 Task: Research Airbnb accommodation in Wadi as Sir, Jordan from 22nd November, 2023 to 30th November, 2023 for 2 adults.1  bedroom having 1 bed and 1 bathroom. Property type can be hotel. Amenities needed are: washing machine. Look for 5 properties as per requirement.
Action: Mouse moved to (409, 141)
Screenshot: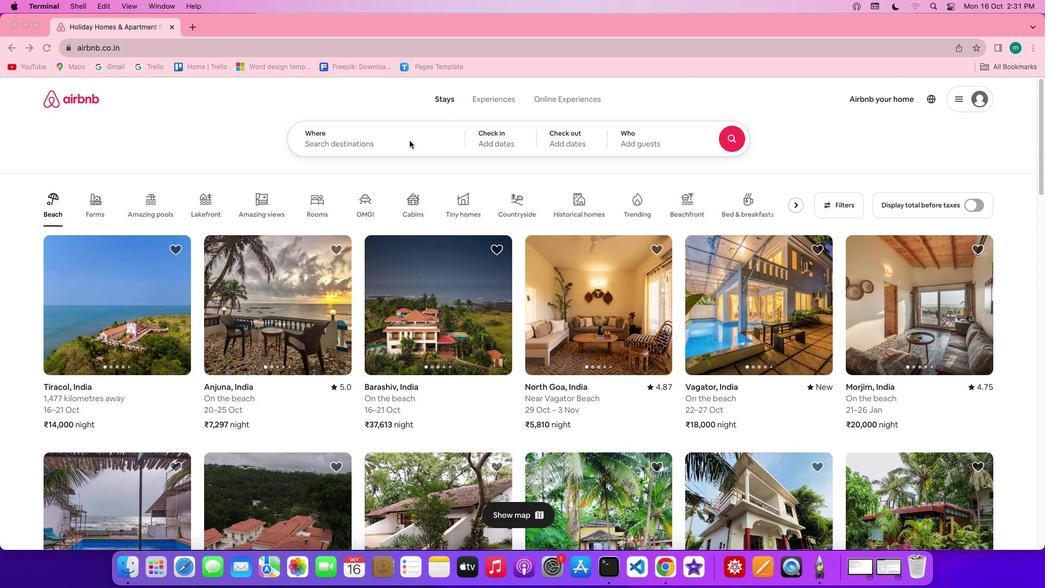 
Action: Mouse pressed left at (409, 141)
Screenshot: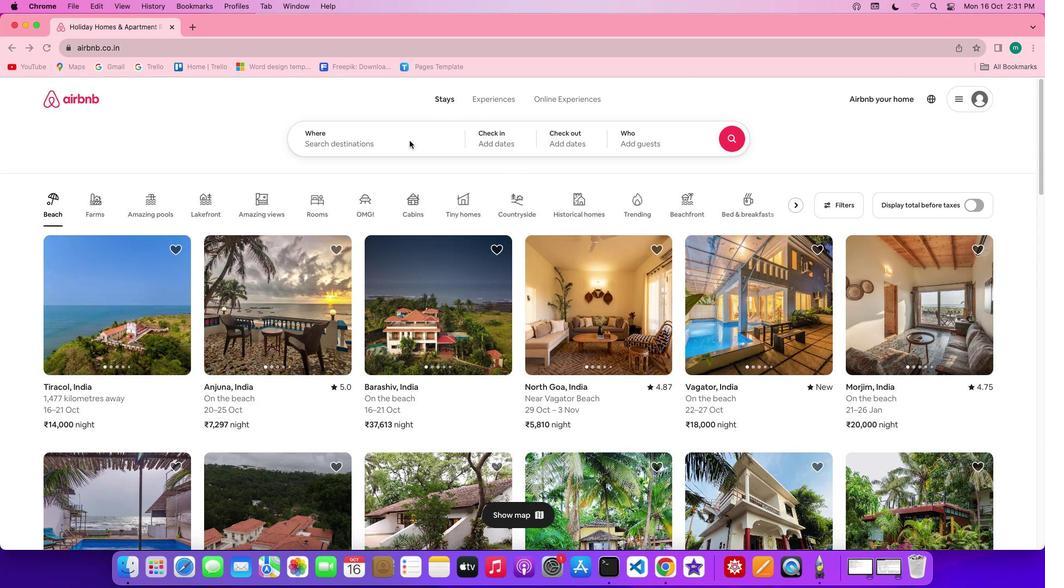 
Action: Mouse moved to (418, 145)
Screenshot: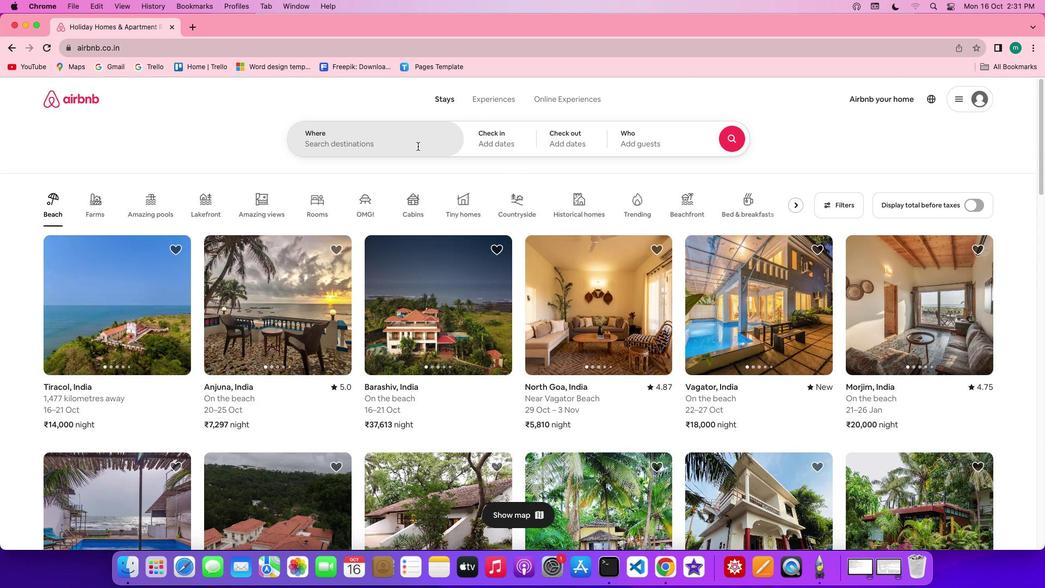 
Action: Mouse pressed left at (418, 145)
Screenshot: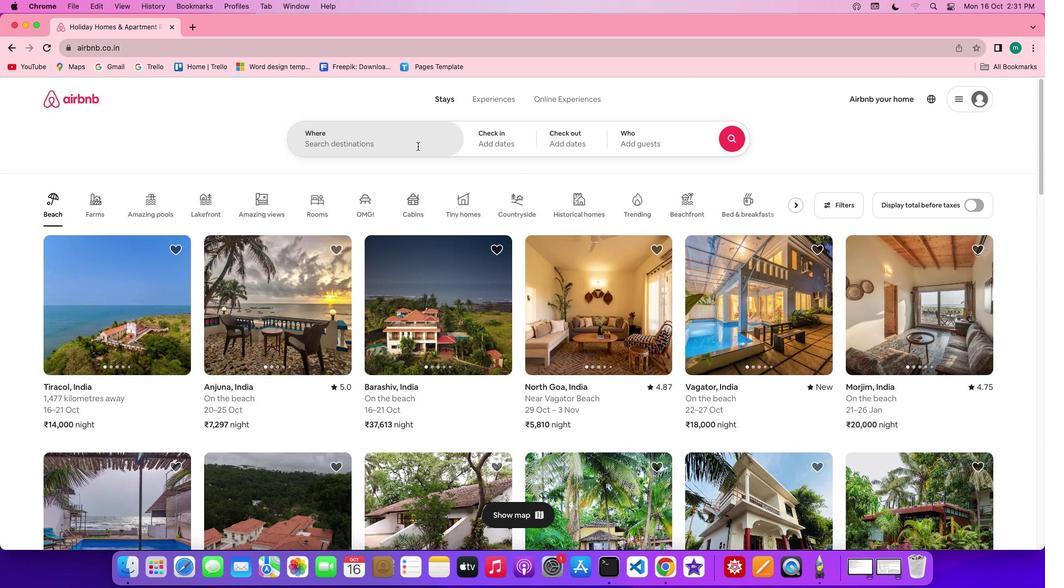
Action: Mouse moved to (421, 146)
Screenshot: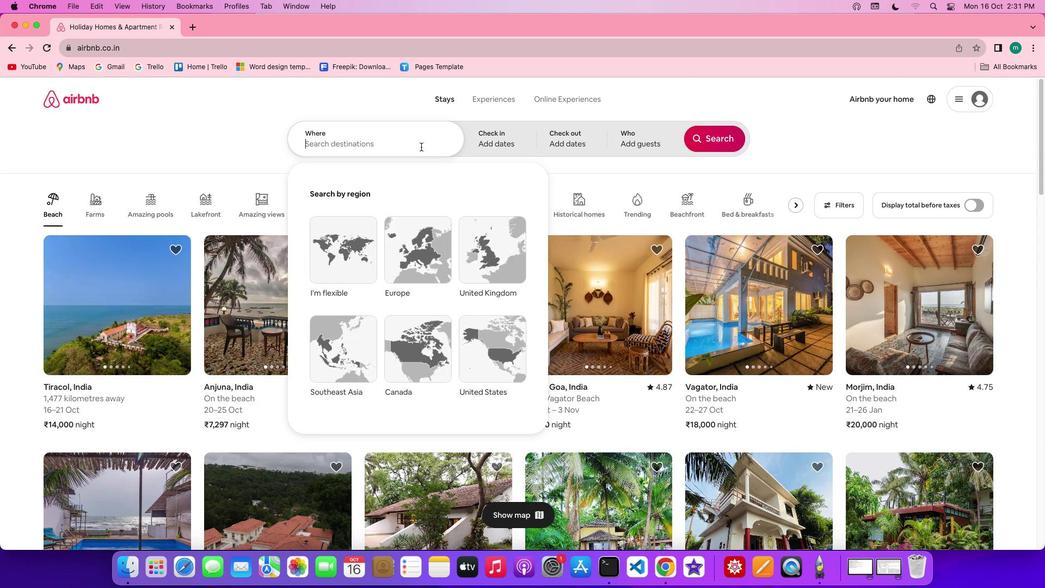 
Action: Key pressed Key.shift'w''a''d''i'Key.space'a''s'Key.spaceKey.shift'S''i''r'Key.backspaceKey.backspaceKey.backspace's''i''r'','Key.shift'J''o''r''d''a''n'
Screenshot: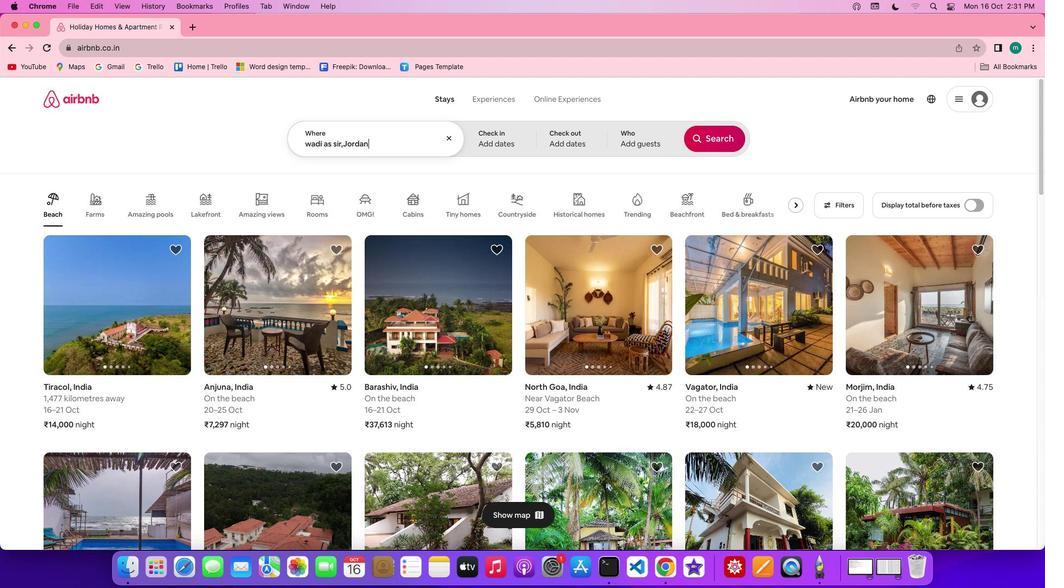 
Action: Mouse moved to (504, 144)
Screenshot: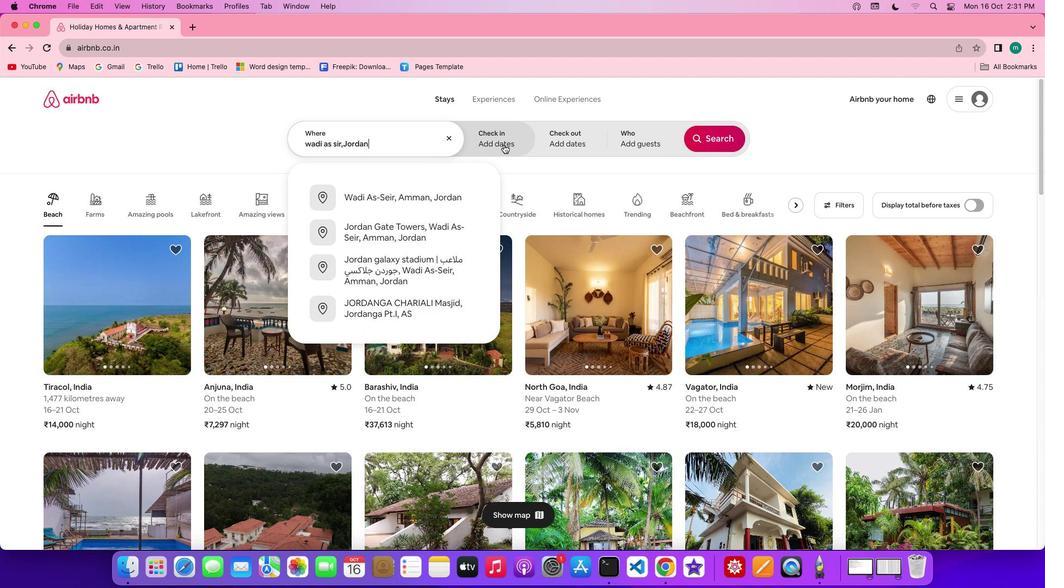 
Action: Mouse pressed left at (504, 144)
Screenshot: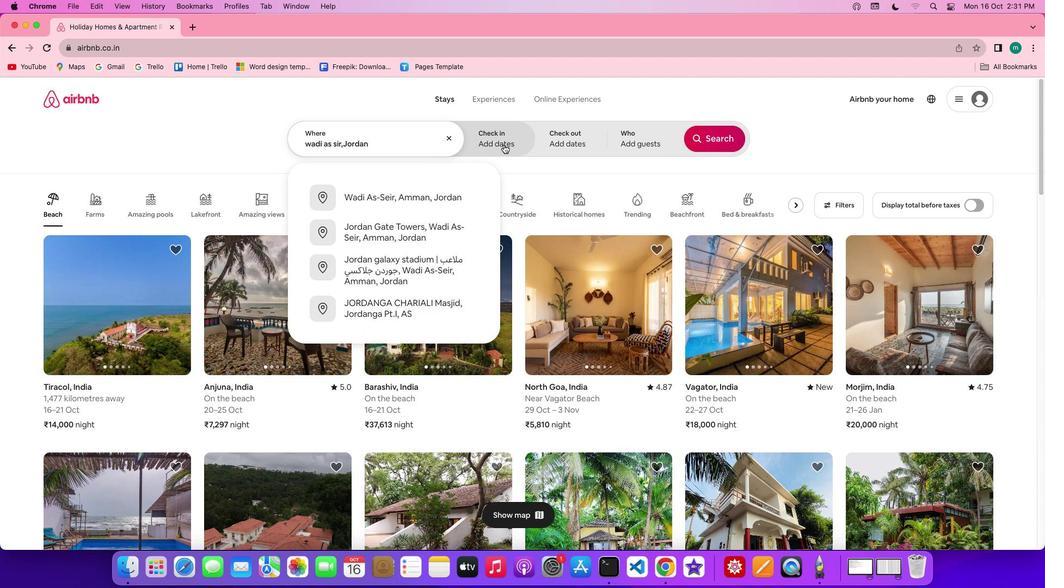 
Action: Mouse moved to (626, 351)
Screenshot: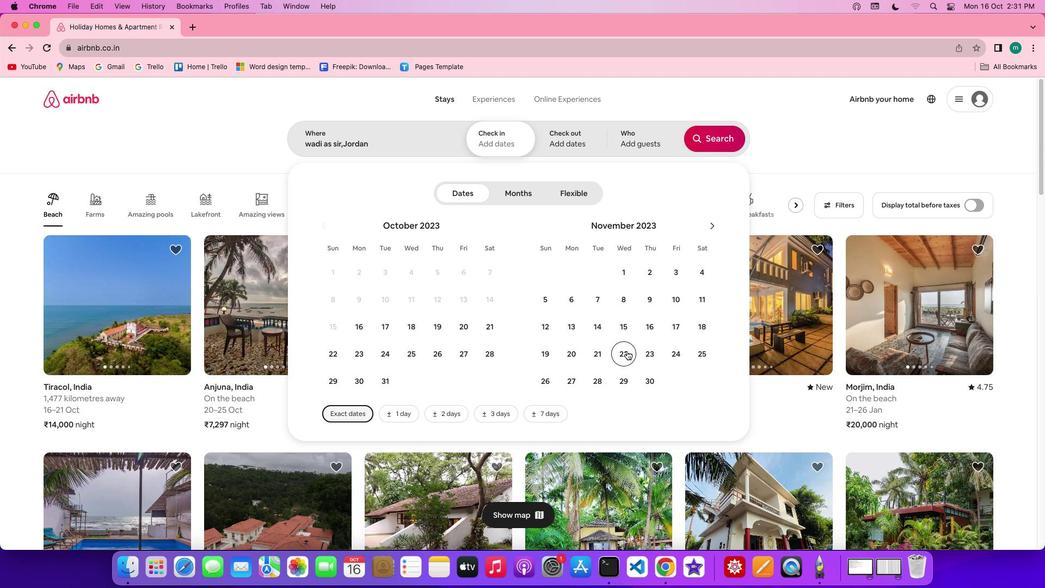 
Action: Mouse pressed left at (626, 351)
Screenshot: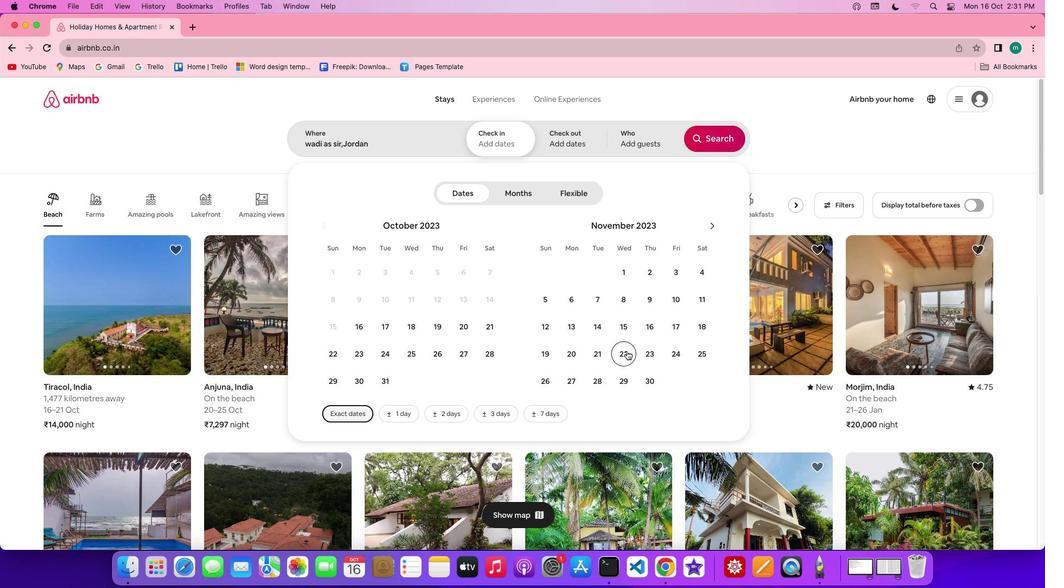 
Action: Mouse moved to (649, 385)
Screenshot: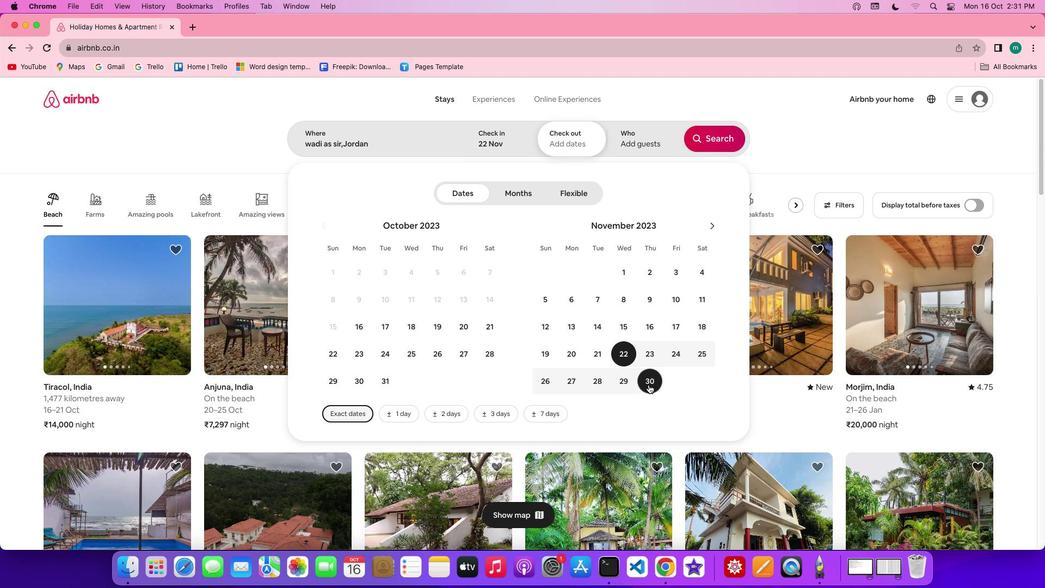
Action: Mouse pressed left at (649, 385)
Screenshot: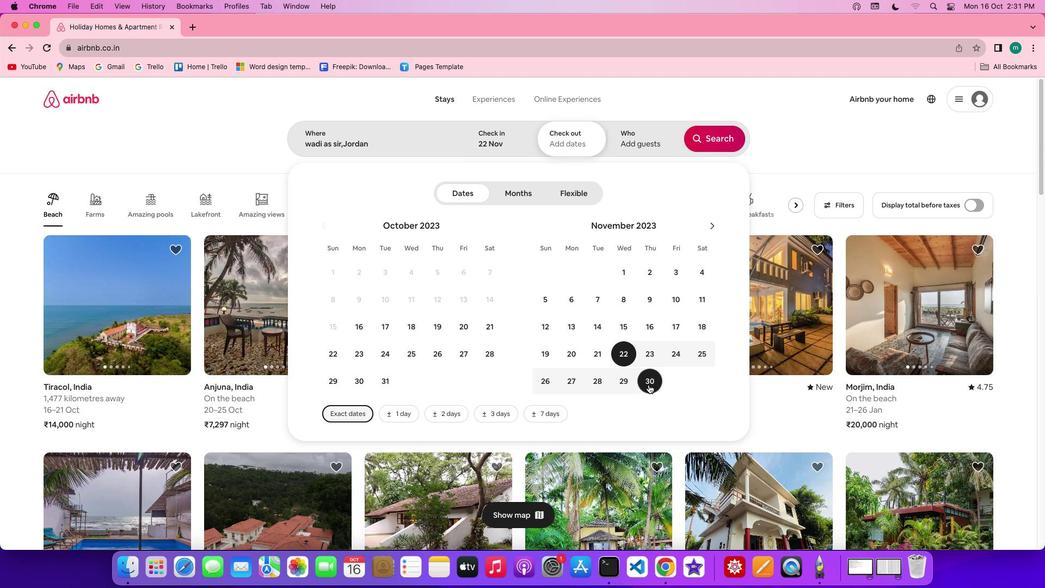 
Action: Mouse moved to (633, 134)
Screenshot: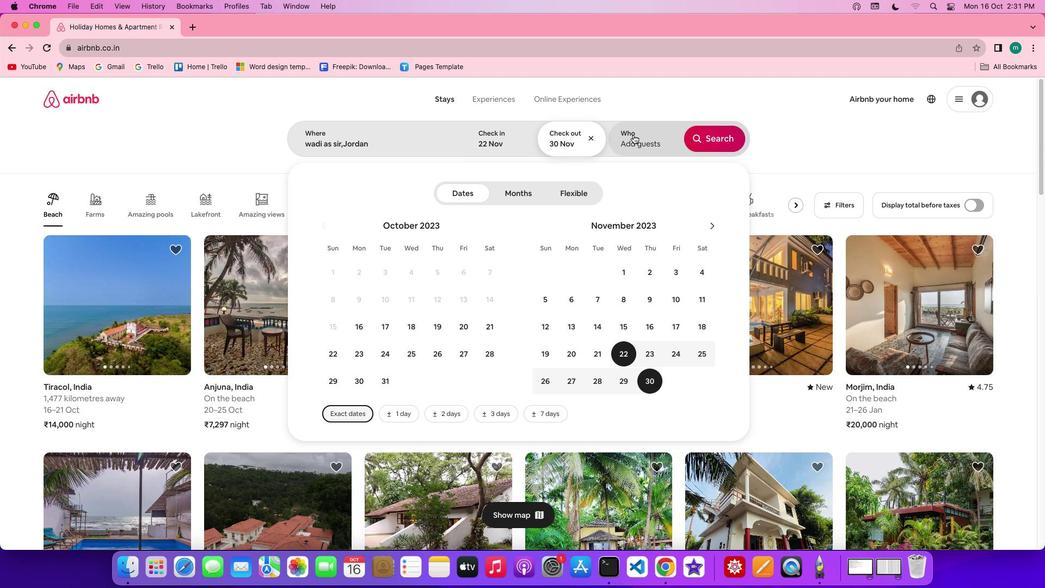 
Action: Mouse pressed left at (633, 134)
Screenshot: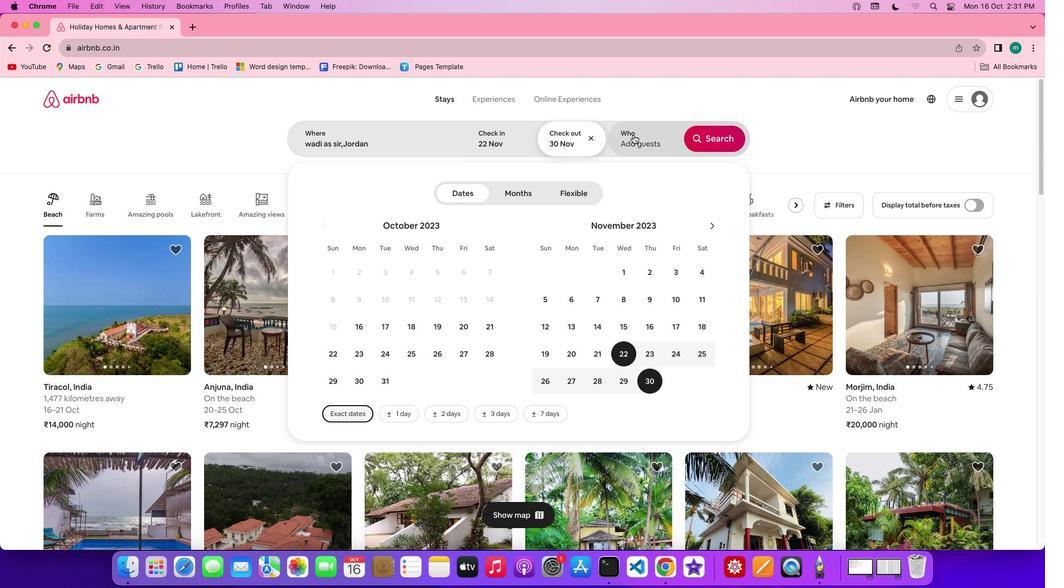 
Action: Mouse moved to (719, 196)
Screenshot: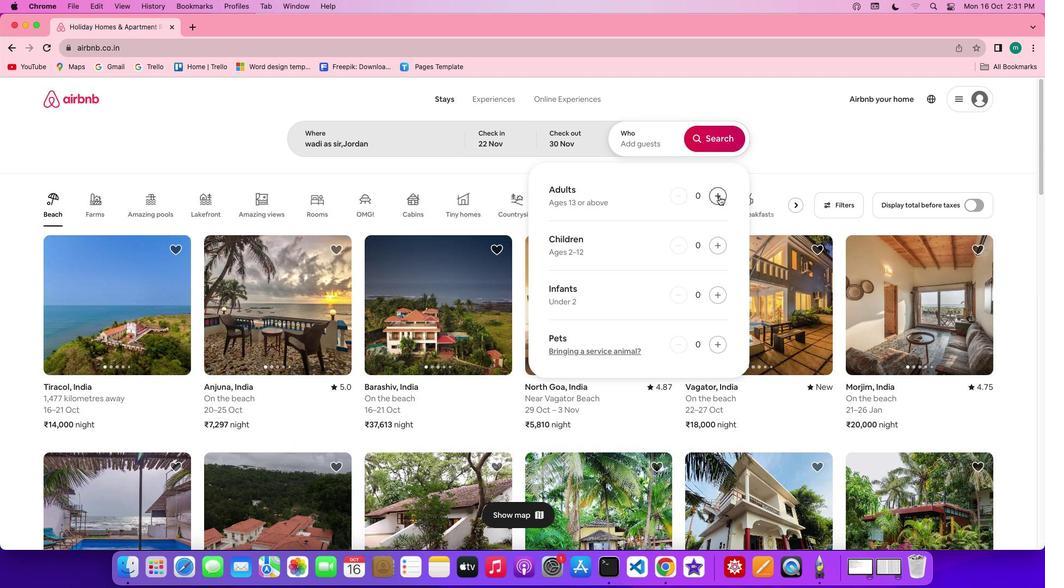 
Action: Mouse pressed left at (719, 196)
Screenshot: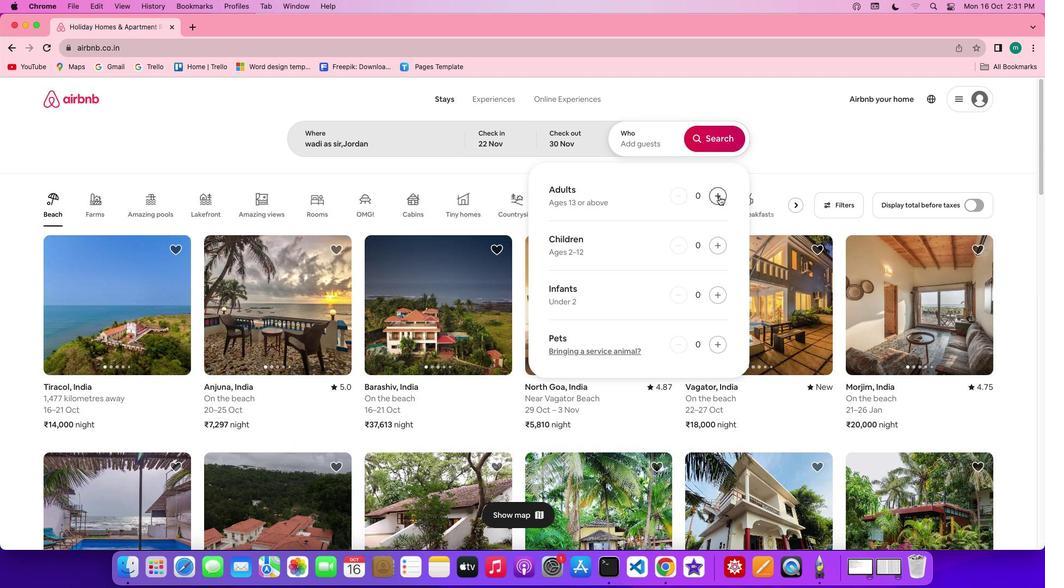 
Action: Mouse pressed left at (719, 196)
Screenshot: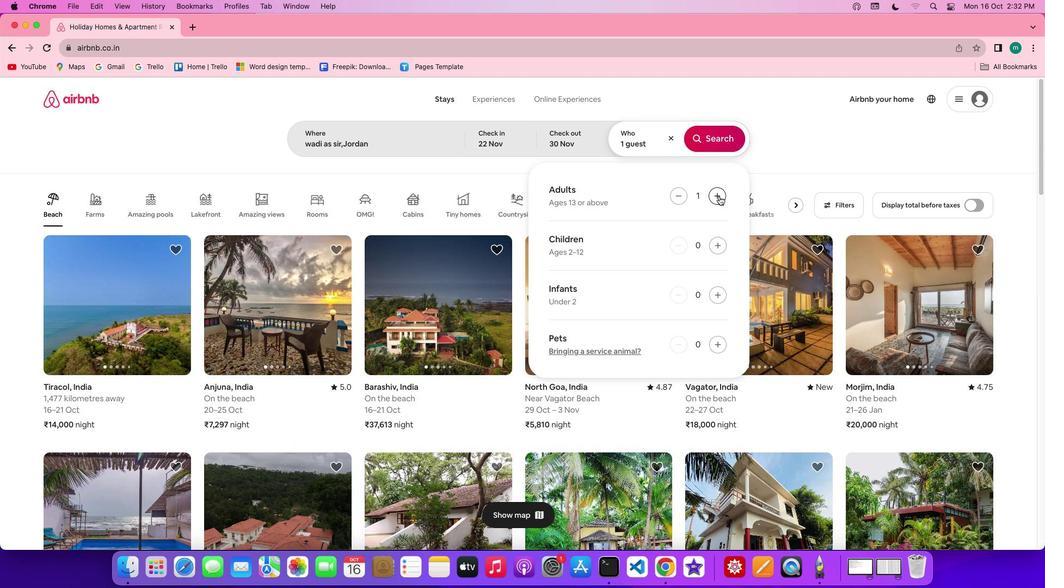 
Action: Mouse moved to (732, 141)
Screenshot: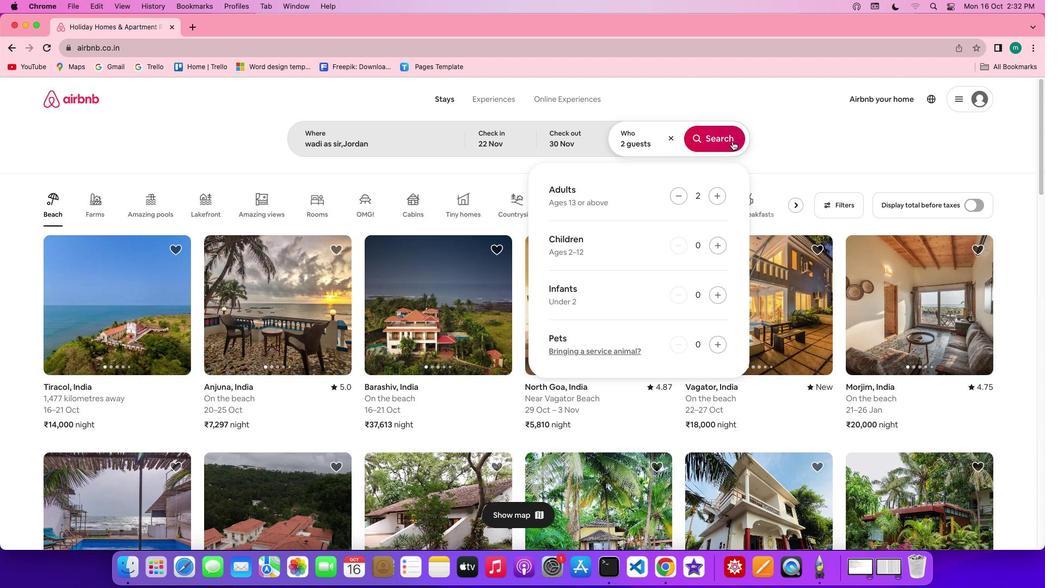 
Action: Mouse pressed left at (732, 141)
Screenshot: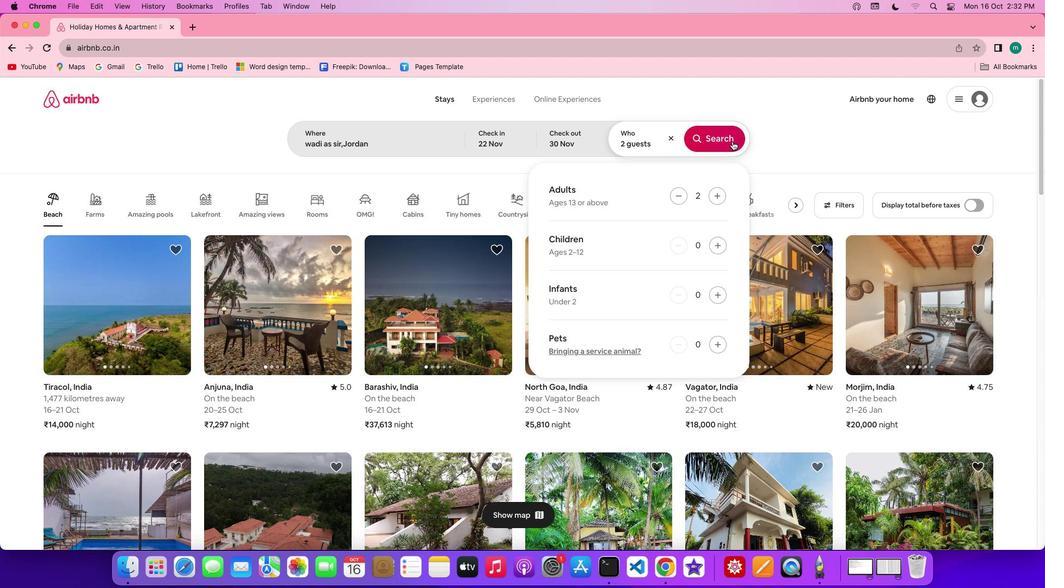 
Action: Mouse moved to (868, 135)
Screenshot: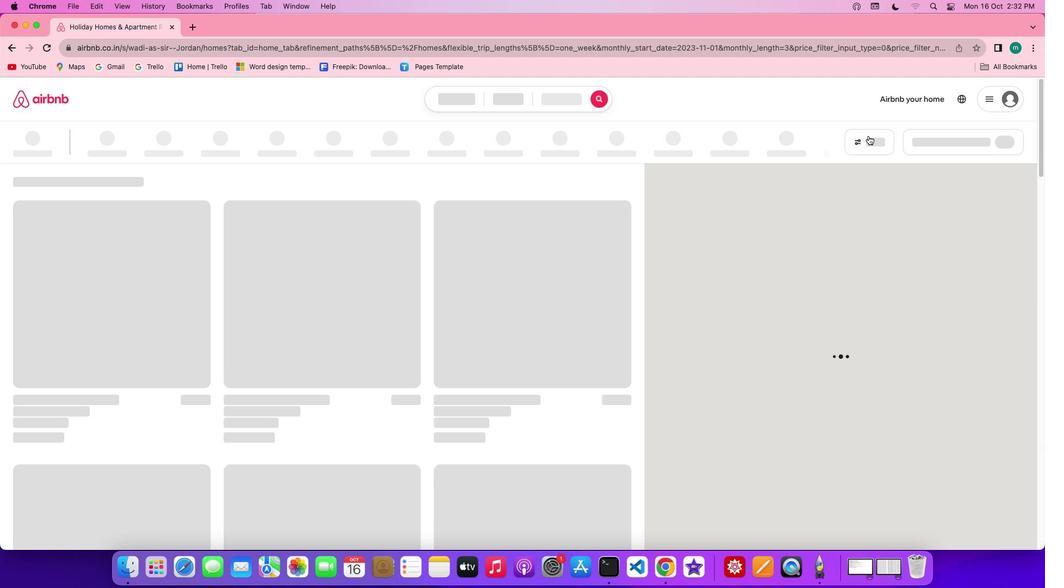 
Action: Mouse pressed left at (868, 135)
Screenshot: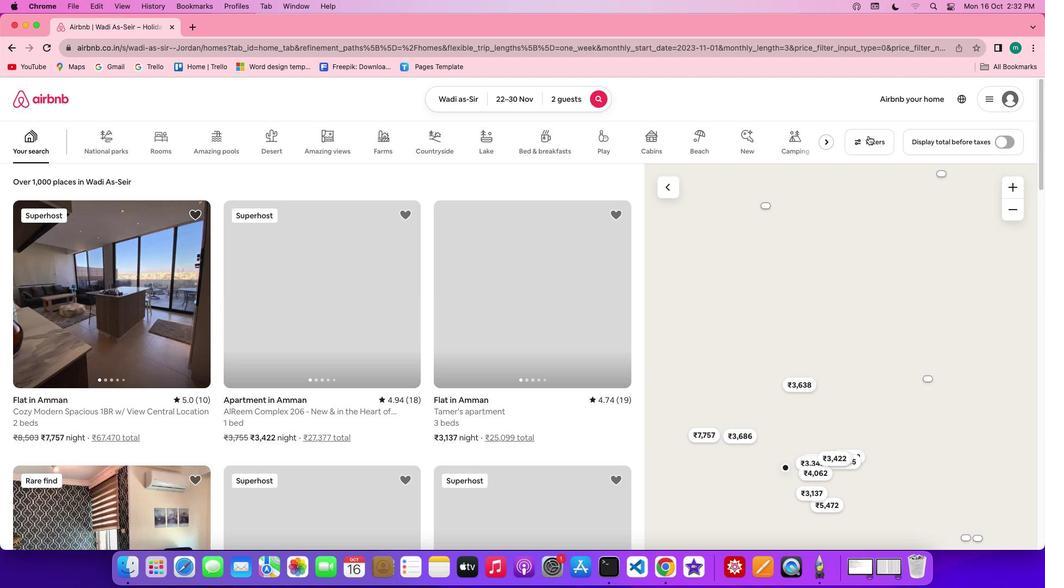 
Action: Mouse moved to (472, 323)
Screenshot: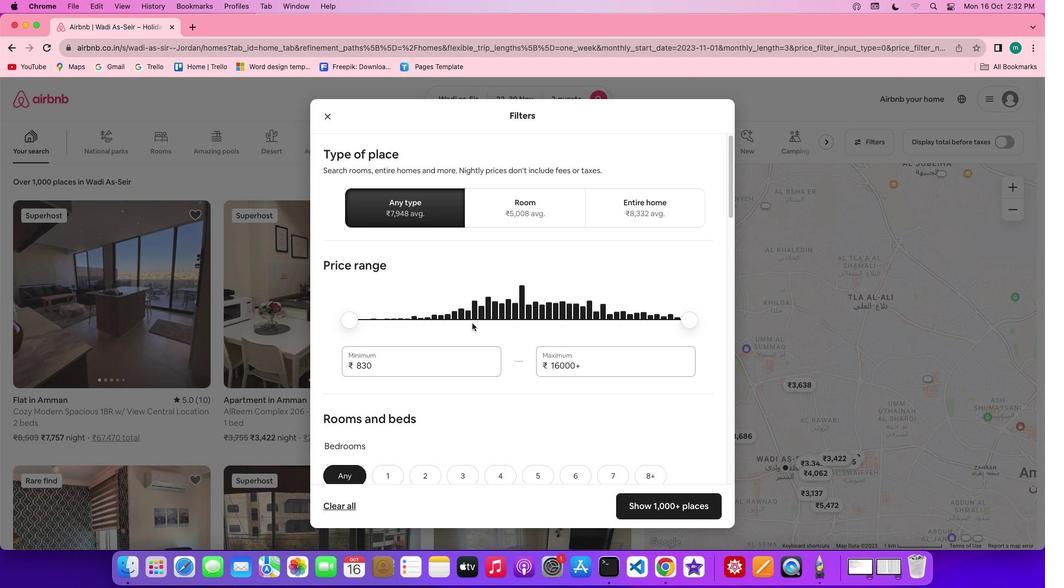 
Action: Mouse scrolled (472, 323) with delta (0, 0)
Screenshot: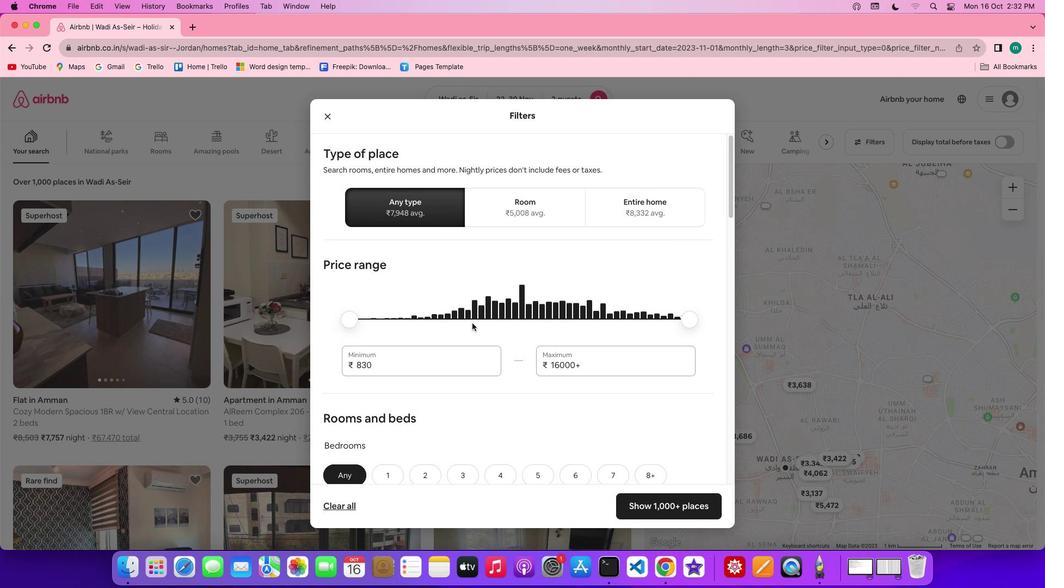
Action: Mouse scrolled (472, 323) with delta (0, 0)
Screenshot: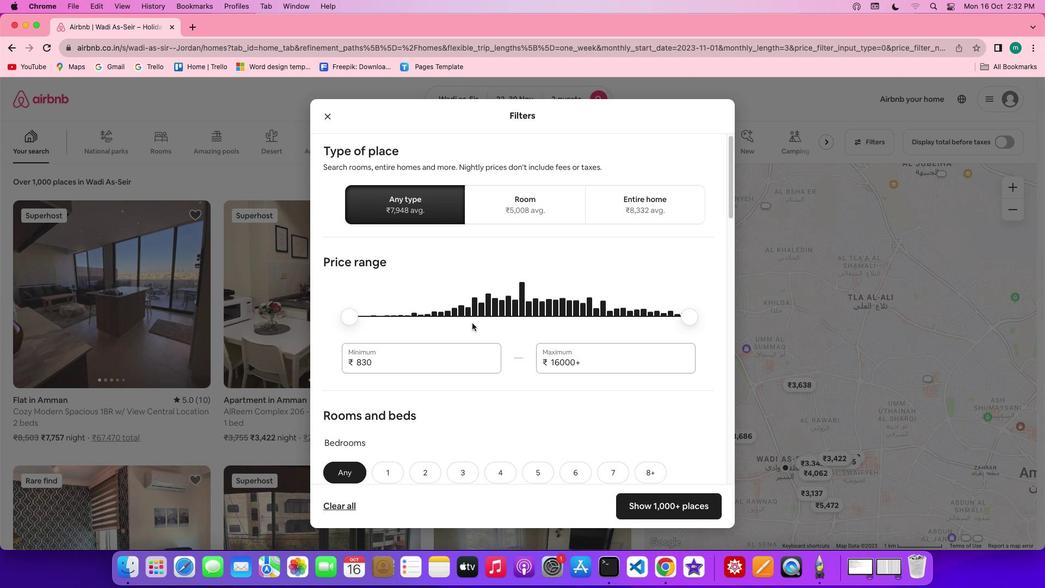 
Action: Mouse scrolled (472, 323) with delta (0, -1)
Screenshot: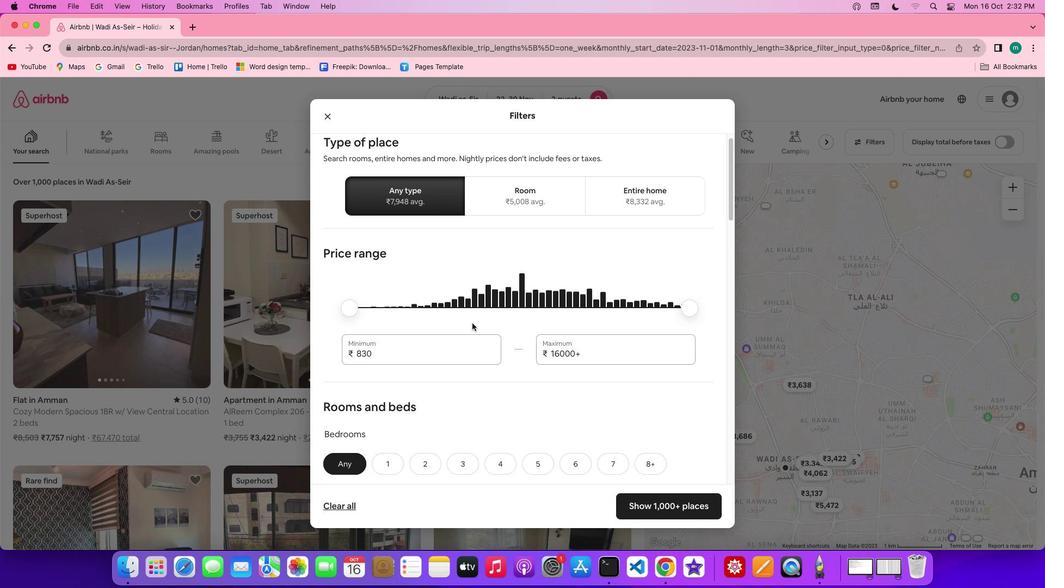
Action: Mouse scrolled (472, 323) with delta (0, -1)
Screenshot: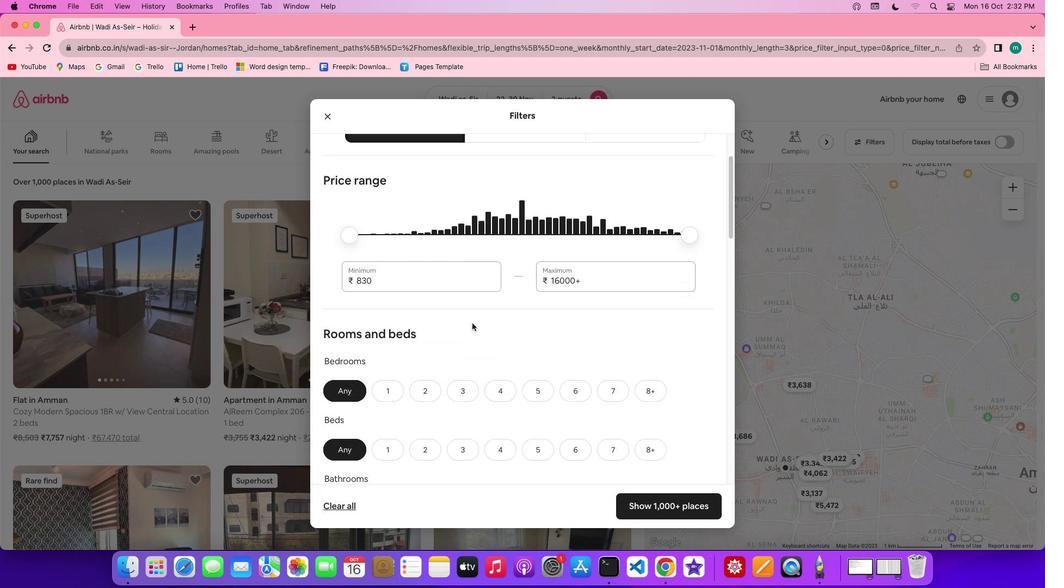
Action: Mouse scrolled (472, 323) with delta (0, 0)
Screenshot: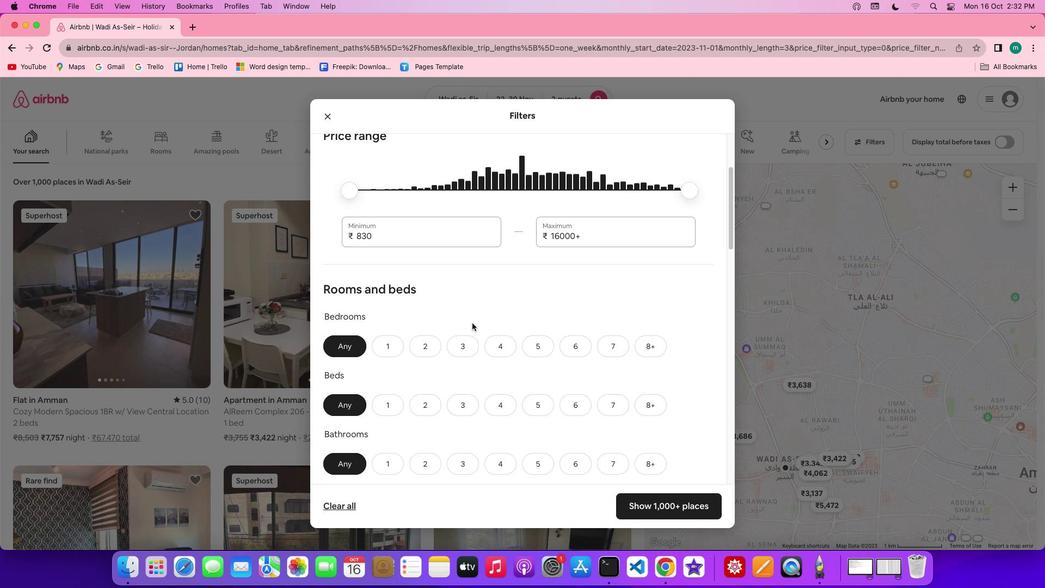 
Action: Mouse scrolled (472, 323) with delta (0, 0)
Screenshot: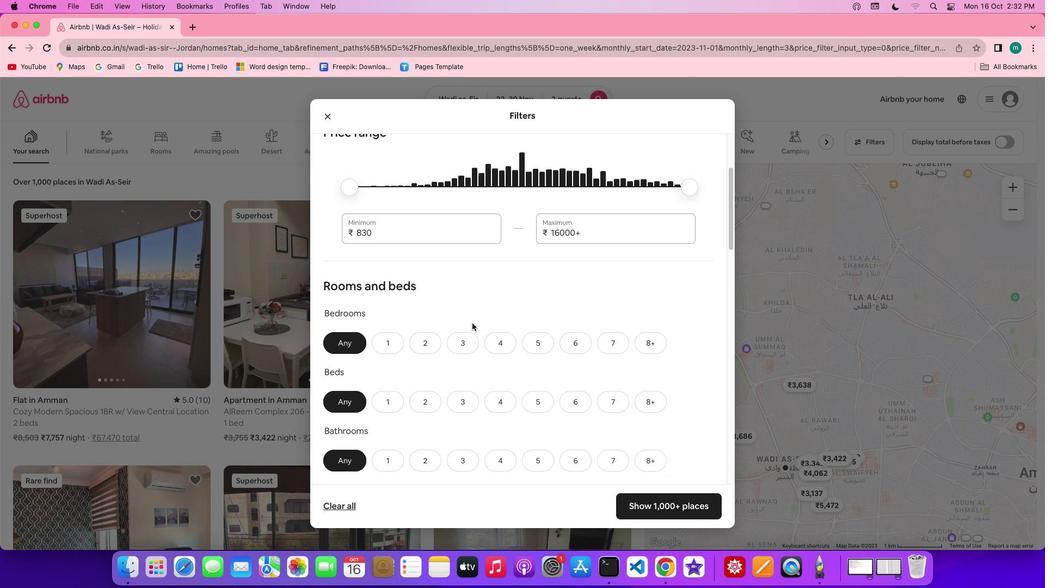 
Action: Mouse scrolled (472, 323) with delta (0, 0)
Screenshot: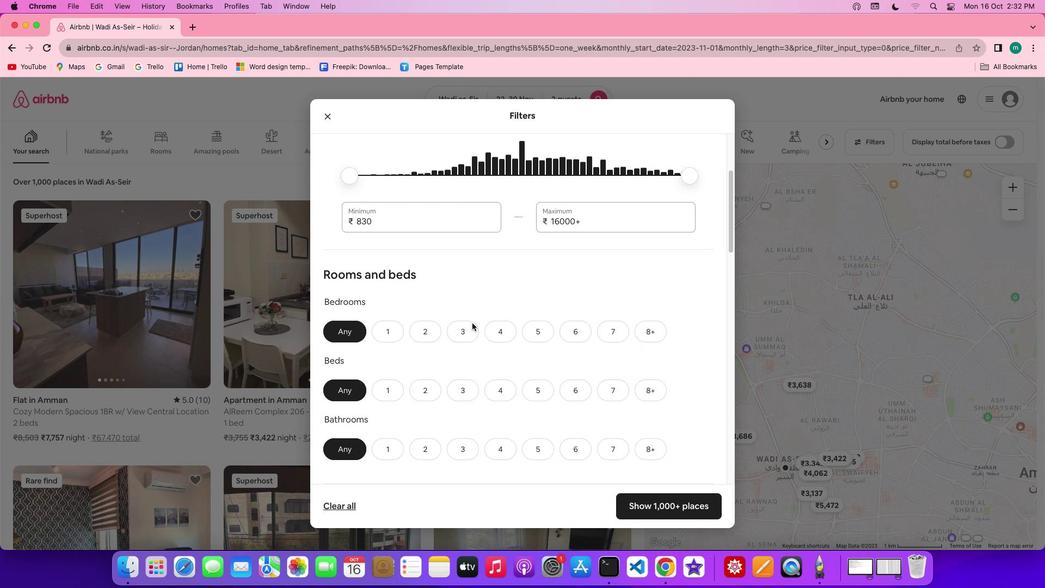 
Action: Mouse scrolled (472, 323) with delta (0, 0)
Screenshot: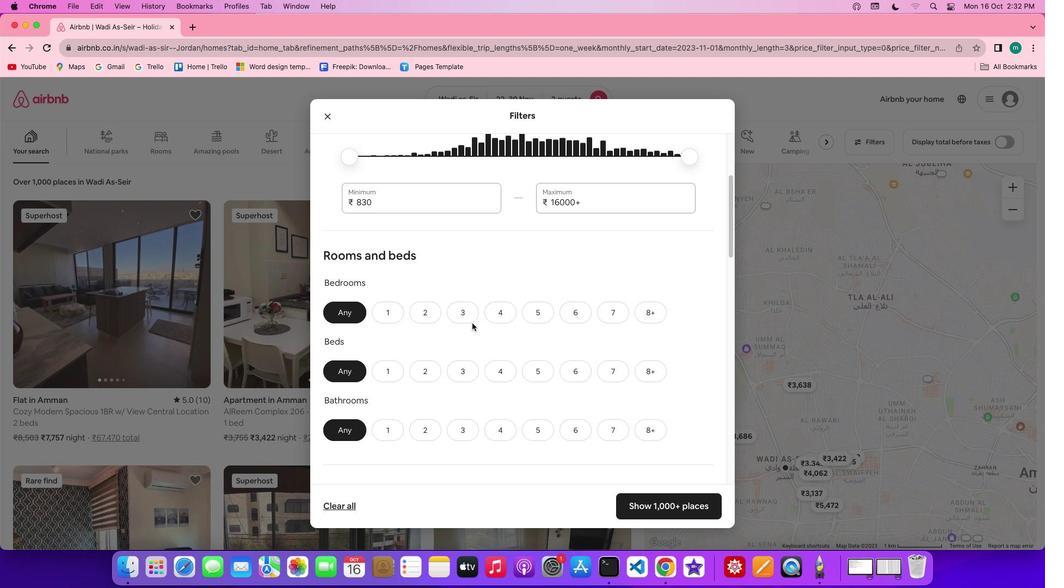 
Action: Mouse scrolled (472, 323) with delta (0, 0)
Screenshot: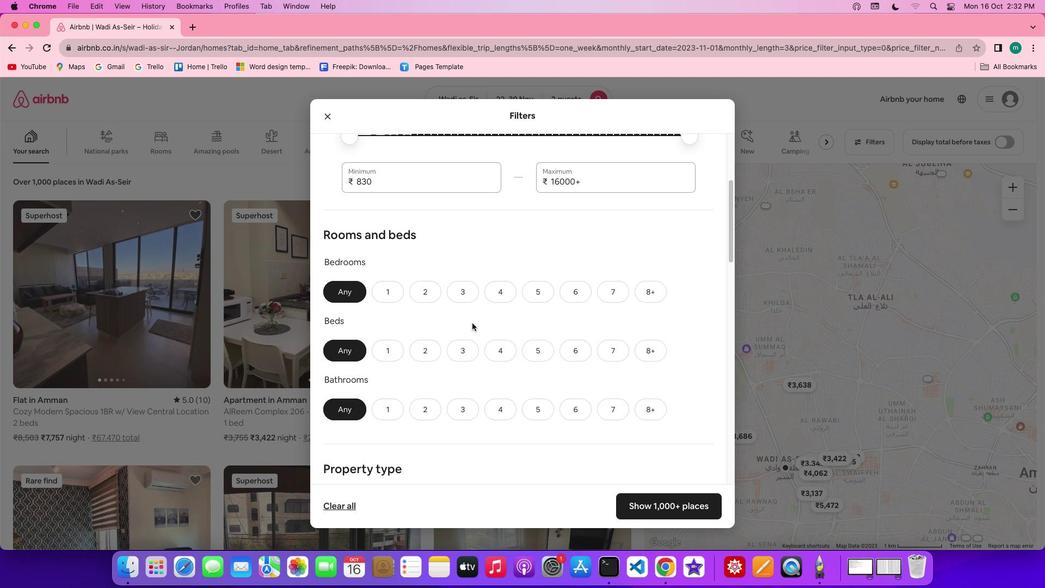 
Action: Mouse scrolled (472, 323) with delta (0, 0)
Screenshot: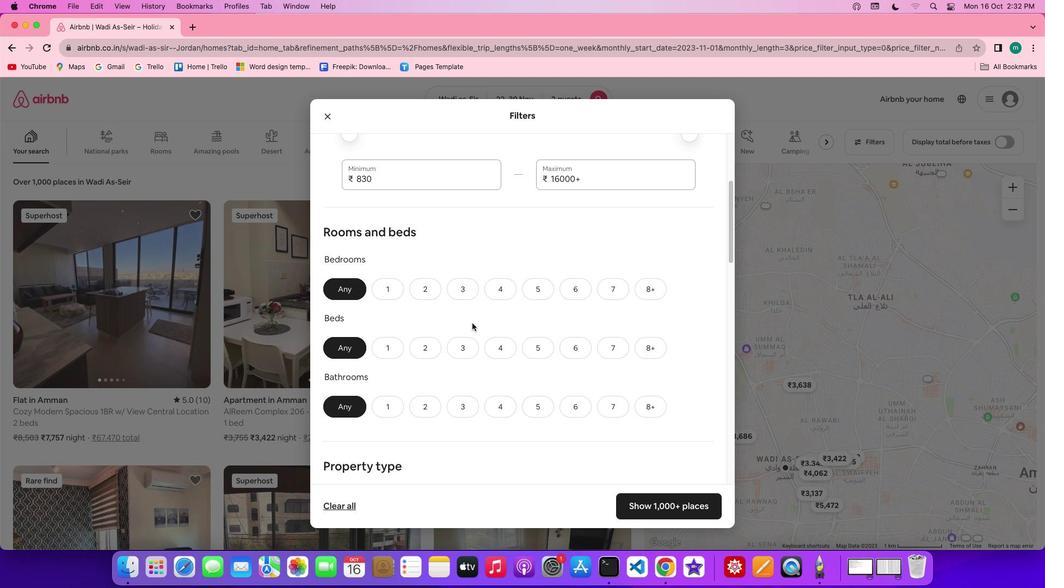 
Action: Mouse scrolled (472, 323) with delta (0, 0)
Screenshot: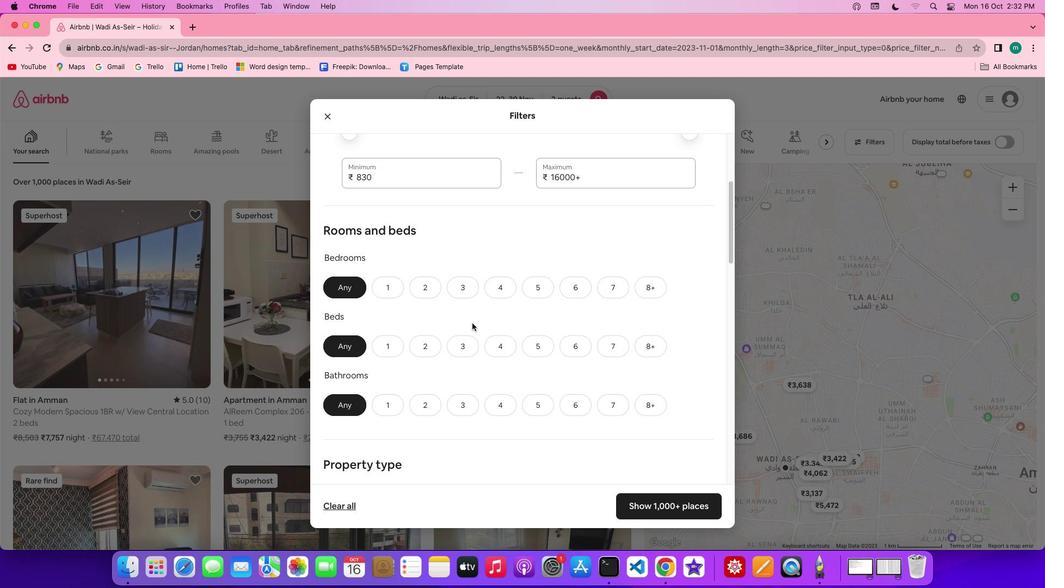 
Action: Mouse scrolled (472, 323) with delta (0, 0)
Screenshot: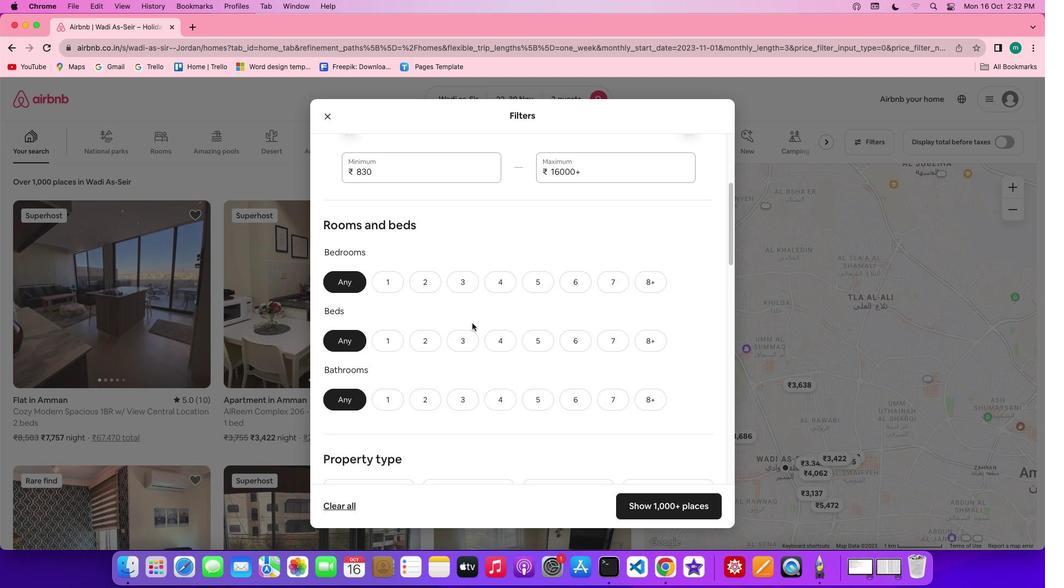 
Action: Mouse moved to (392, 275)
Screenshot: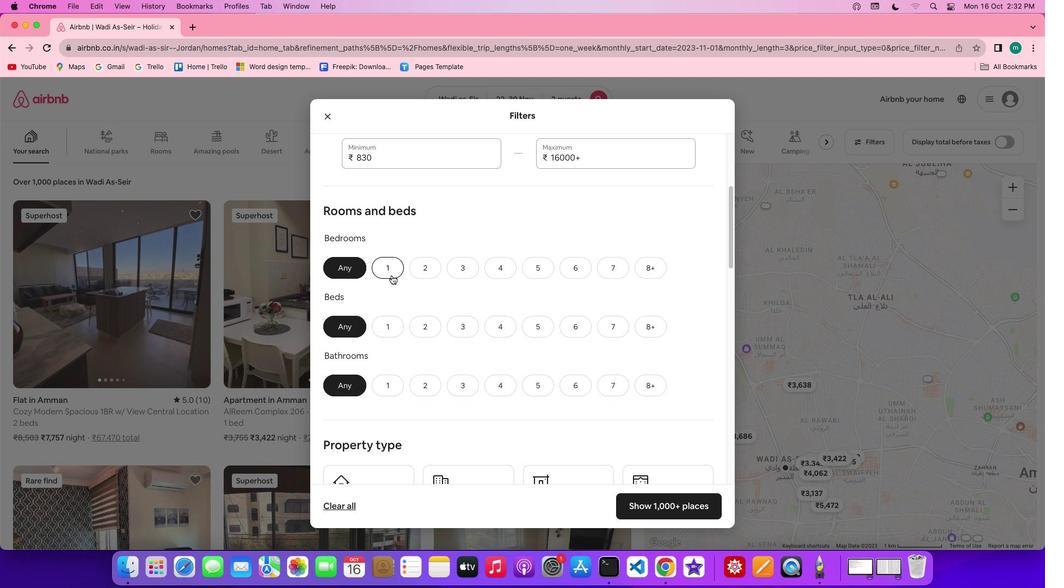 
Action: Mouse pressed left at (392, 275)
Screenshot: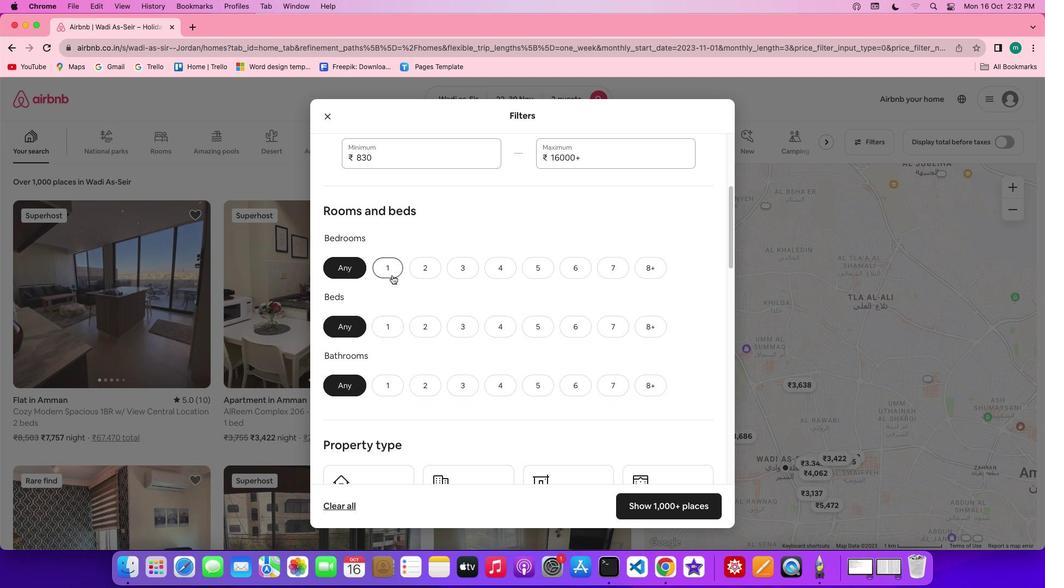 
Action: Mouse moved to (389, 329)
Screenshot: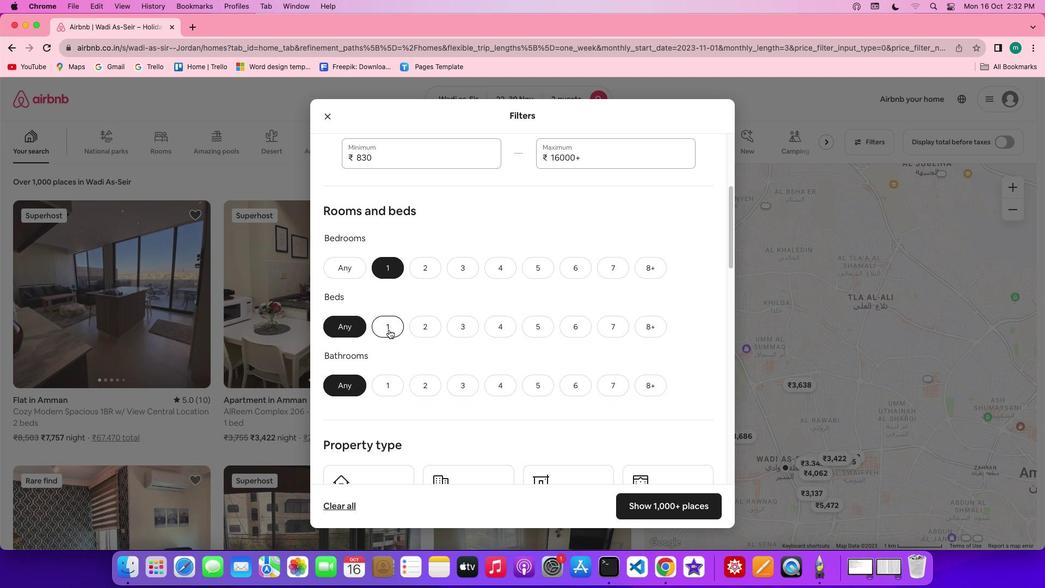
Action: Mouse pressed left at (389, 329)
Screenshot: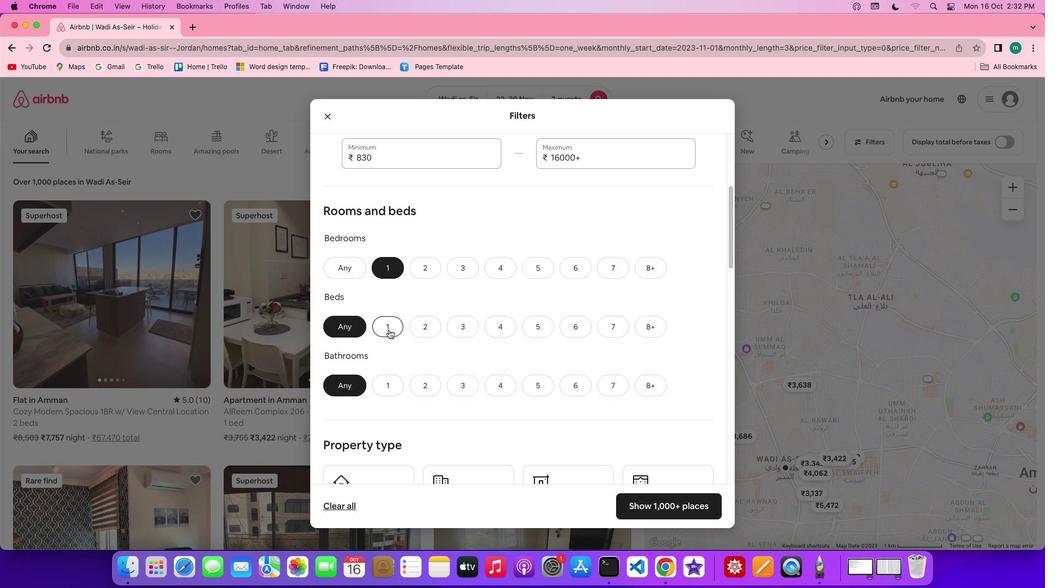 
Action: Mouse moved to (390, 382)
Screenshot: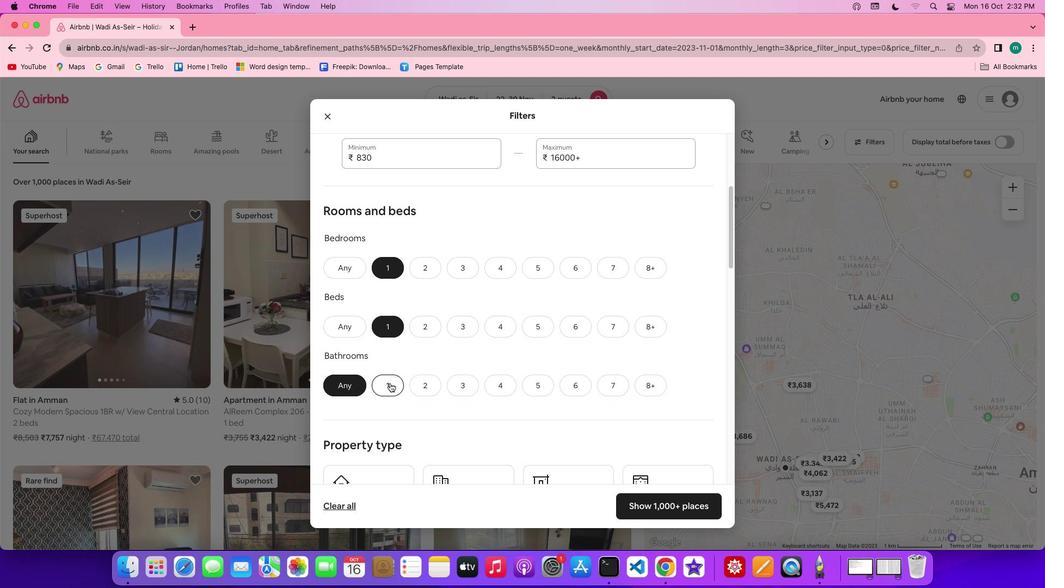 
Action: Mouse pressed left at (390, 382)
Screenshot: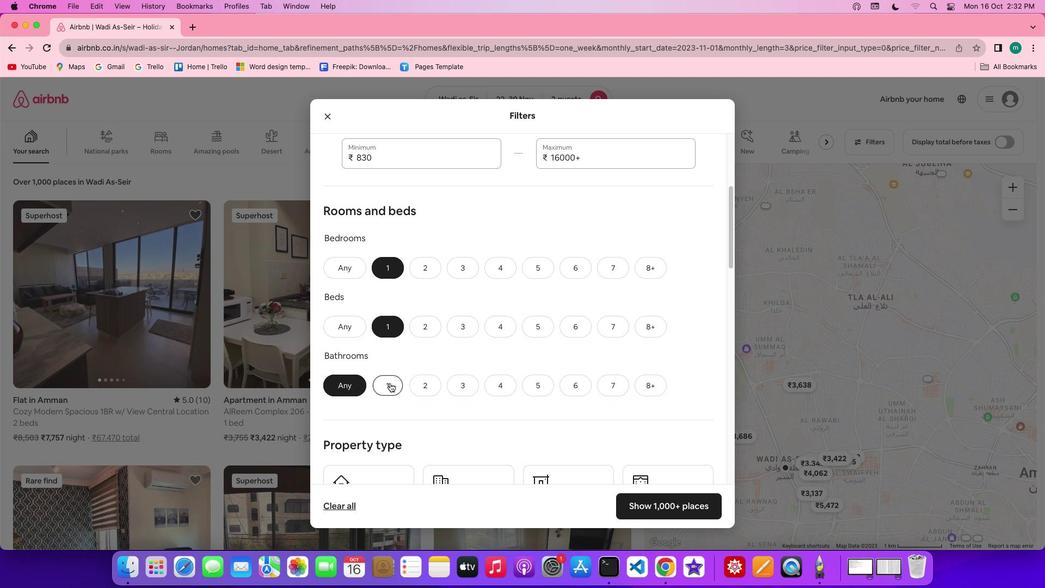 
Action: Mouse moved to (565, 379)
Screenshot: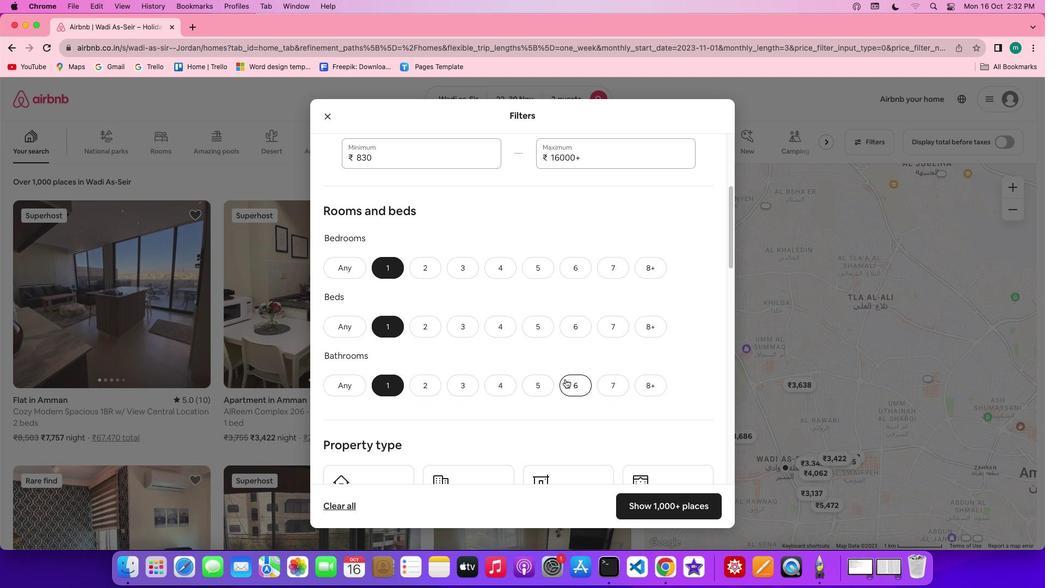 
Action: Mouse scrolled (565, 379) with delta (0, 0)
Screenshot: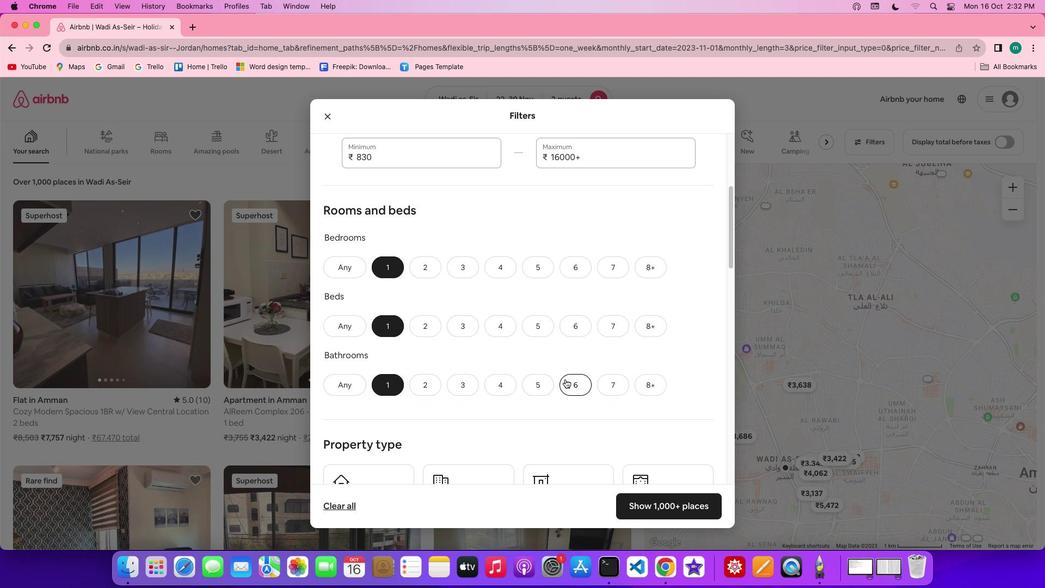 
Action: Mouse scrolled (565, 379) with delta (0, 0)
Screenshot: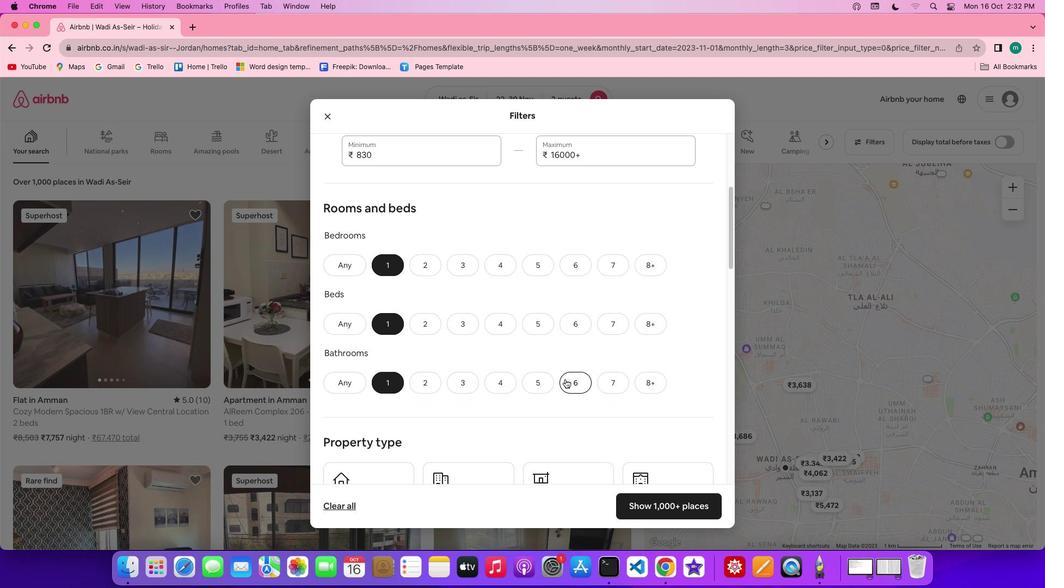 
Action: Mouse scrolled (565, 379) with delta (0, 0)
Screenshot: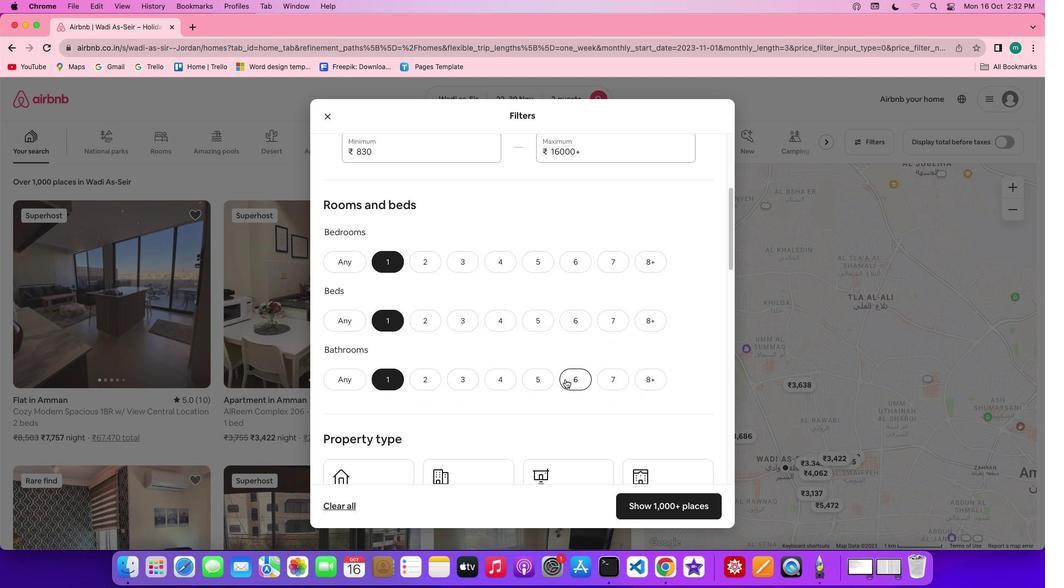 
Action: Mouse scrolled (565, 379) with delta (0, 0)
Screenshot: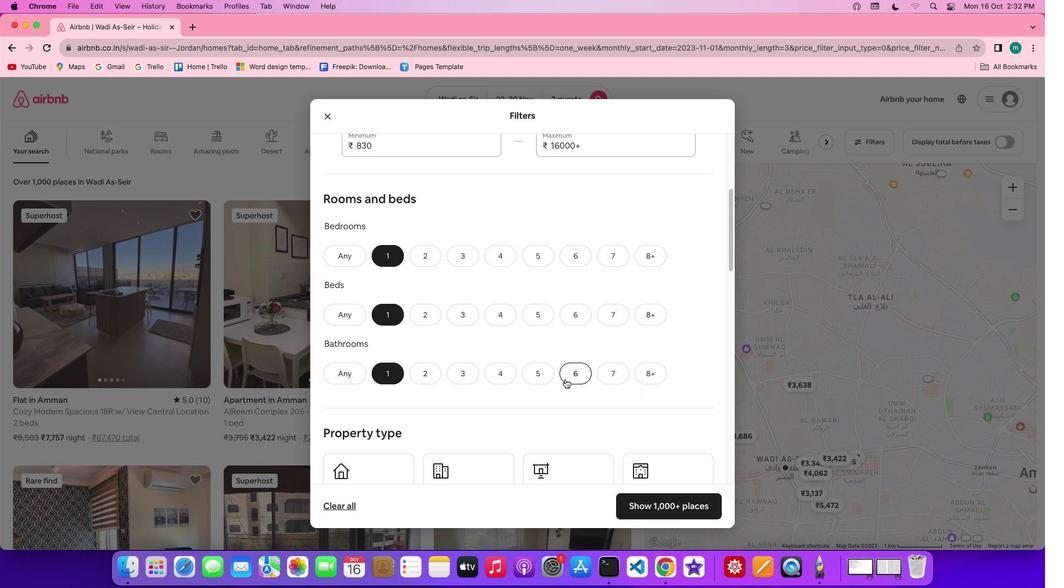 
Action: Mouse scrolled (565, 379) with delta (0, 0)
Screenshot: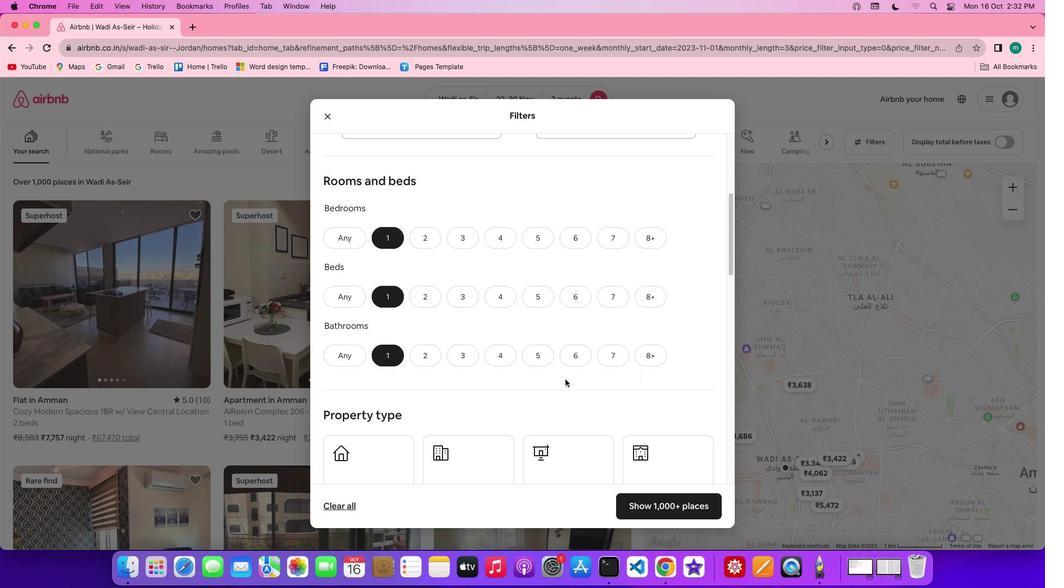 
Action: Mouse scrolled (565, 379) with delta (0, 0)
Screenshot: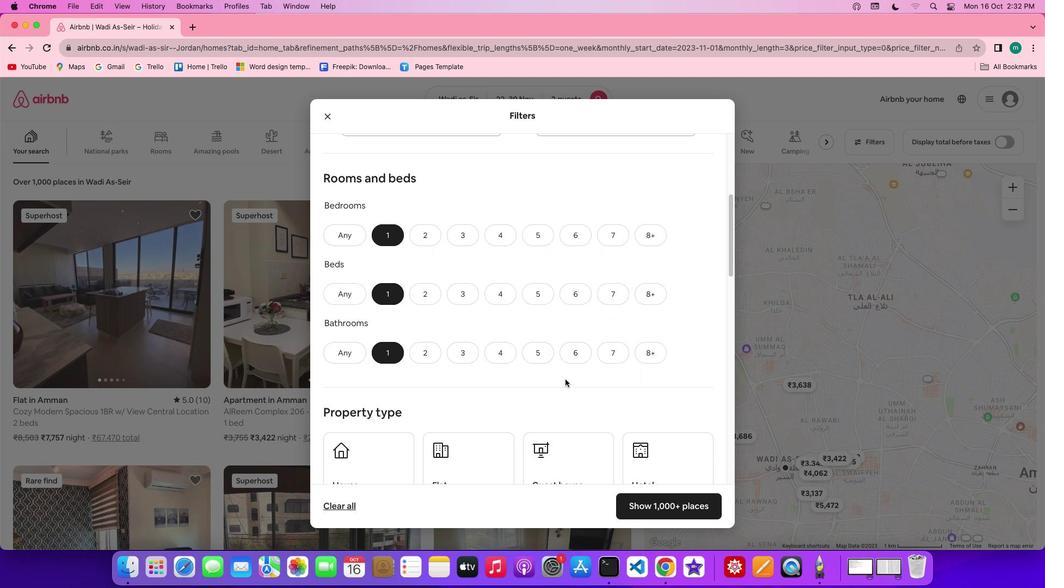 
Action: Mouse scrolled (565, 379) with delta (0, 0)
Screenshot: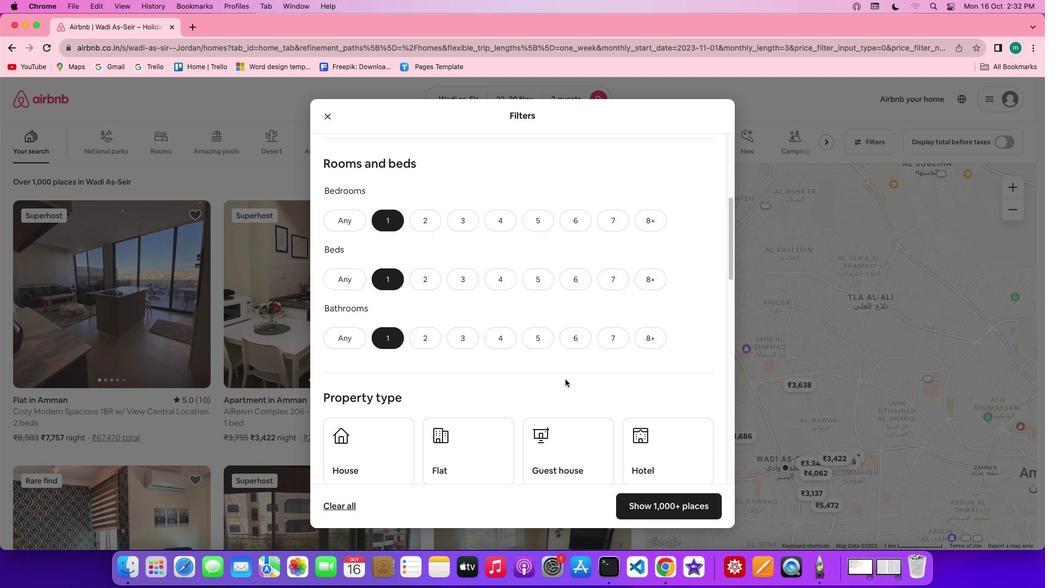 
Action: Mouse scrolled (565, 379) with delta (0, 0)
Screenshot: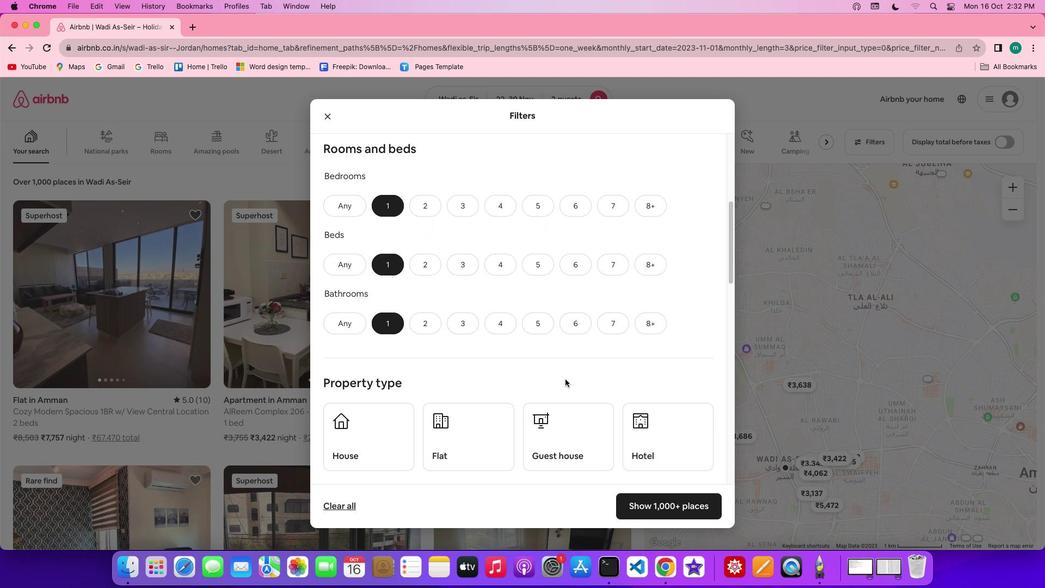 
Action: Mouse scrolled (565, 379) with delta (0, 0)
Screenshot: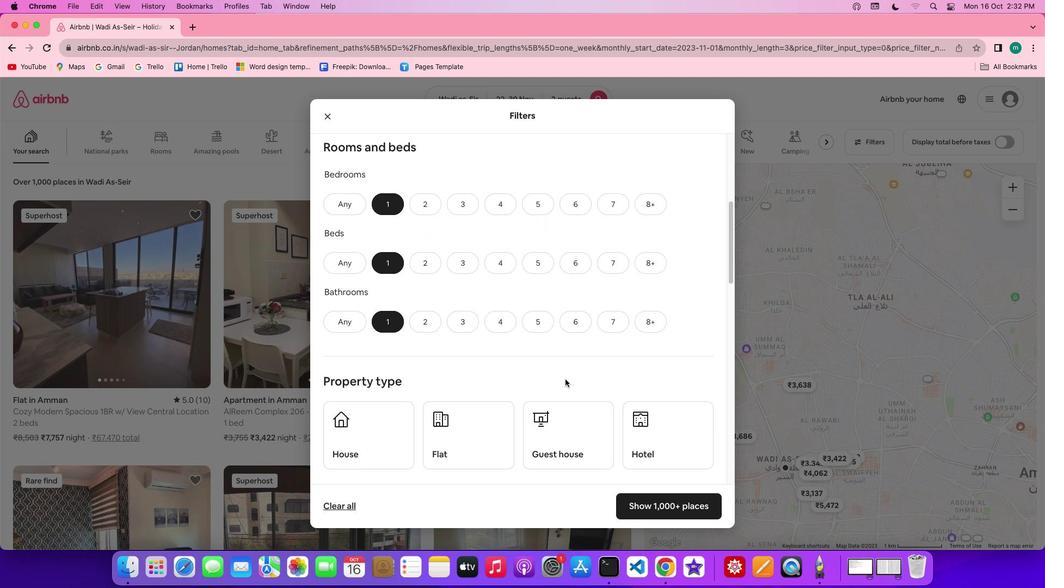 
Action: Mouse scrolled (565, 379) with delta (0, 0)
Screenshot: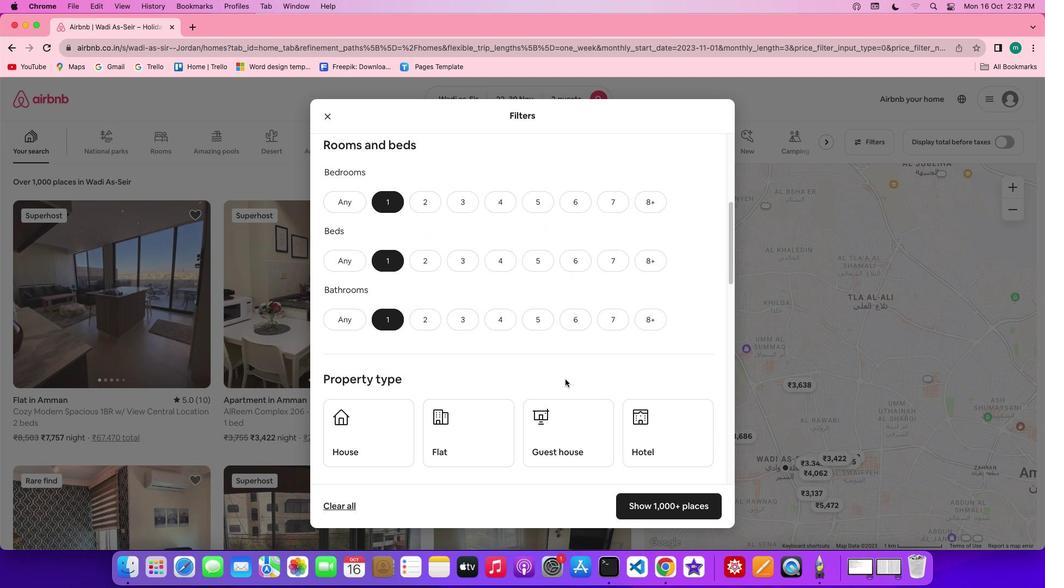 
Action: Mouse scrolled (565, 379) with delta (0, 0)
Screenshot: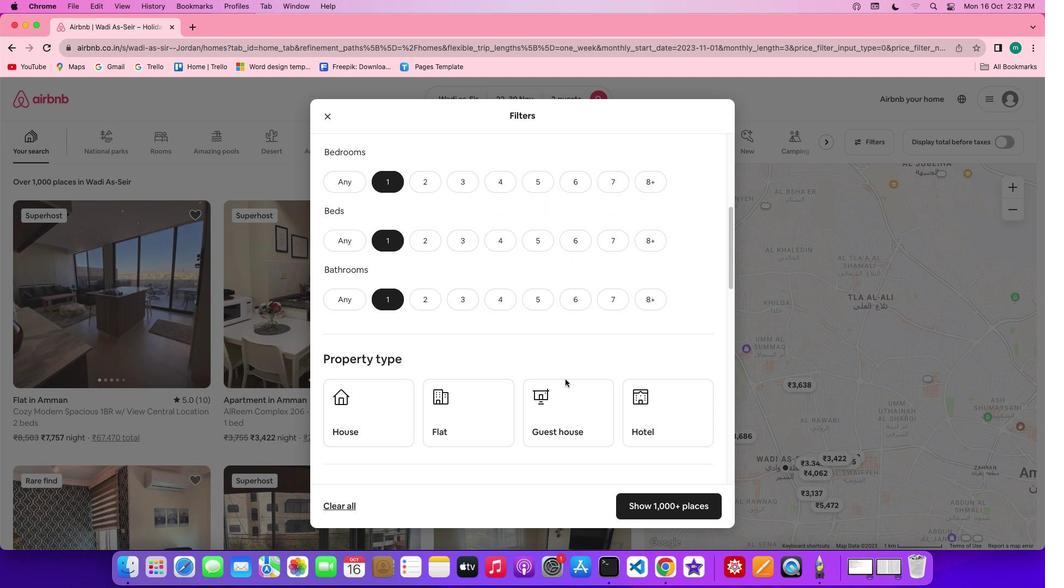 
Action: Mouse moved to (644, 391)
Screenshot: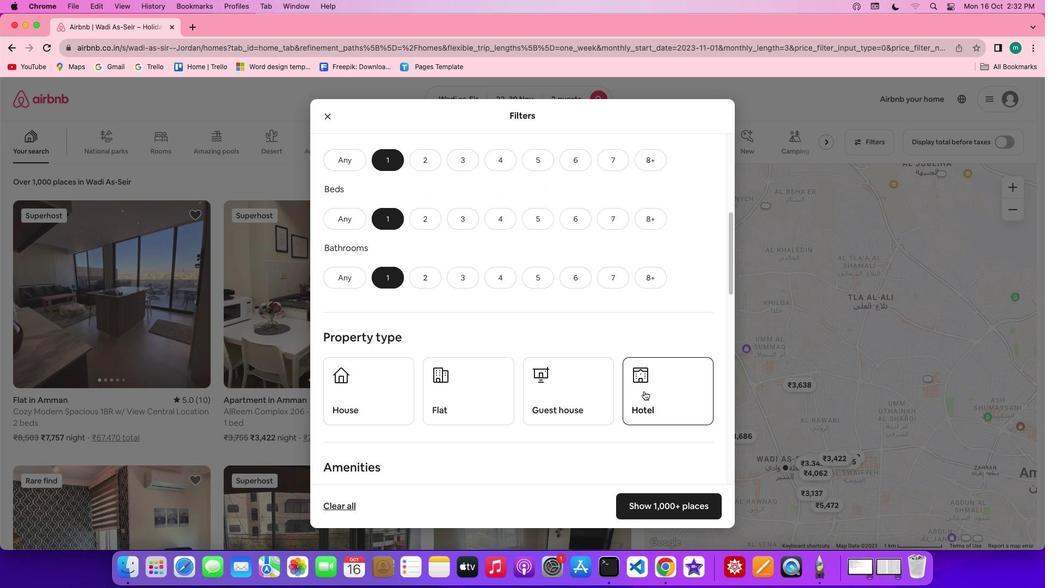 
Action: Mouse pressed left at (644, 391)
Screenshot: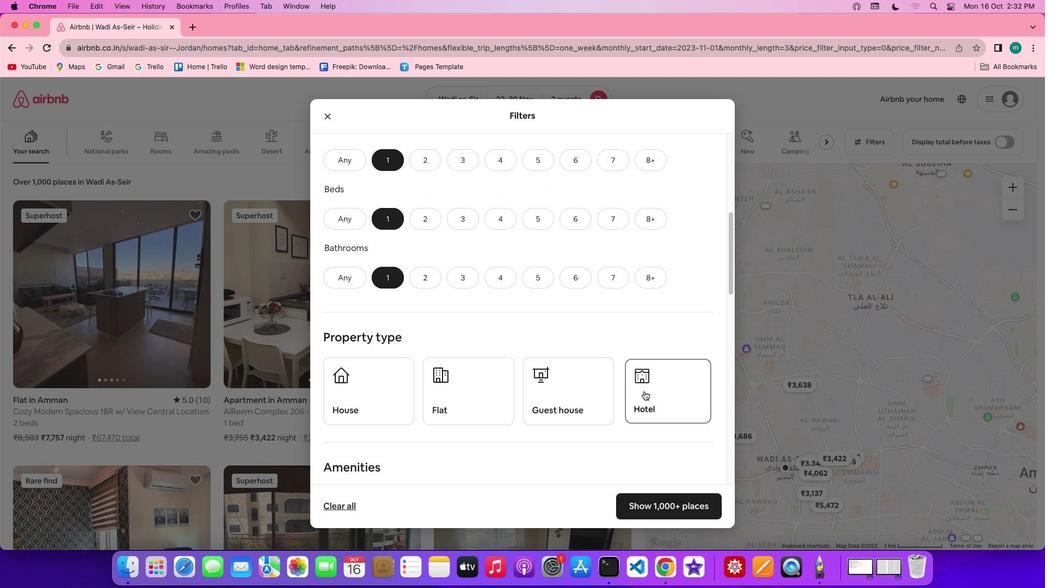 
Action: Mouse moved to (426, 341)
Screenshot: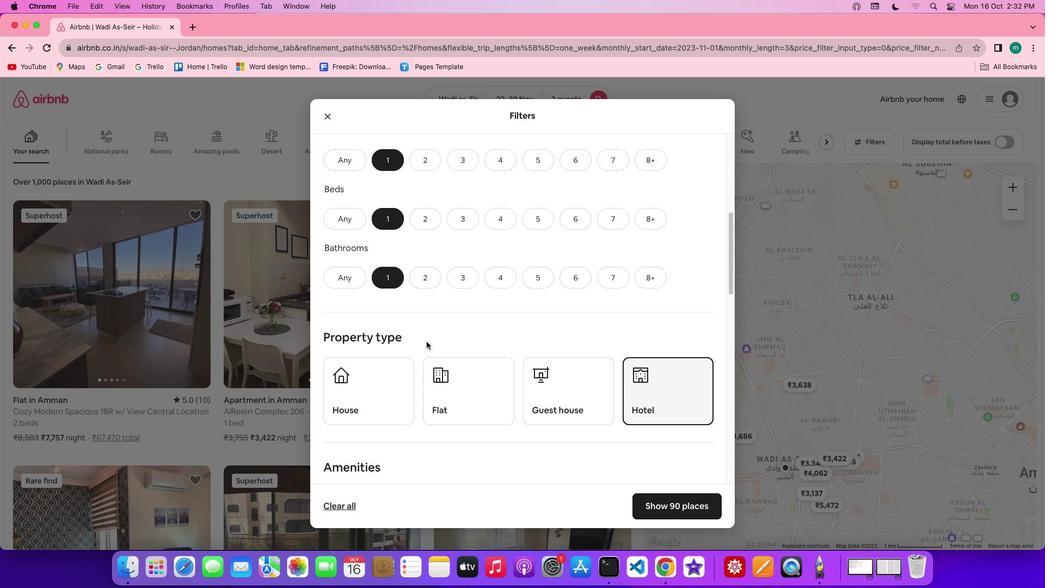 
Action: Mouse scrolled (426, 341) with delta (0, 0)
Screenshot: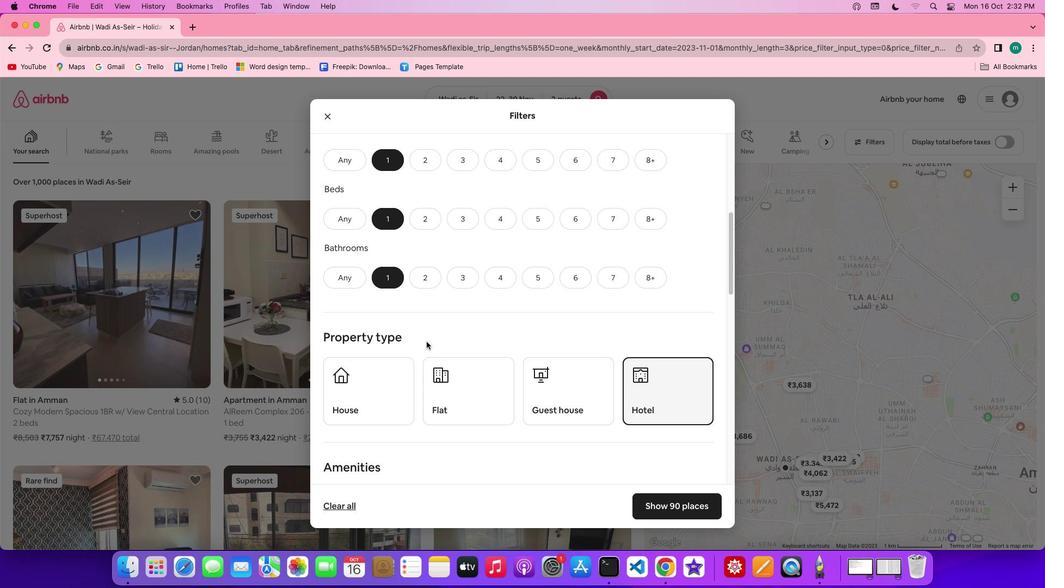 
Action: Mouse scrolled (426, 341) with delta (0, 0)
Screenshot: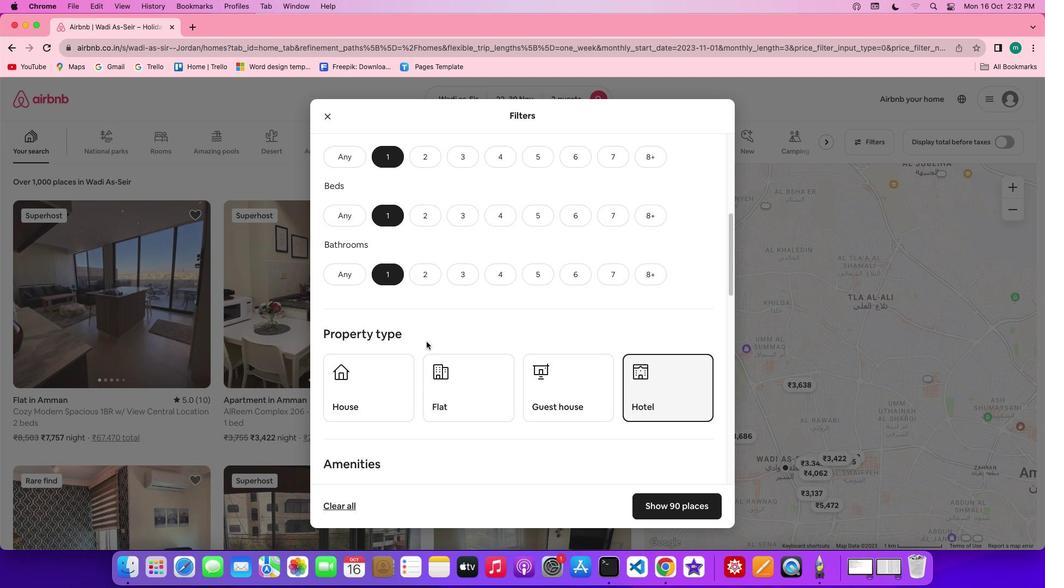 
Action: Mouse scrolled (426, 341) with delta (0, 0)
Screenshot: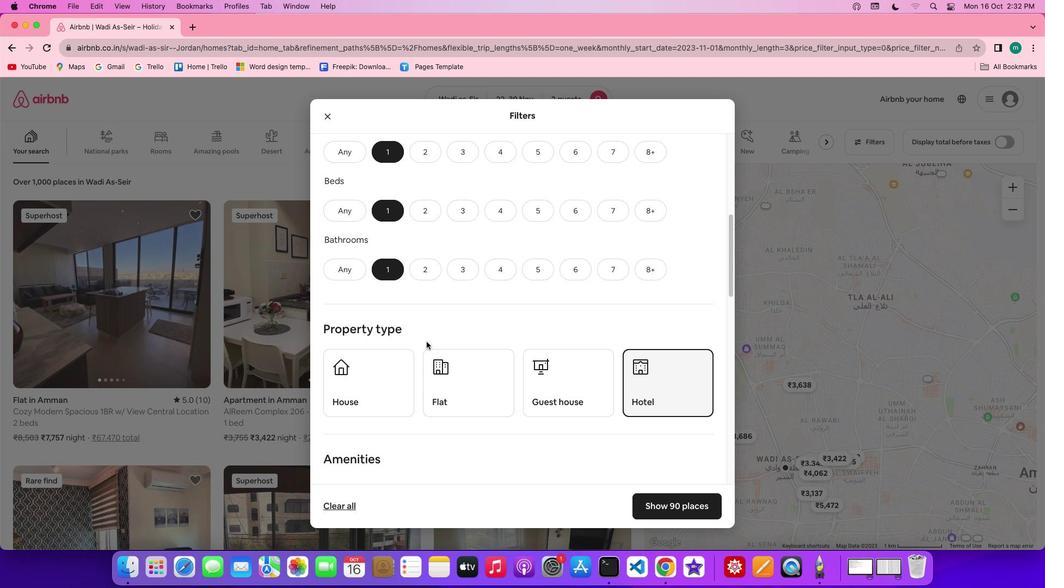 
Action: Mouse scrolled (426, 341) with delta (0, 0)
Screenshot: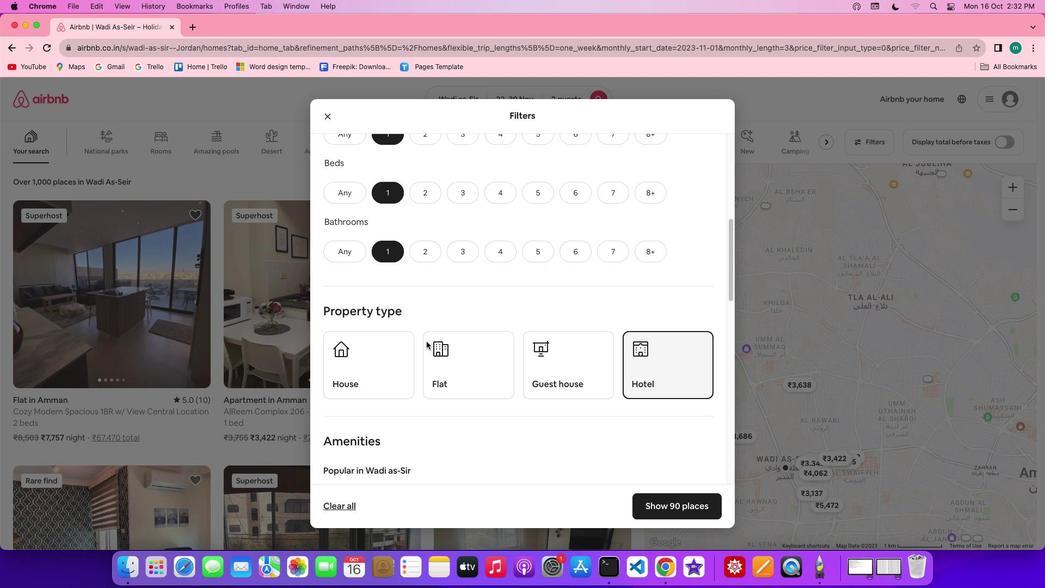 
Action: Mouse scrolled (426, 341) with delta (0, 0)
Screenshot: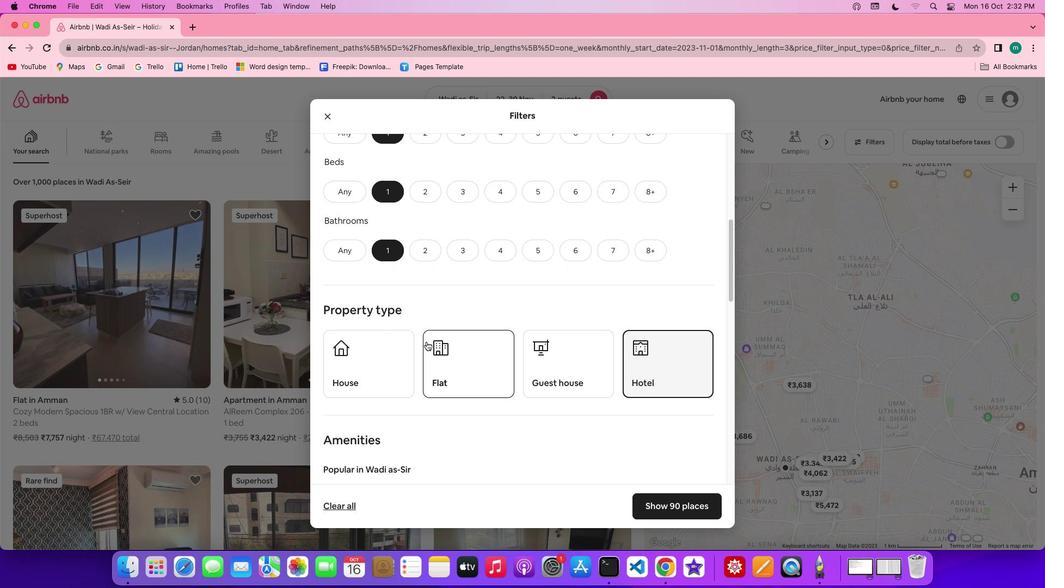 
Action: Mouse scrolled (426, 341) with delta (0, 0)
Screenshot: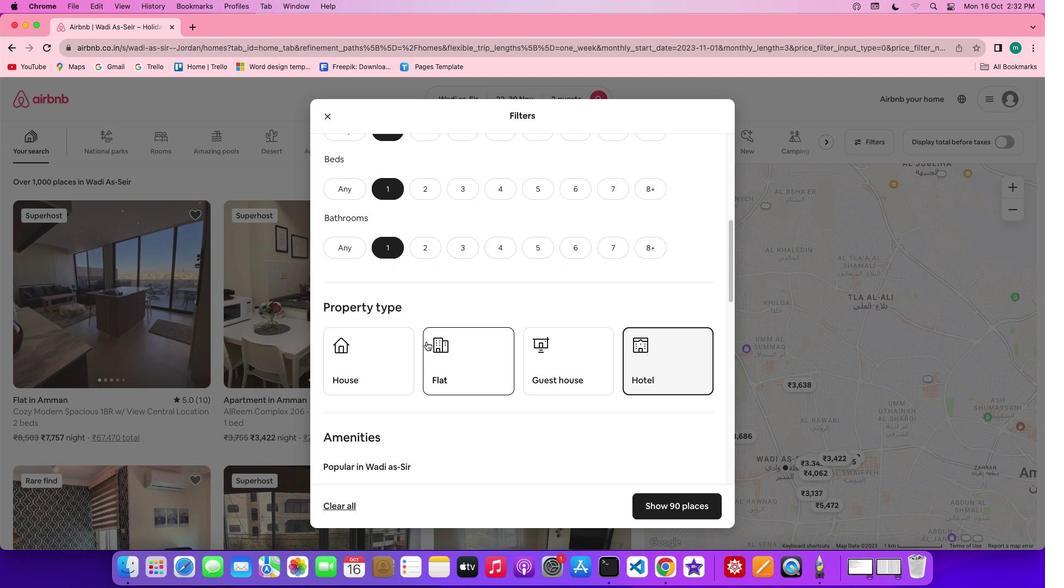 
Action: Mouse scrolled (426, 341) with delta (0, 0)
Screenshot: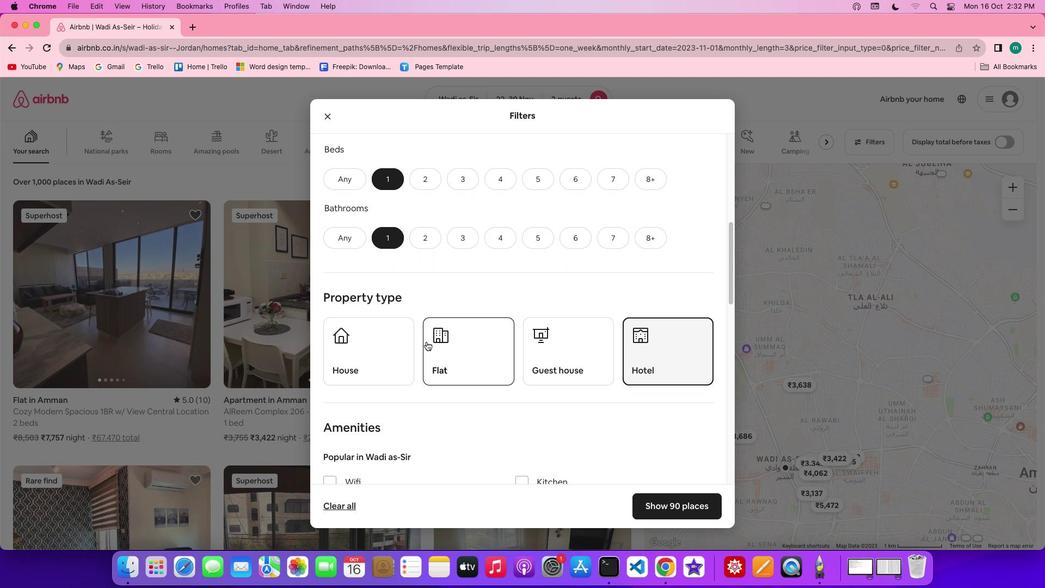 
Action: Mouse scrolled (426, 341) with delta (0, 0)
Screenshot: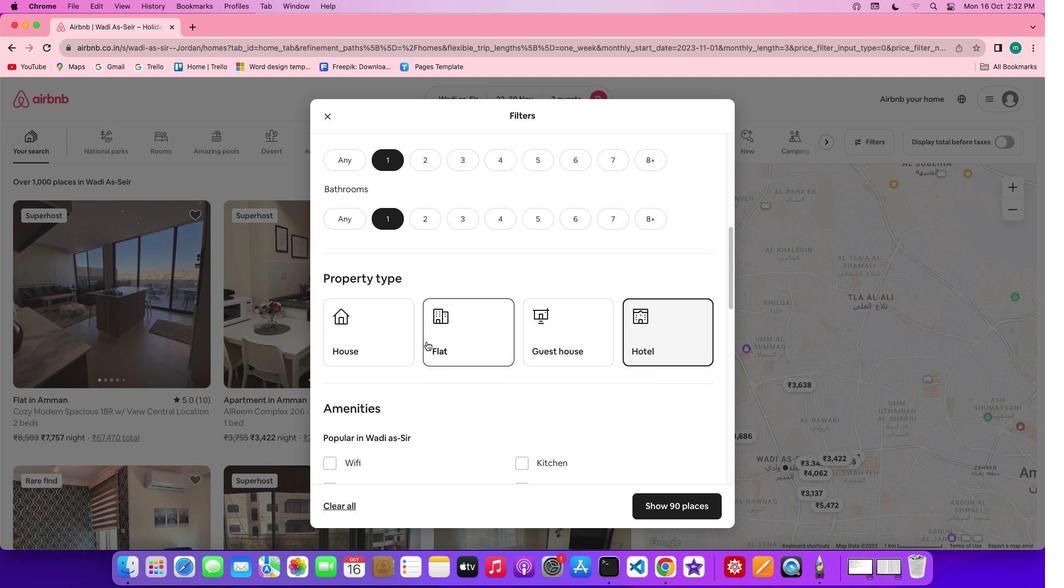 
Action: Mouse scrolled (426, 341) with delta (0, 0)
Screenshot: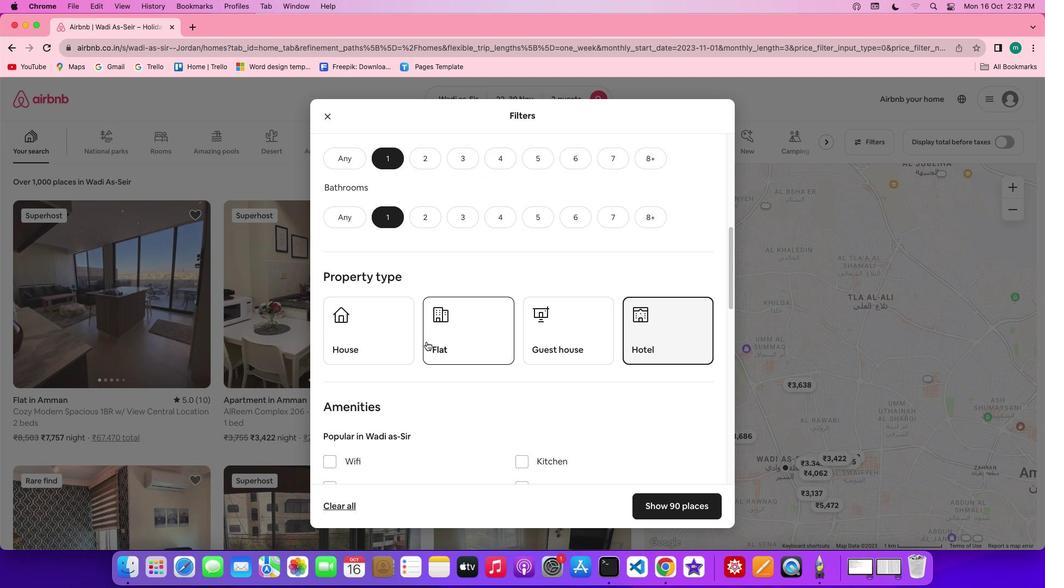 
Action: Mouse scrolled (426, 341) with delta (0, 0)
Screenshot: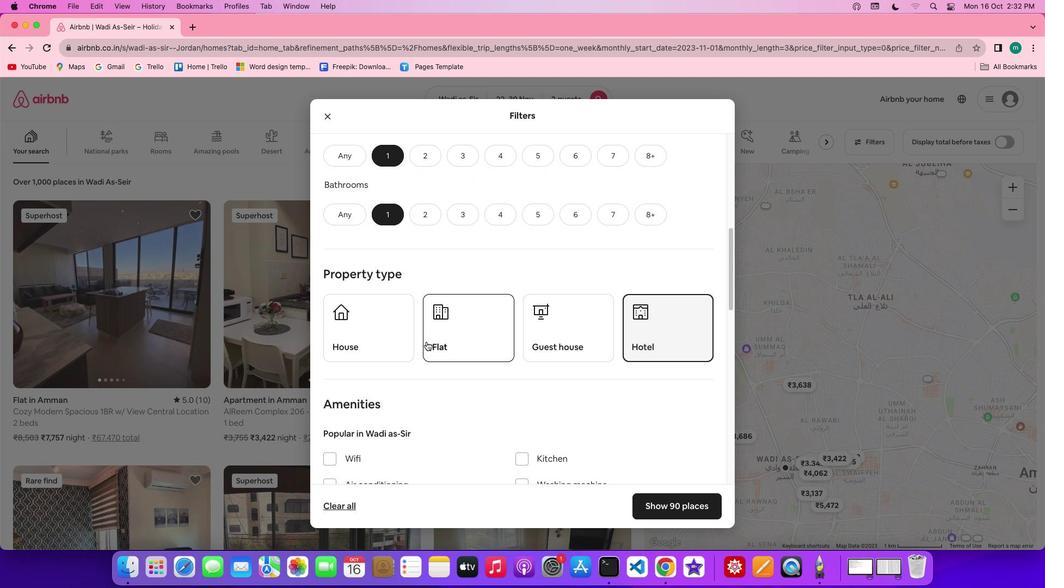 
Action: Mouse scrolled (426, 341) with delta (0, 0)
Screenshot: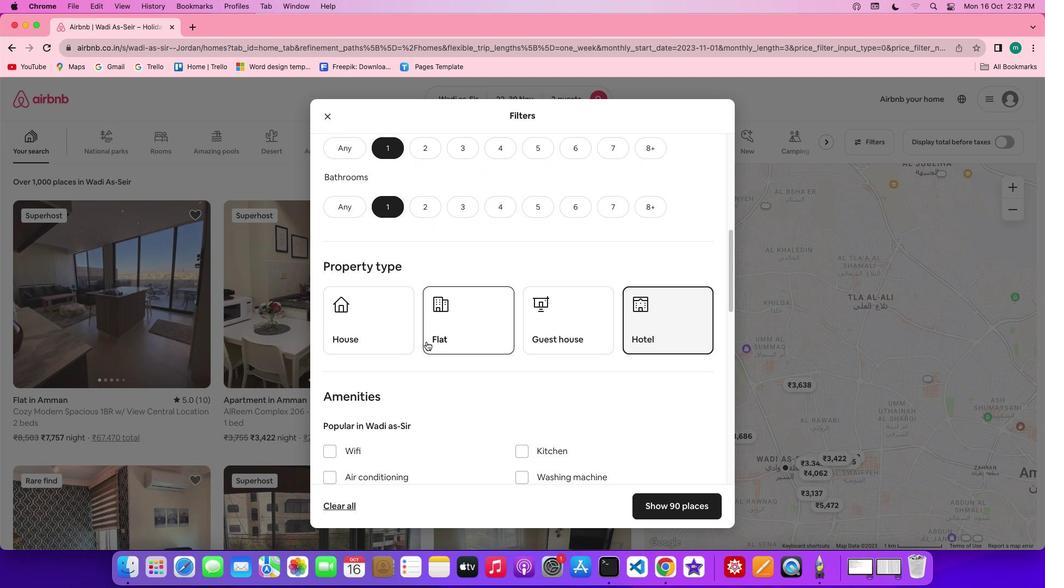 
Action: Mouse scrolled (426, 341) with delta (0, 0)
Screenshot: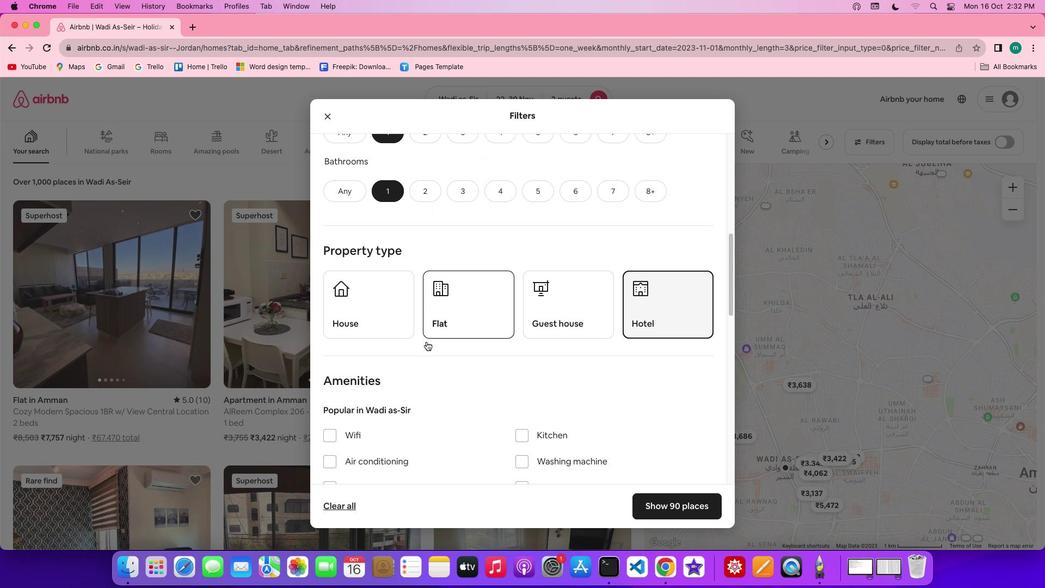 
Action: Mouse scrolled (426, 341) with delta (0, 0)
Screenshot: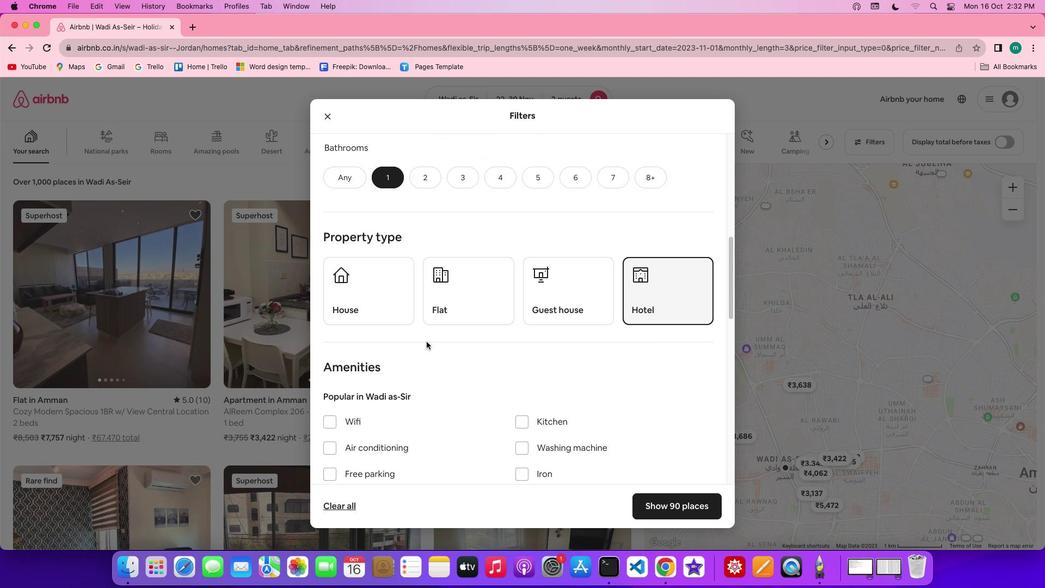 
Action: Mouse scrolled (426, 341) with delta (0, 0)
Screenshot: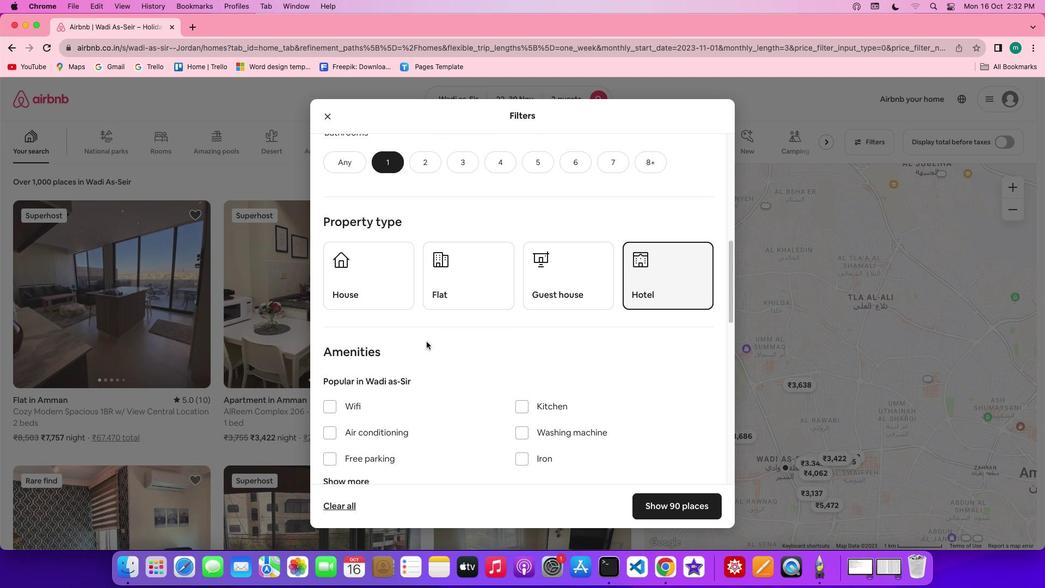 
Action: Mouse scrolled (426, 341) with delta (0, -1)
Screenshot: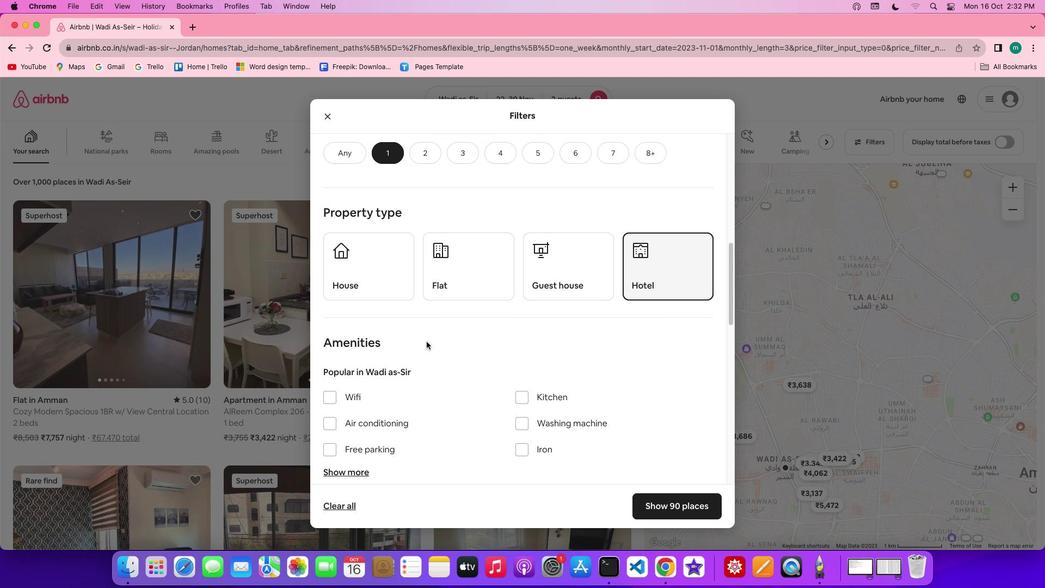 
Action: Mouse scrolled (426, 341) with delta (0, -1)
Screenshot: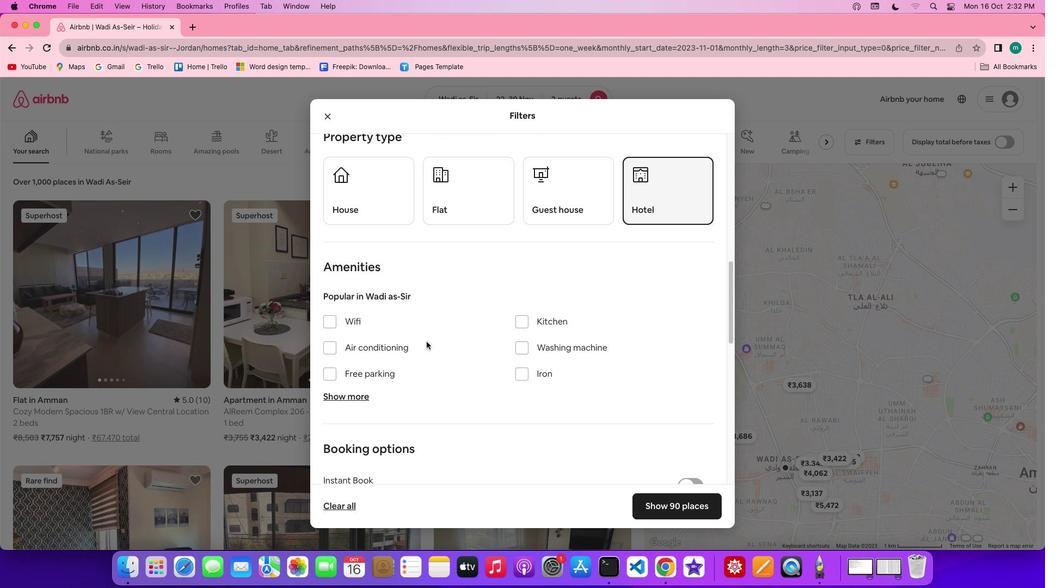 
Action: Mouse moved to (527, 289)
Screenshot: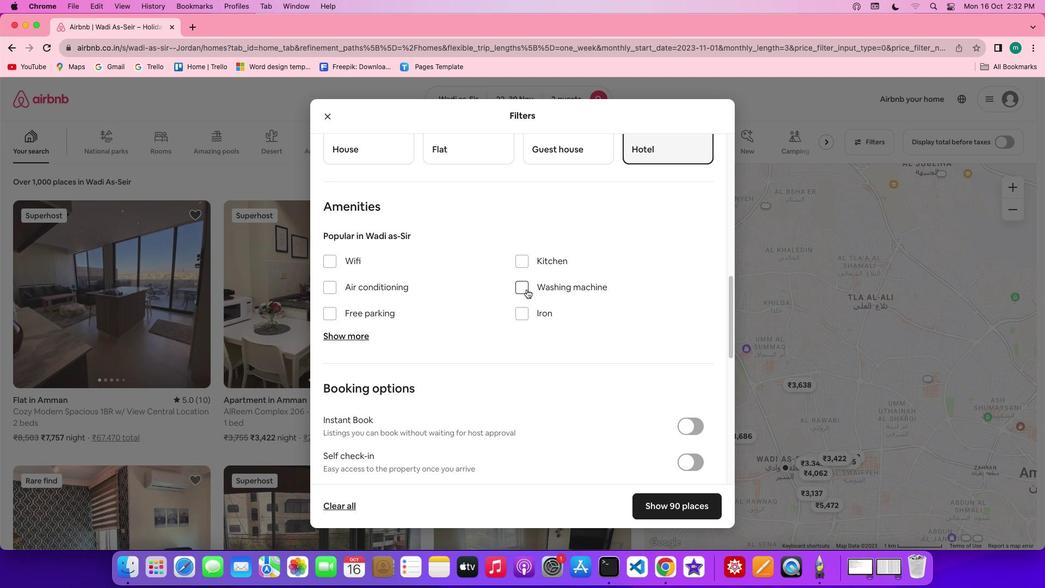 
Action: Mouse pressed left at (527, 289)
Screenshot: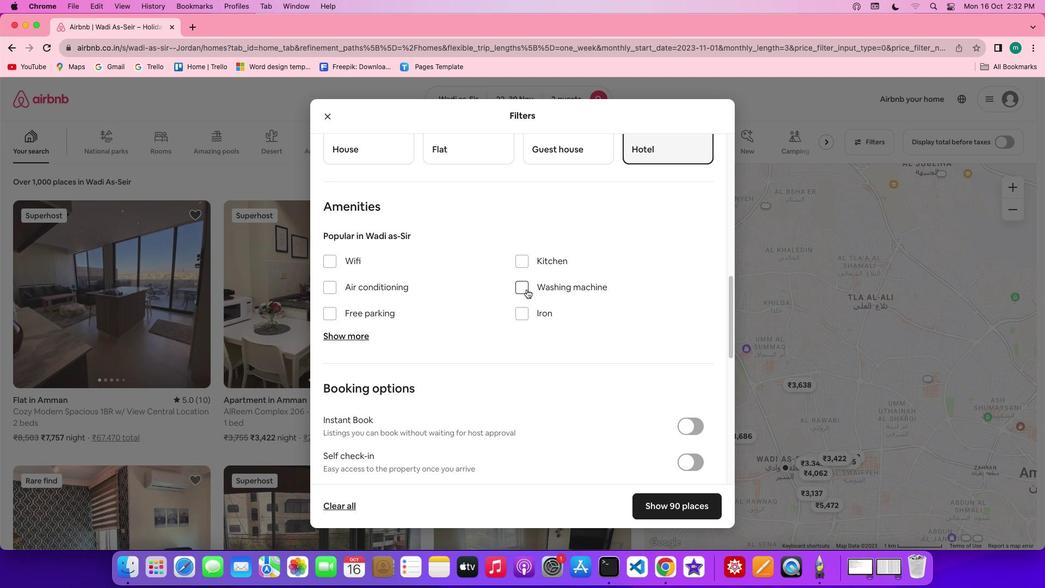 
Action: Mouse moved to (619, 322)
Screenshot: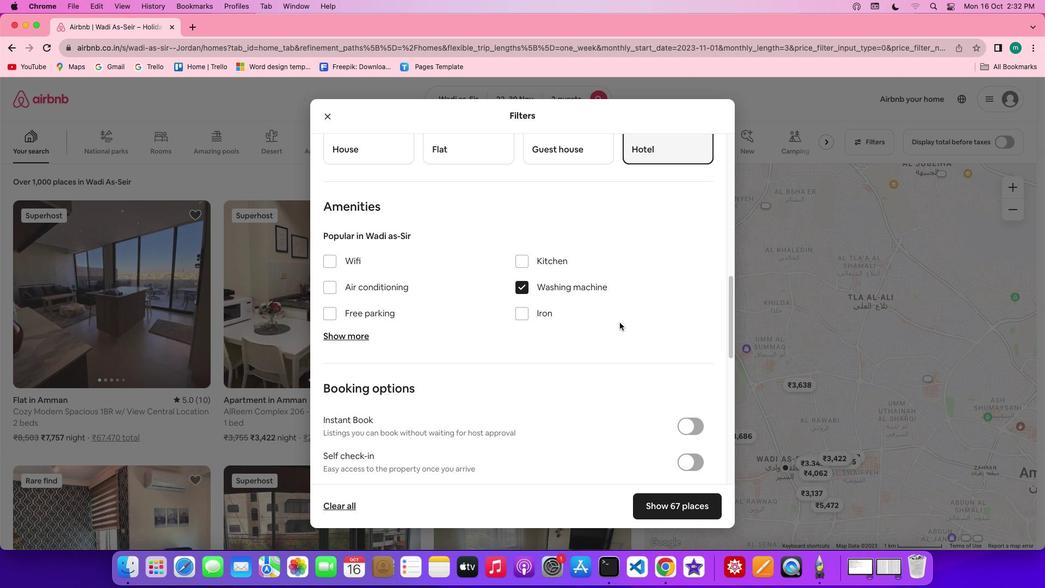 
Action: Mouse scrolled (619, 322) with delta (0, 0)
Screenshot: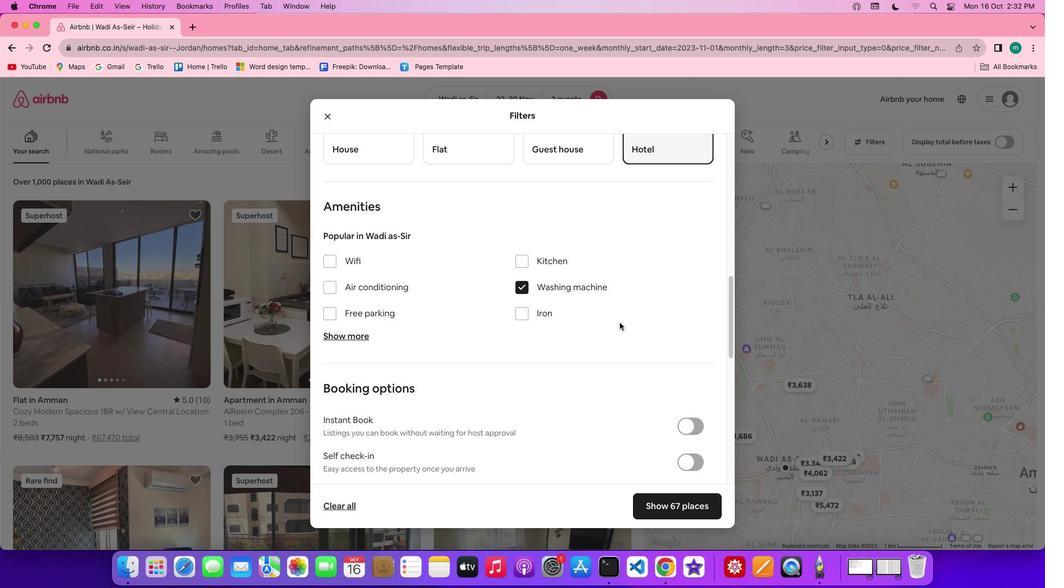 
Action: Mouse scrolled (619, 322) with delta (0, 0)
Screenshot: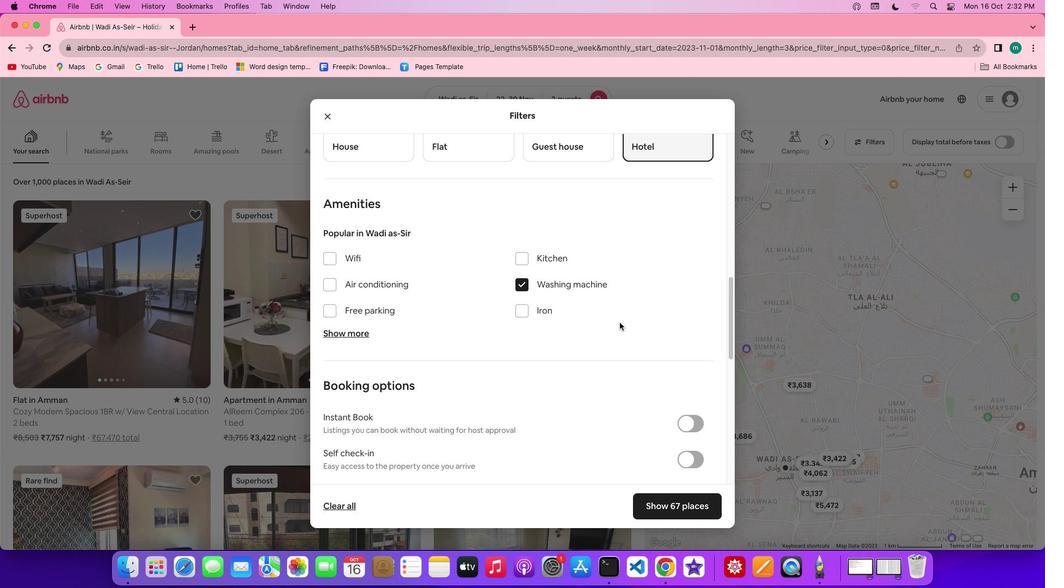 
Action: Mouse scrolled (619, 322) with delta (0, 0)
Screenshot: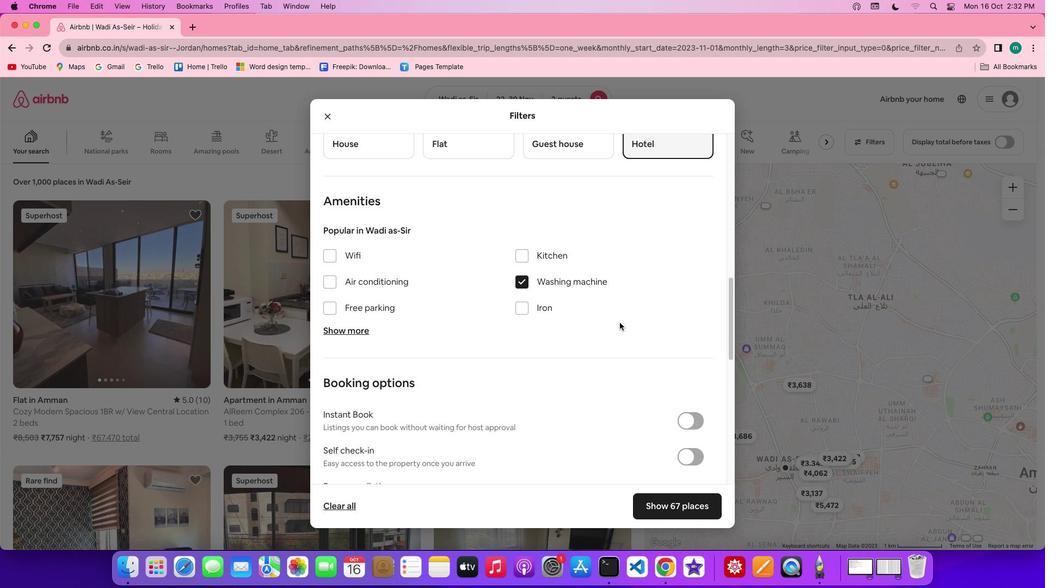 
Action: Mouse scrolled (619, 322) with delta (0, 0)
Screenshot: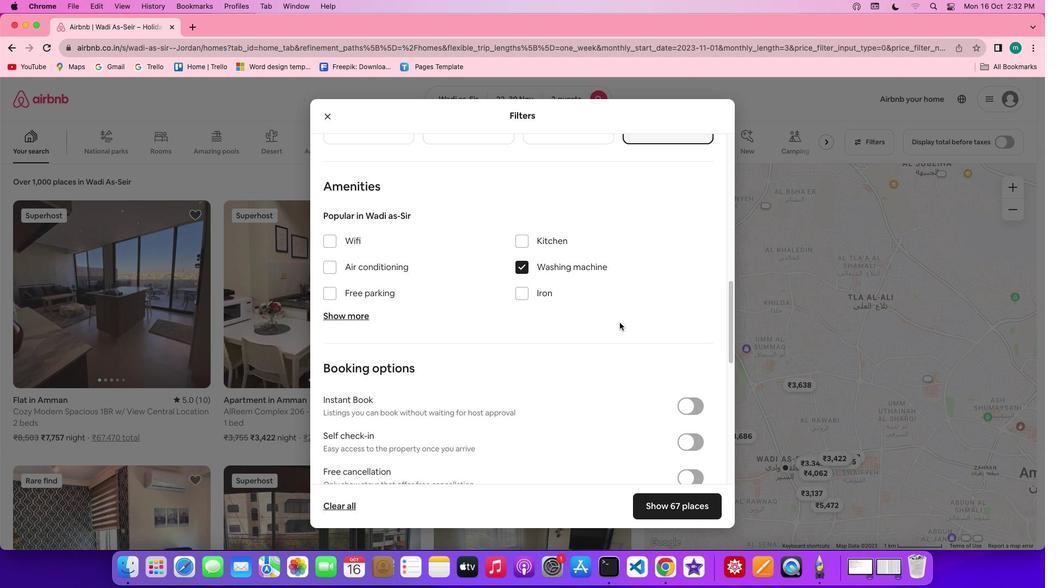 
Action: Mouse scrolled (619, 322) with delta (0, 0)
Screenshot: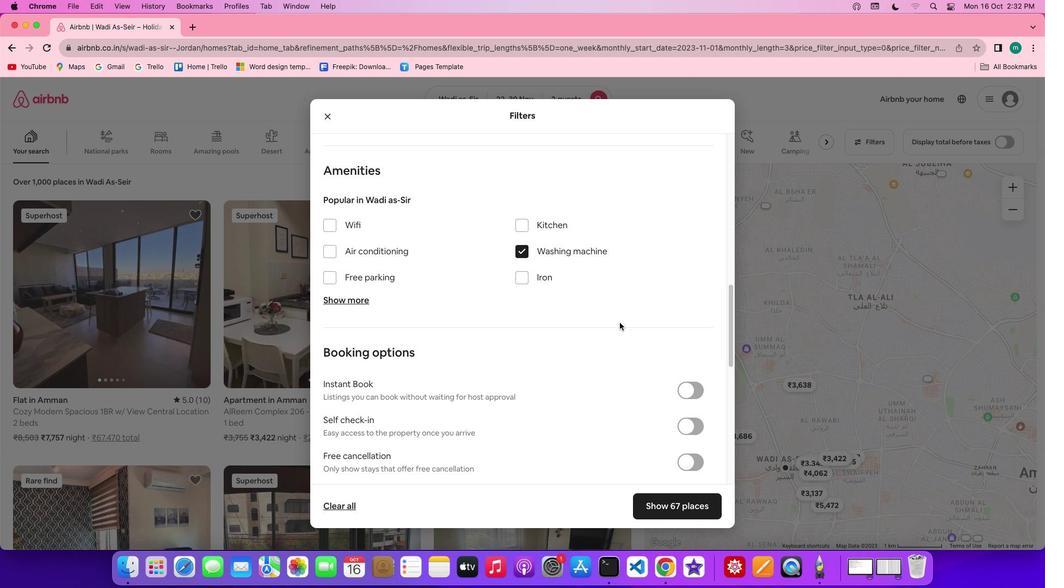 
Action: Mouse scrolled (619, 322) with delta (0, 0)
Screenshot: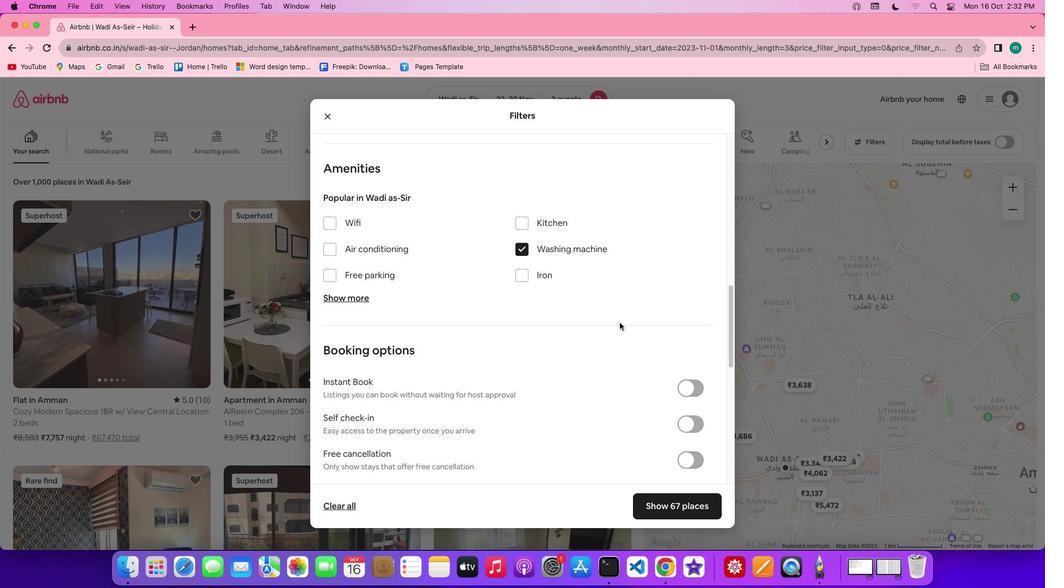 
Action: Mouse scrolled (619, 322) with delta (0, 0)
Screenshot: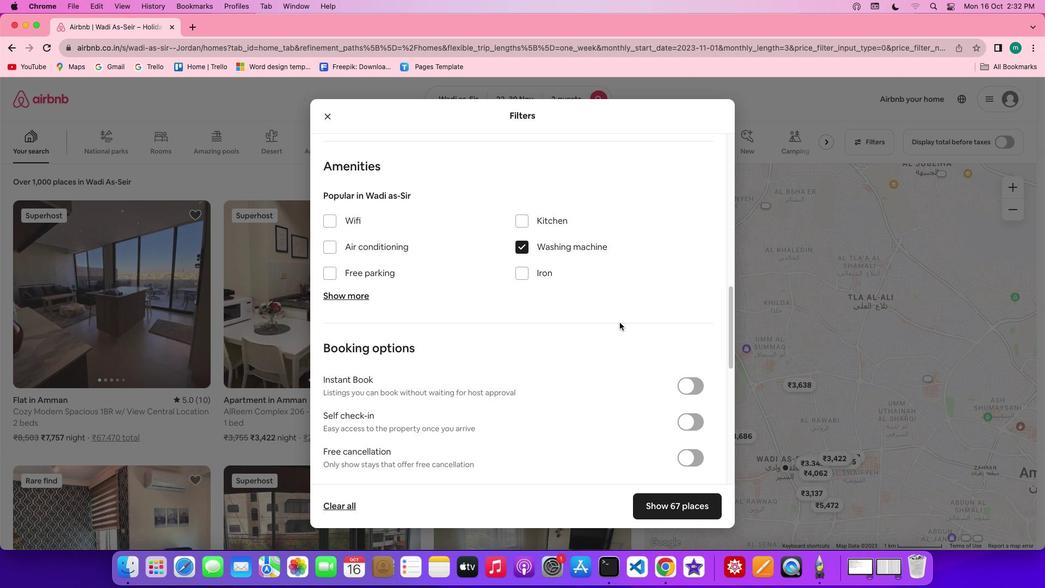 
Action: Mouse scrolled (619, 322) with delta (0, 0)
Screenshot: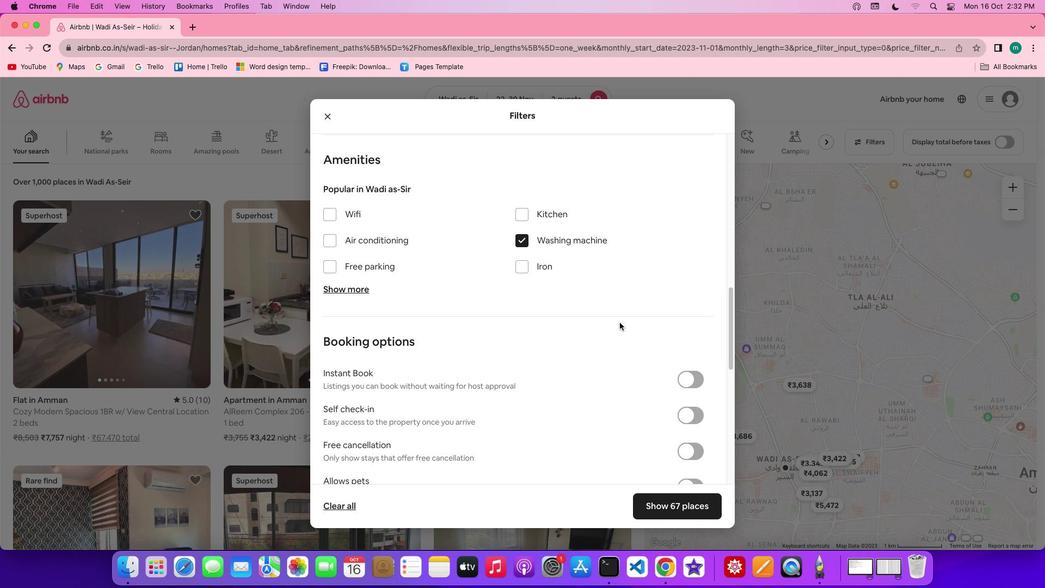 
Action: Mouse scrolled (619, 322) with delta (0, 0)
Screenshot: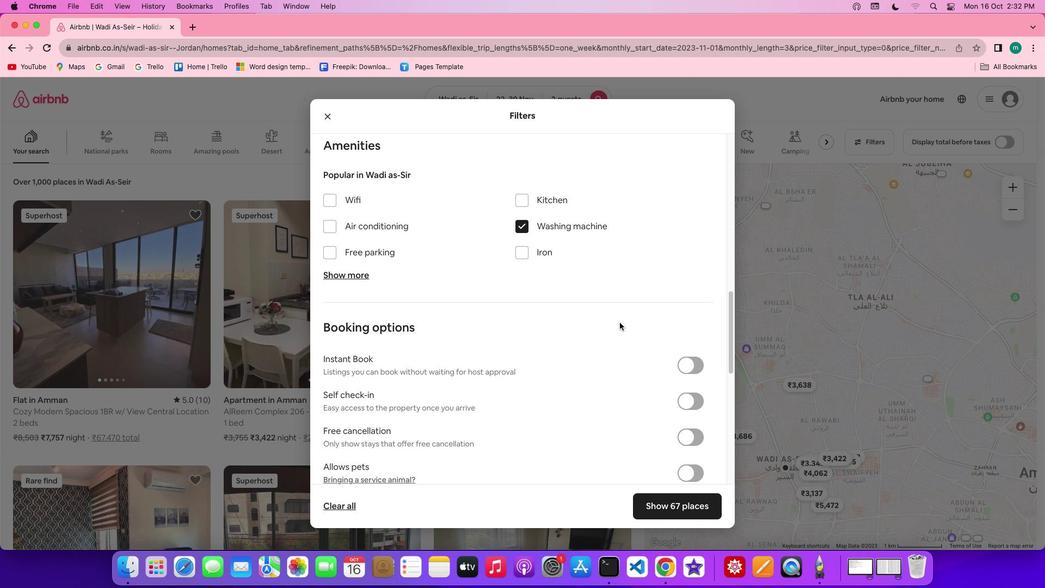 
Action: Mouse scrolled (619, 322) with delta (0, 0)
Screenshot: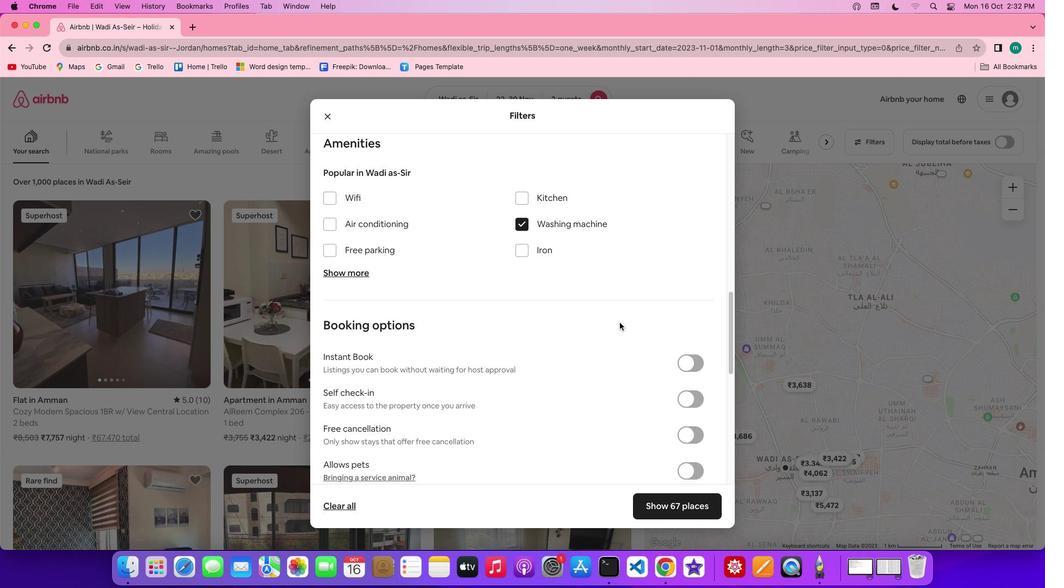 
Action: Mouse scrolled (619, 322) with delta (0, 0)
Screenshot: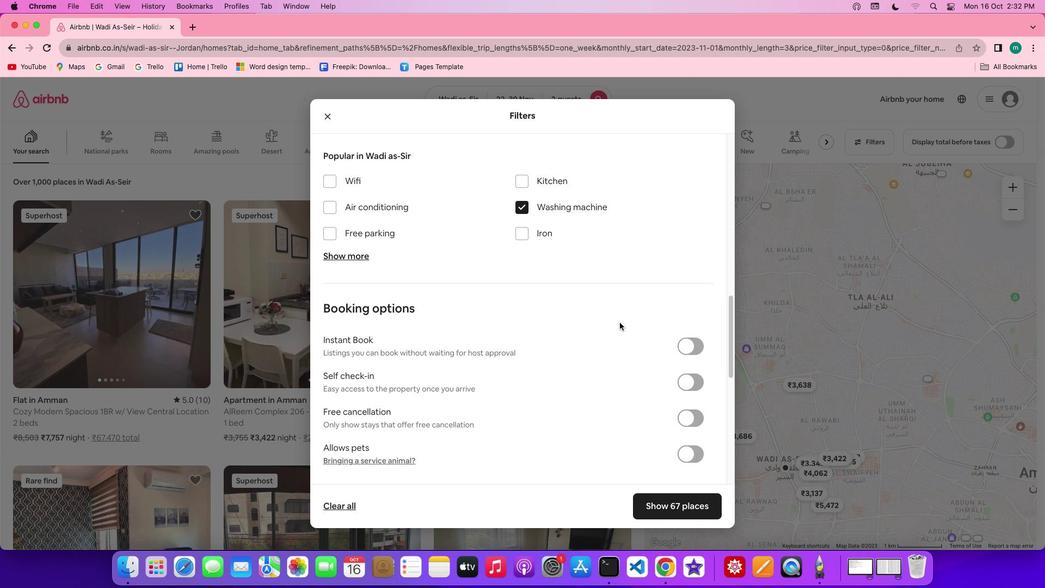 
Action: Mouse moved to (668, 505)
Screenshot: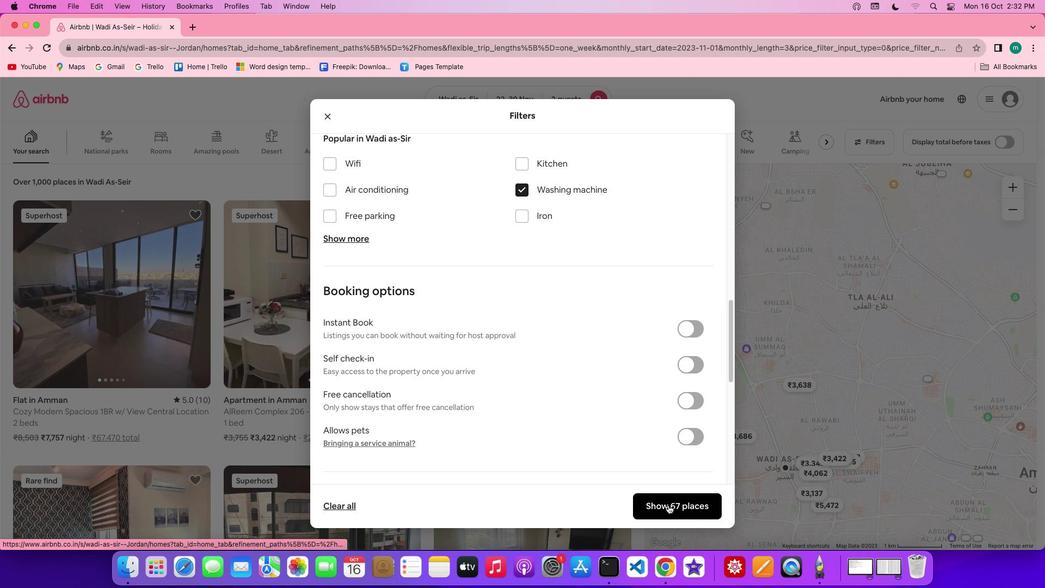 
Action: Mouse pressed left at (668, 505)
Screenshot: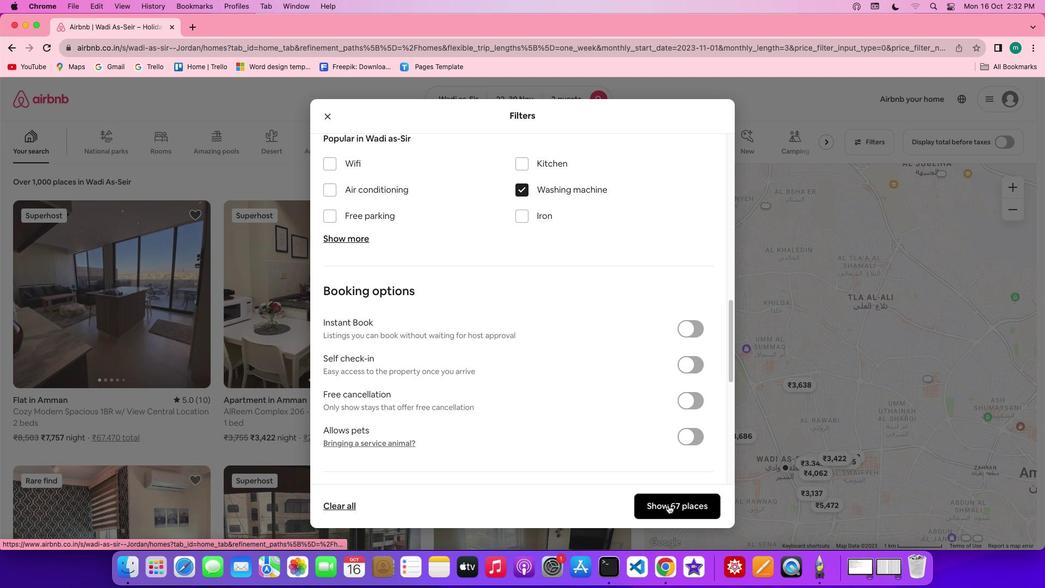 
Action: Mouse moved to (98, 300)
Screenshot: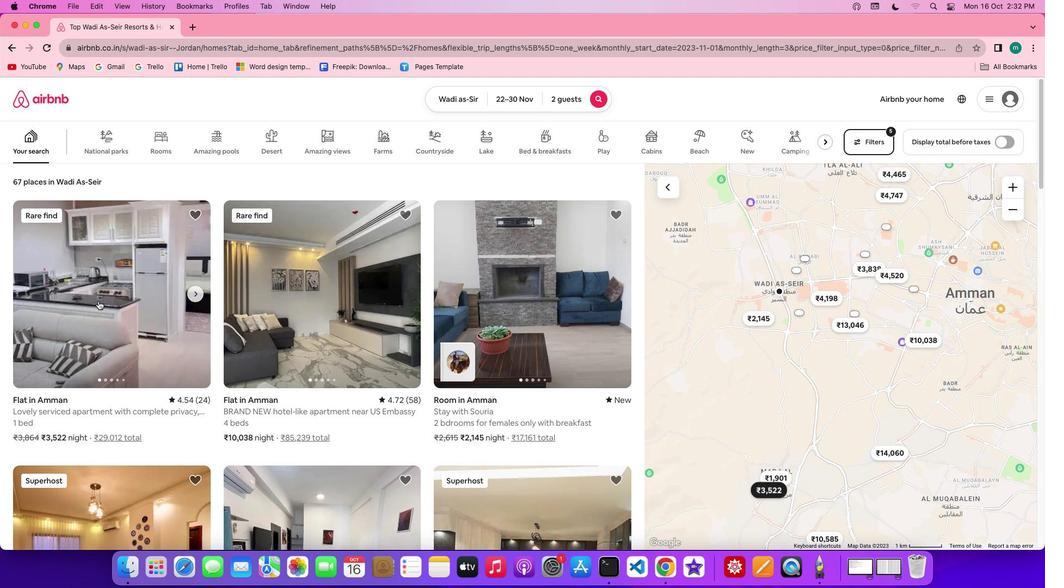 
Action: Mouse pressed left at (98, 300)
Screenshot: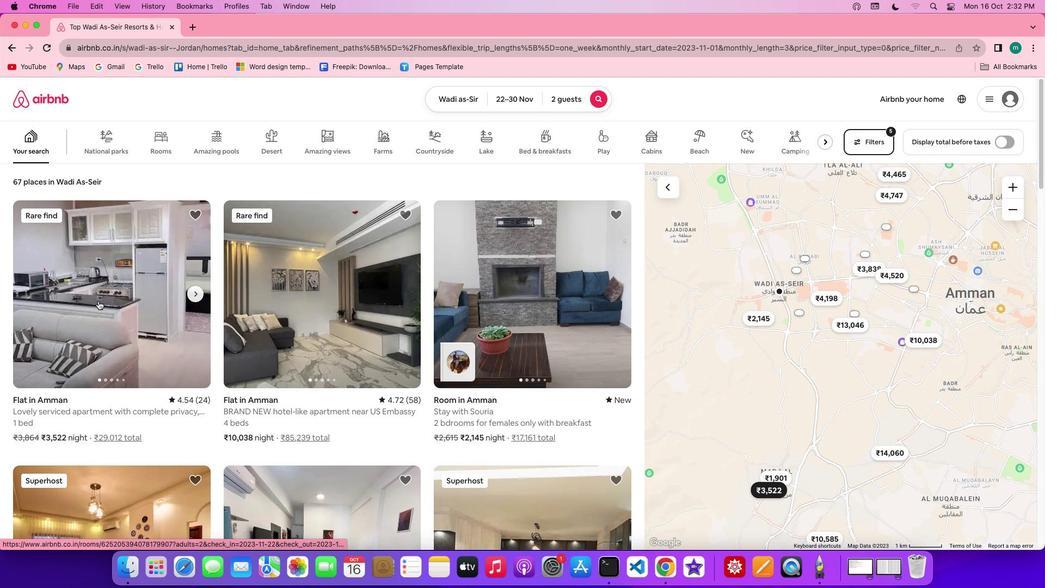 
Action: Mouse moved to (776, 406)
Screenshot: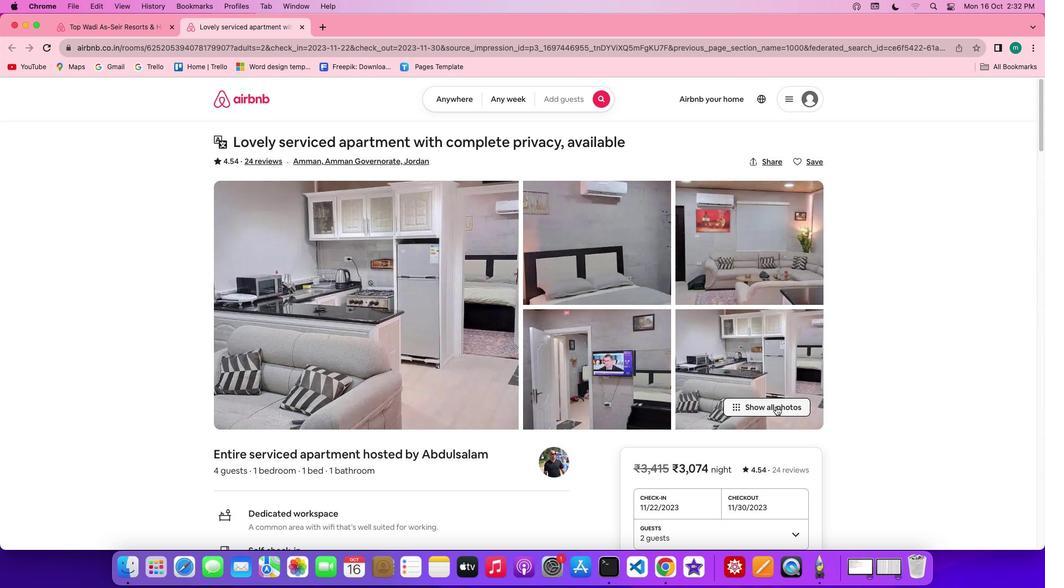 
Action: Mouse pressed left at (776, 406)
Screenshot: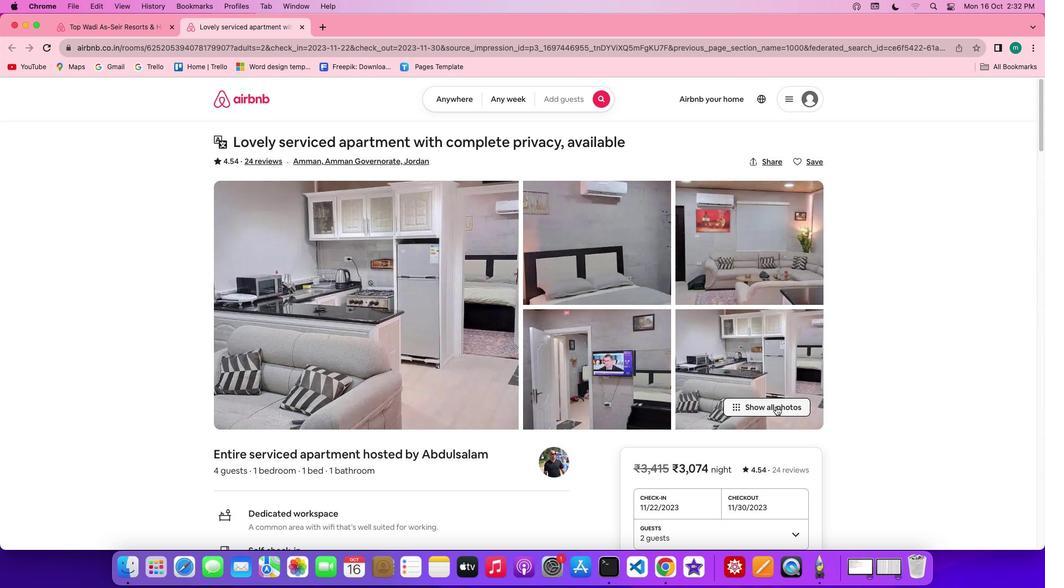 
Action: Mouse moved to (557, 329)
Screenshot: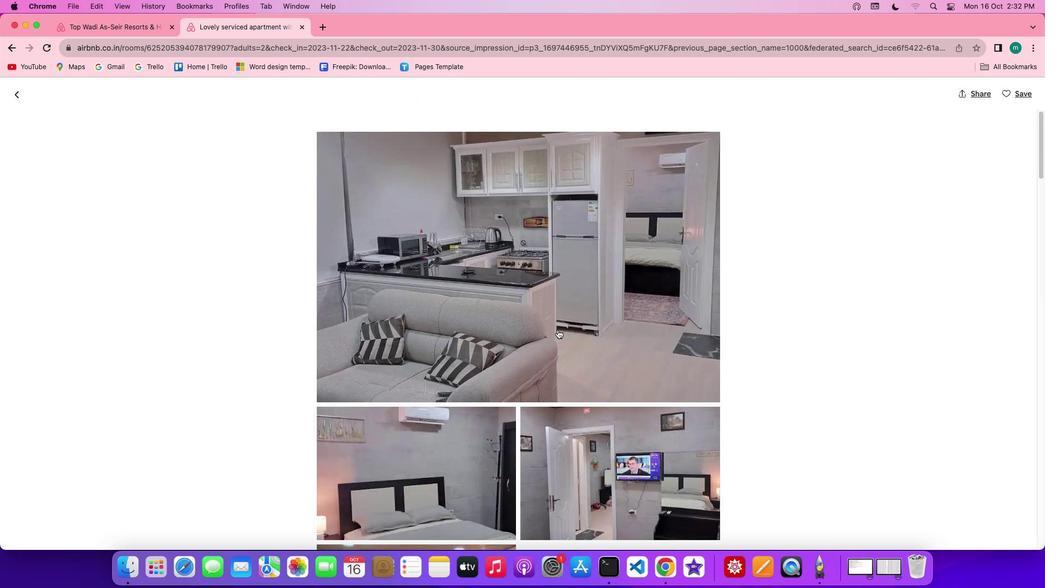 
Action: Mouse scrolled (557, 329) with delta (0, 0)
Screenshot: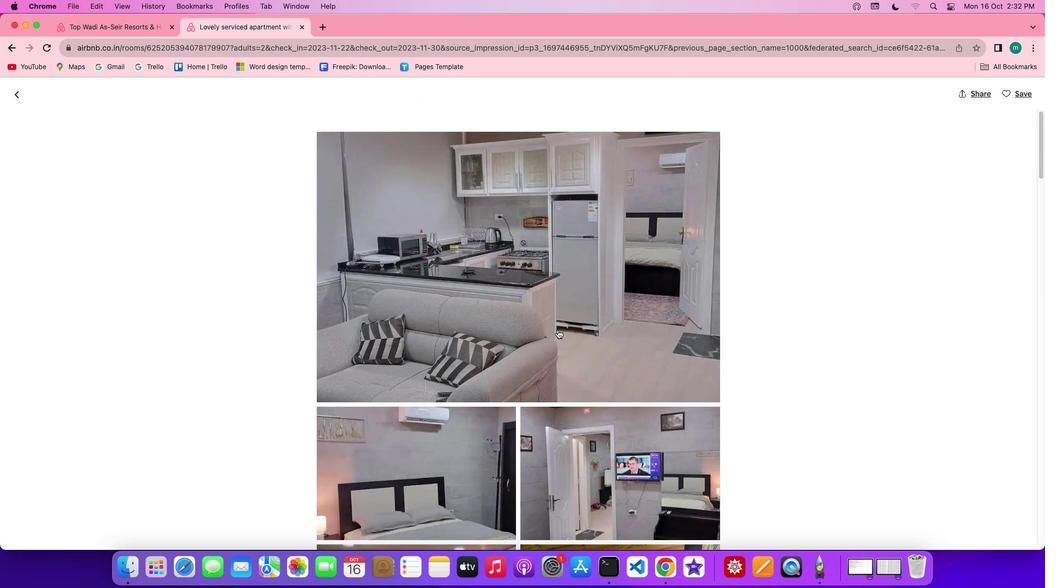 
Action: Mouse scrolled (557, 329) with delta (0, 0)
Screenshot: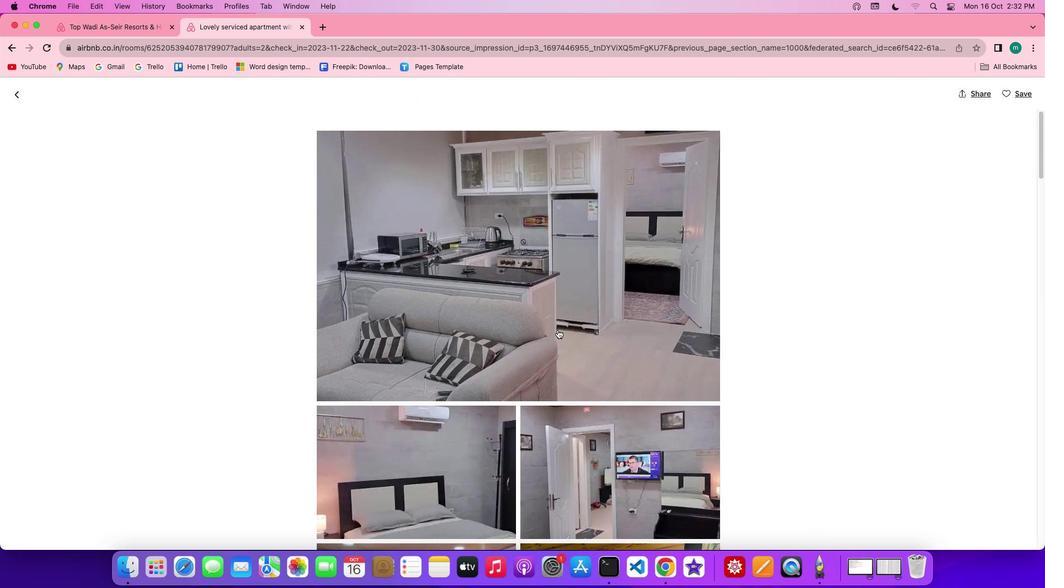 
Action: Mouse scrolled (557, 329) with delta (0, 0)
Screenshot: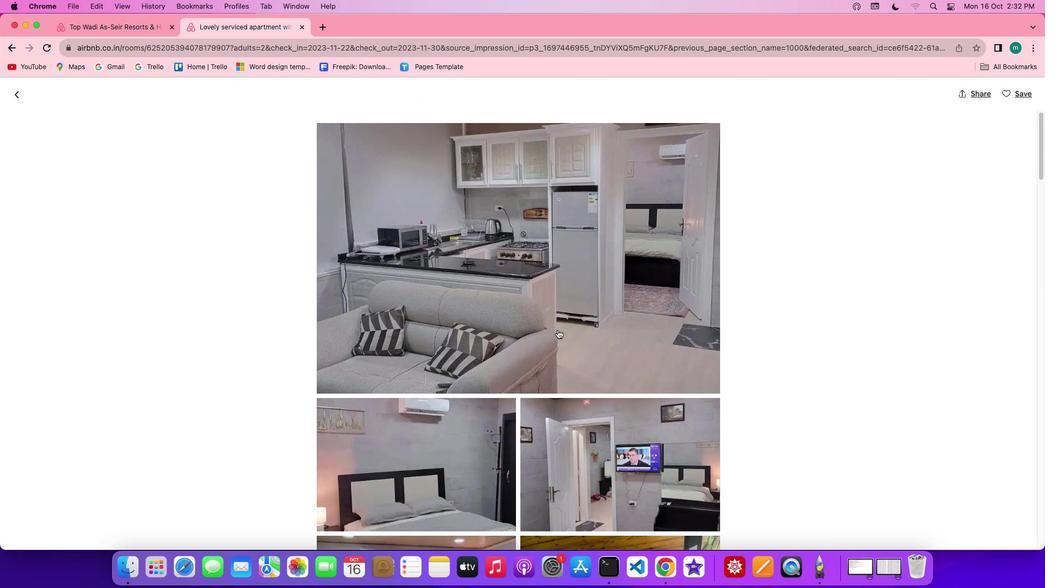 
Action: Mouse scrolled (557, 329) with delta (0, 0)
Screenshot: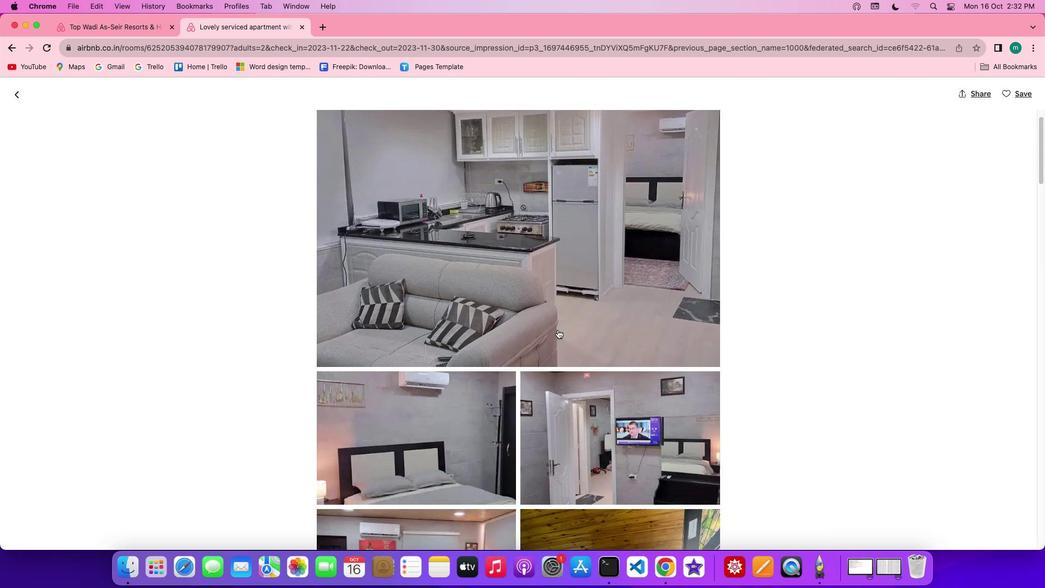 
Action: Mouse scrolled (557, 329) with delta (0, 0)
Screenshot: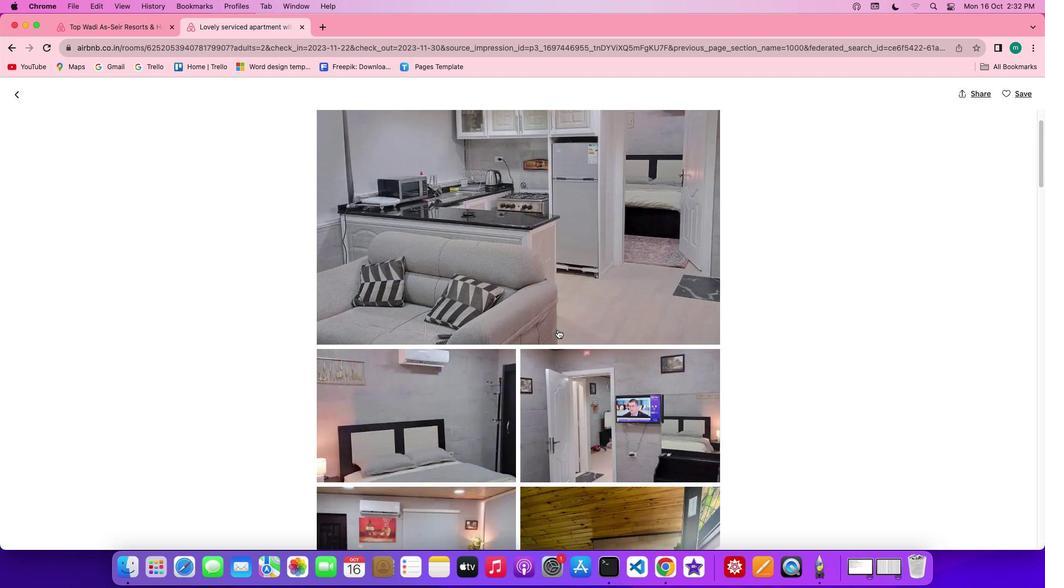 
Action: Mouse scrolled (557, 329) with delta (0, 0)
Screenshot: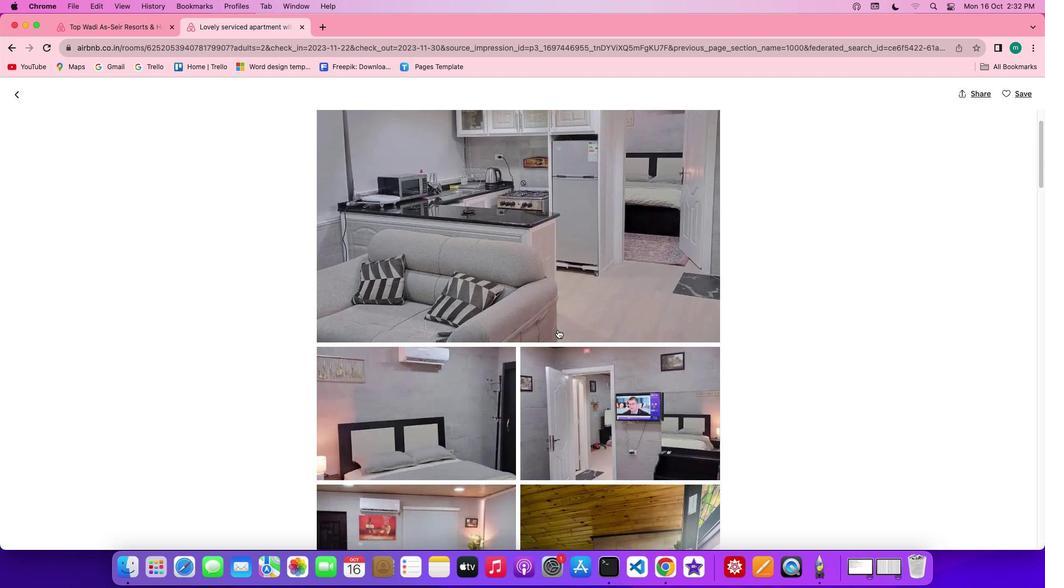 
Action: Mouse scrolled (557, 329) with delta (0, 0)
Screenshot: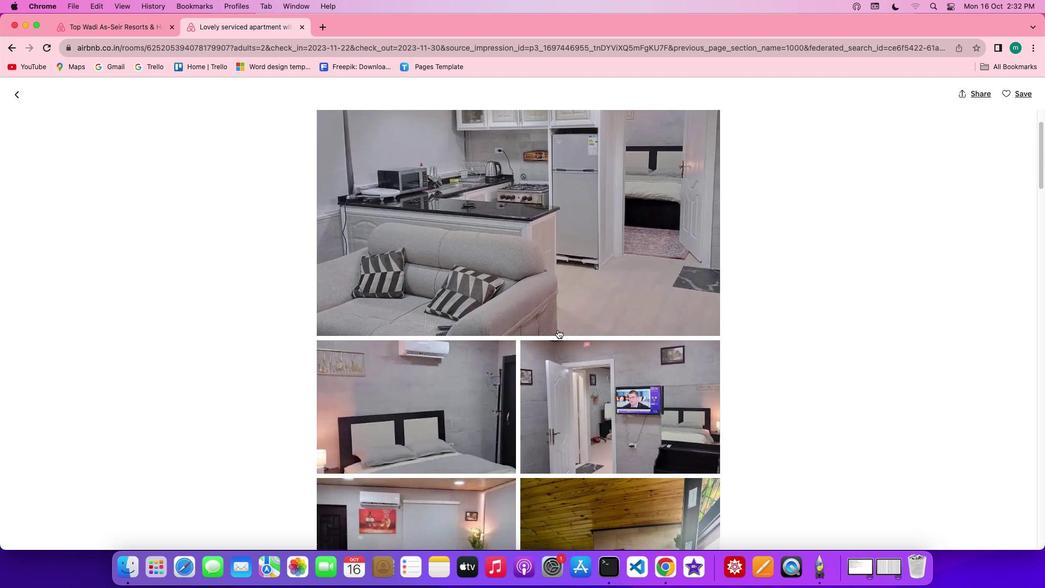 
Action: Mouse scrolled (557, 329) with delta (0, 0)
Screenshot: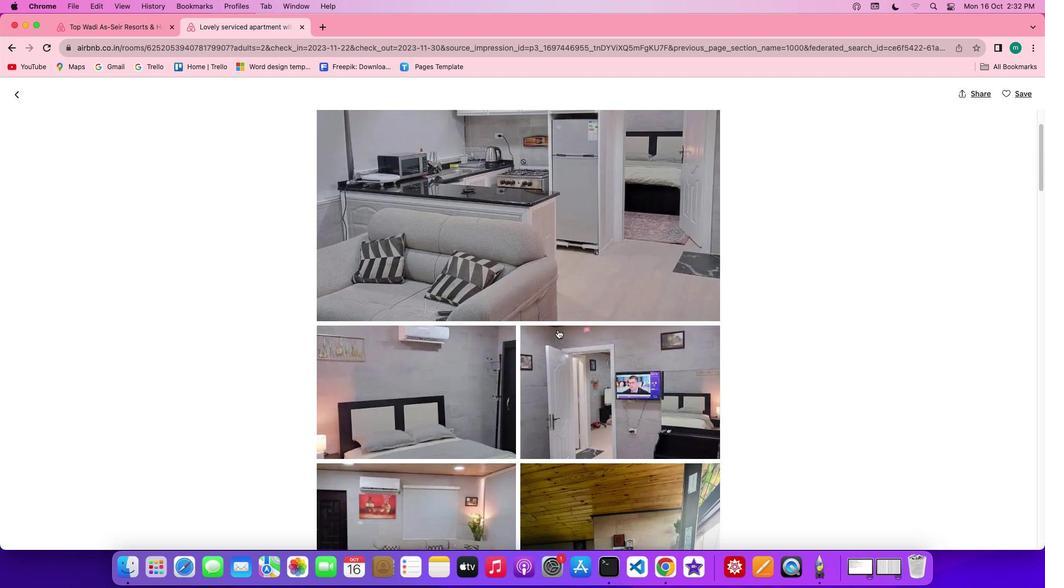 
Action: Mouse scrolled (557, 329) with delta (0, 0)
Screenshot: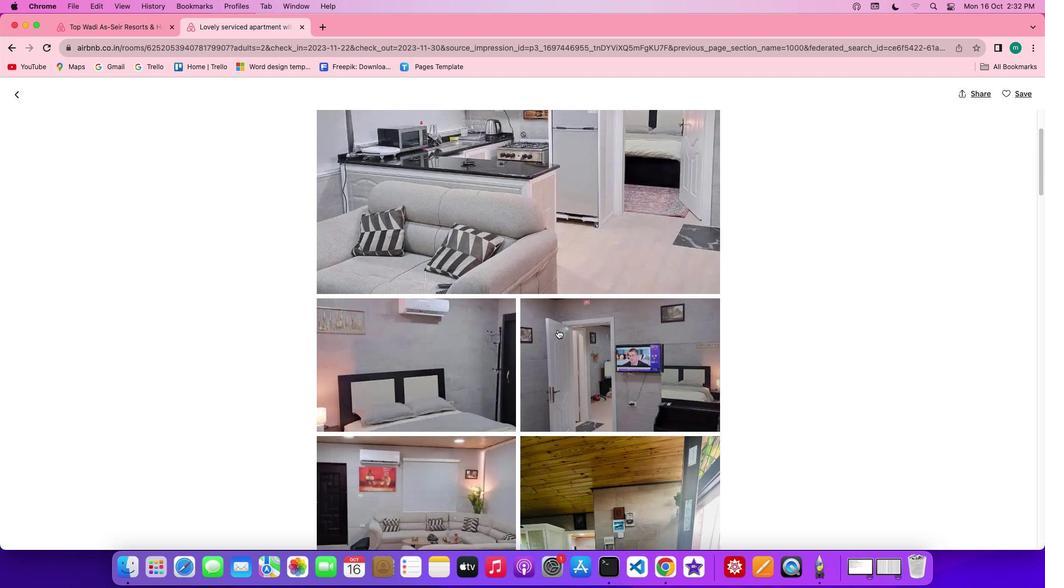 
Action: Mouse scrolled (557, 329) with delta (0, 0)
Screenshot: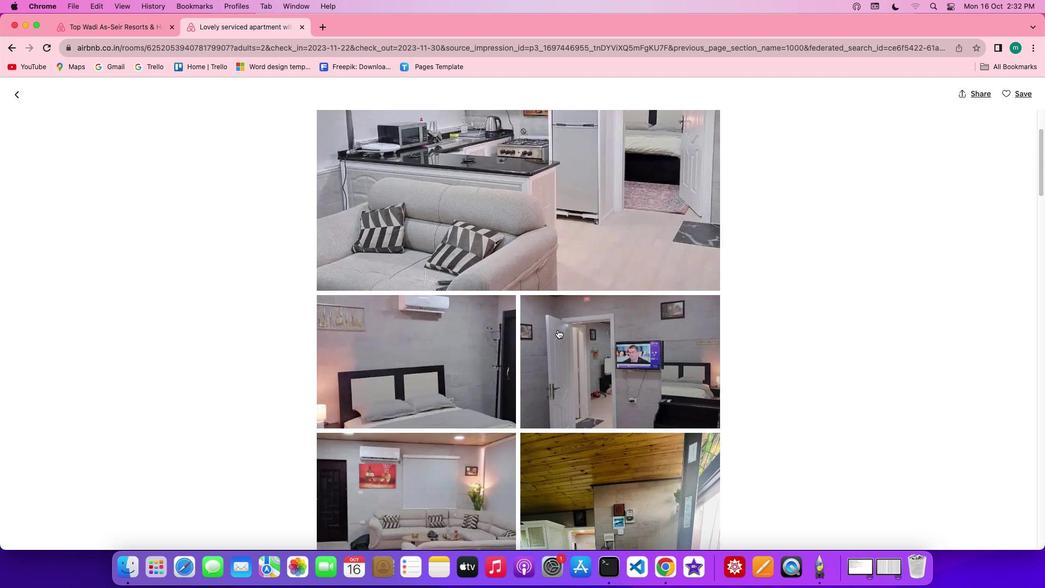 
Action: Mouse scrolled (557, 329) with delta (0, -1)
Screenshot: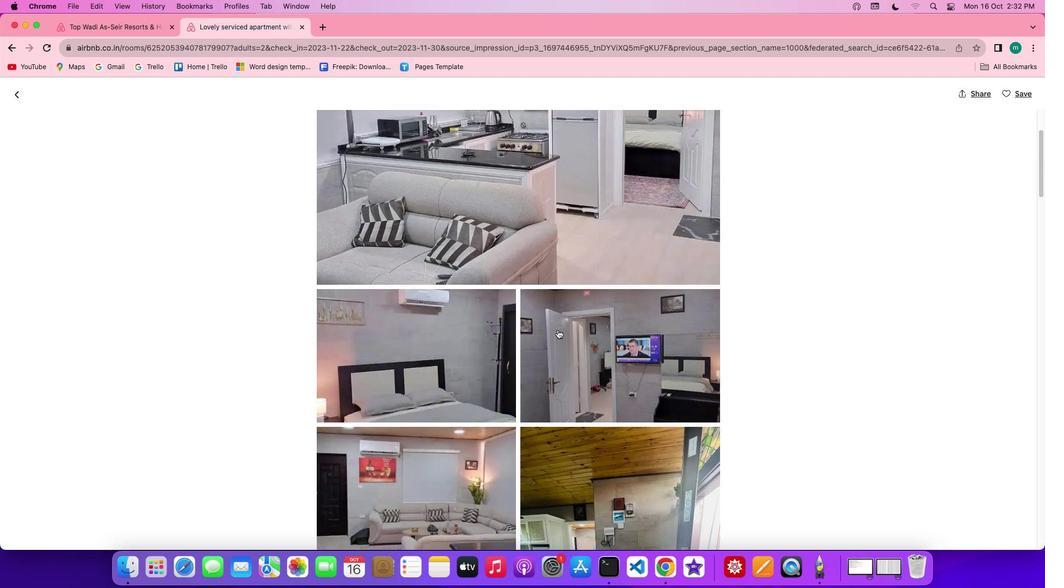 
Action: Mouse scrolled (557, 329) with delta (0, -1)
Screenshot: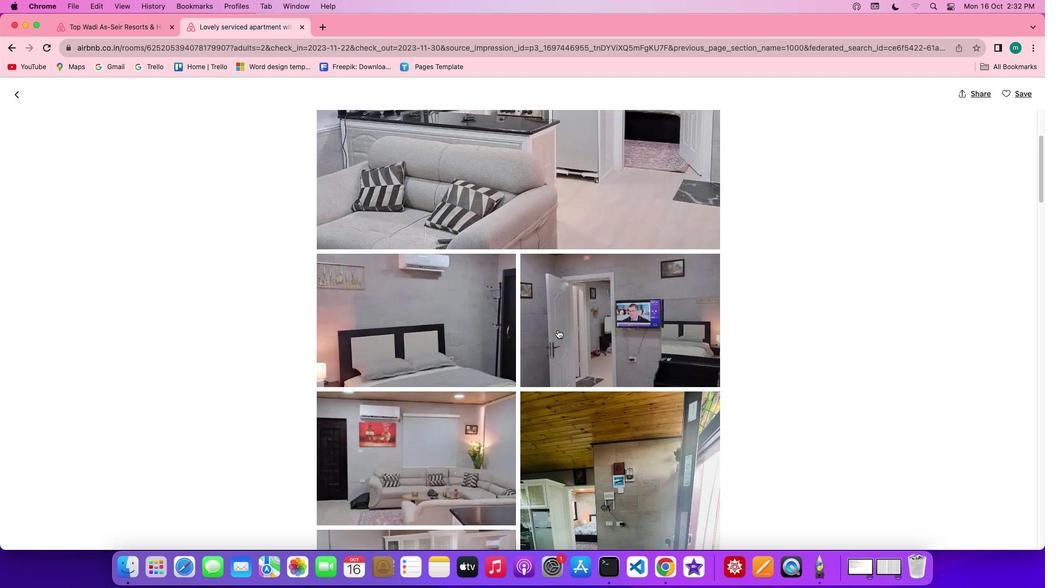 
Action: Mouse scrolled (557, 329) with delta (0, 0)
Screenshot: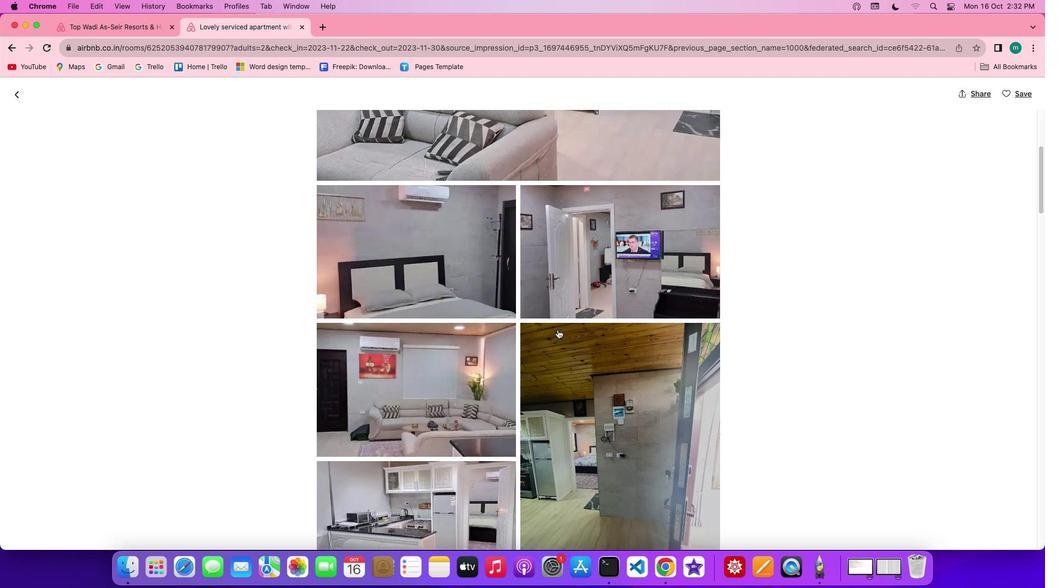
Action: Mouse scrolled (557, 329) with delta (0, 0)
Screenshot: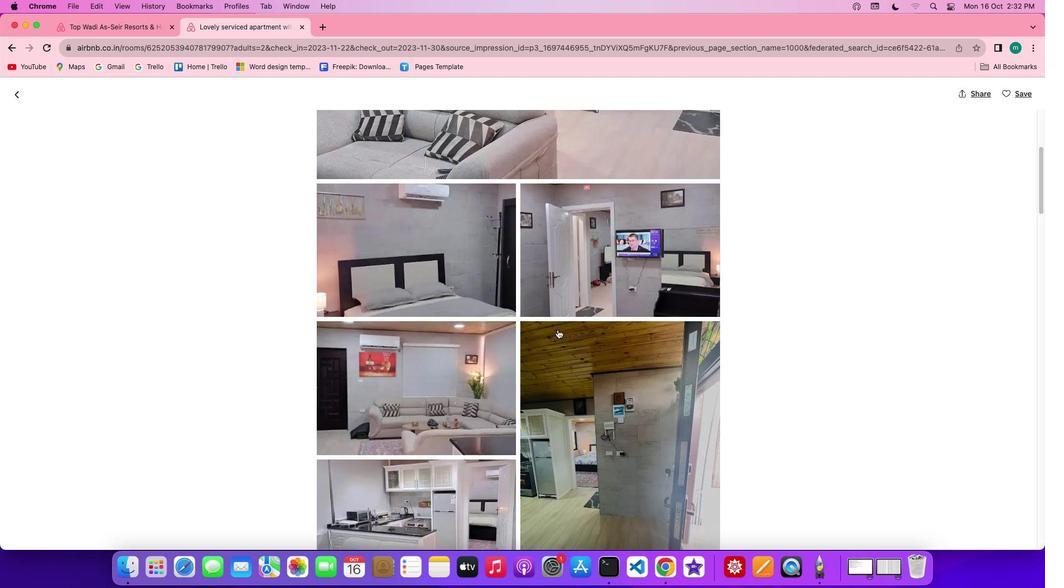 
Action: Mouse scrolled (557, 329) with delta (0, 0)
Screenshot: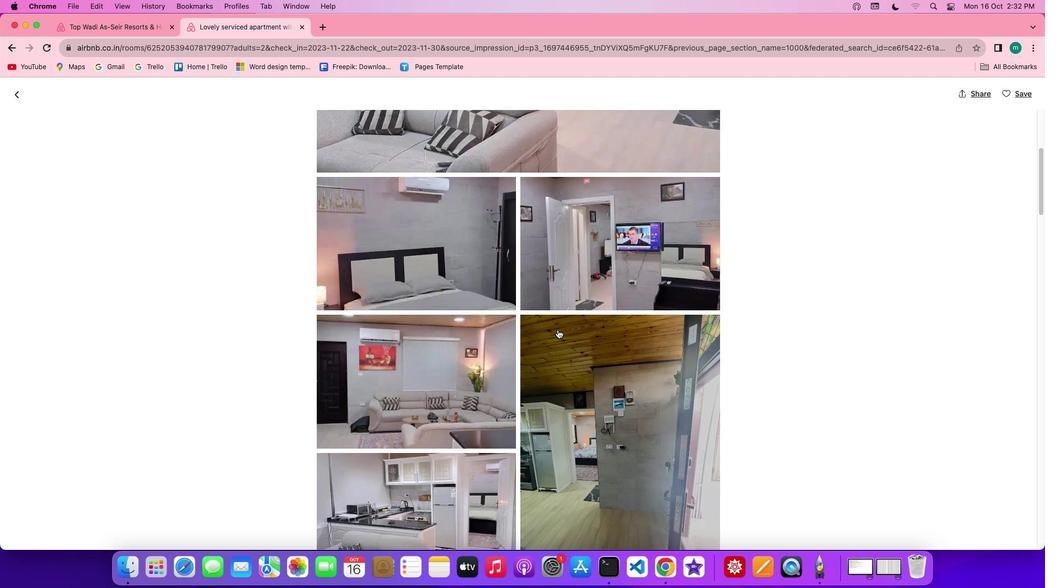 
Action: Mouse scrolled (557, 329) with delta (0, 0)
Screenshot: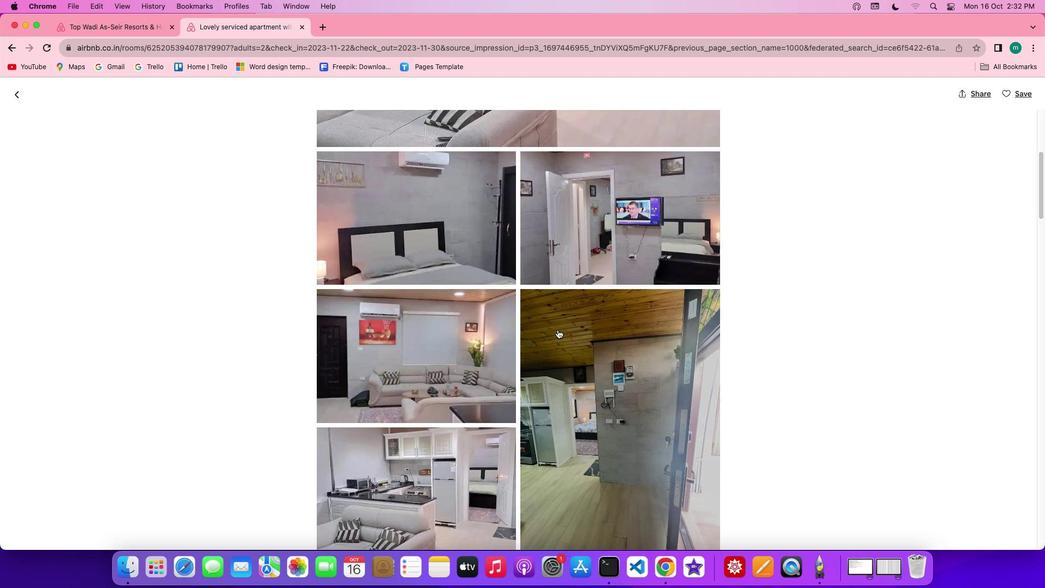 
Action: Mouse scrolled (557, 329) with delta (0, 0)
Screenshot: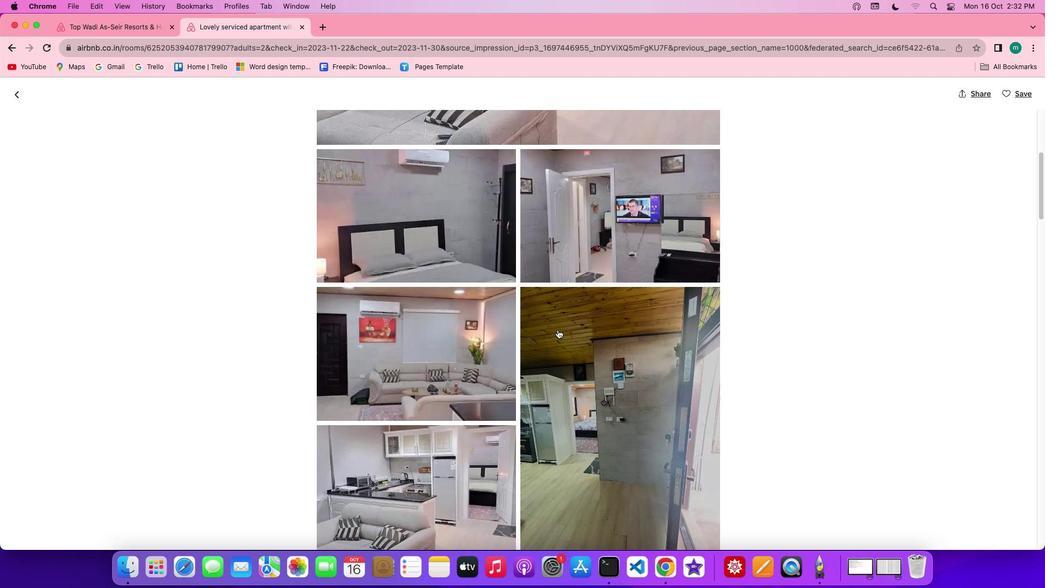
Action: Mouse scrolled (557, 329) with delta (0, 0)
Screenshot: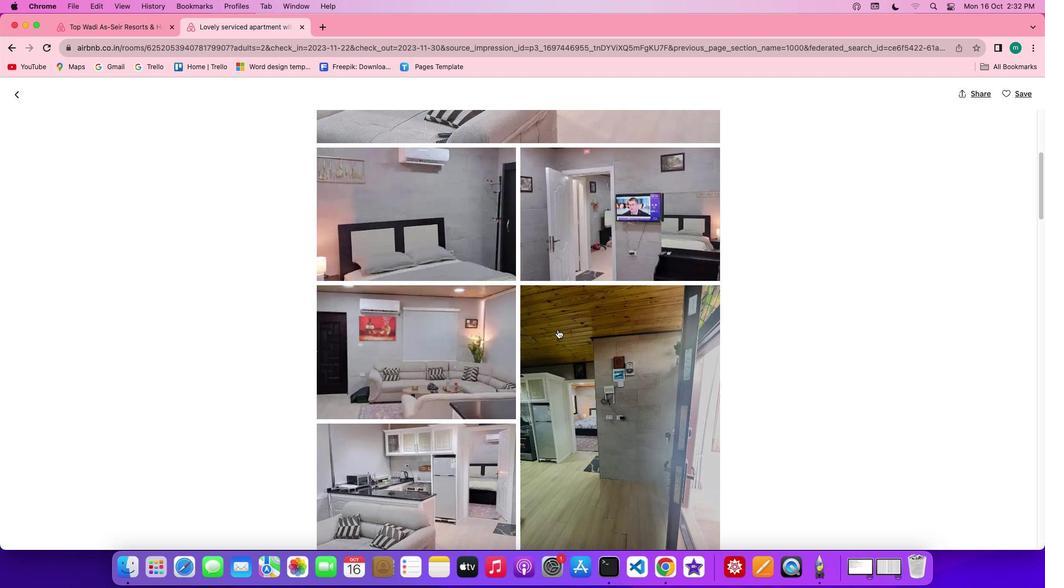 
Action: Mouse scrolled (557, 329) with delta (0, 0)
Screenshot: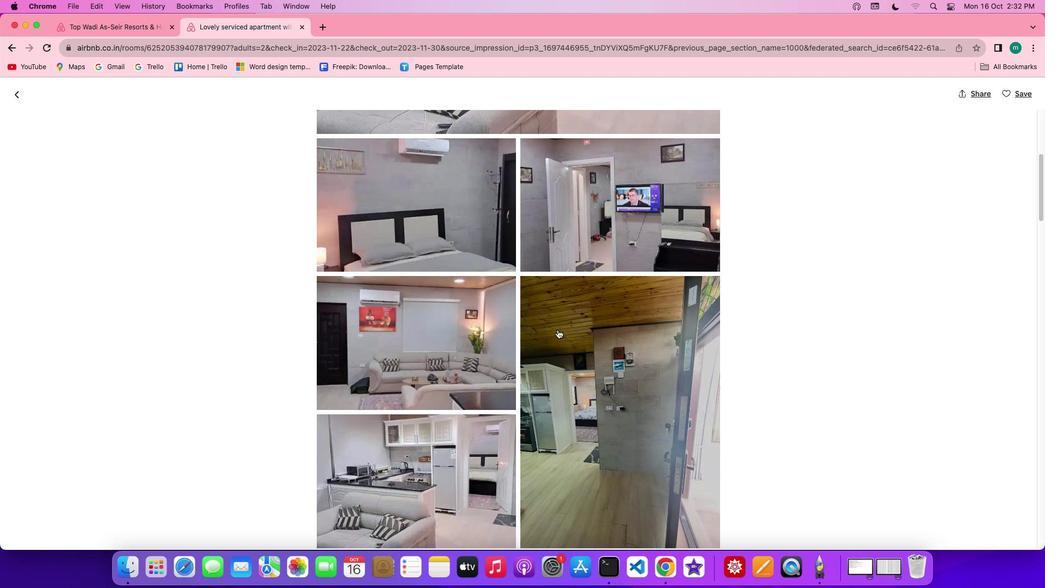 
Action: Mouse scrolled (557, 329) with delta (0, 0)
Screenshot: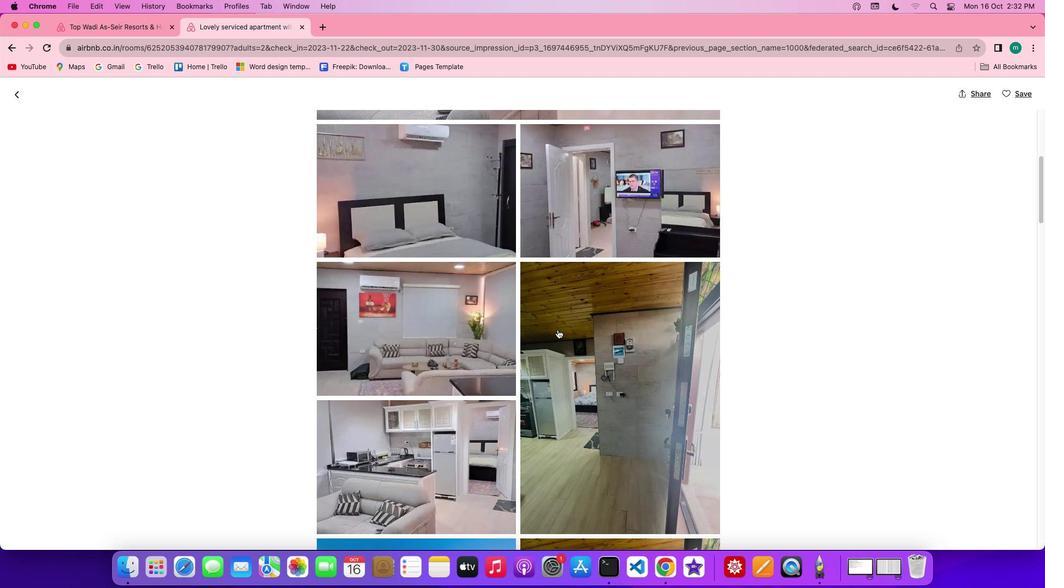 
Action: Mouse scrolled (557, 329) with delta (0, 0)
Screenshot: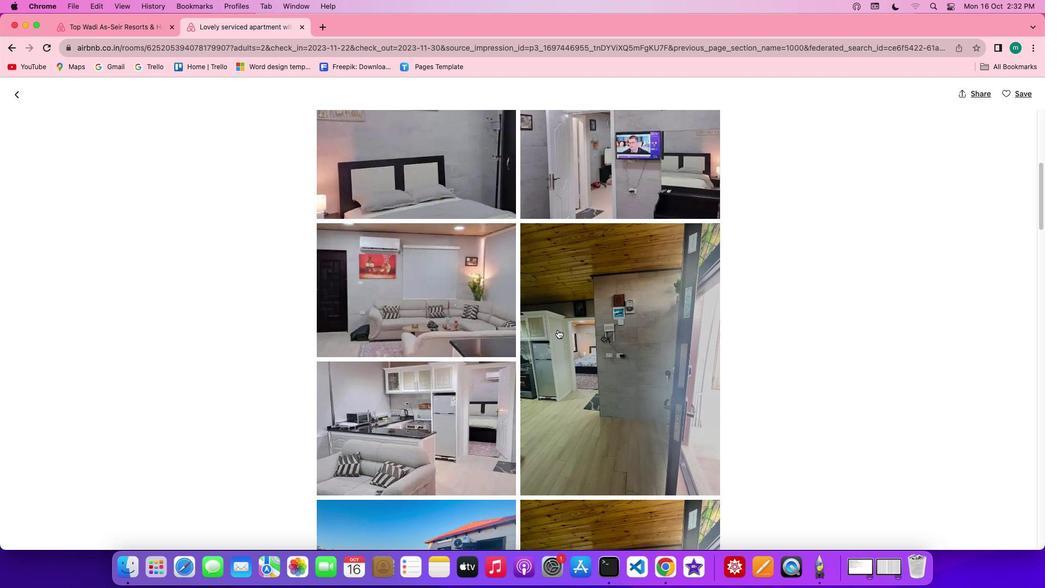 
Action: Mouse scrolled (557, 329) with delta (0, 0)
Screenshot: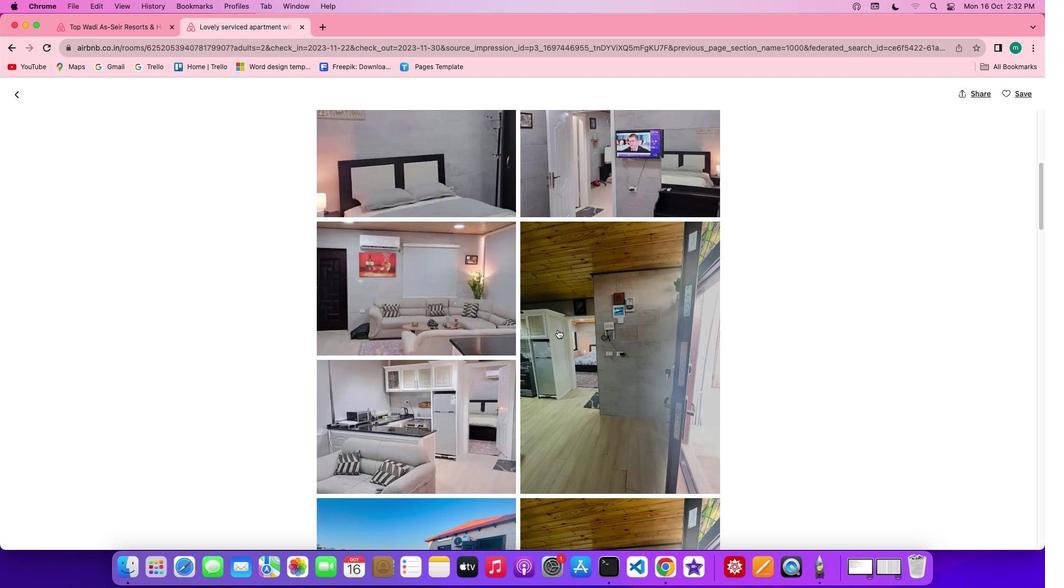 
Action: Mouse scrolled (557, 329) with delta (0, 0)
Screenshot: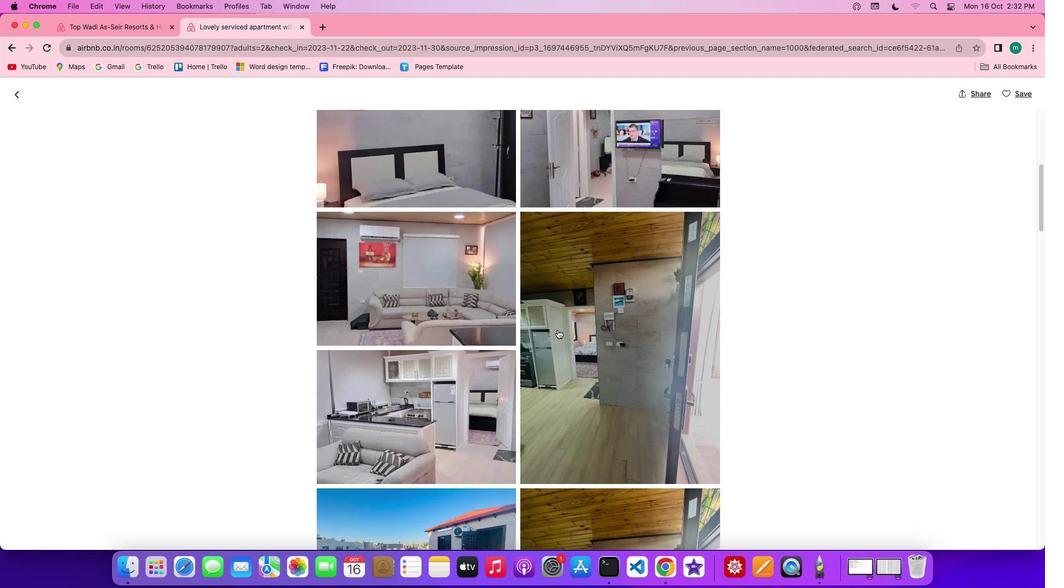 
Action: Mouse scrolled (557, 329) with delta (0, 0)
Screenshot: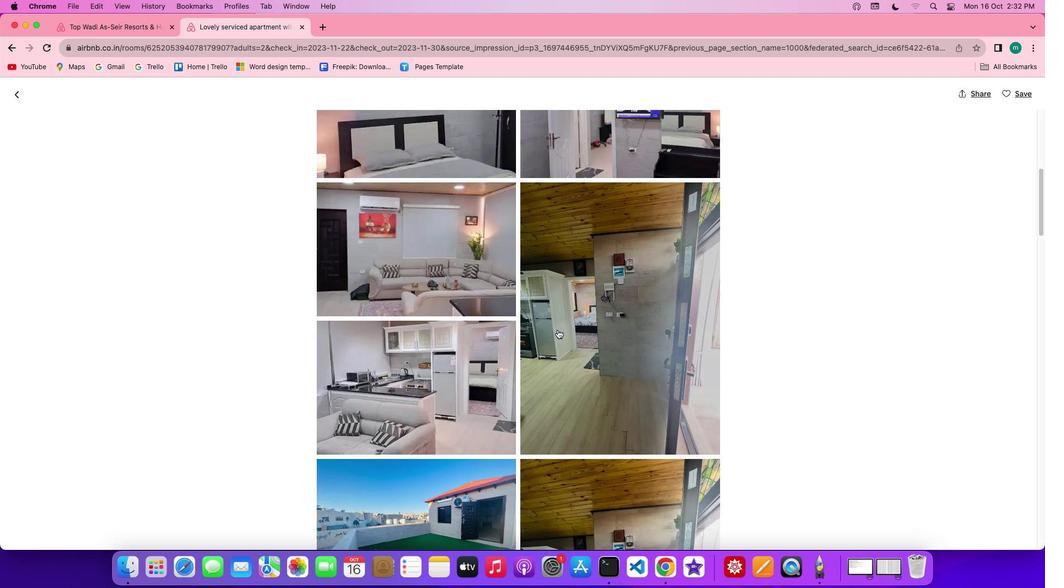 
Action: Mouse scrolled (557, 329) with delta (0, 0)
Screenshot: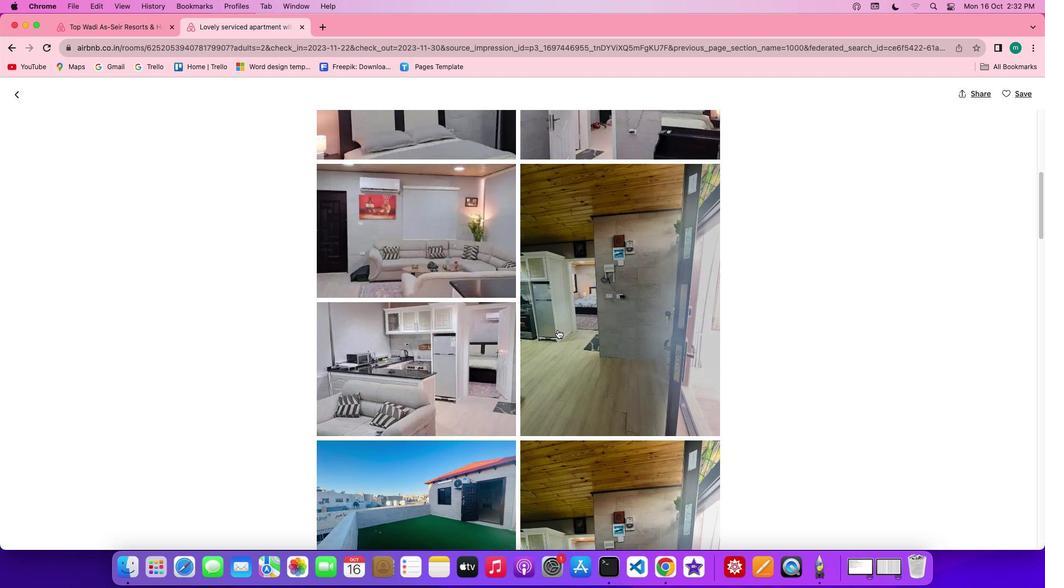 
Action: Mouse scrolled (557, 329) with delta (0, 0)
Screenshot: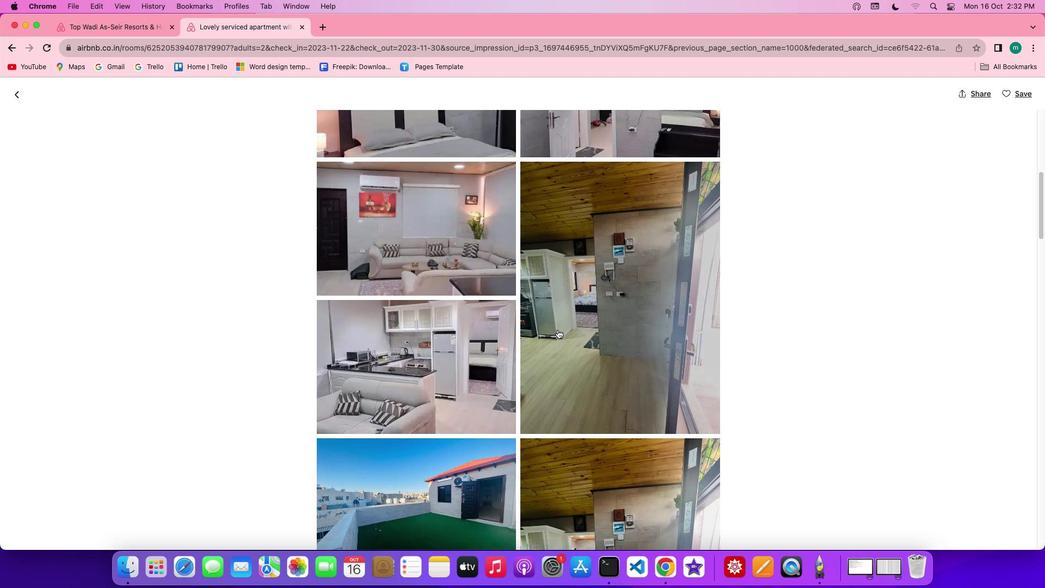 
Action: Mouse scrolled (557, 329) with delta (0, 0)
Screenshot: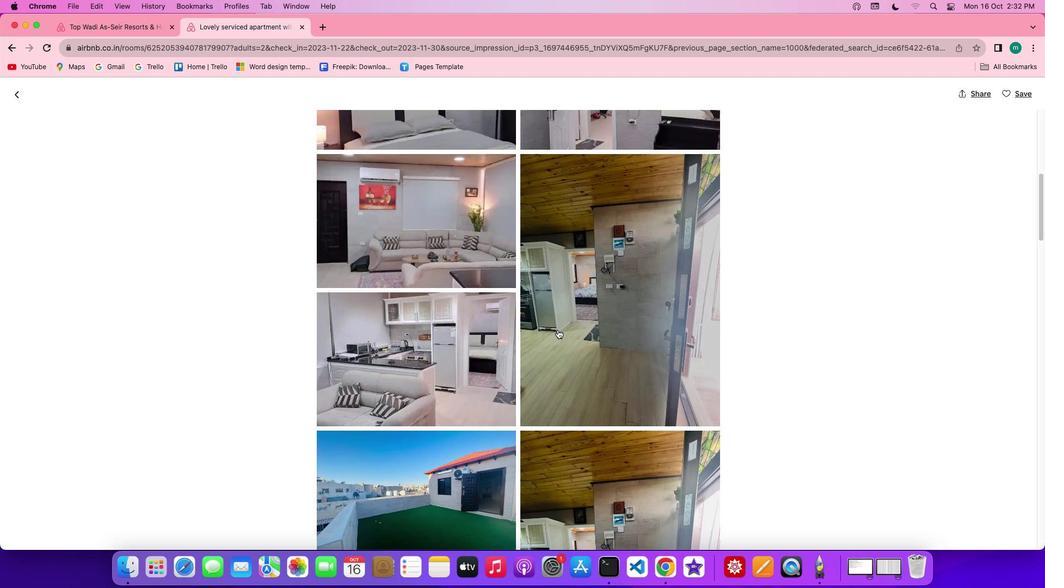 
Action: Mouse scrolled (557, 329) with delta (0, 0)
Screenshot: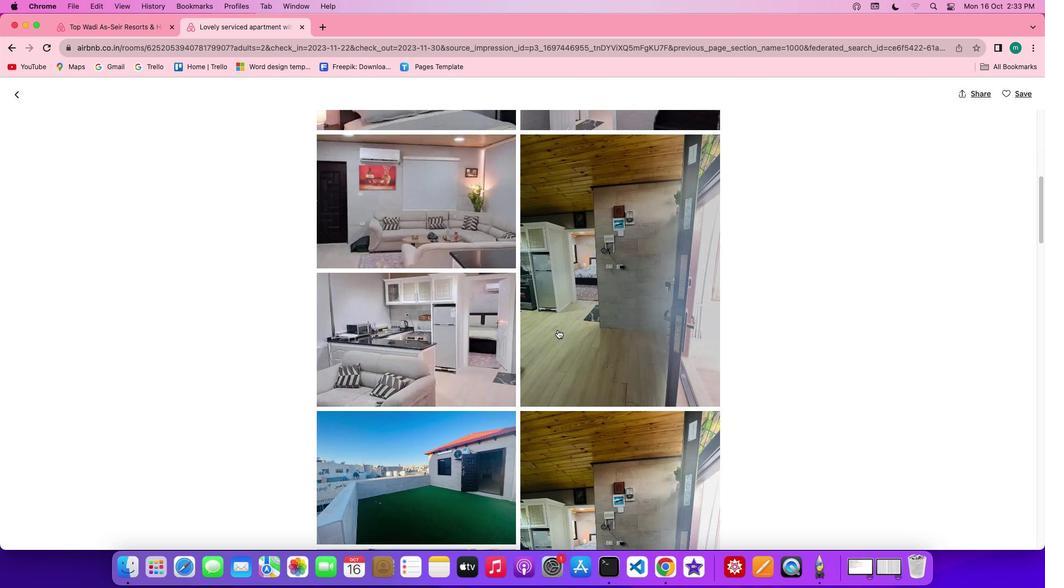
Action: Mouse scrolled (557, 329) with delta (0, 0)
Screenshot: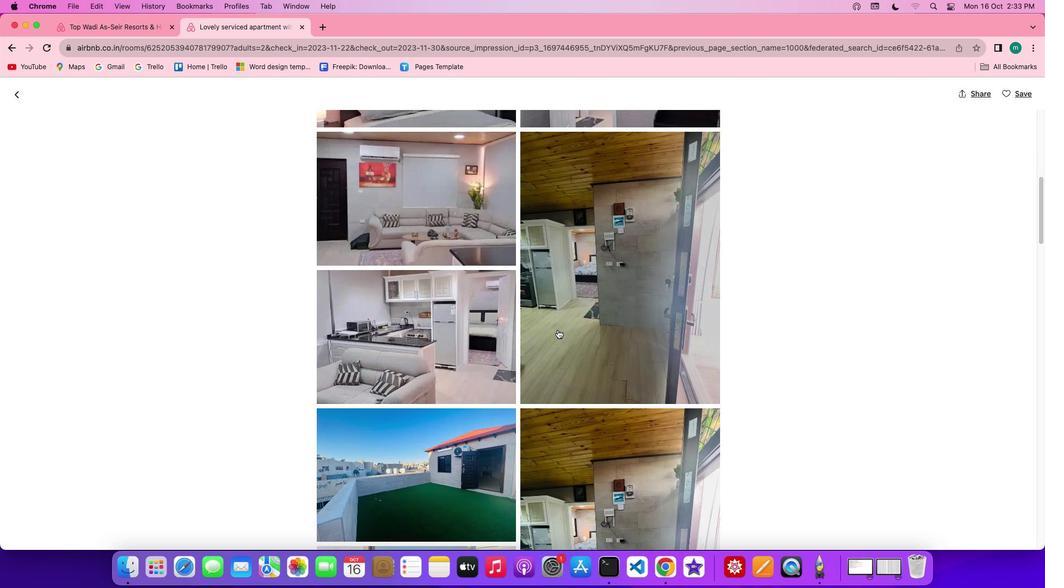 
Action: Mouse scrolled (557, 329) with delta (0, 0)
Screenshot: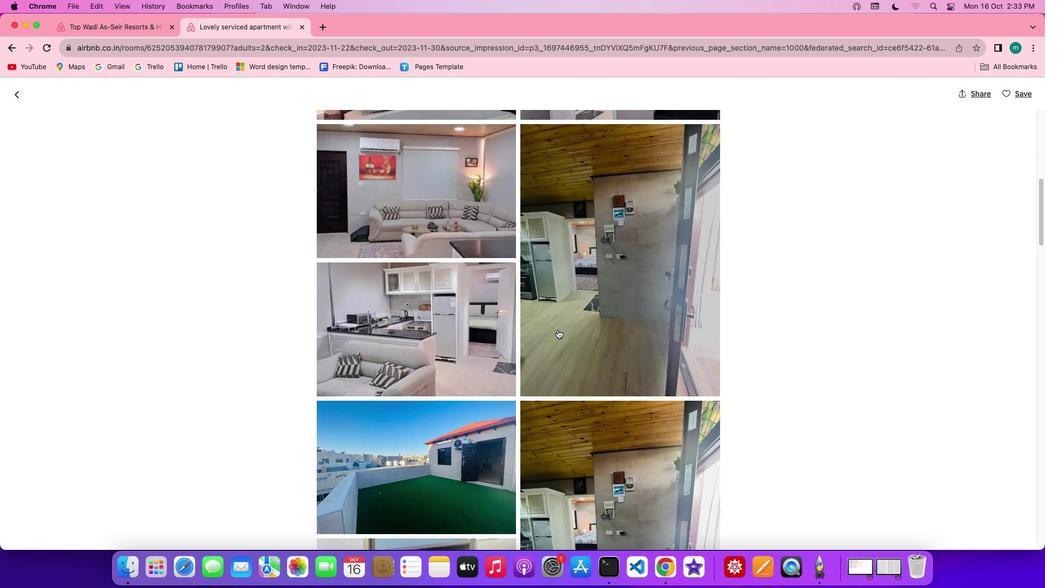 
Action: Mouse scrolled (557, 329) with delta (0, 0)
Screenshot: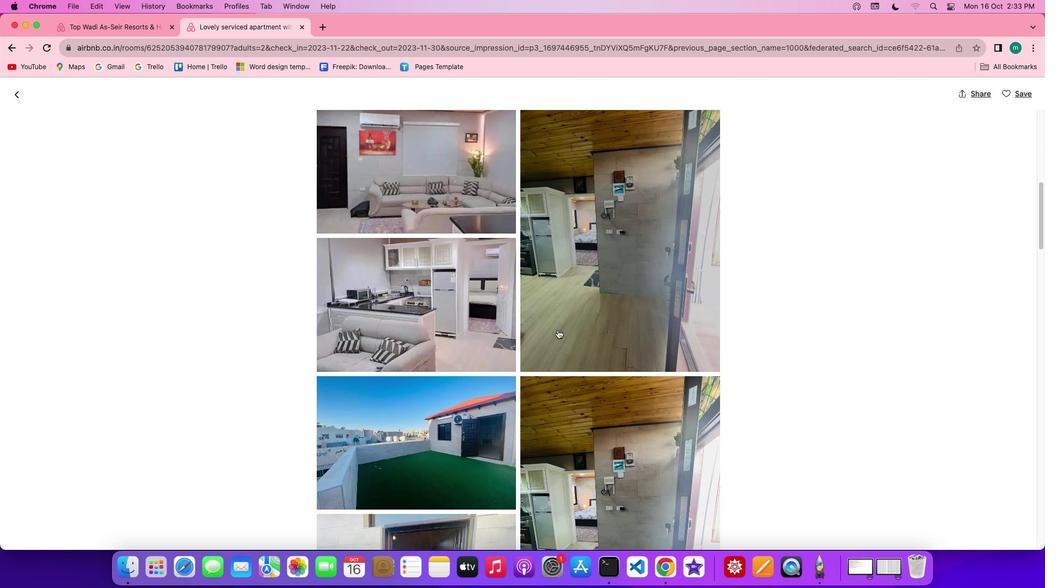 
Action: Mouse scrolled (557, 329) with delta (0, 0)
Screenshot: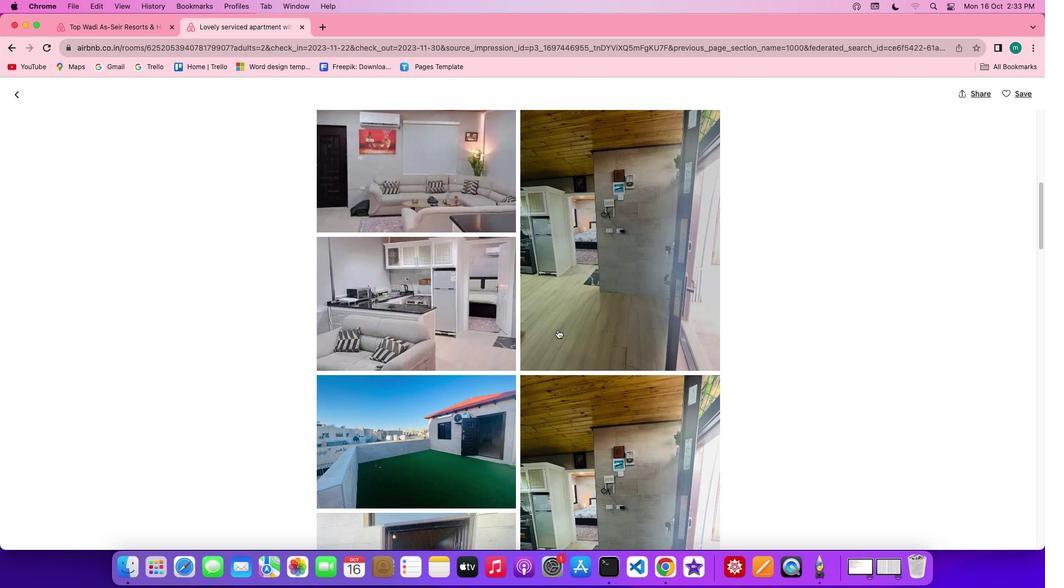 
Action: Mouse scrolled (557, 329) with delta (0, 0)
Screenshot: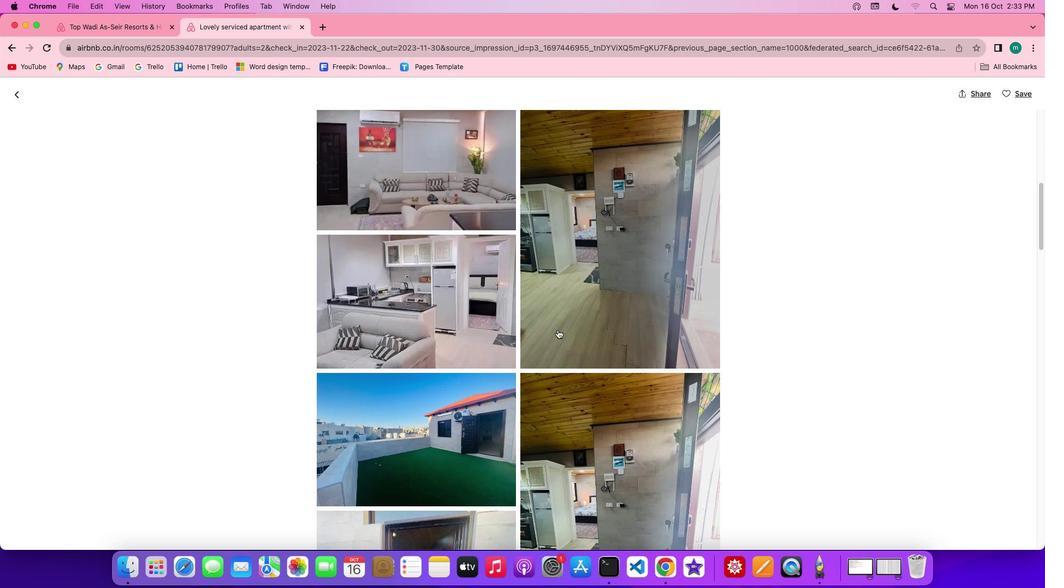 
Action: Mouse scrolled (557, 329) with delta (0, 0)
Screenshot: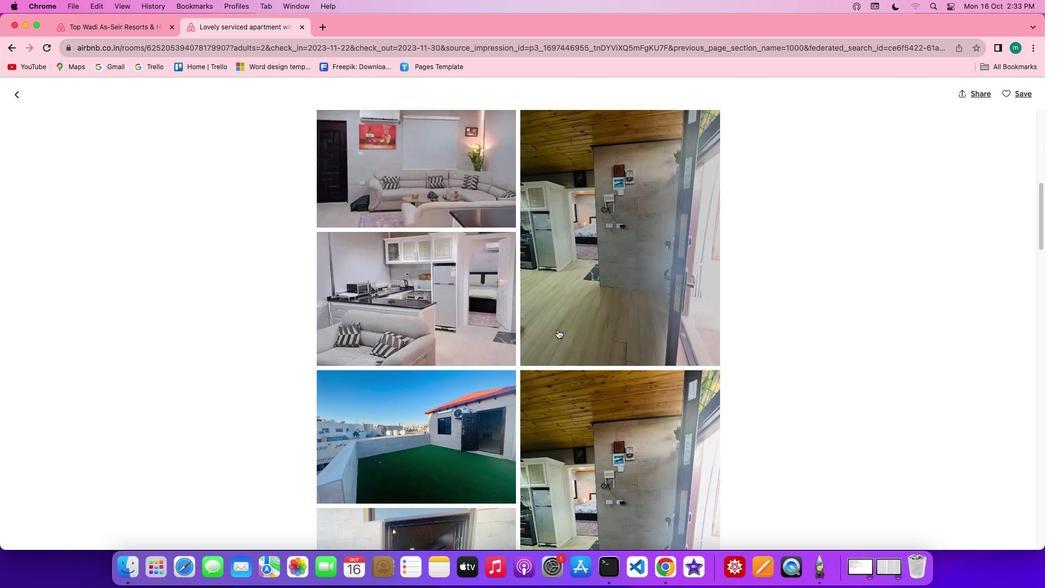 
Action: Mouse scrolled (557, 329) with delta (0, 0)
Screenshot: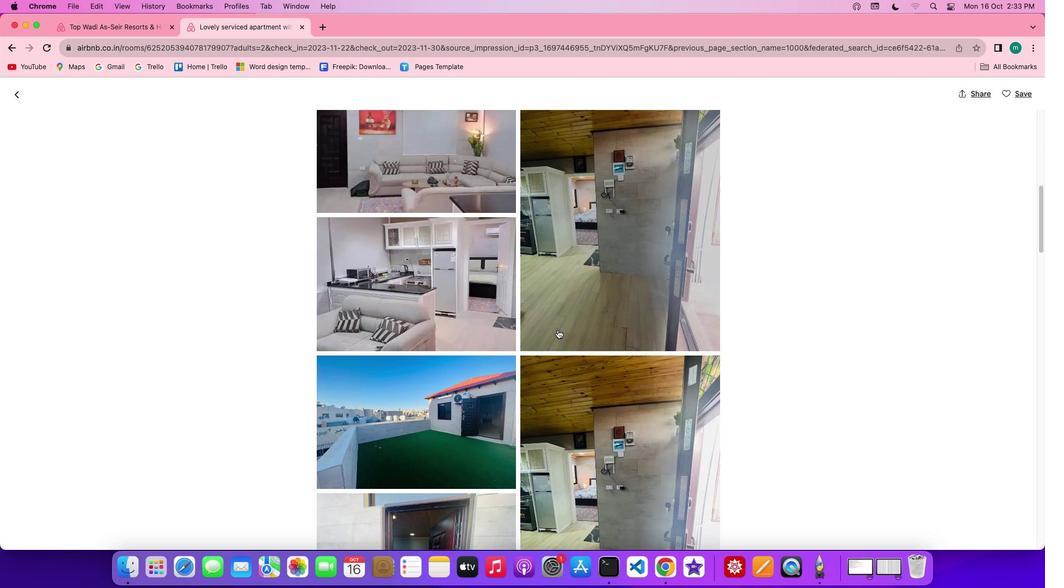 
Action: Mouse scrolled (557, 329) with delta (0, 0)
Screenshot: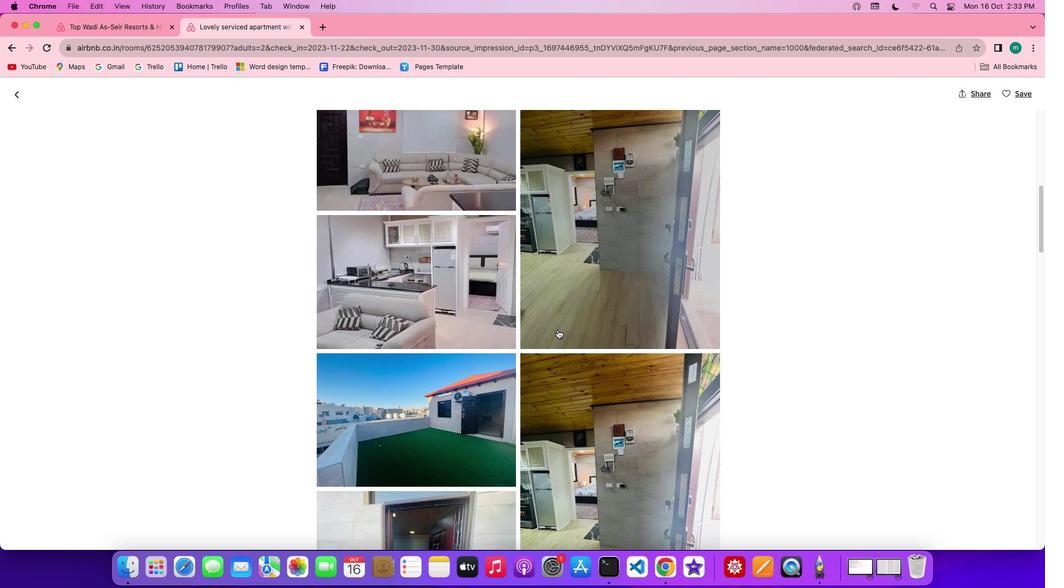 
Action: Mouse scrolled (557, 329) with delta (0, 0)
Screenshot: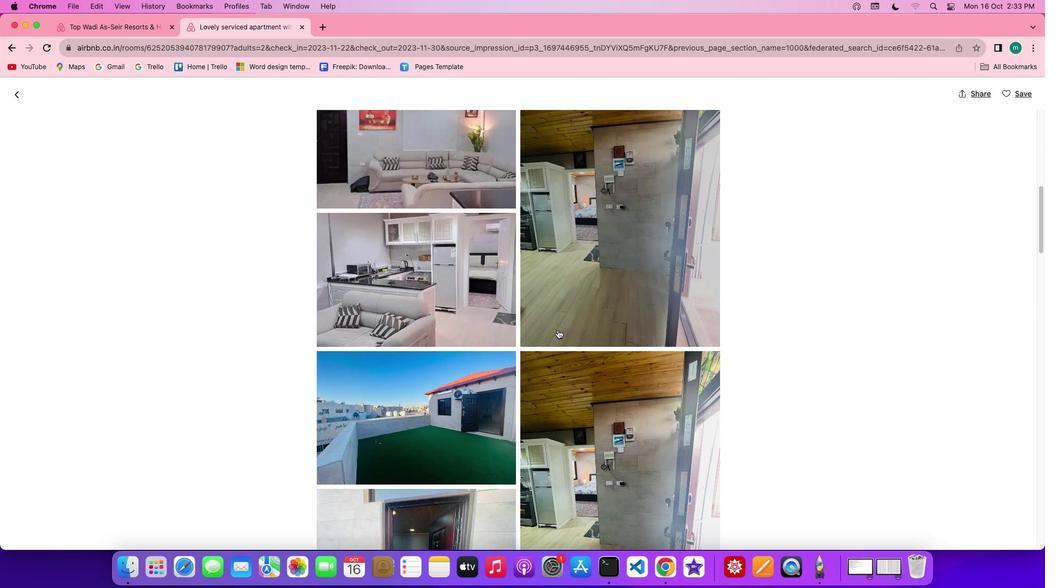 
Action: Mouse scrolled (557, 329) with delta (0, 0)
Screenshot: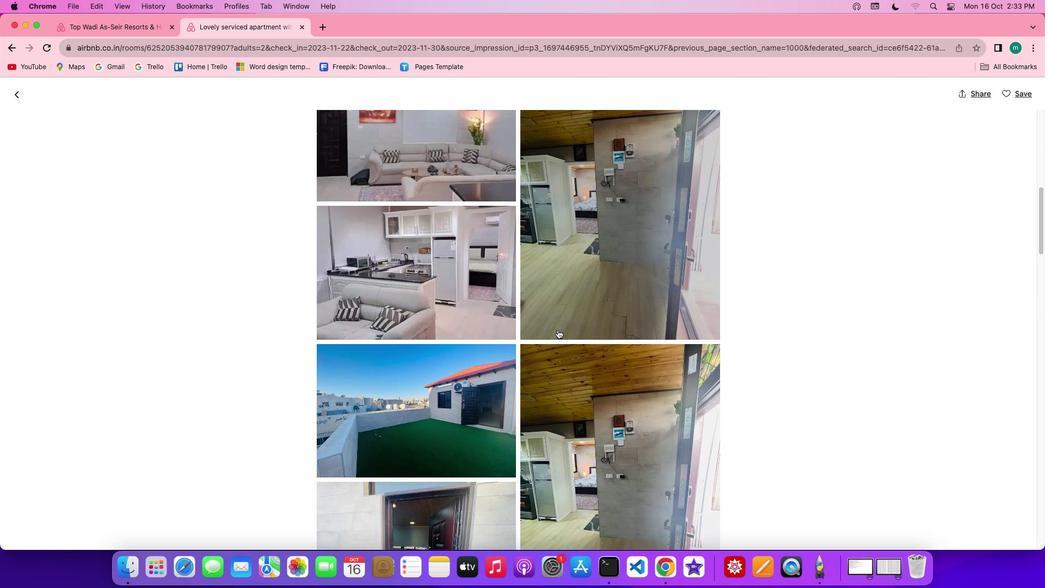 
Action: Mouse scrolled (557, 329) with delta (0, 0)
Screenshot: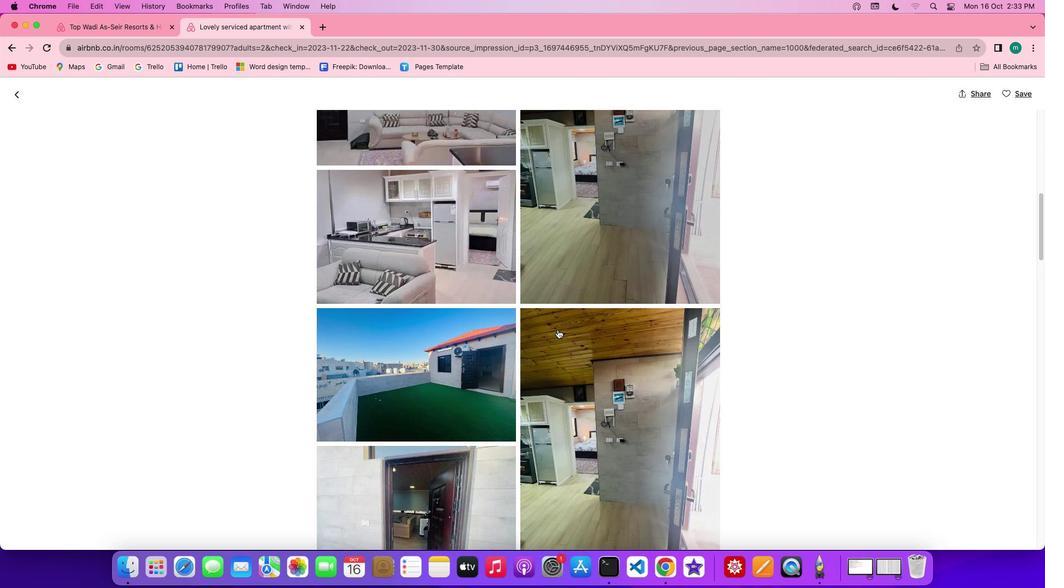 
Action: Mouse scrolled (557, 329) with delta (0, 0)
Screenshot: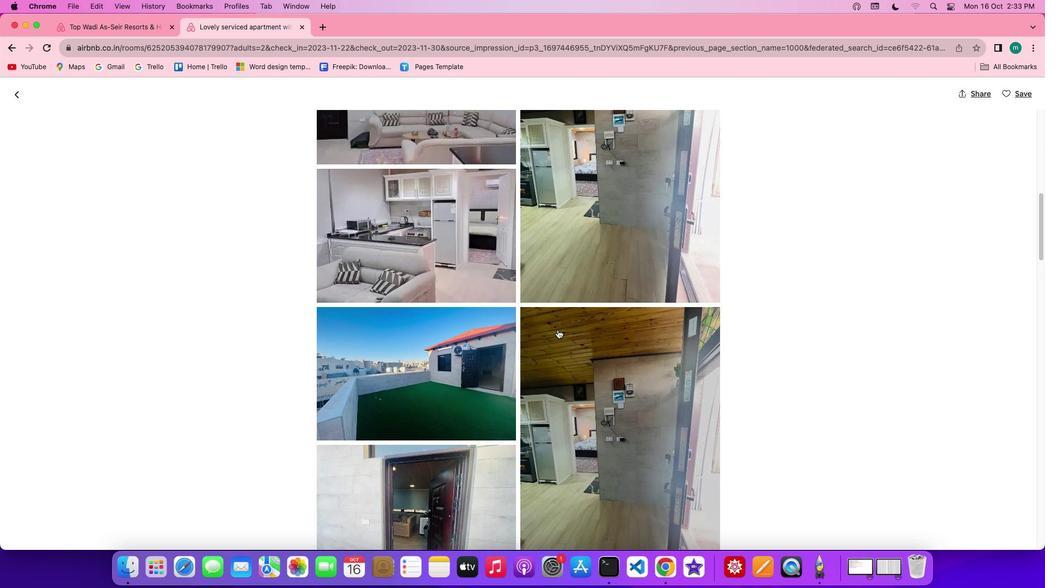 
Action: Mouse scrolled (557, 329) with delta (0, 0)
Screenshot: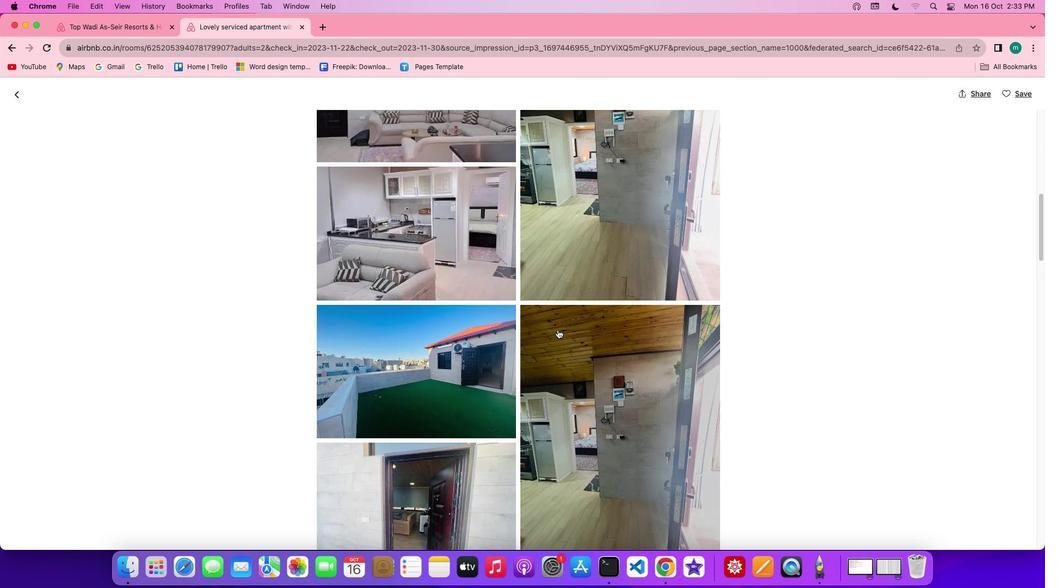 
Action: Mouse scrolled (557, 329) with delta (0, 0)
Screenshot: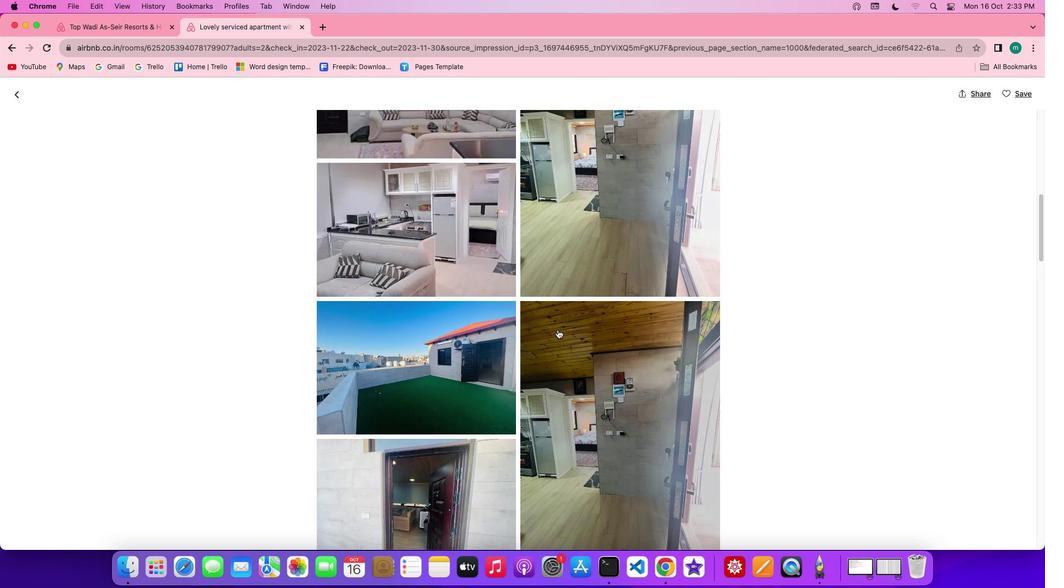 
Action: Mouse scrolled (557, 329) with delta (0, 0)
Screenshot: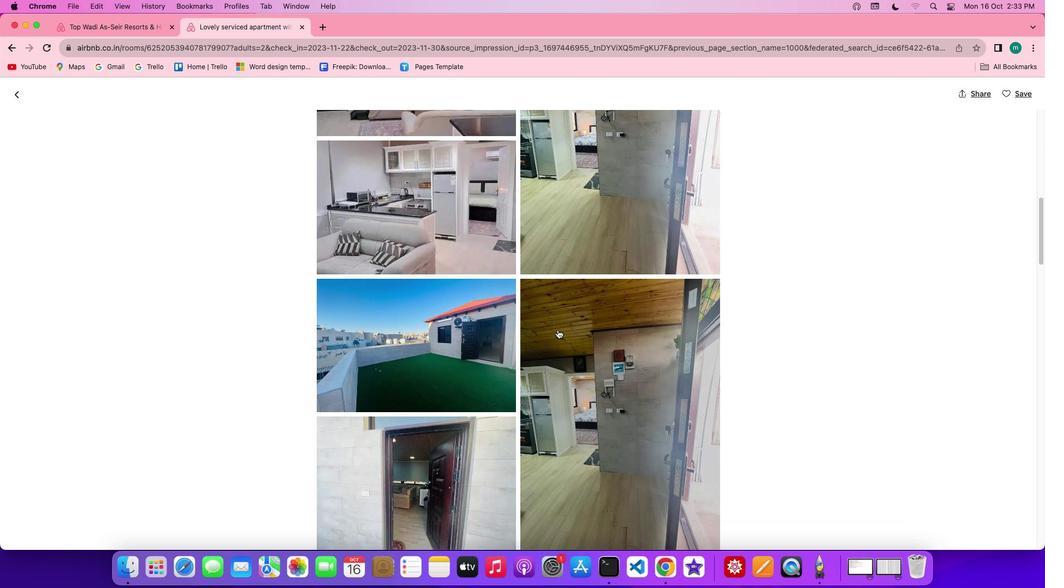 
Action: Mouse scrolled (557, 329) with delta (0, 0)
Screenshot: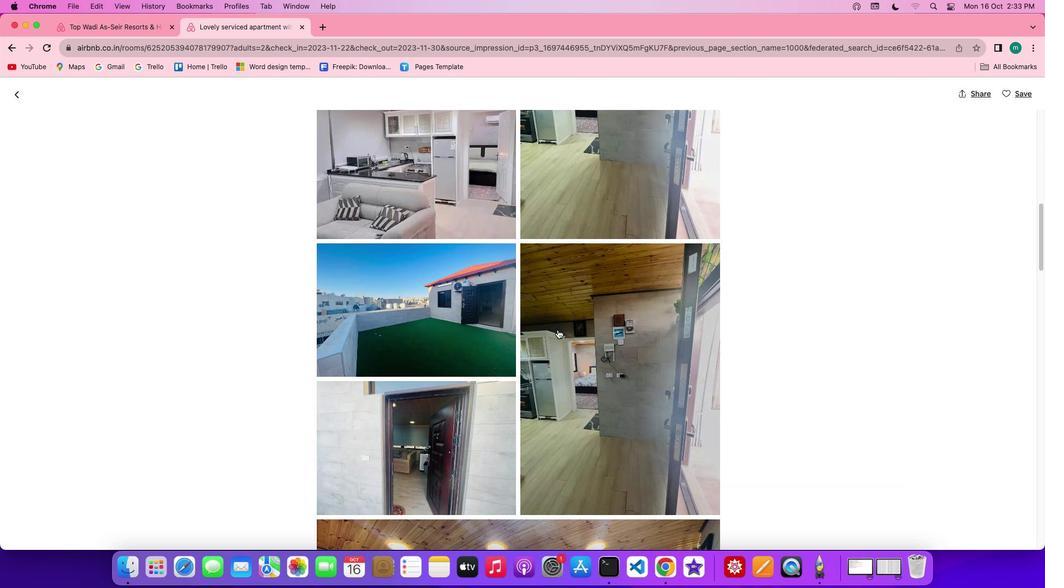 
Action: Mouse scrolled (557, 329) with delta (0, 0)
Screenshot: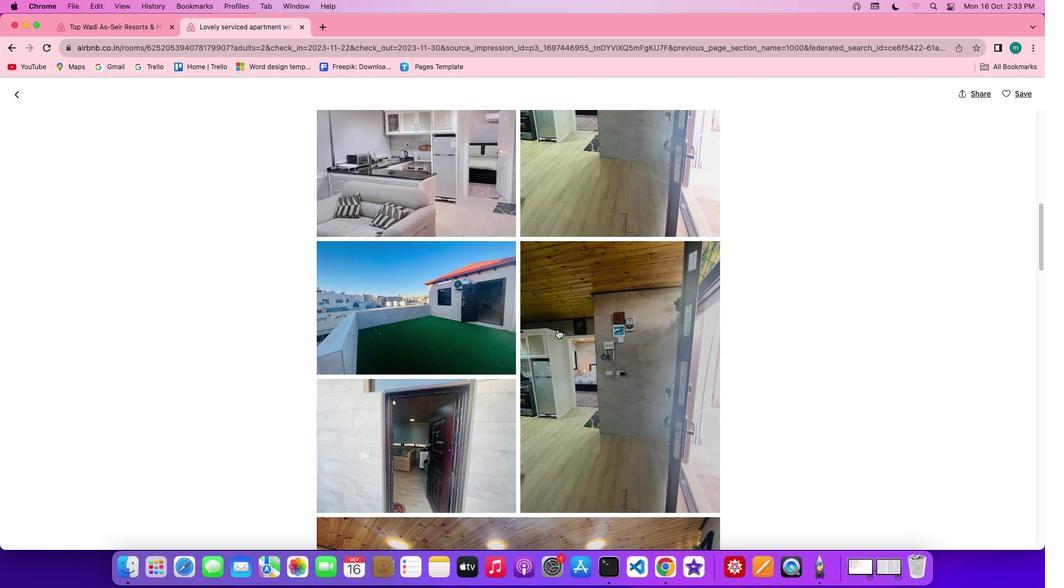 
Action: Mouse scrolled (557, 329) with delta (0, 0)
Screenshot: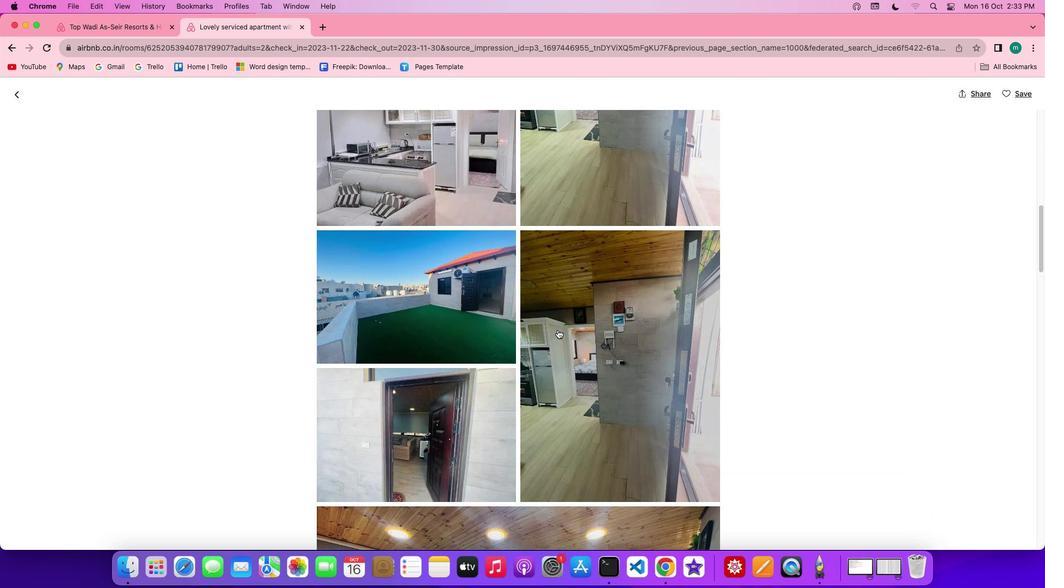 
Action: Mouse scrolled (557, 329) with delta (0, 0)
Screenshot: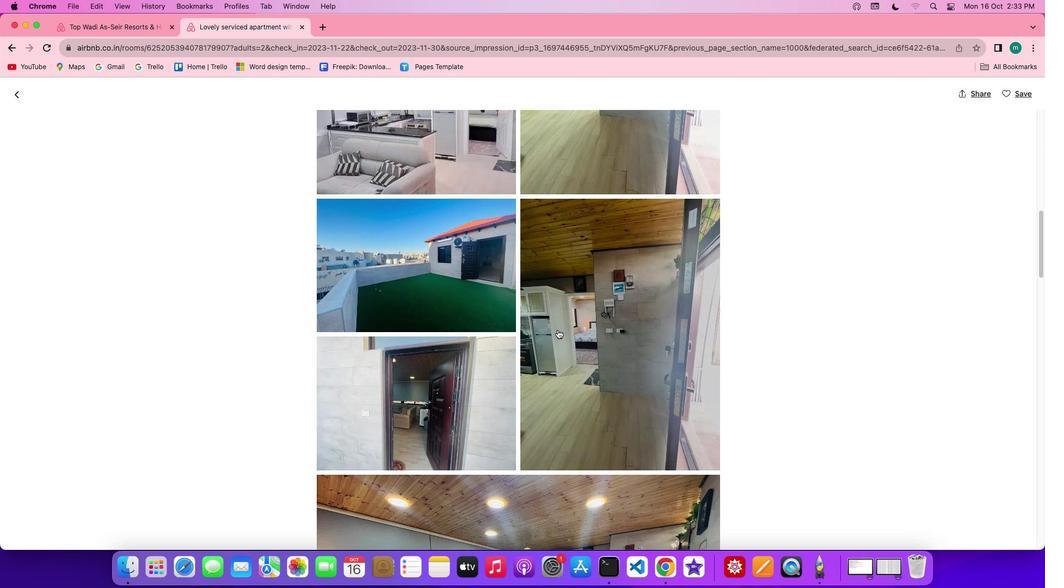 
Action: Mouse scrolled (557, 329) with delta (0, 0)
Screenshot: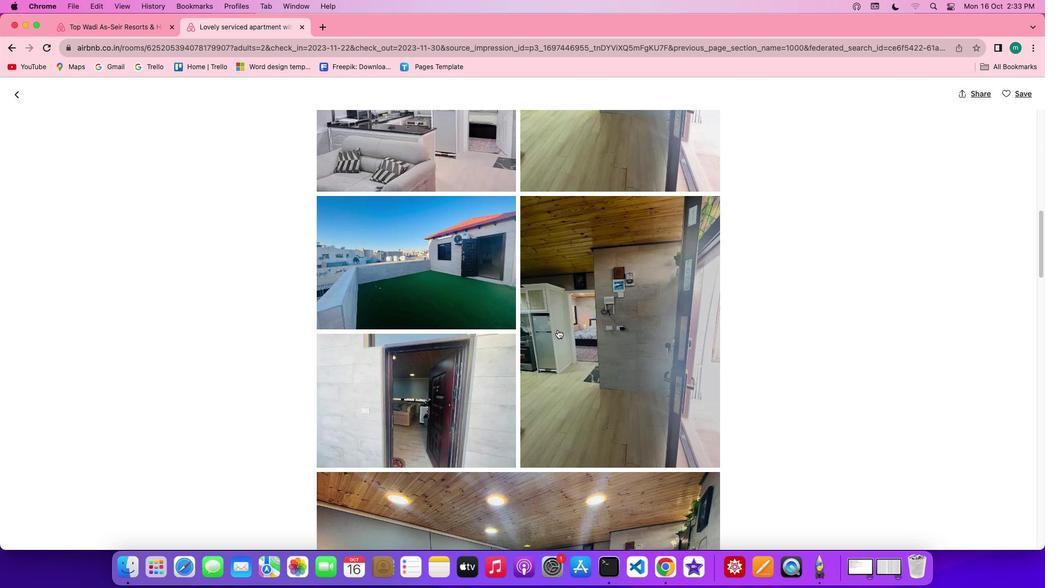
Action: Mouse scrolled (557, 329) with delta (0, 0)
Screenshot: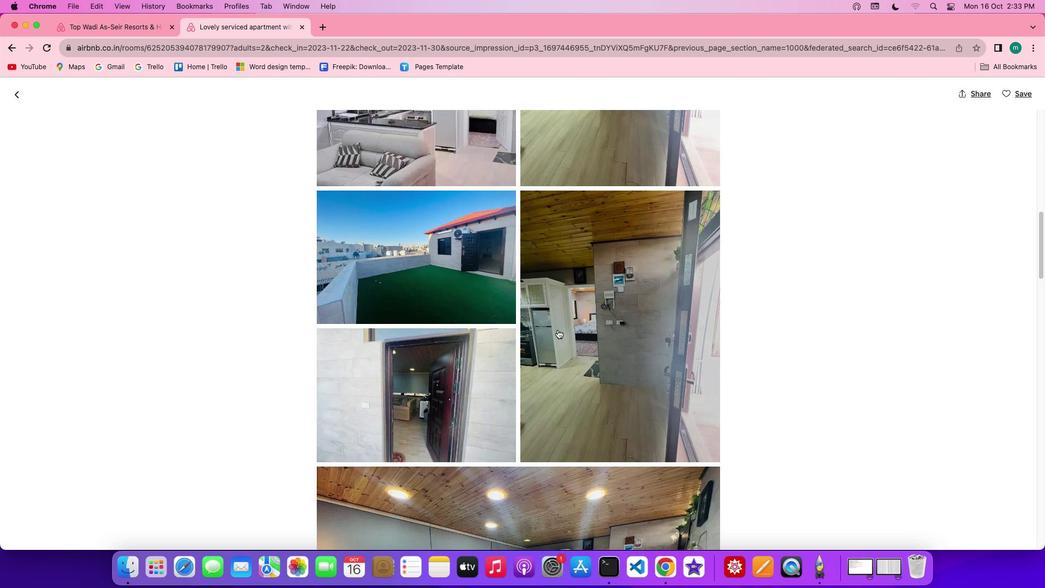 
Action: Mouse scrolled (557, 329) with delta (0, 0)
Screenshot: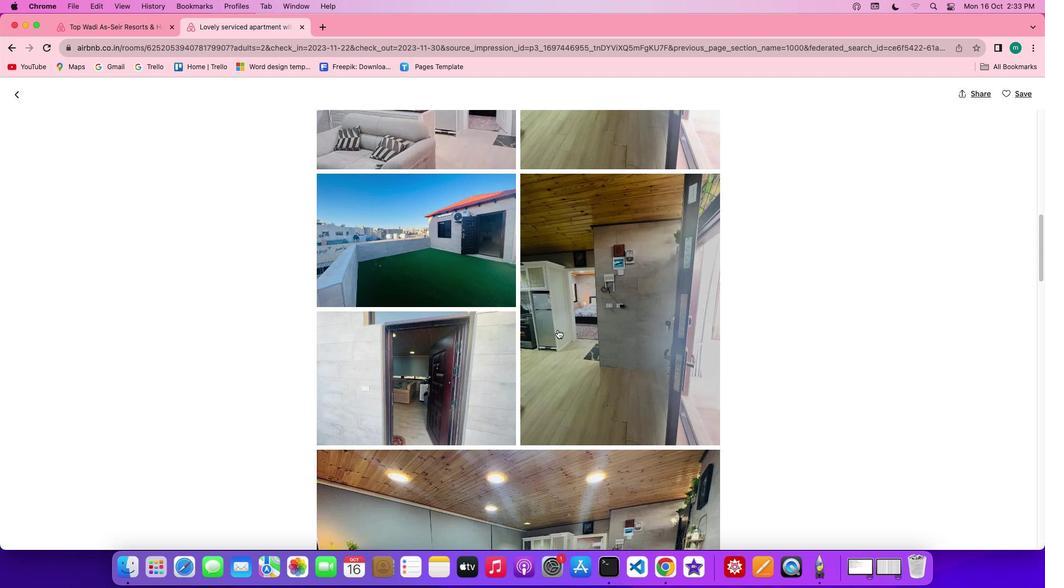 
Action: Mouse scrolled (557, 329) with delta (0, 0)
Screenshot: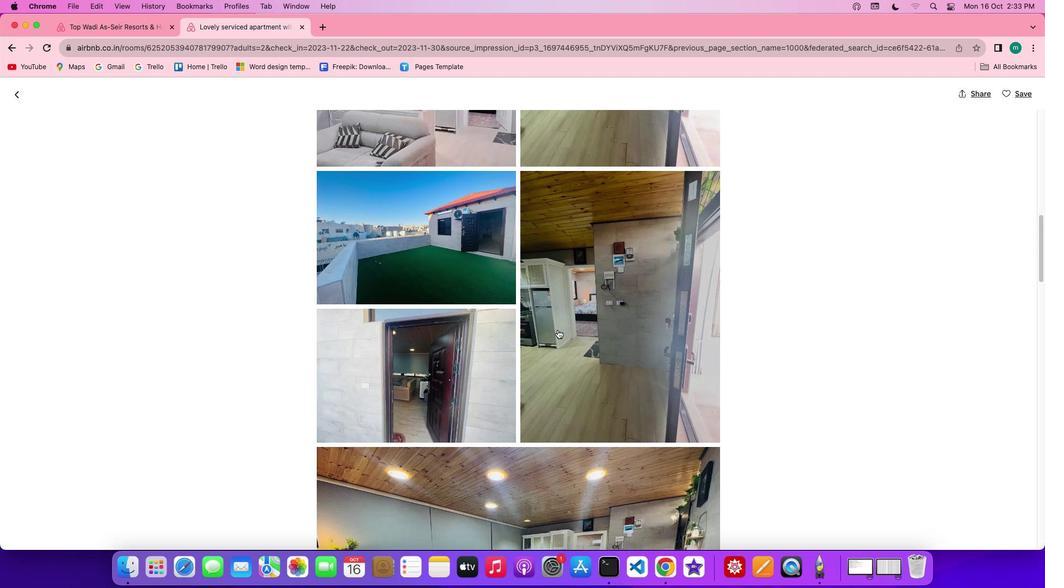 
Action: Mouse scrolled (557, 329) with delta (0, 0)
Screenshot: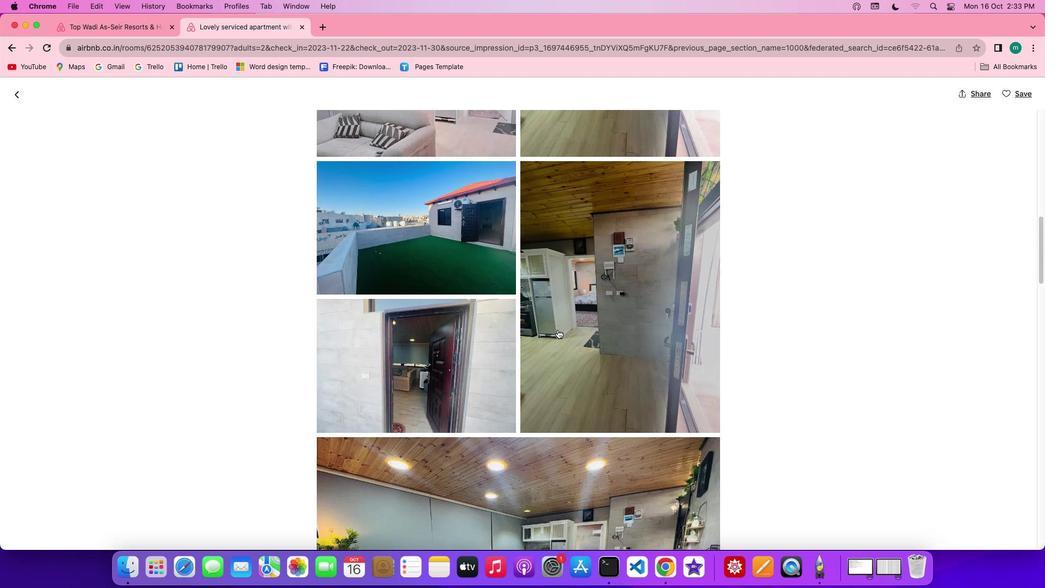 
Action: Mouse scrolled (557, 329) with delta (0, 0)
Screenshot: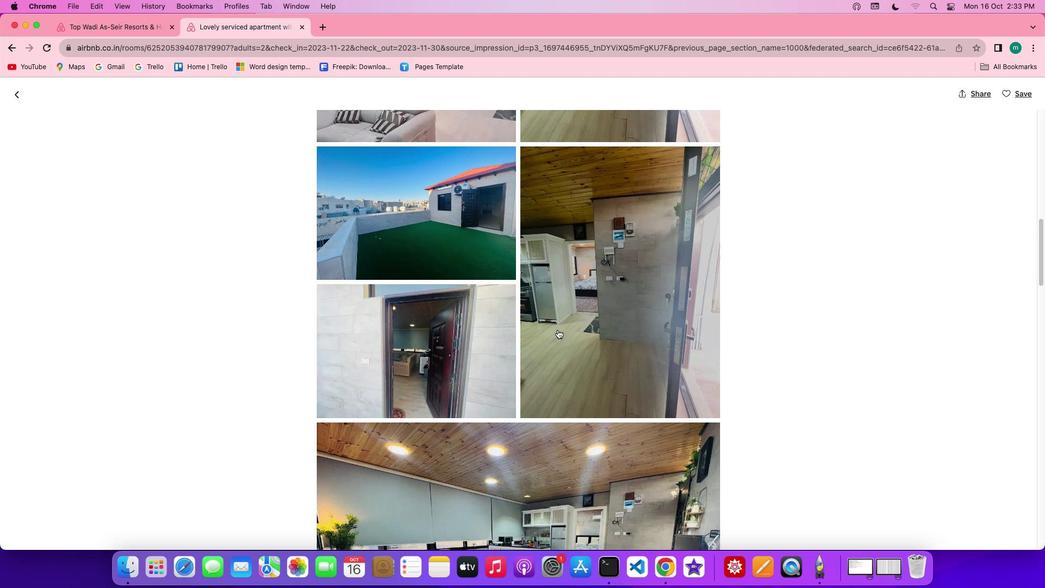 
Action: Mouse scrolled (557, 329) with delta (0, 0)
Screenshot: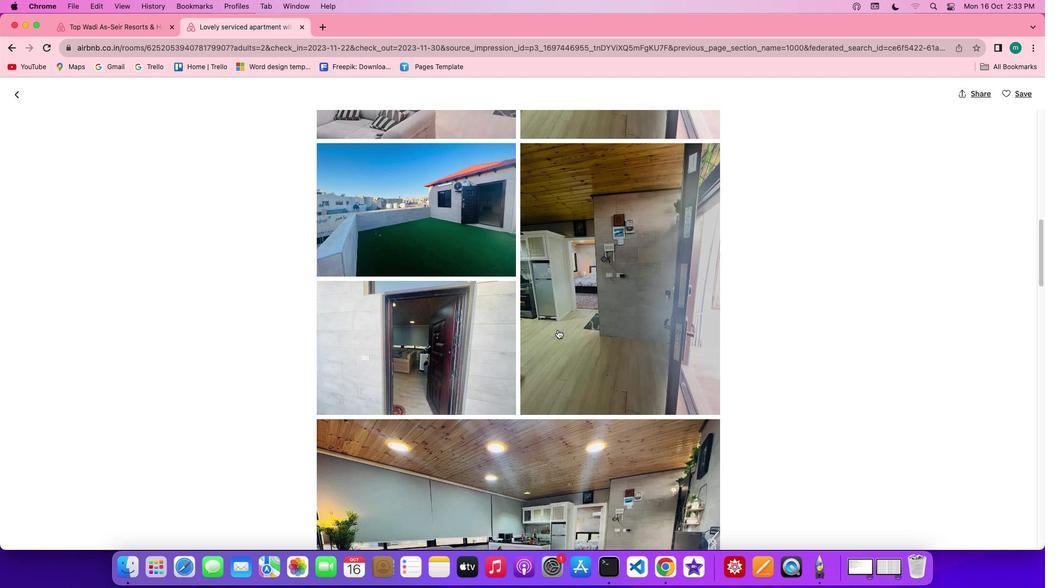 
Action: Mouse scrolled (557, 329) with delta (0, 0)
Screenshot: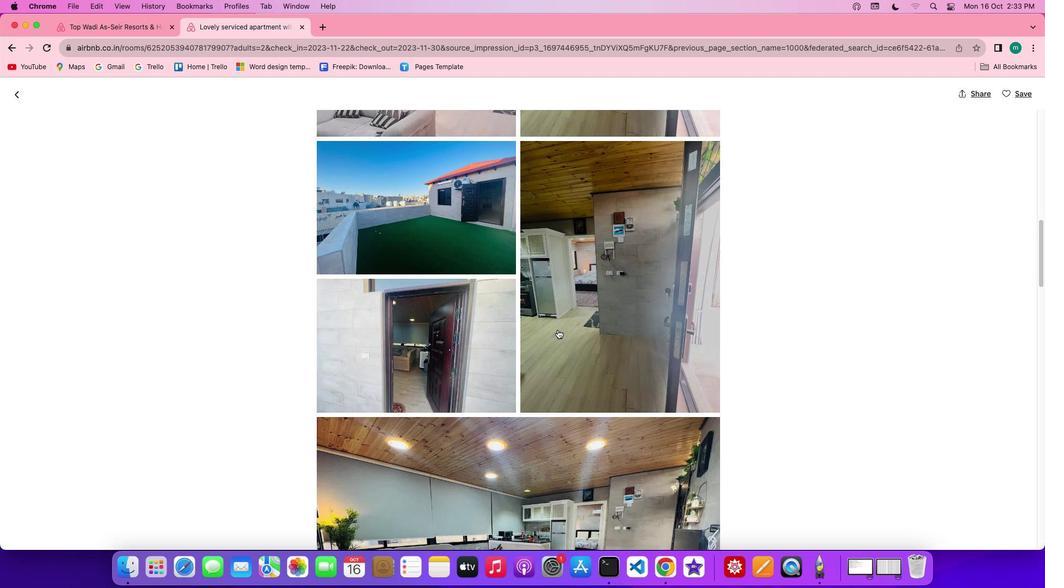 
Action: Mouse scrolled (557, 329) with delta (0, 0)
Screenshot: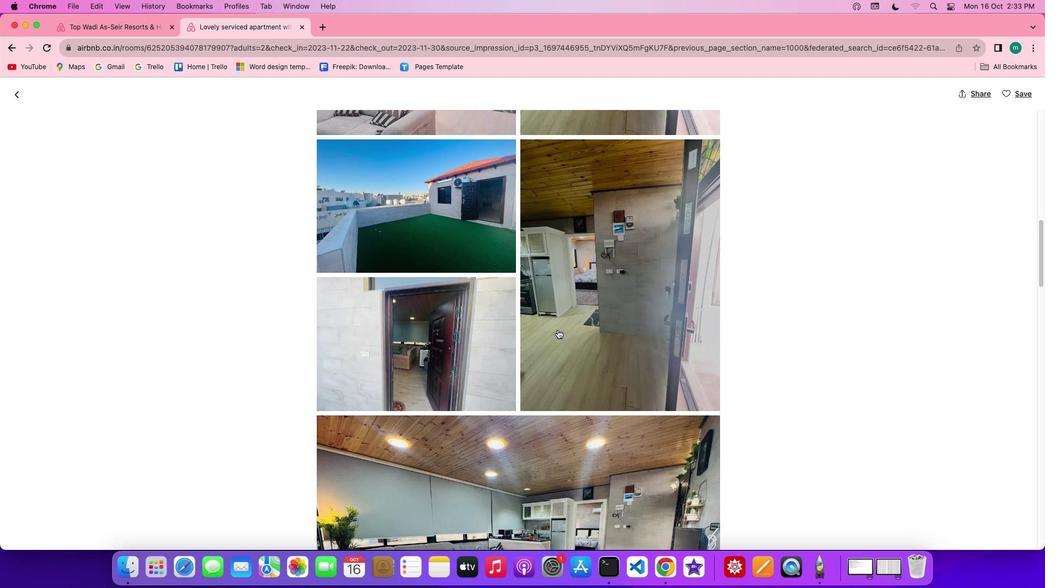 
Action: Mouse scrolled (557, 329) with delta (0, 0)
Screenshot: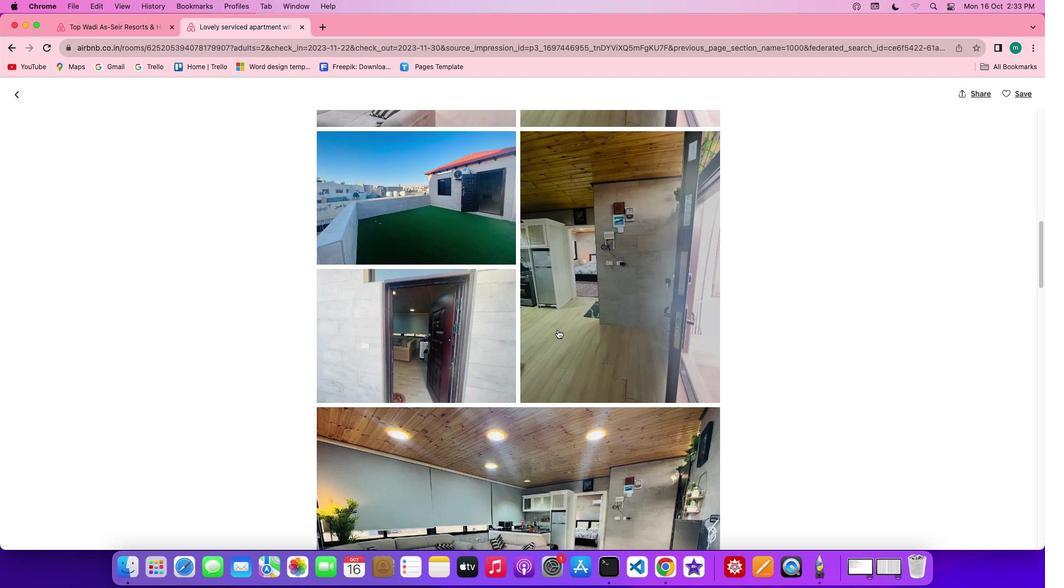 
Action: Mouse scrolled (557, 329) with delta (0, 0)
Screenshot: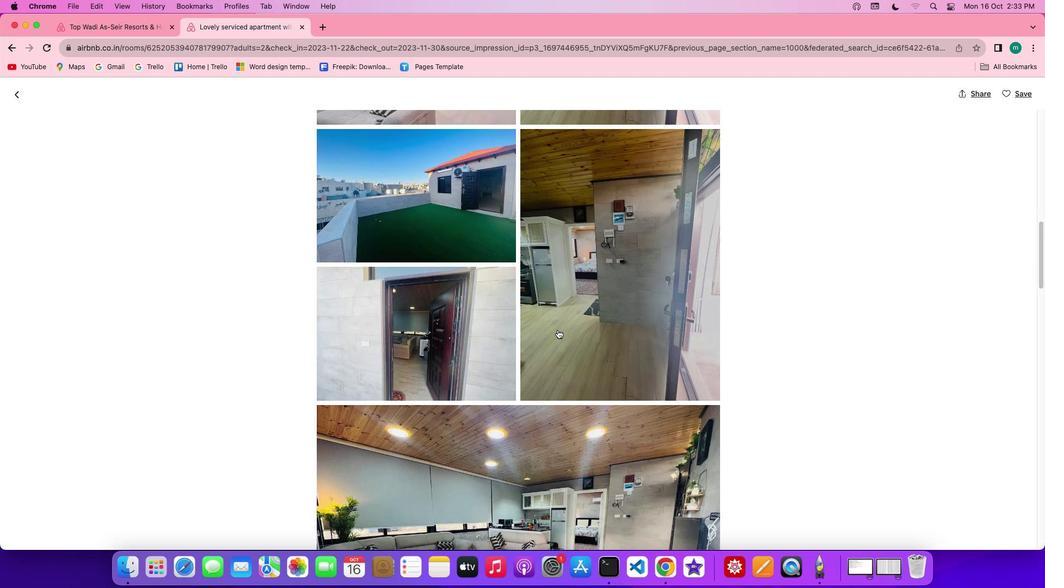 
Action: Mouse scrolled (557, 329) with delta (0, 0)
Screenshot: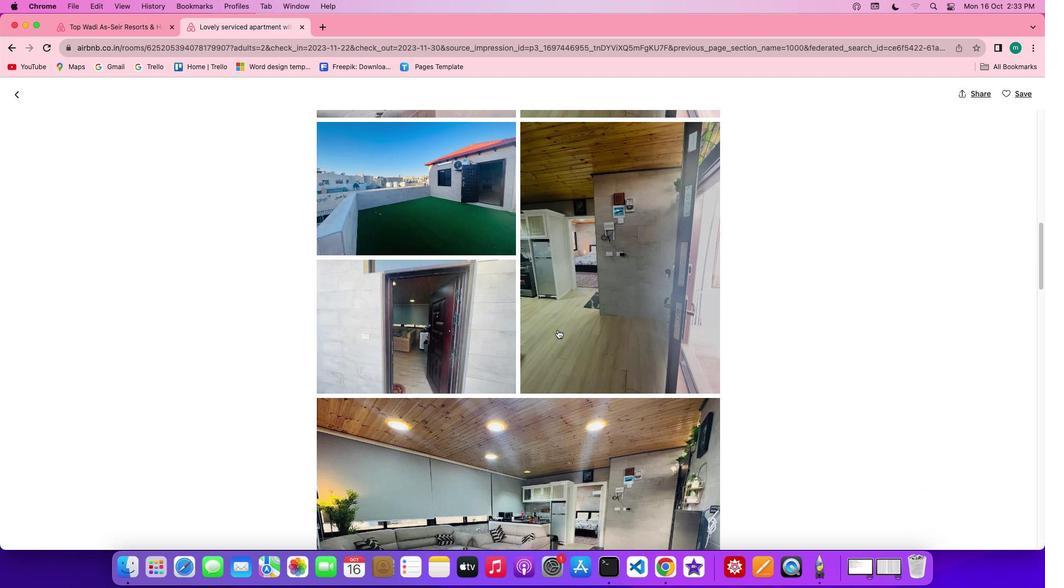 
Action: Mouse scrolled (557, 329) with delta (0, 0)
Screenshot: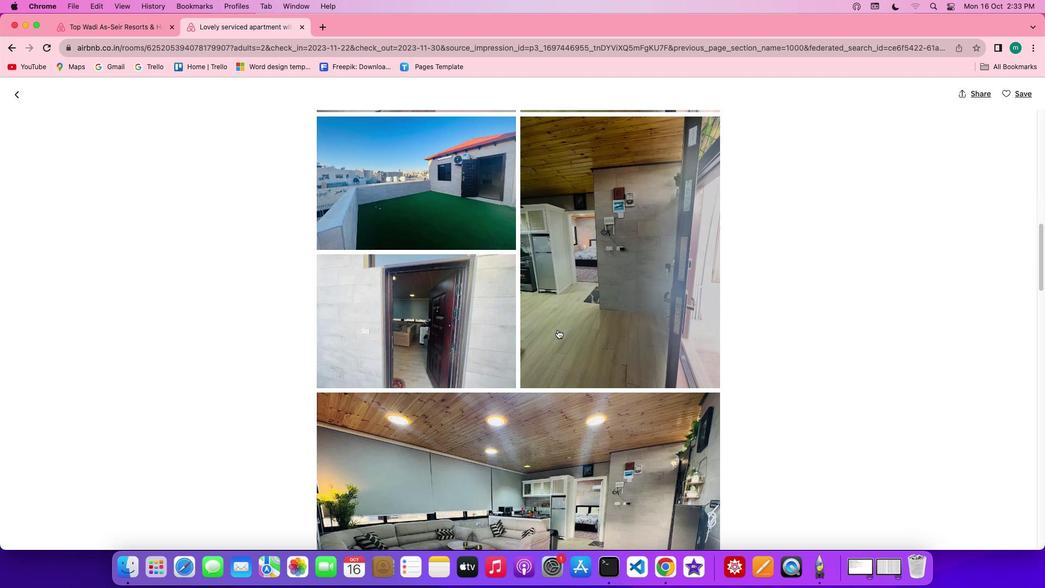 
Action: Mouse scrolled (557, 329) with delta (0, 0)
Screenshot: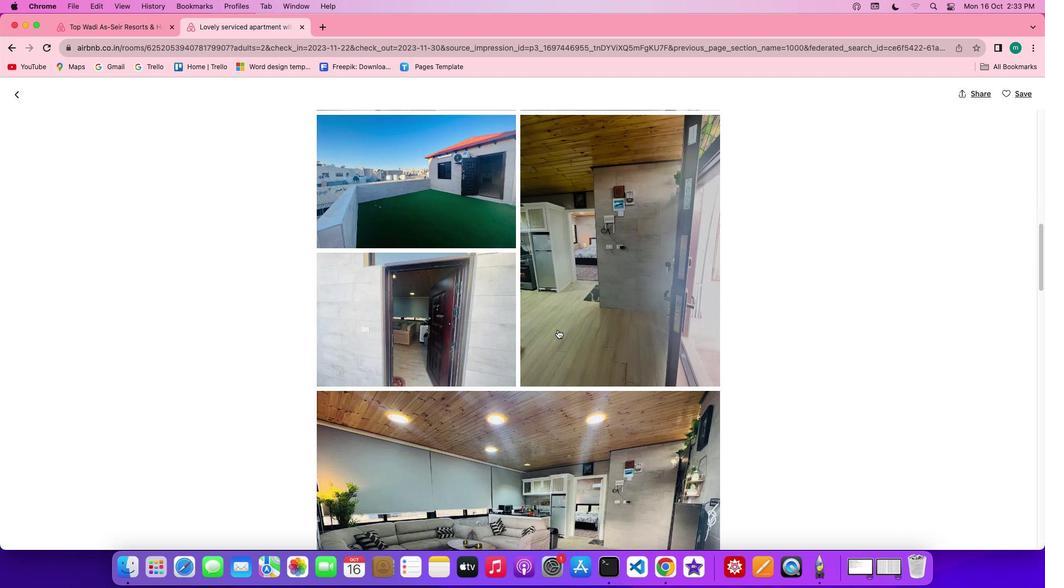 
Action: Mouse scrolled (557, 329) with delta (0, 0)
Screenshot: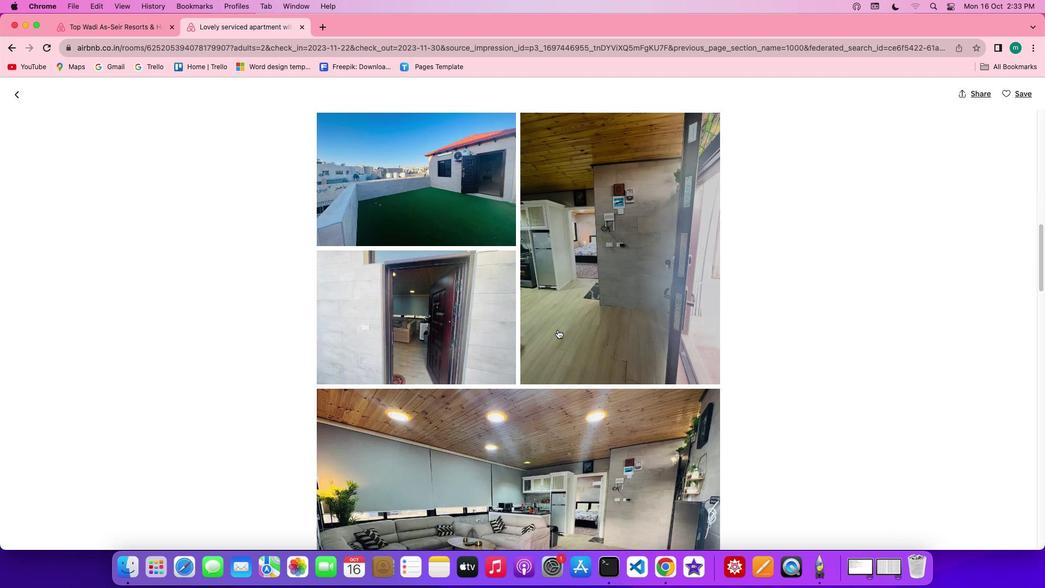 
Action: Mouse scrolled (557, 329) with delta (0, 0)
Screenshot: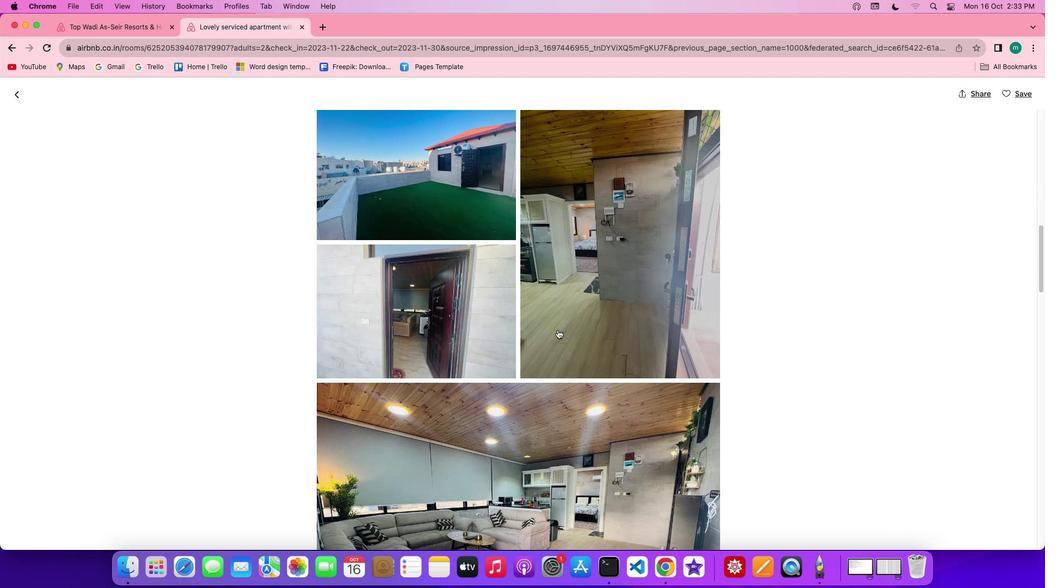 
Action: Mouse scrolled (557, 329) with delta (0, 0)
Screenshot: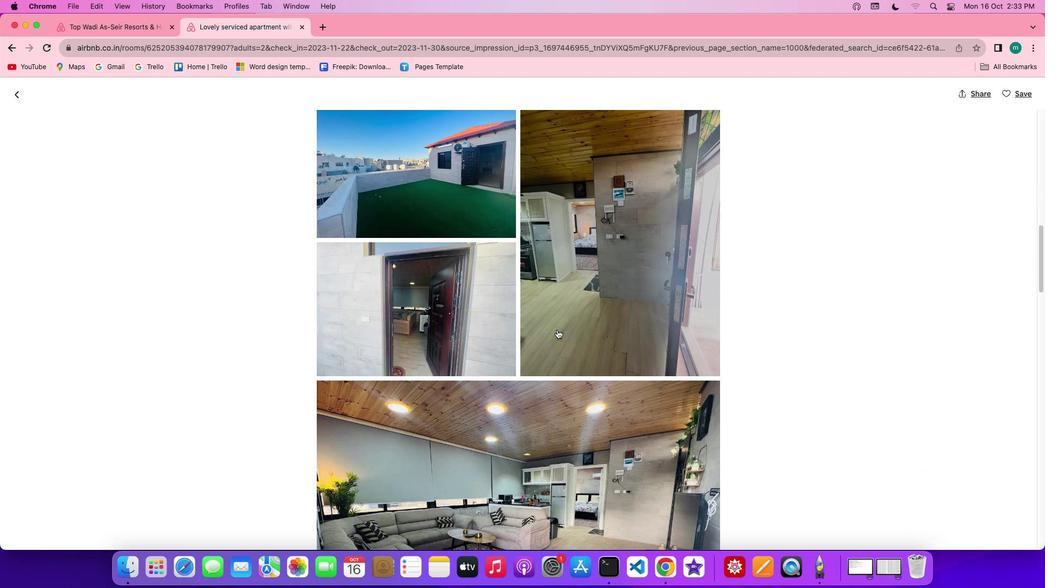 
Action: Mouse moved to (557, 329)
Screenshot: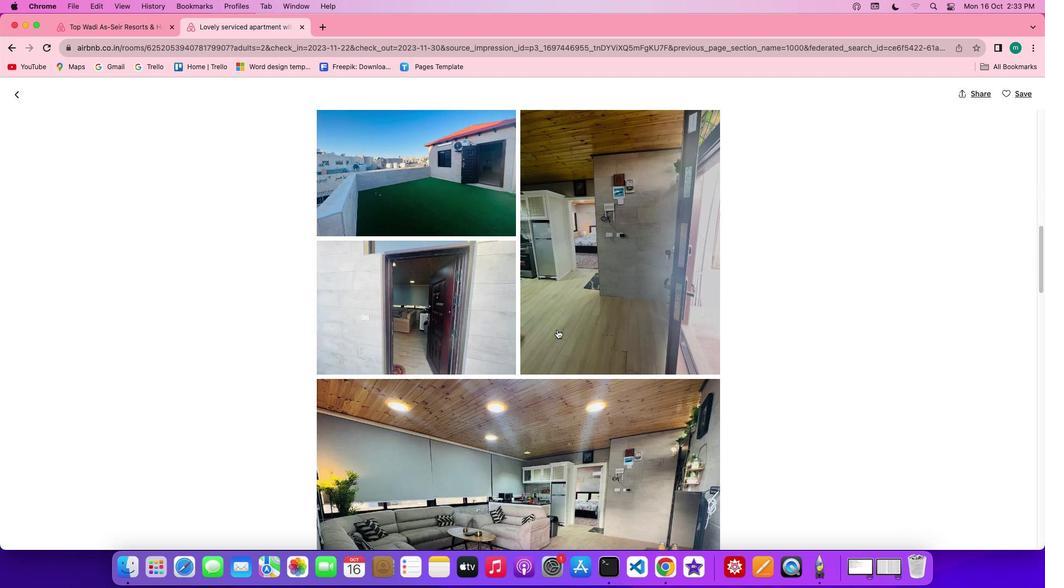 
Action: Mouse scrolled (557, 329) with delta (0, 0)
Screenshot: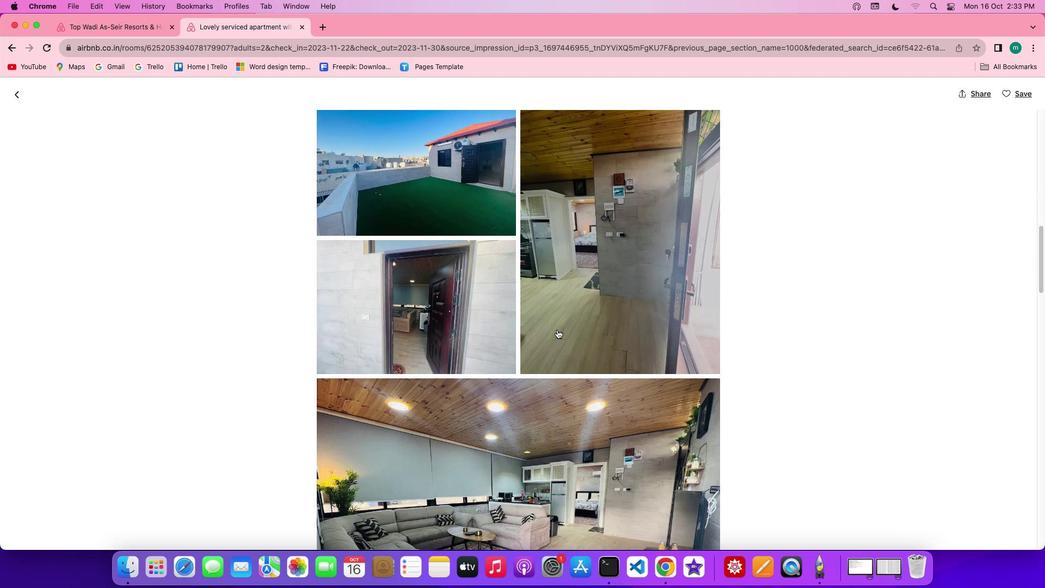 
Action: Mouse scrolled (557, 329) with delta (0, 0)
Screenshot: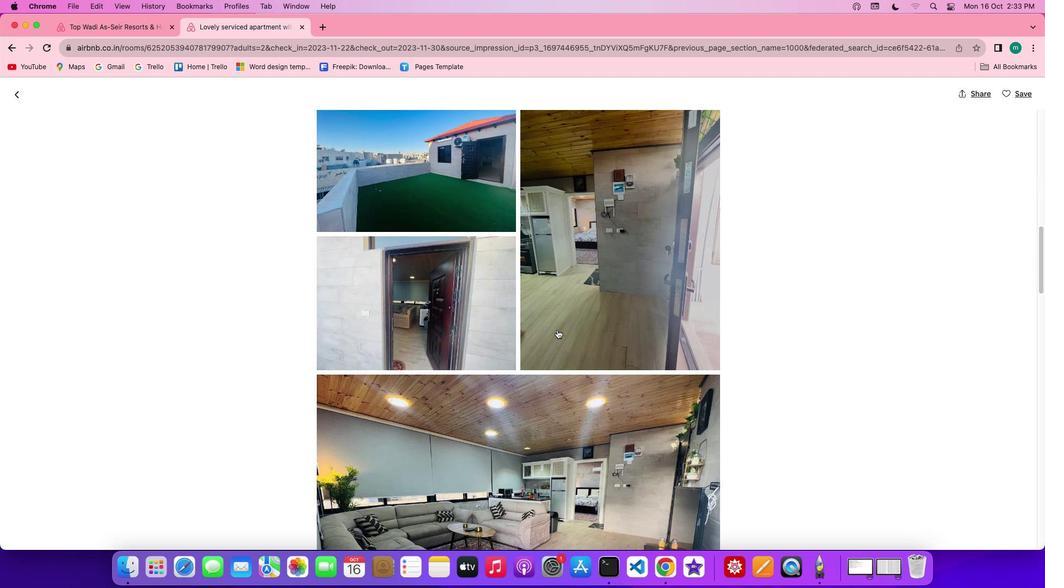 
Action: Mouse scrolled (557, 329) with delta (0, 0)
Screenshot: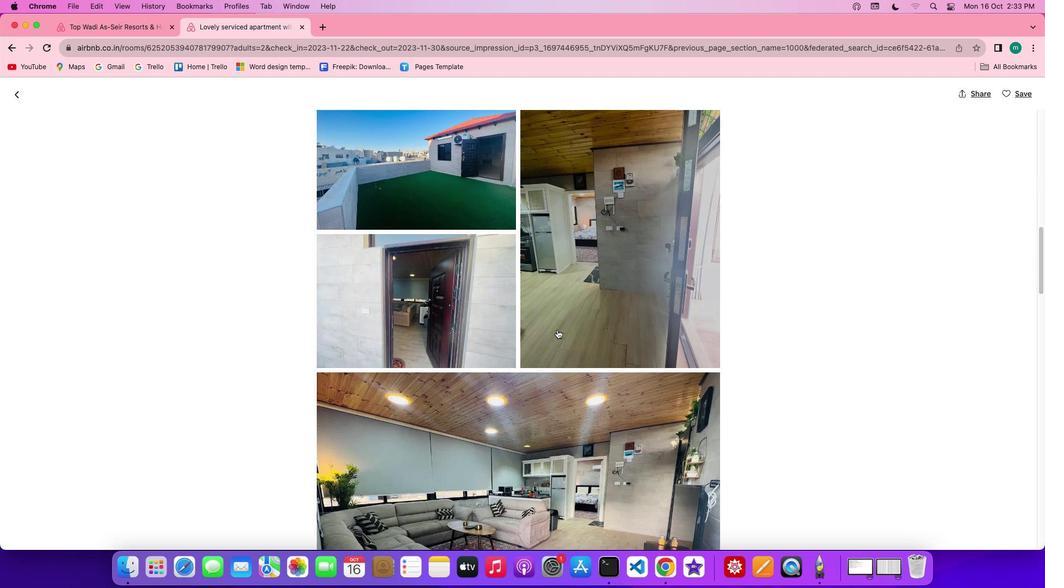 
Action: Mouse scrolled (557, 329) with delta (0, 0)
Screenshot: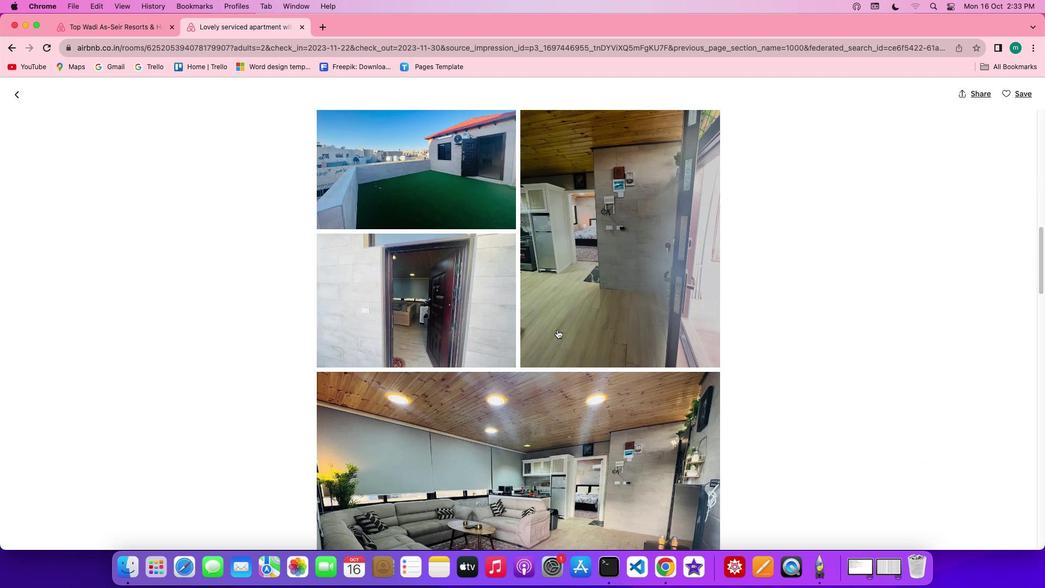 
Action: Mouse scrolled (557, 329) with delta (0, -1)
Screenshot: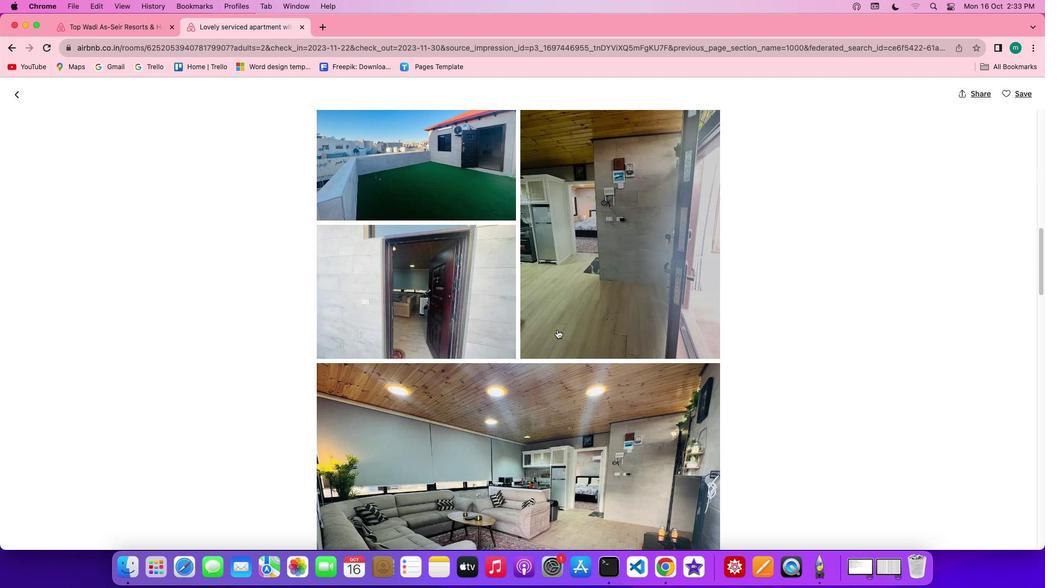 
Action: Mouse scrolled (557, 329) with delta (0, 0)
Screenshot: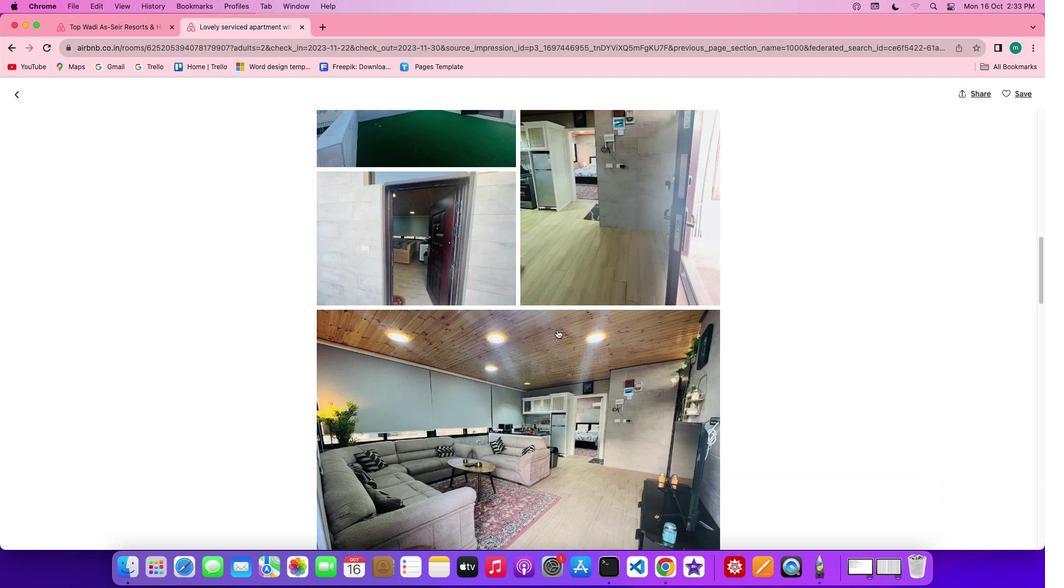 
Action: Mouse scrolled (557, 329) with delta (0, 0)
Screenshot: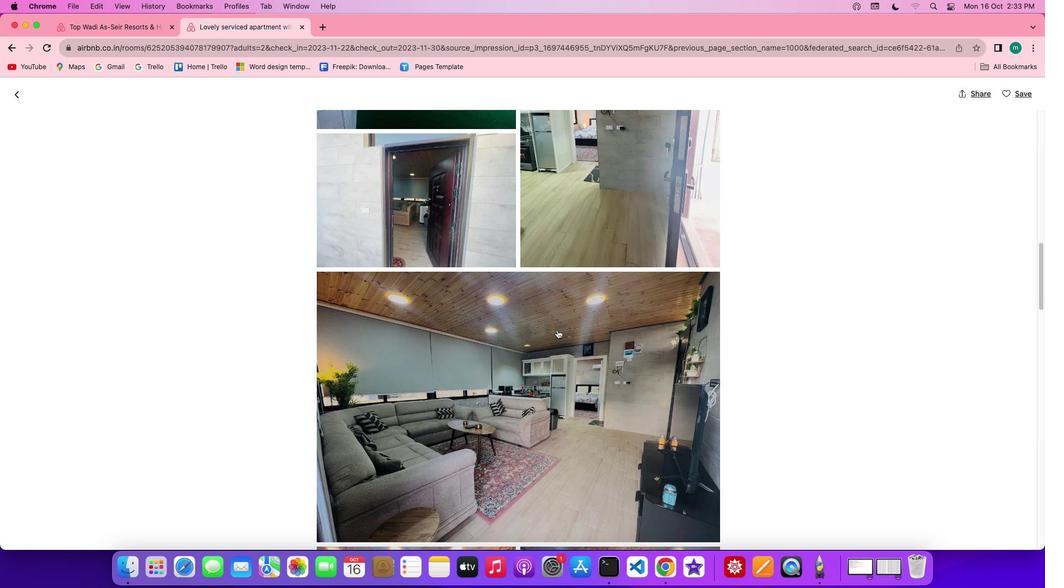
Action: Mouse scrolled (557, 329) with delta (0, 0)
Screenshot: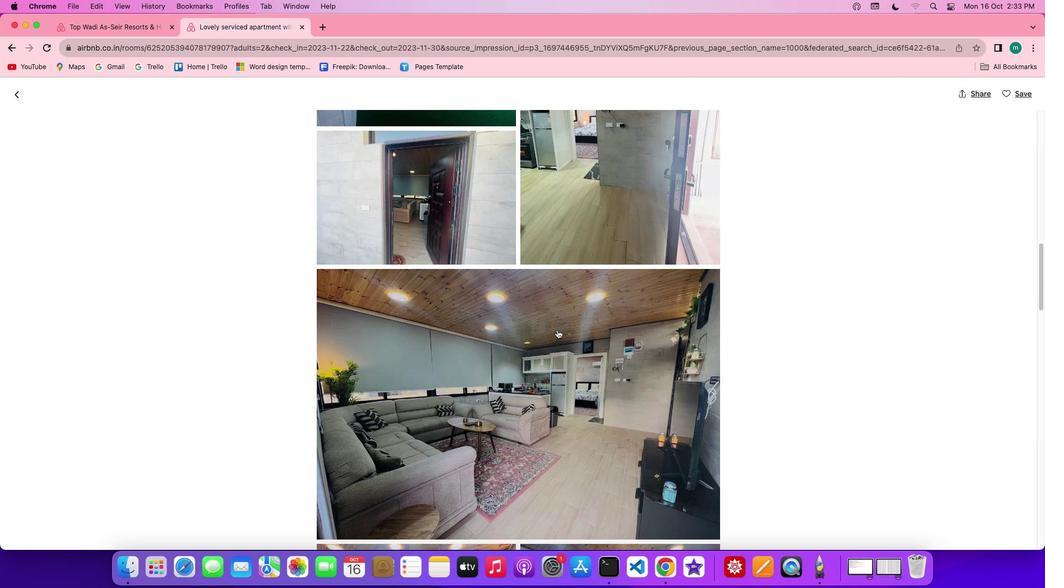 
Action: Mouse scrolled (557, 329) with delta (0, 0)
Screenshot: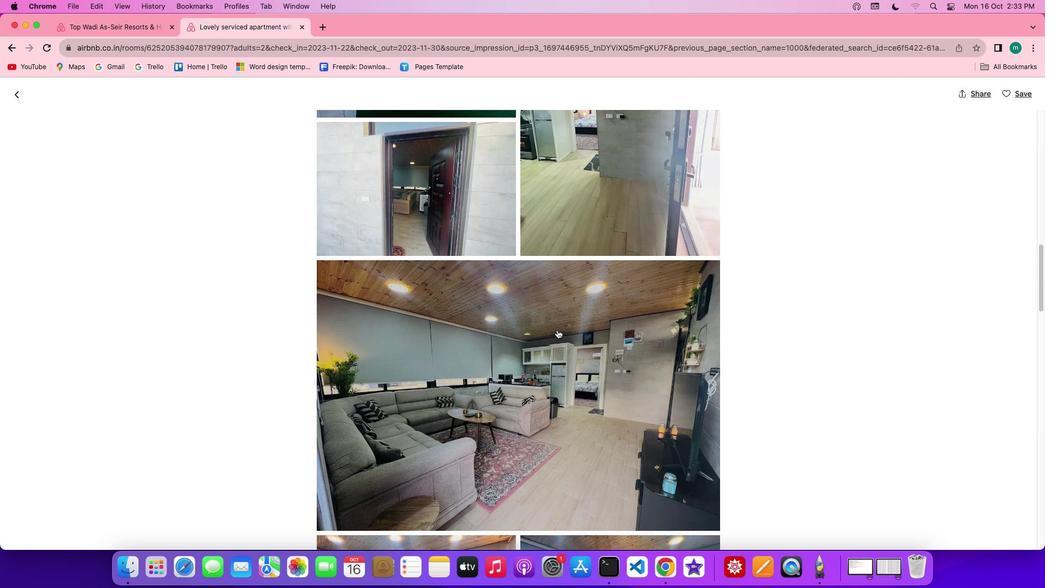 
Action: Mouse scrolled (557, 329) with delta (0, 0)
Screenshot: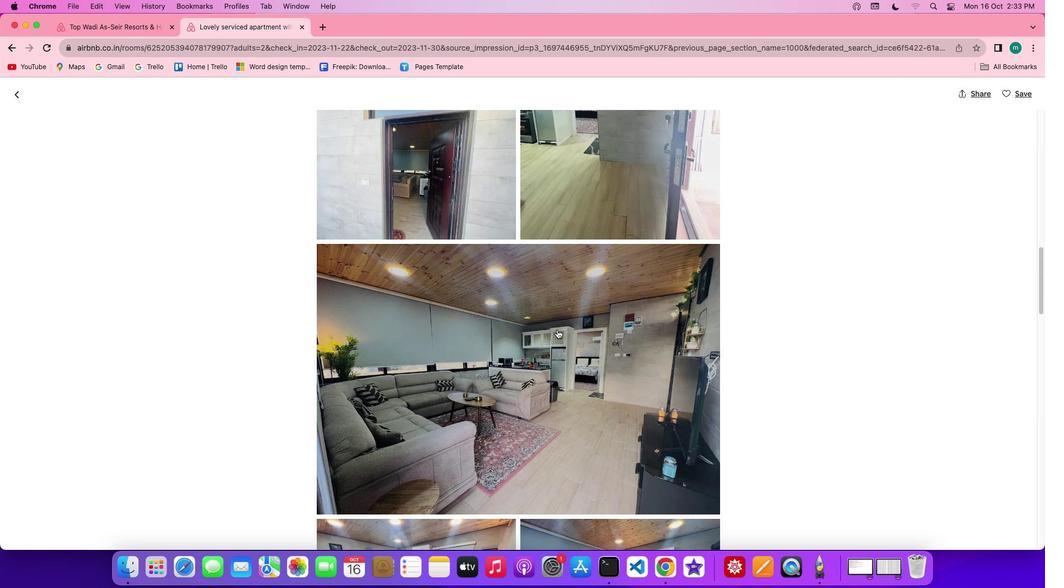 
Action: Mouse scrolled (557, 329) with delta (0, 0)
Screenshot: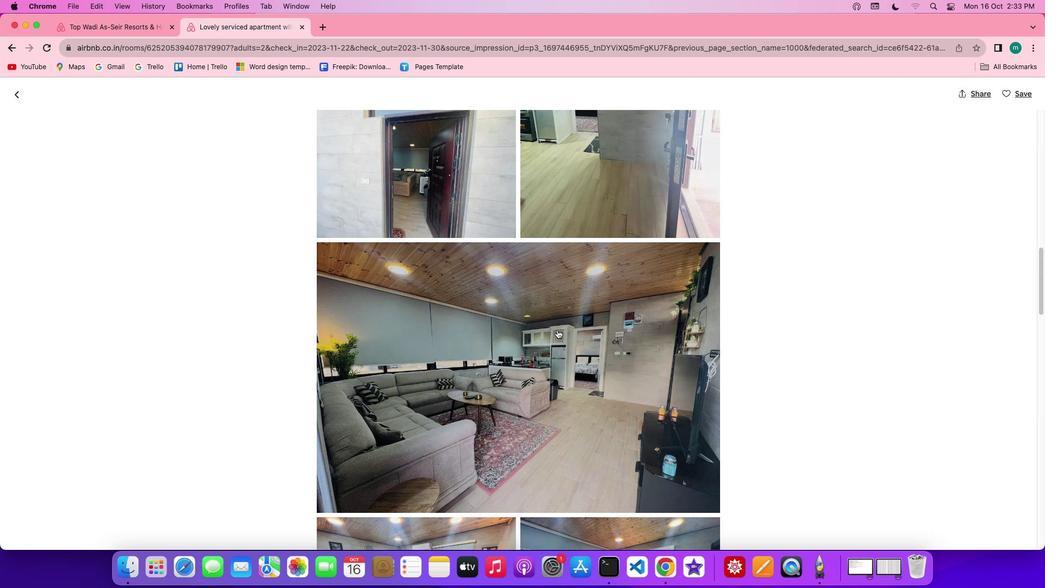 
Action: Mouse scrolled (557, 329) with delta (0, 0)
Screenshot: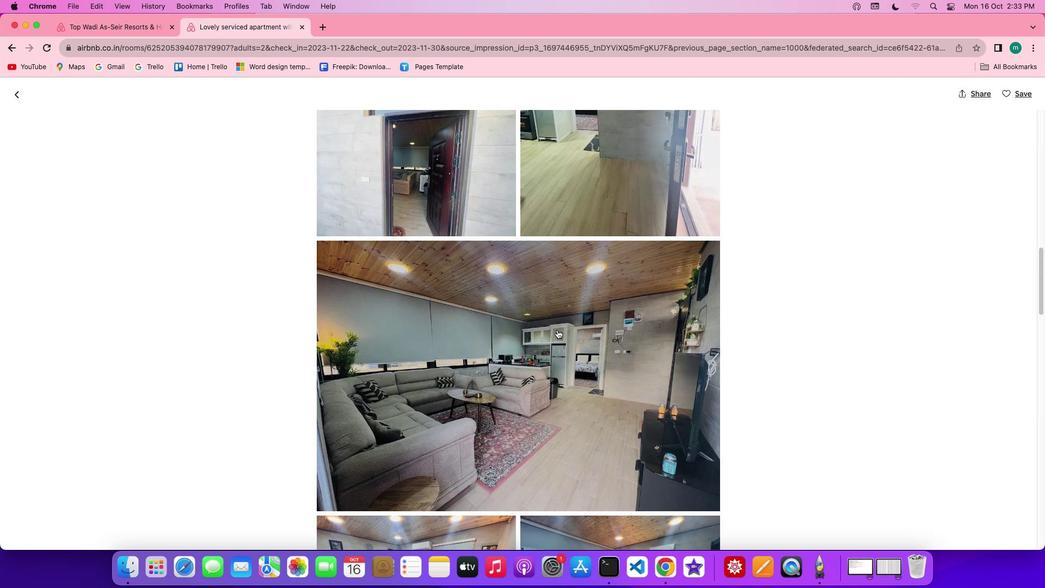 
Action: Mouse scrolled (557, 329) with delta (0, 0)
Screenshot: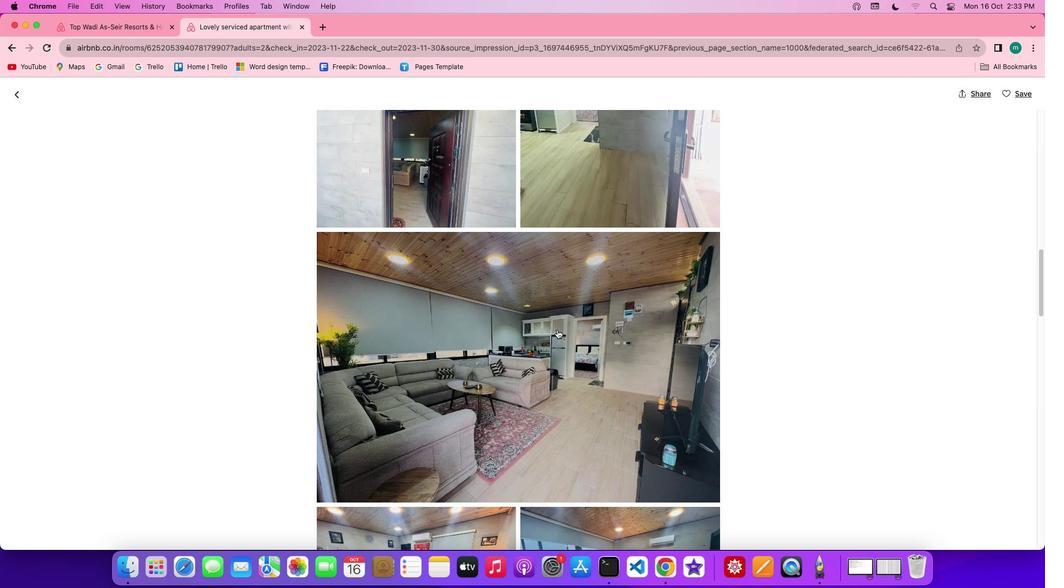 
Action: Mouse scrolled (557, 329) with delta (0, 0)
Screenshot: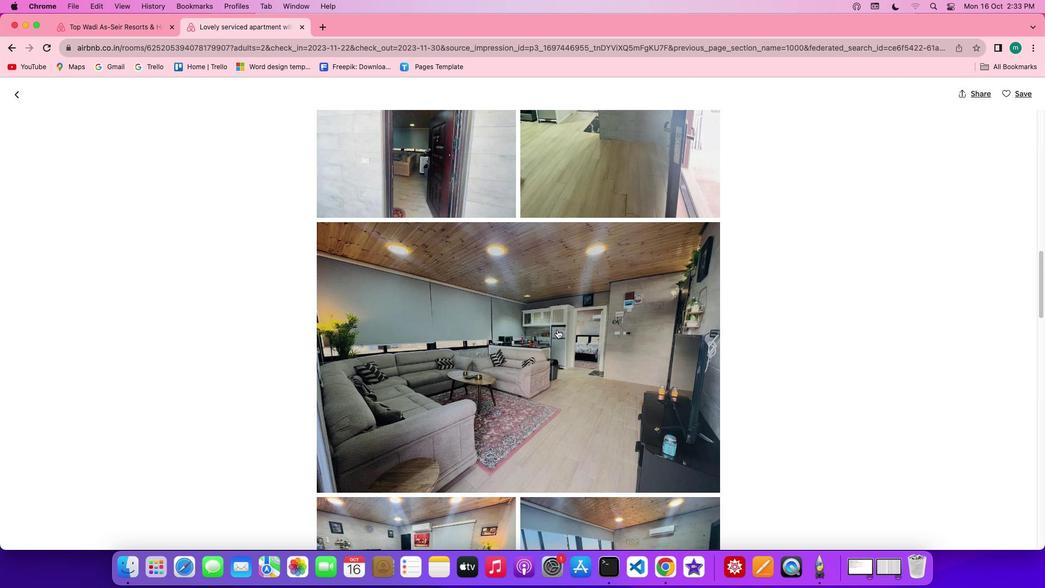 
Action: Mouse scrolled (557, 329) with delta (0, 0)
Screenshot: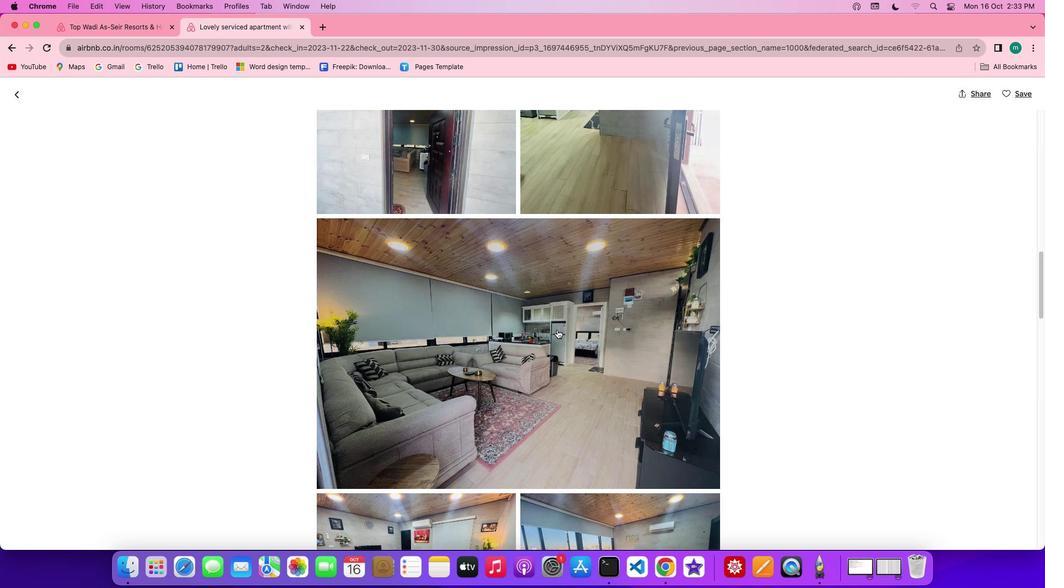 
Action: Mouse scrolled (557, 329) with delta (0, 0)
Screenshot: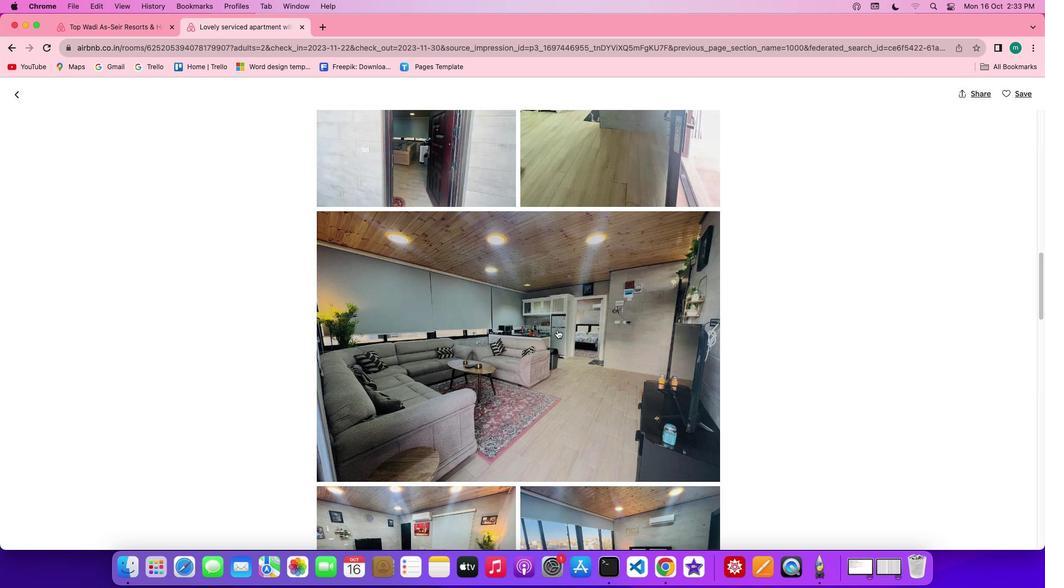 
Action: Mouse scrolled (557, 329) with delta (0, 0)
Screenshot: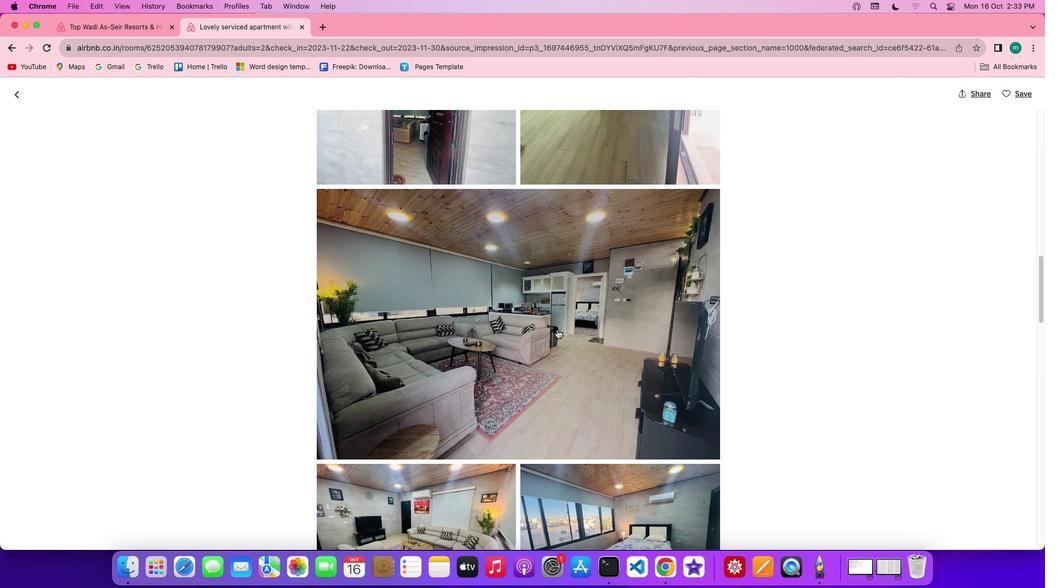 
Action: Mouse scrolled (557, 329) with delta (0, 0)
Screenshot: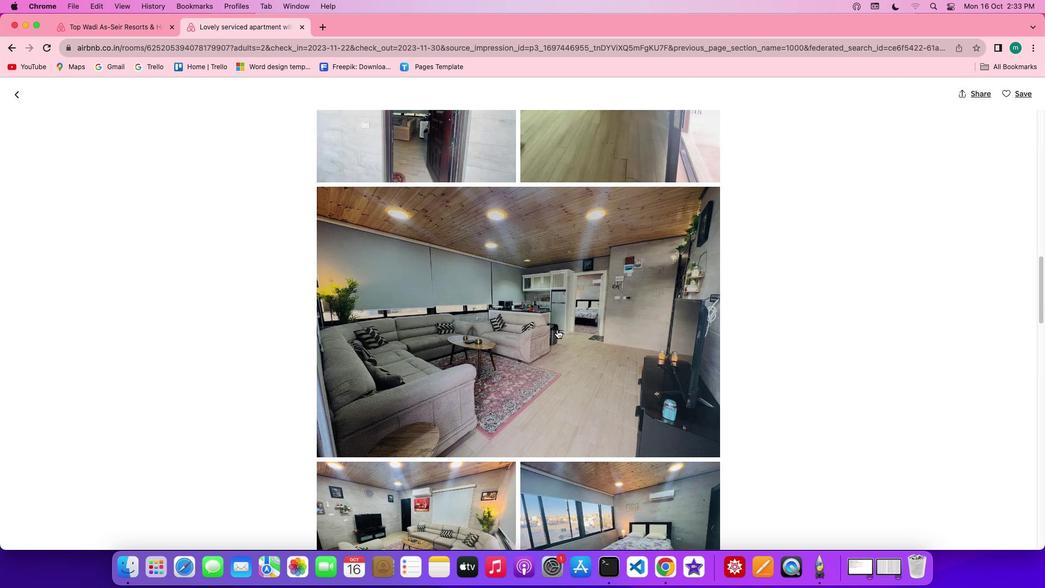 
Action: Mouse scrolled (557, 329) with delta (0, 0)
Screenshot: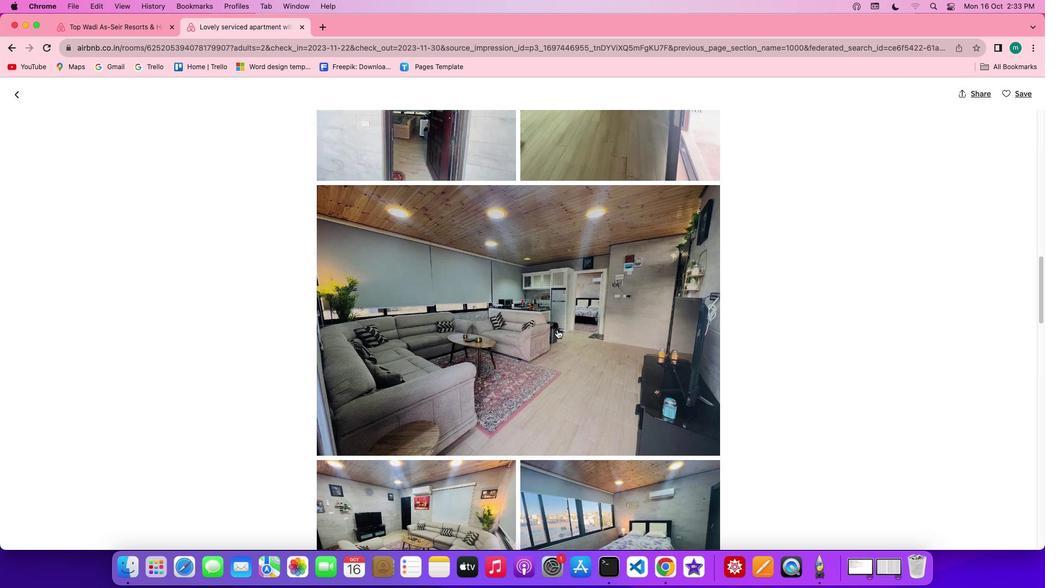 
Action: Mouse scrolled (557, 329) with delta (0, 0)
Screenshot: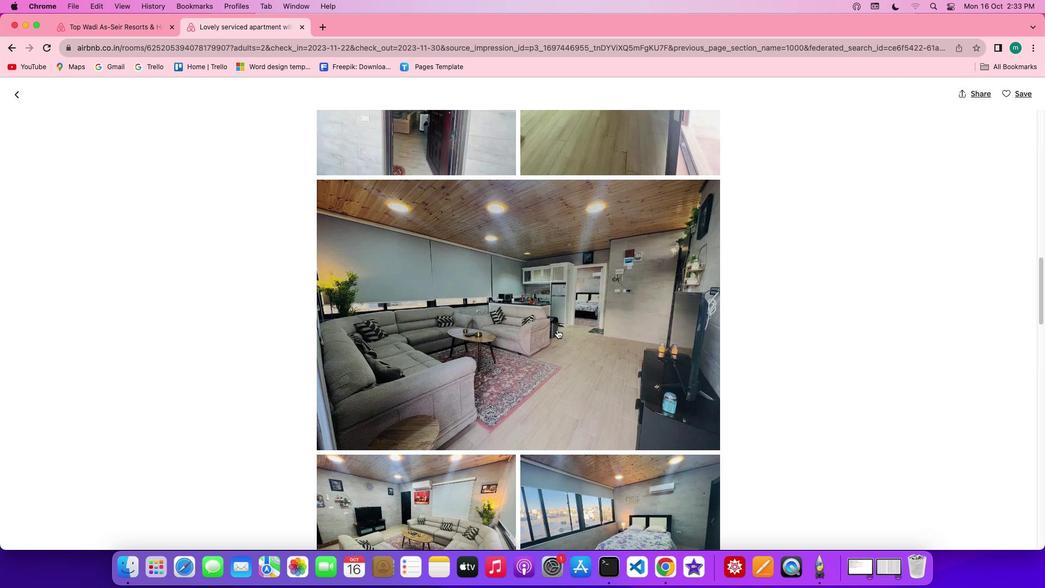 
Action: Mouse scrolled (557, 329) with delta (0, 0)
Screenshot: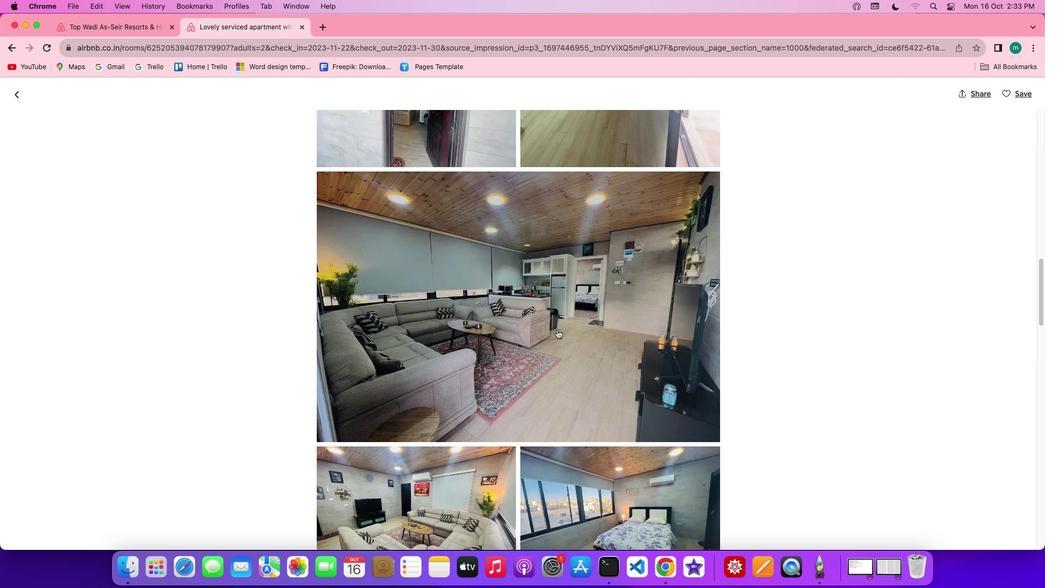 
Action: Mouse scrolled (557, 329) with delta (0, 0)
Screenshot: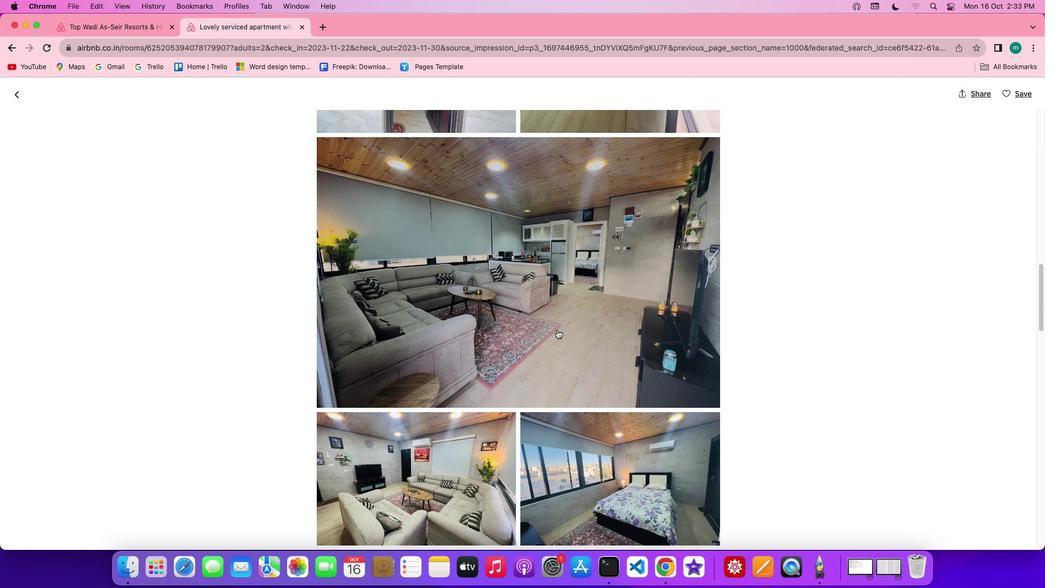 
Action: Mouse scrolled (557, 329) with delta (0, 0)
Screenshot: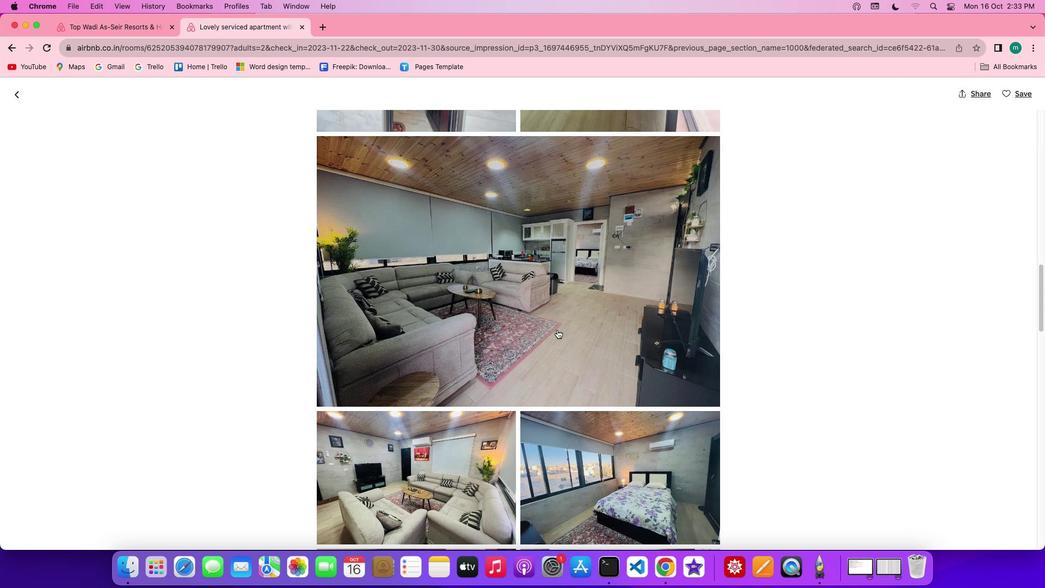 
Action: Mouse scrolled (557, 329) with delta (0, 0)
Screenshot: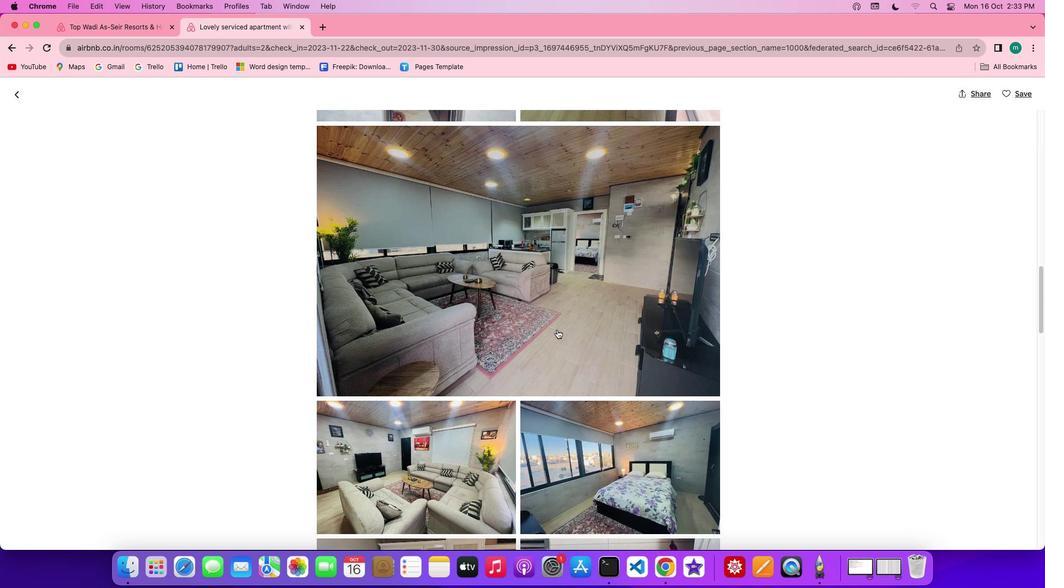 
Action: Mouse scrolled (557, 329) with delta (0, 0)
Screenshot: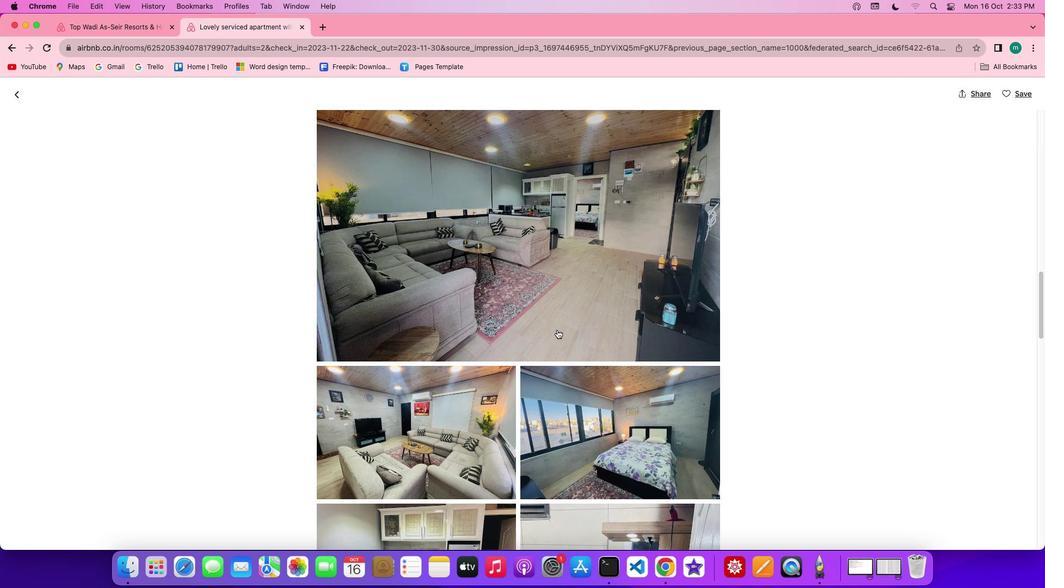 
Action: Mouse scrolled (557, 329) with delta (0, 0)
Screenshot: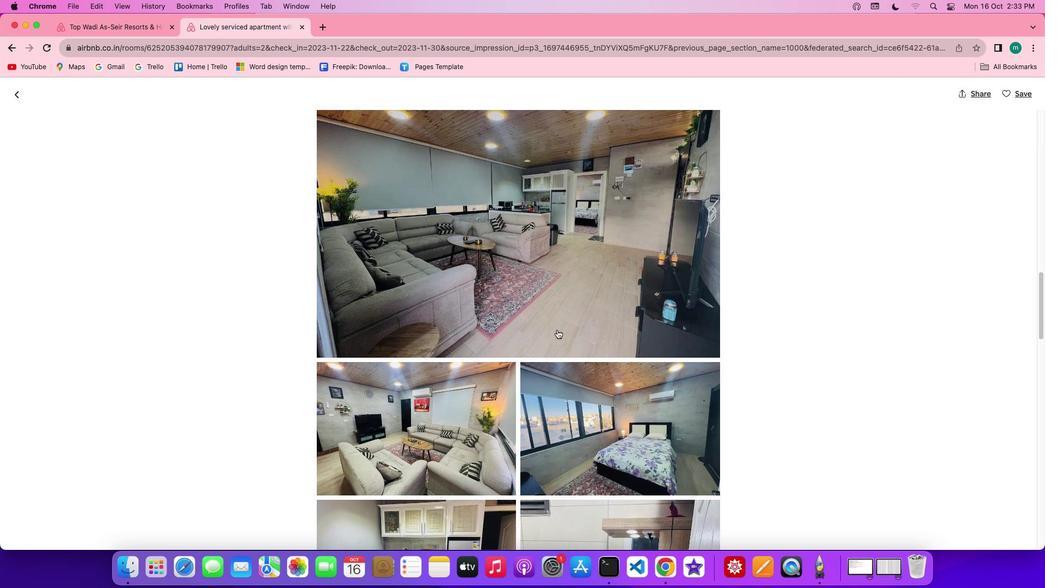 
Action: Mouse scrolled (557, 329) with delta (0, 0)
Screenshot: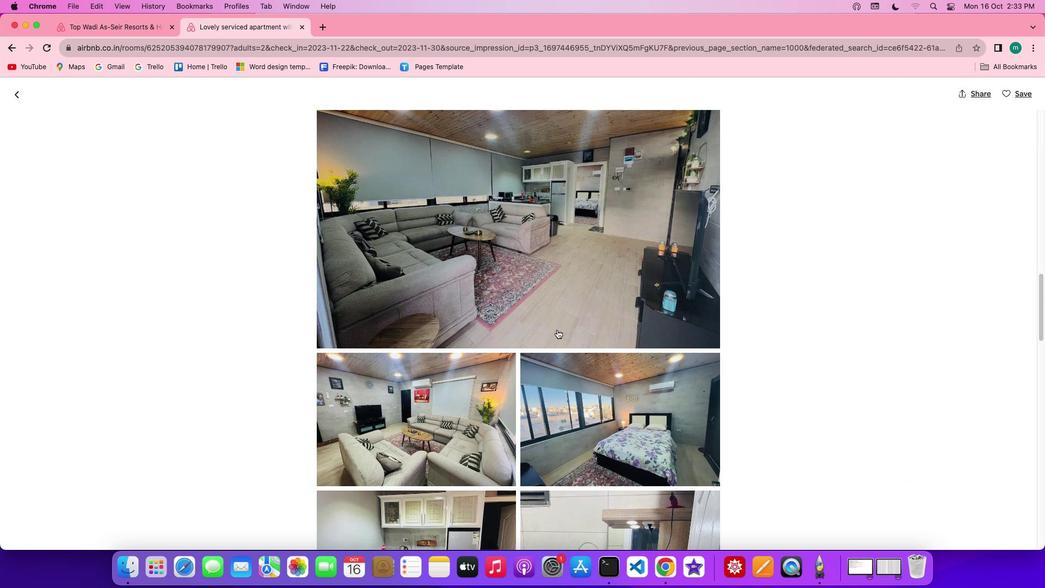 
Action: Mouse scrolled (557, 329) with delta (0, 0)
Screenshot: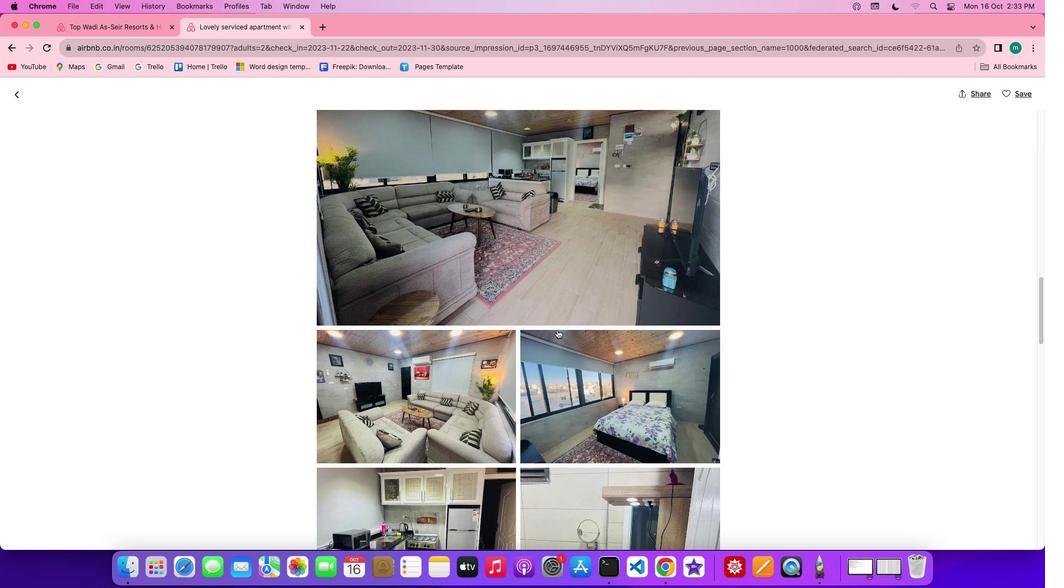 
Action: Mouse scrolled (557, 329) with delta (0, 0)
Screenshot: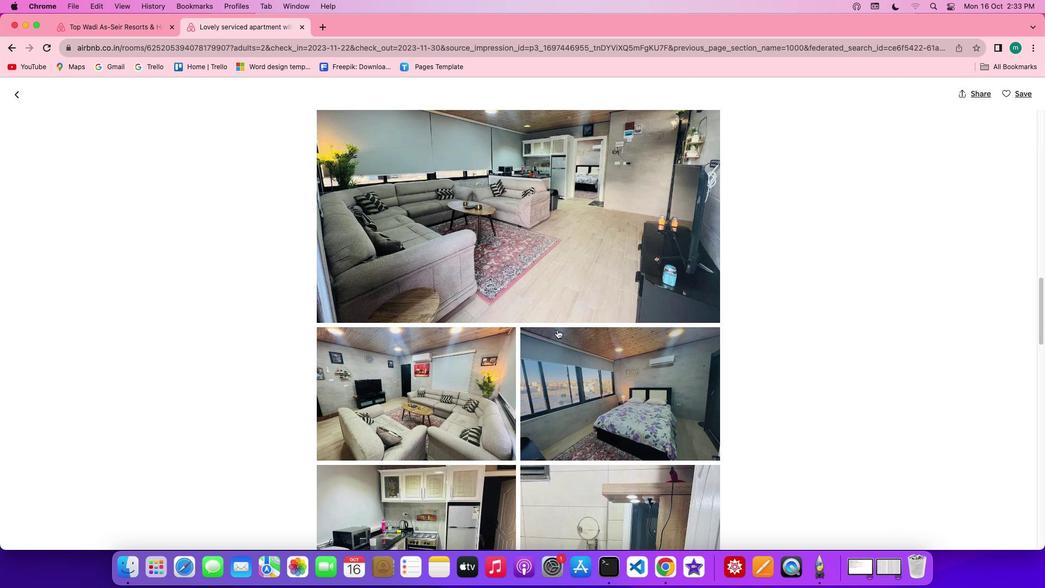 
Action: Mouse scrolled (557, 329) with delta (0, 0)
Screenshot: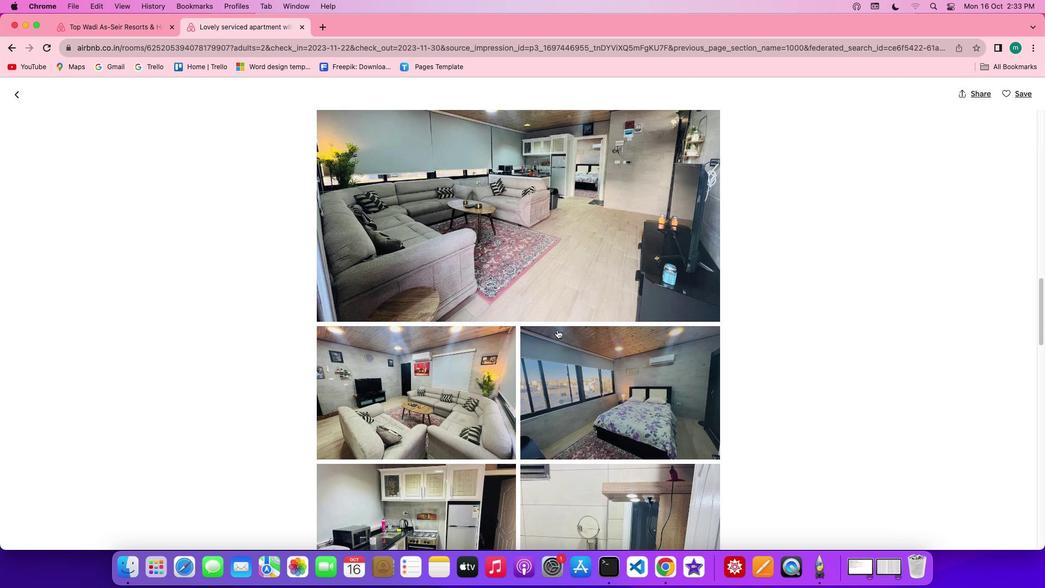 
Action: Mouse scrolled (557, 329) with delta (0, 0)
Screenshot: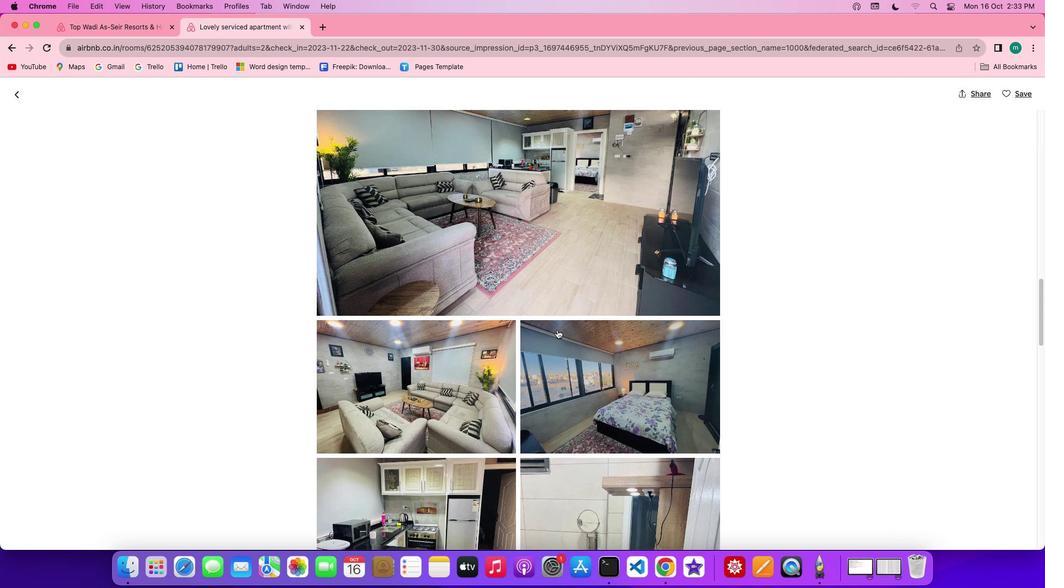 
Action: Mouse scrolled (557, 329) with delta (0, 0)
Screenshot: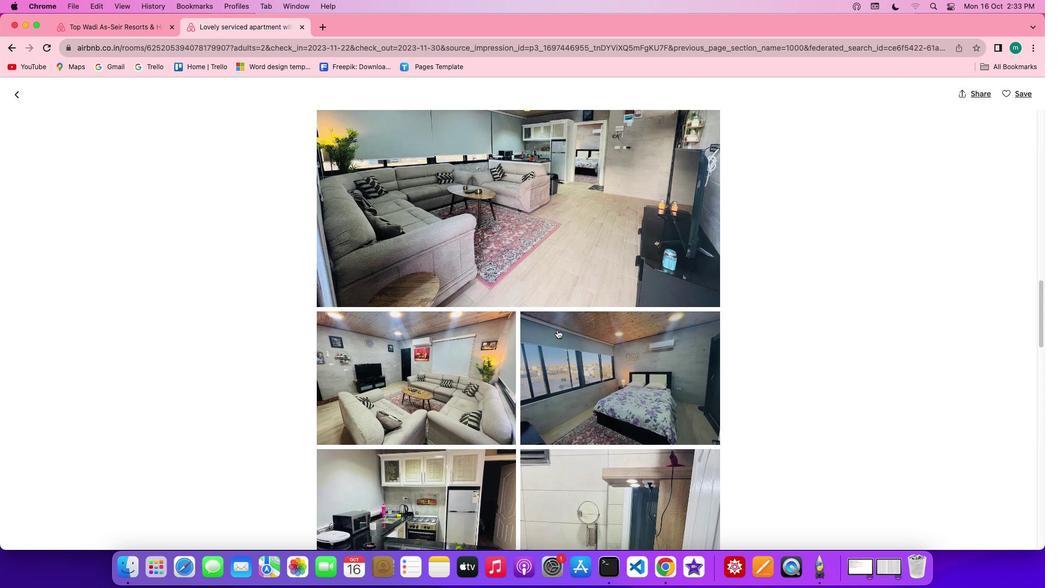 
Action: Mouse scrolled (557, 329) with delta (0, 0)
Screenshot: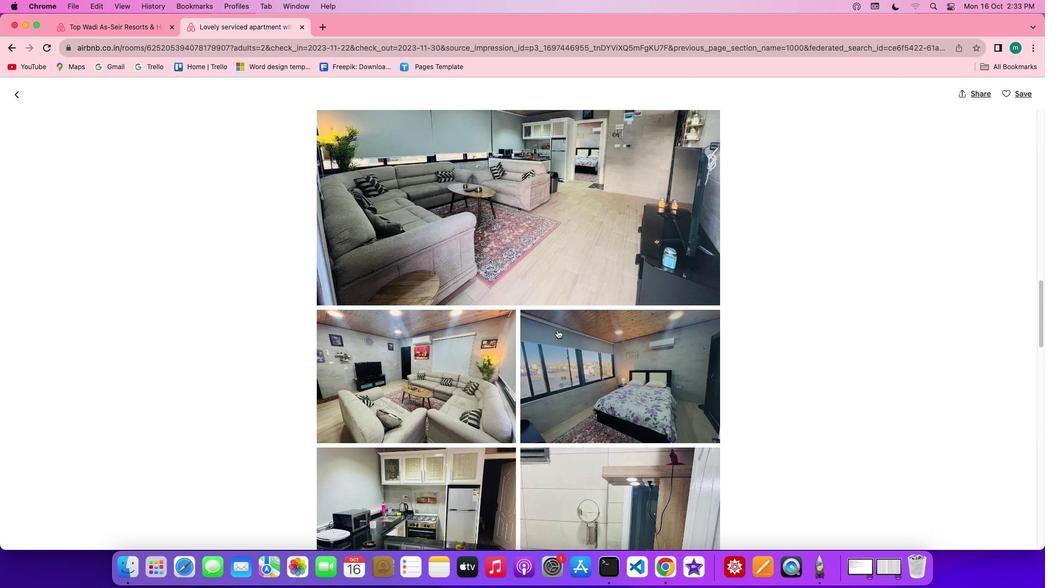 
Action: Mouse scrolled (557, 329) with delta (0, 0)
Screenshot: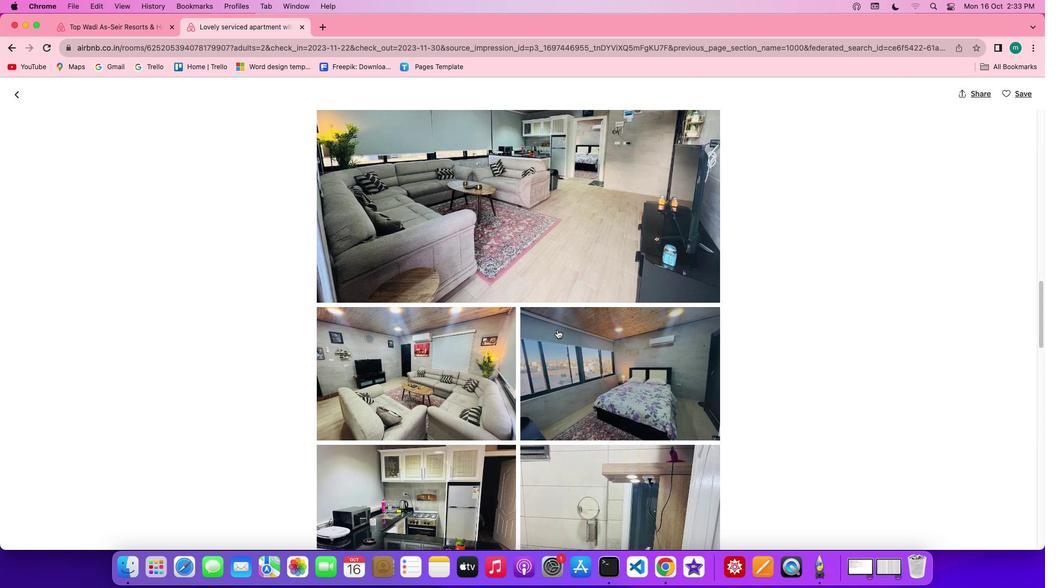 
Action: Mouse scrolled (557, 329) with delta (0, 0)
Screenshot: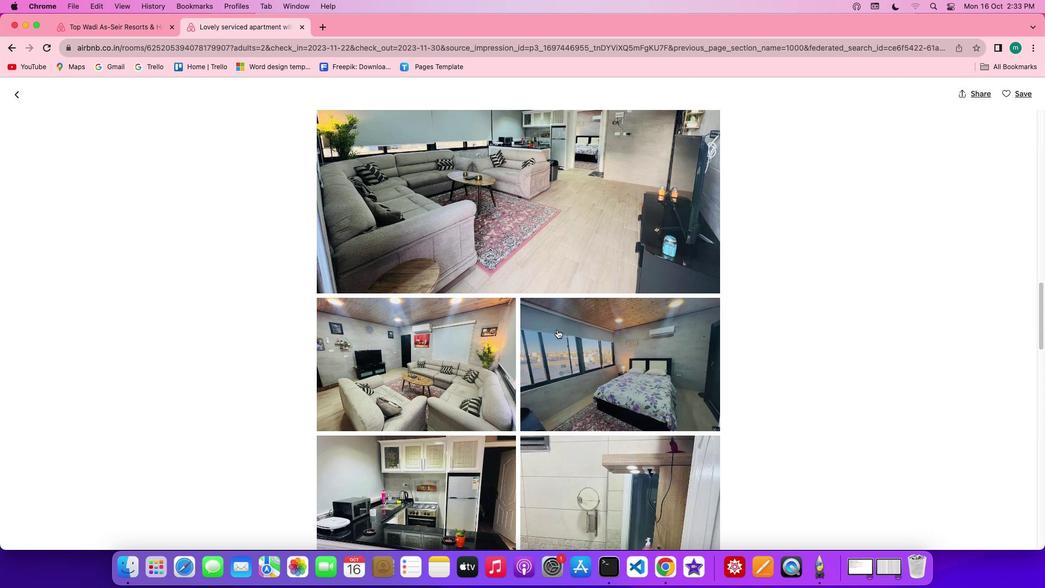
Action: Mouse scrolled (557, 329) with delta (0, 0)
Screenshot: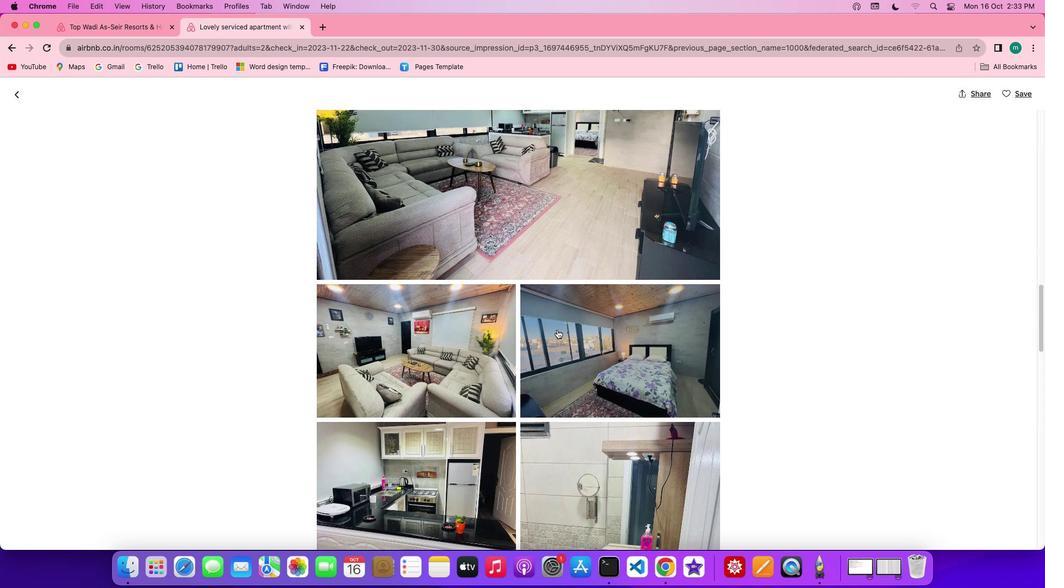 
Action: Mouse scrolled (557, 329) with delta (0, 0)
Screenshot: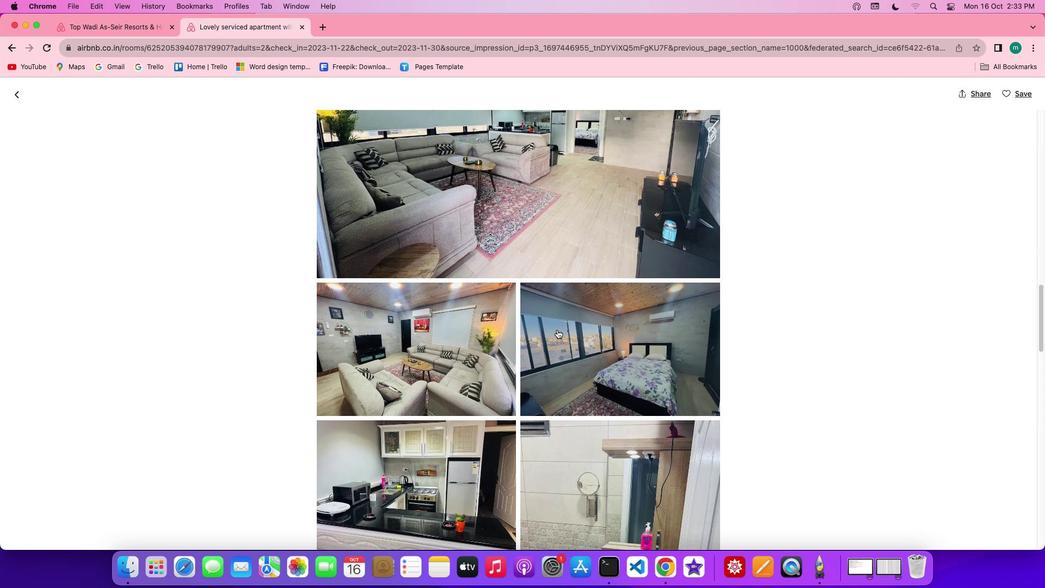 
Action: Mouse scrolled (557, 329) with delta (0, 0)
Screenshot: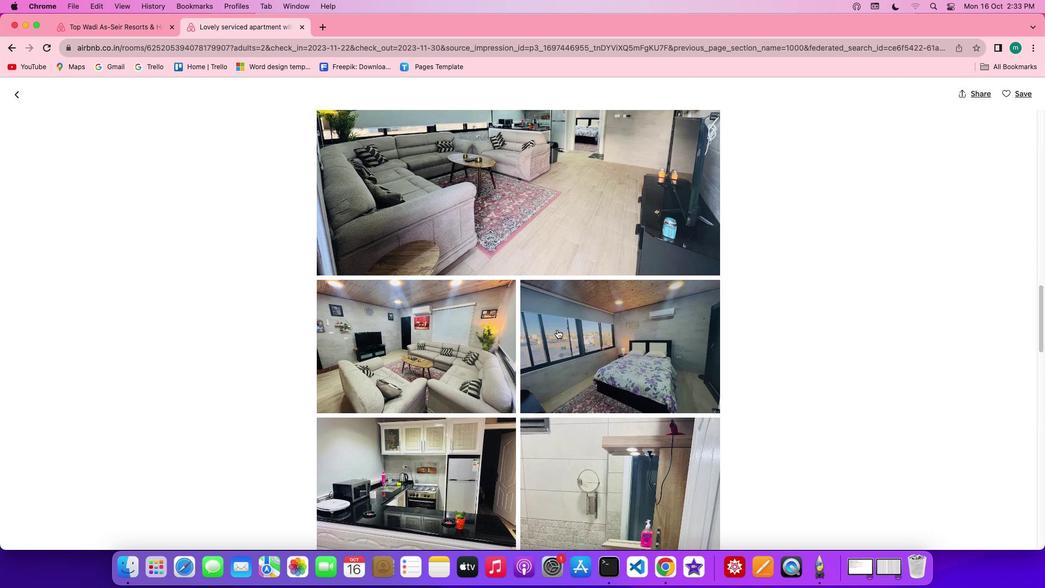 
Action: Mouse scrolled (557, 329) with delta (0, 0)
Screenshot: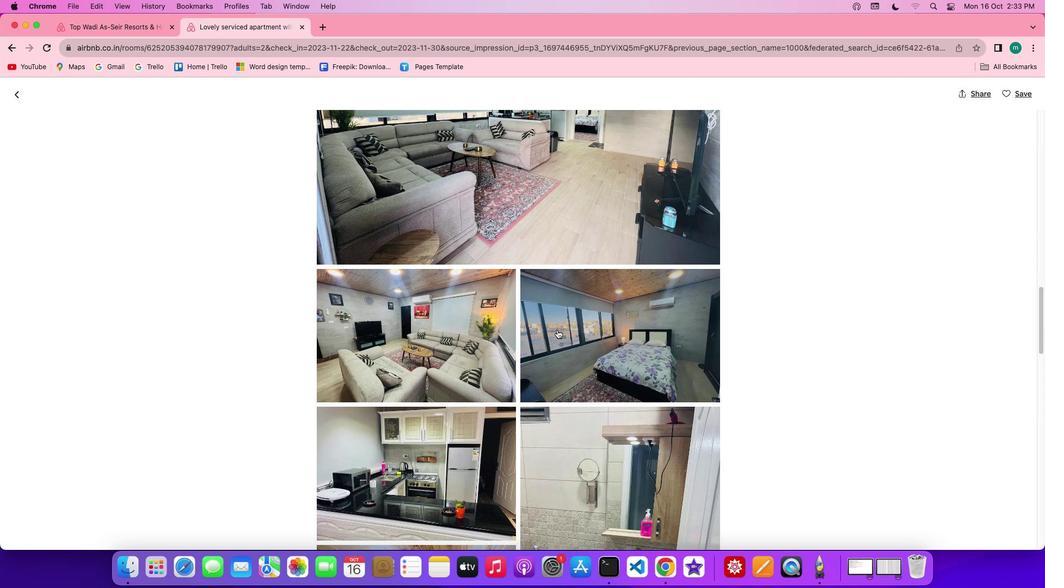 
Action: Mouse scrolled (557, 329) with delta (0, 0)
Screenshot: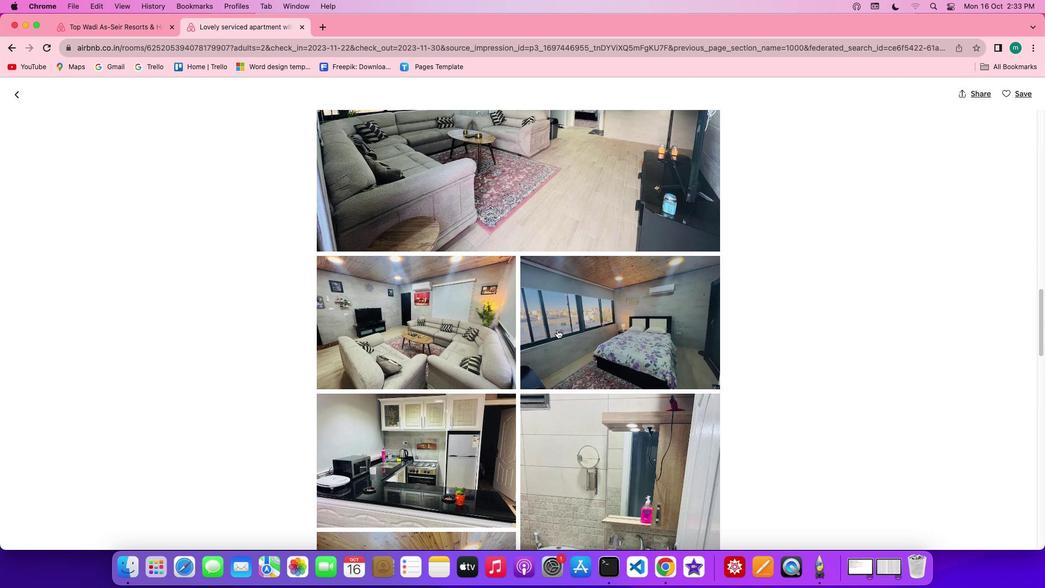 
Action: Mouse scrolled (557, 329) with delta (0, 0)
Screenshot: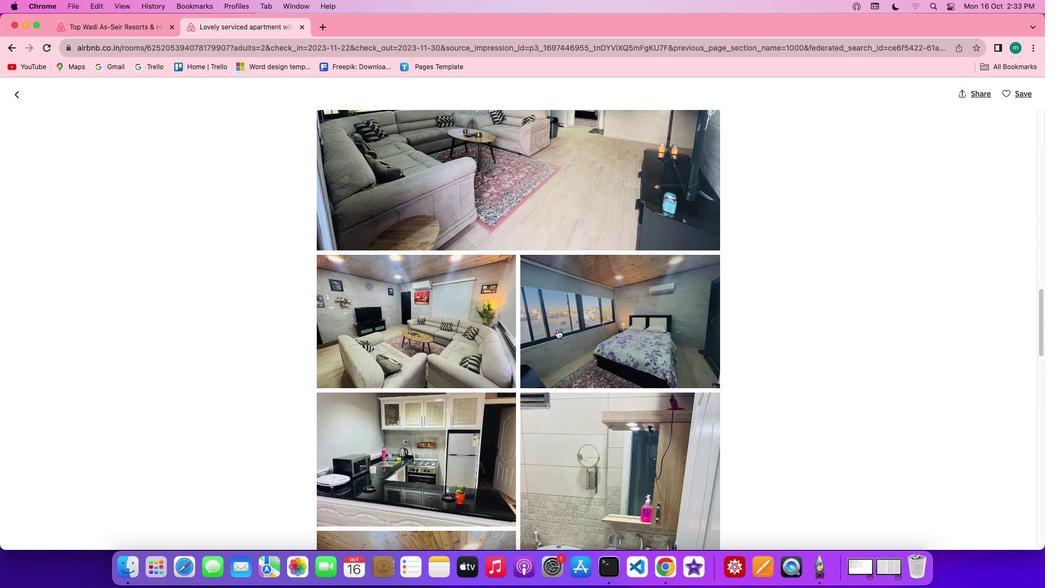 
Action: Mouse scrolled (557, 329) with delta (0, 0)
Screenshot: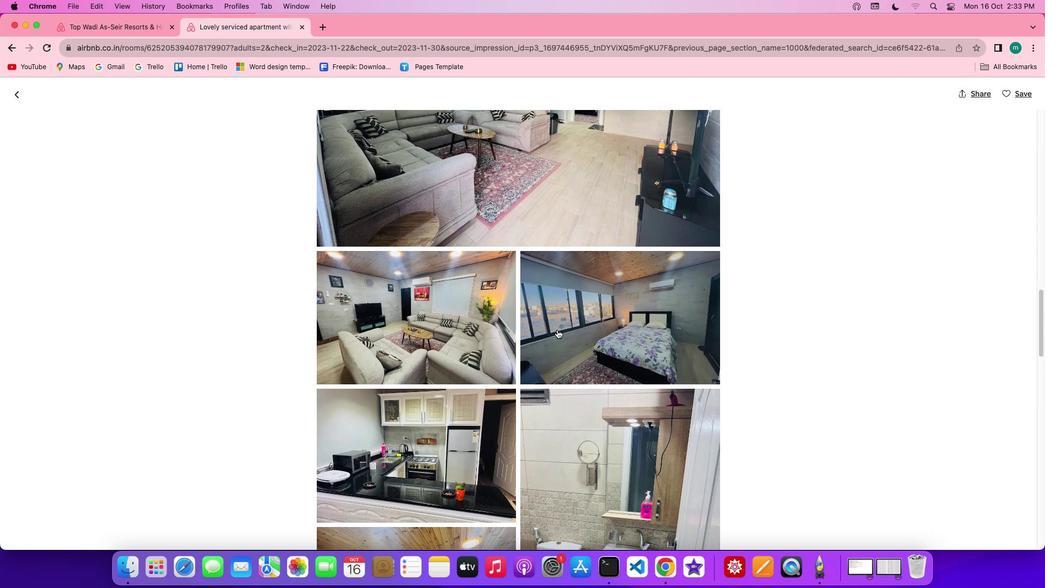 
Action: Mouse scrolled (557, 329) with delta (0, 0)
Screenshot: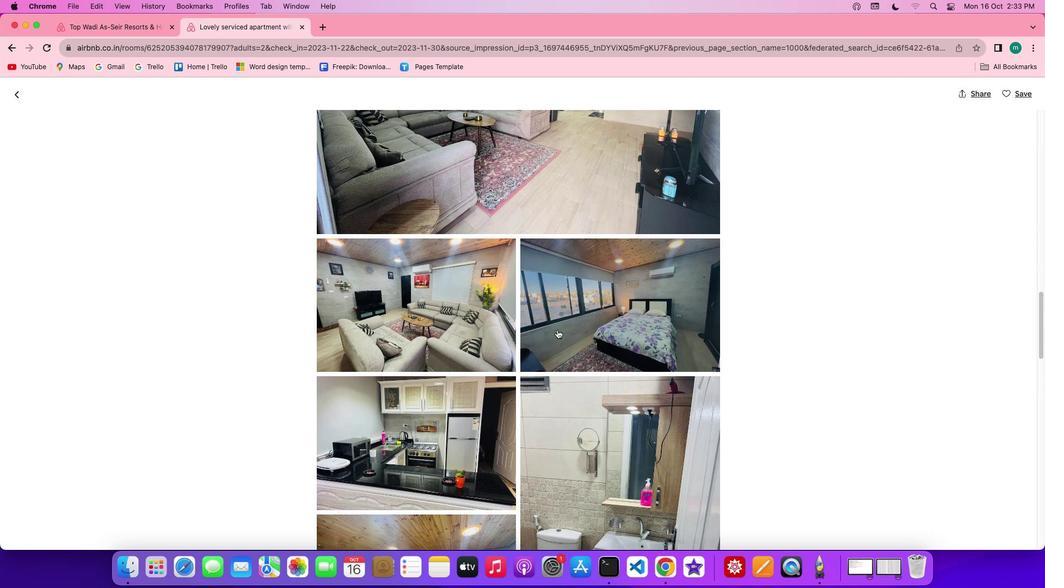 
Action: Mouse scrolled (557, 329) with delta (0, 0)
Screenshot: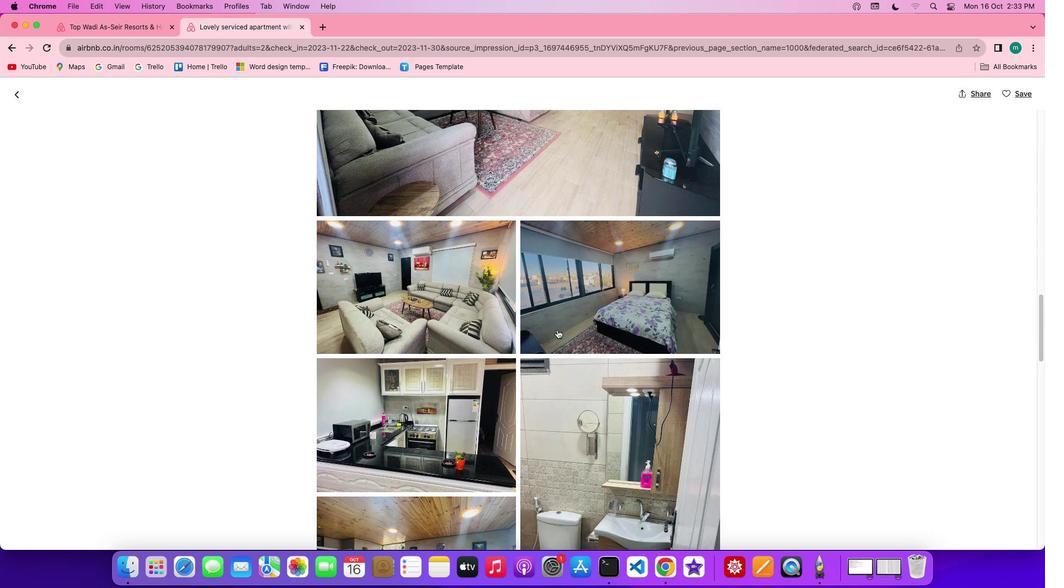 
Action: Mouse scrolled (557, 329) with delta (0, 0)
Screenshot: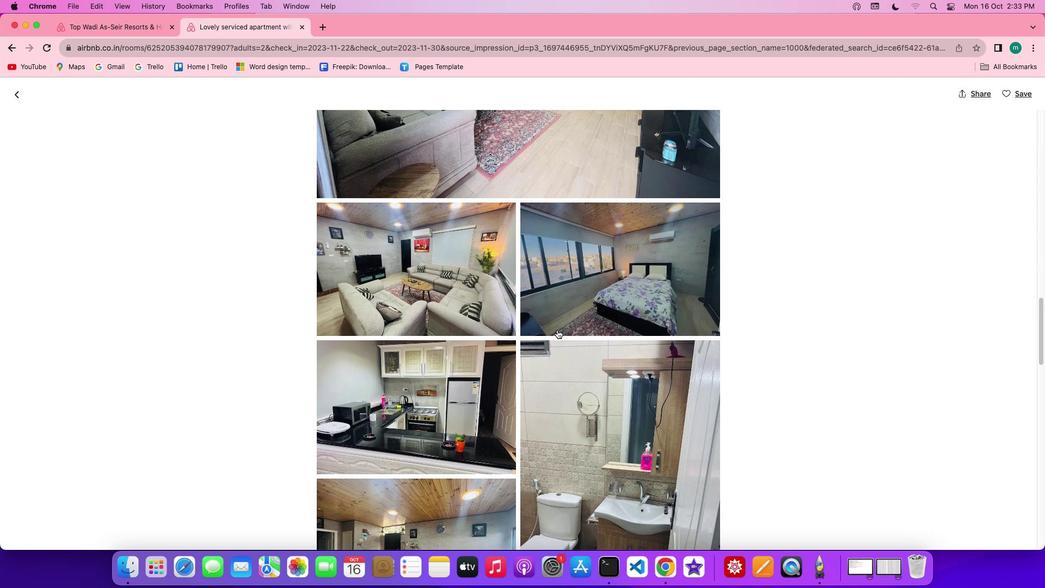 
Action: Mouse scrolled (557, 329) with delta (0, 0)
Screenshot: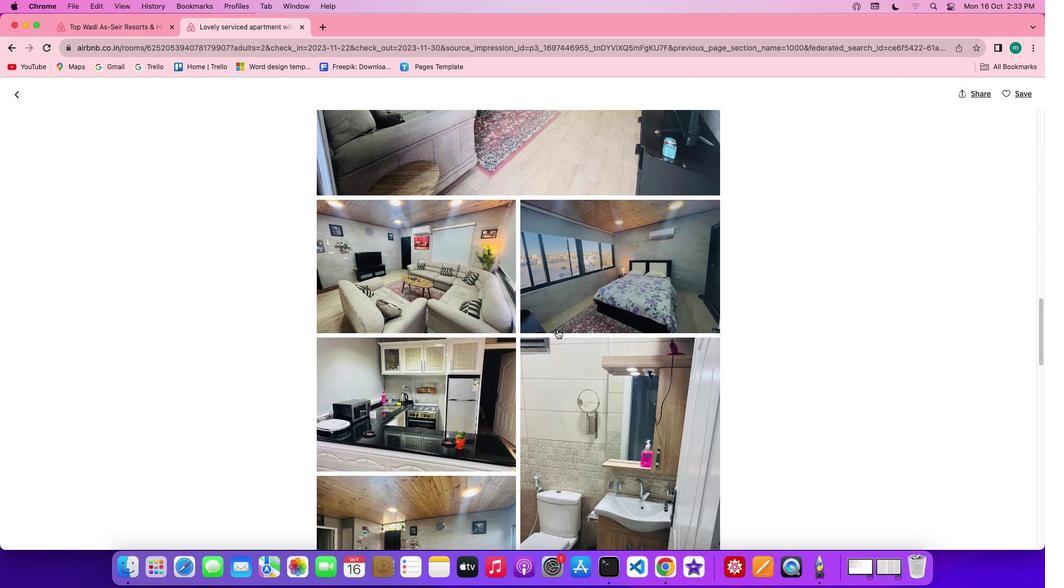 
Action: Mouse scrolled (557, 329) with delta (0, 0)
Screenshot: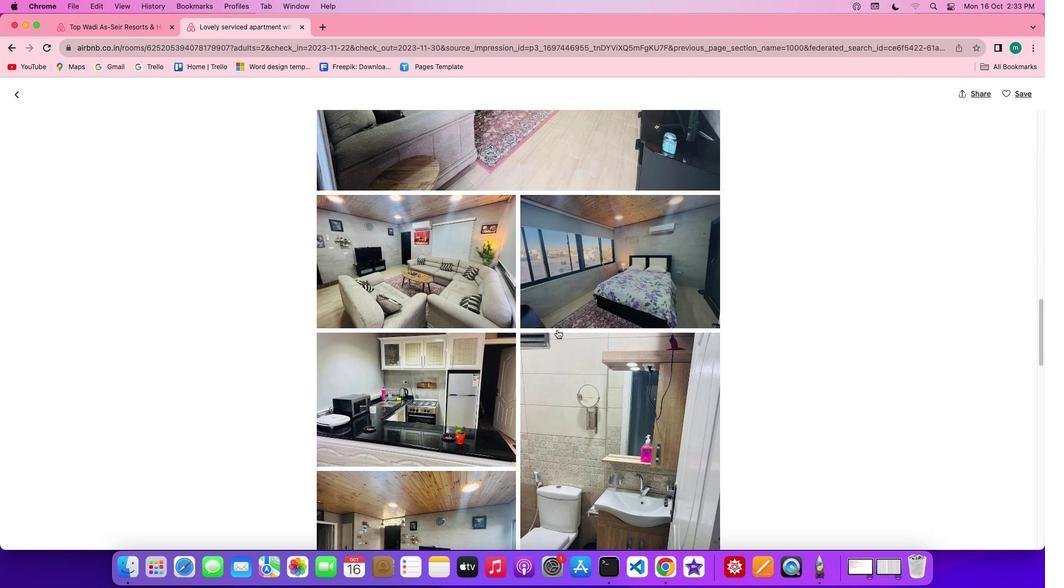 
Action: Mouse scrolled (557, 329) with delta (0, 0)
Screenshot: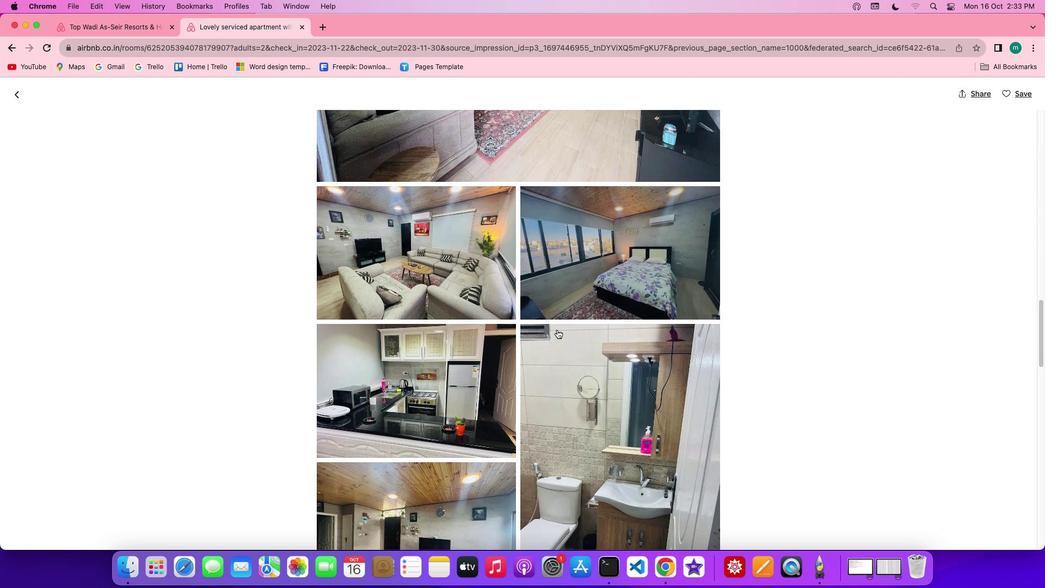 
Action: Mouse scrolled (557, 329) with delta (0, 0)
Screenshot: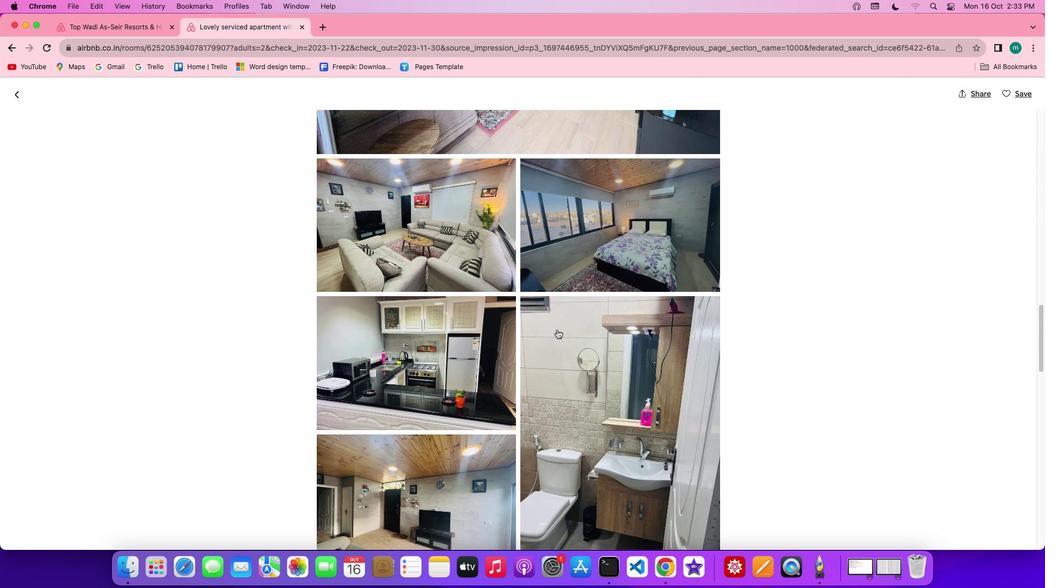 
Action: Mouse scrolled (557, 329) with delta (0, 0)
Screenshot: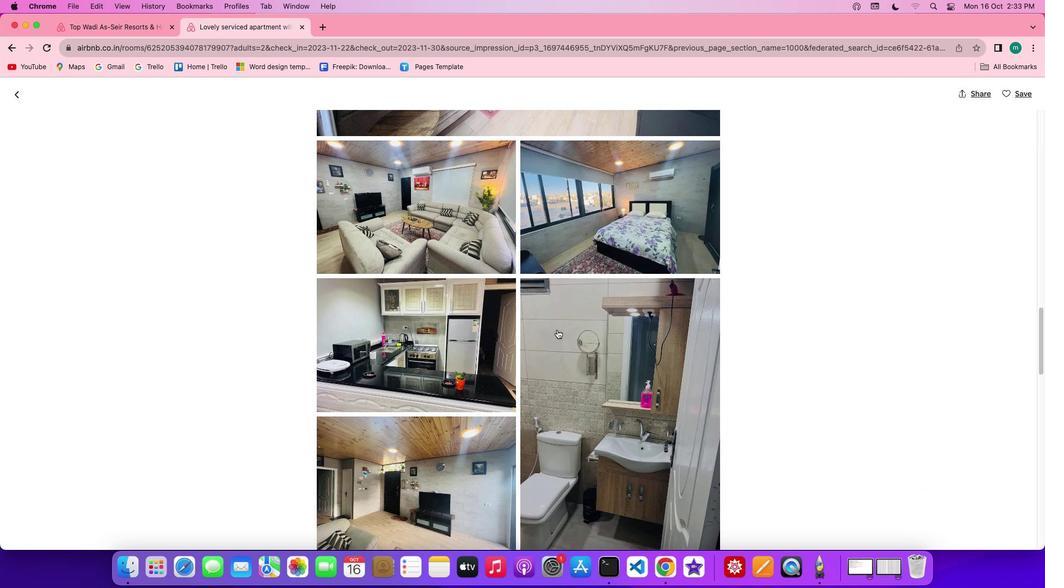 
Action: Mouse scrolled (557, 329) with delta (0, 0)
Screenshot: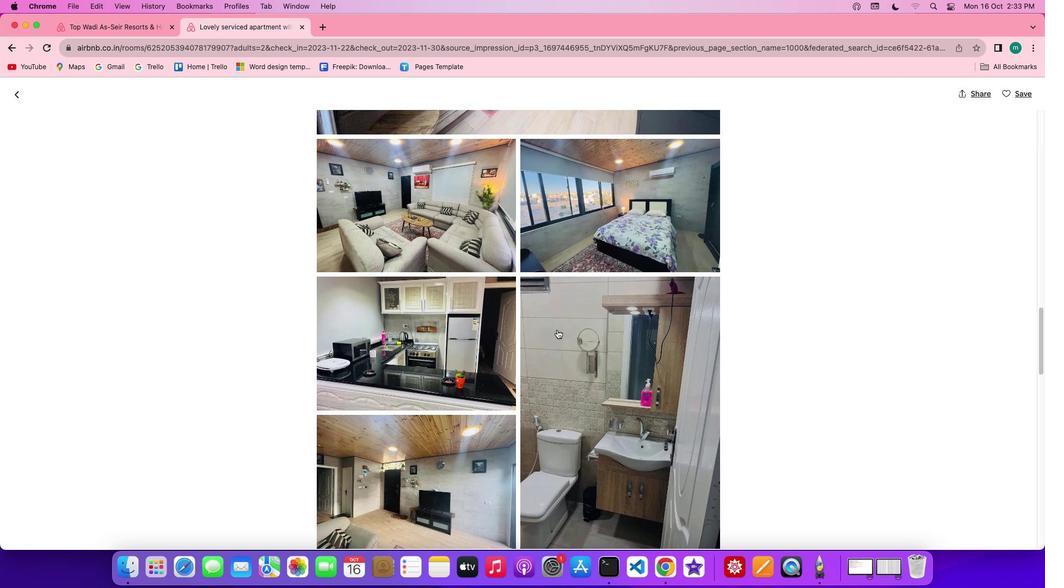 
Action: Mouse scrolled (557, 329) with delta (0, 0)
Screenshot: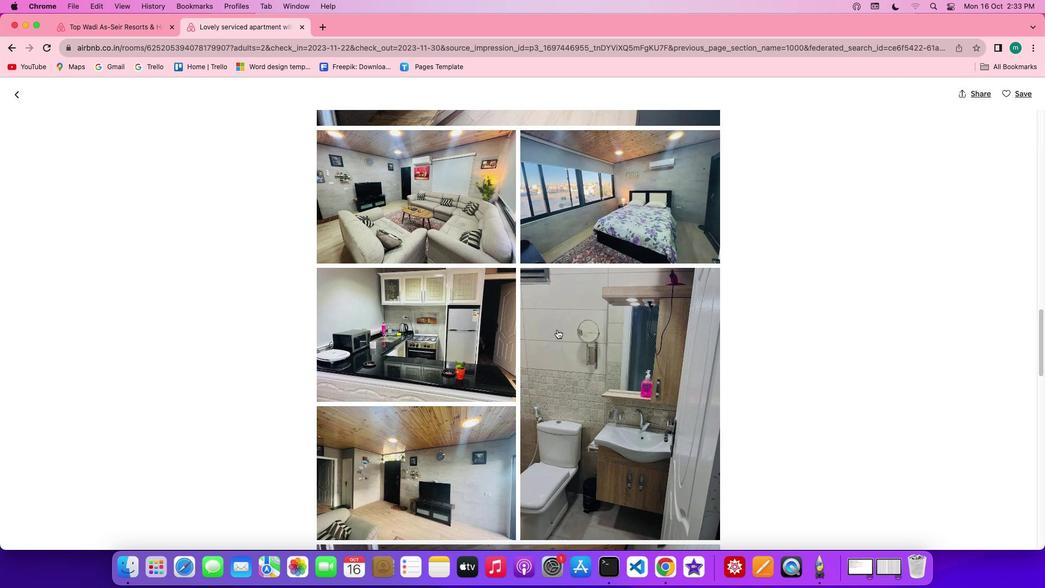 
Action: Mouse scrolled (557, 329) with delta (0, 0)
Screenshot: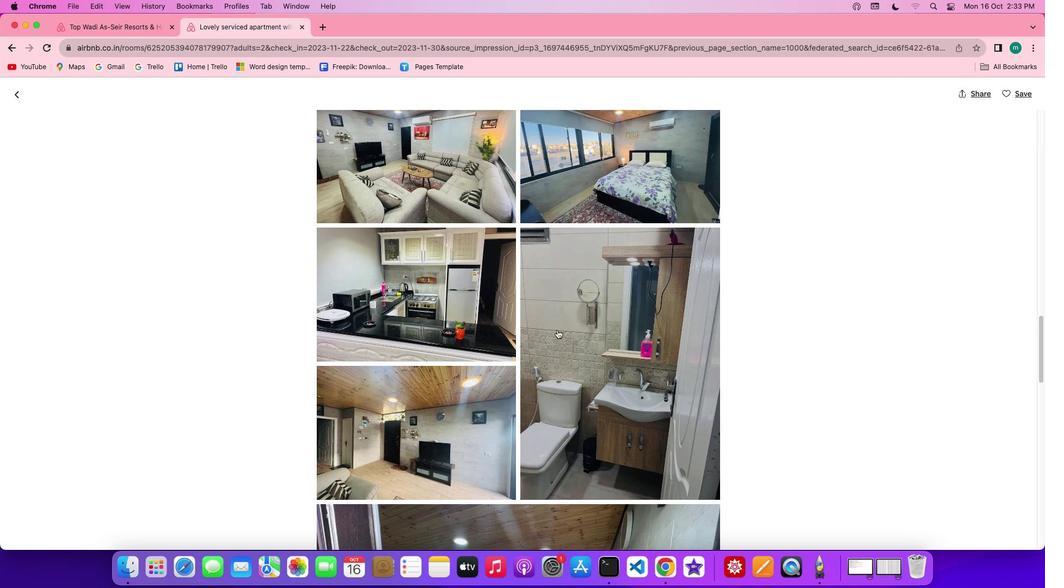 
Action: Mouse scrolled (557, 329) with delta (0, 0)
Screenshot: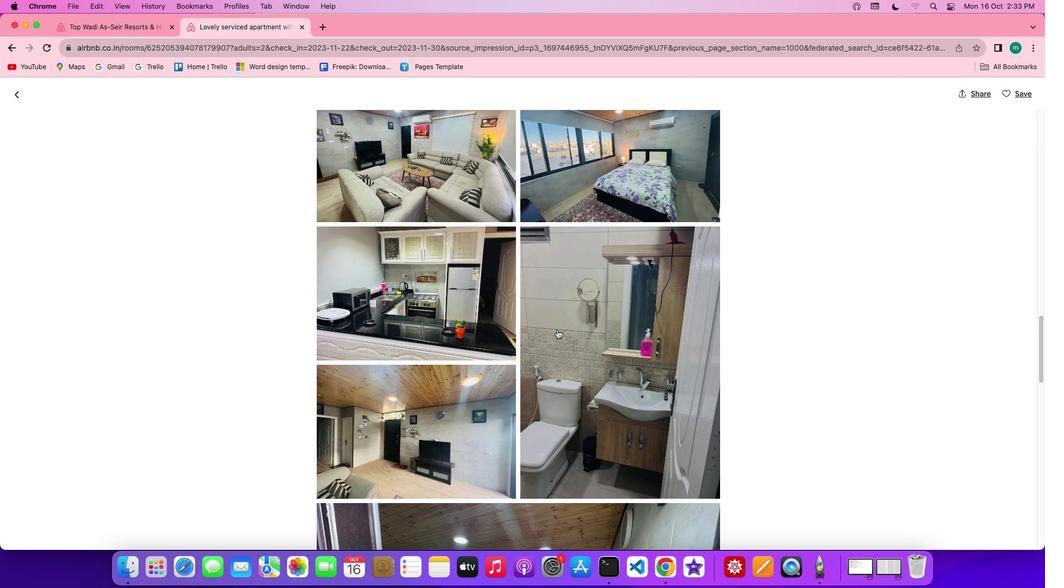 
Action: Mouse scrolled (557, 329) with delta (0, 0)
Screenshot: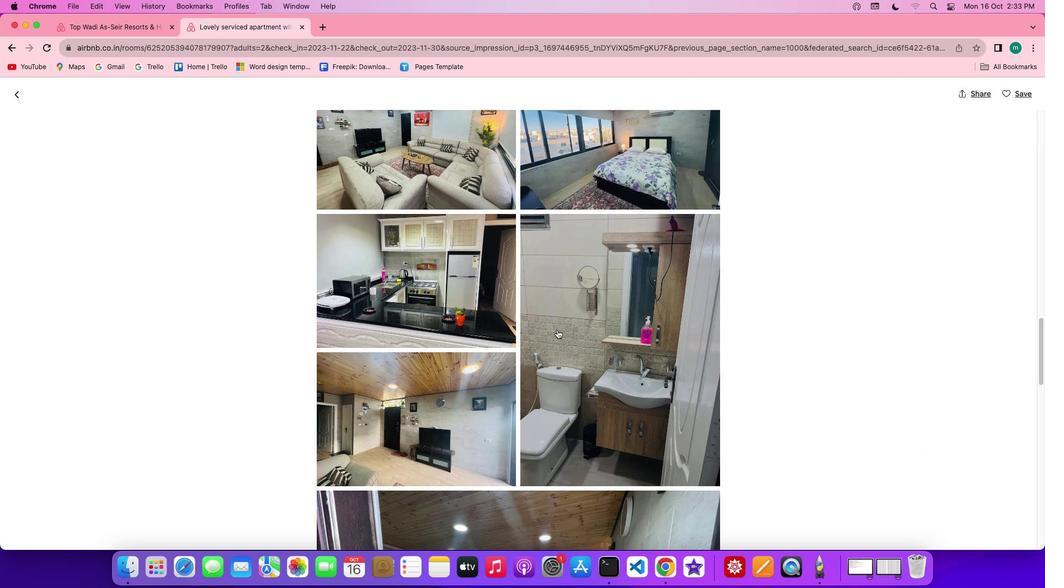 
Action: Mouse scrolled (557, 329) with delta (0, 0)
Screenshot: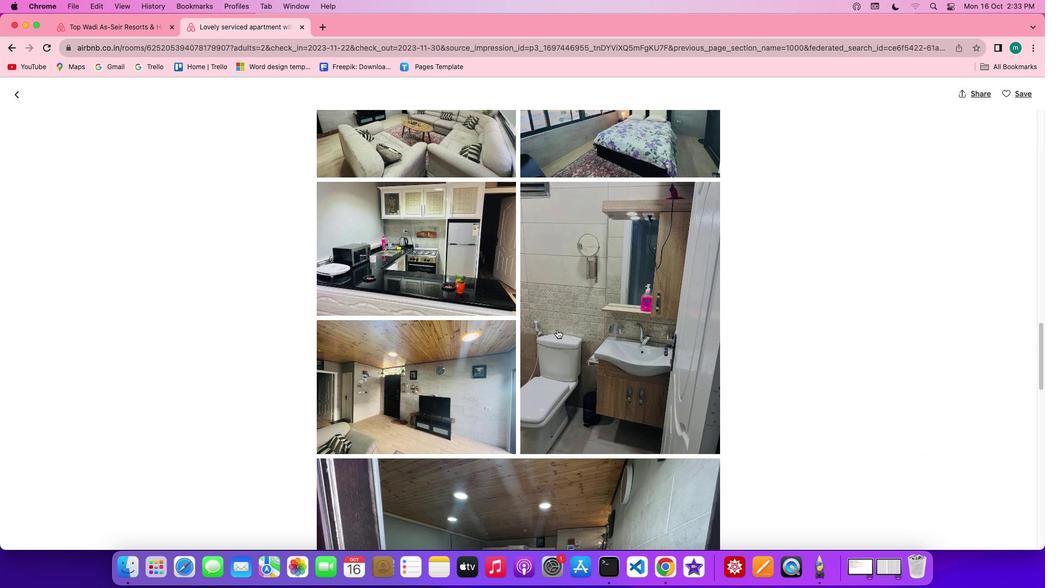 
Action: Mouse scrolled (557, 329) with delta (0, 0)
Screenshot: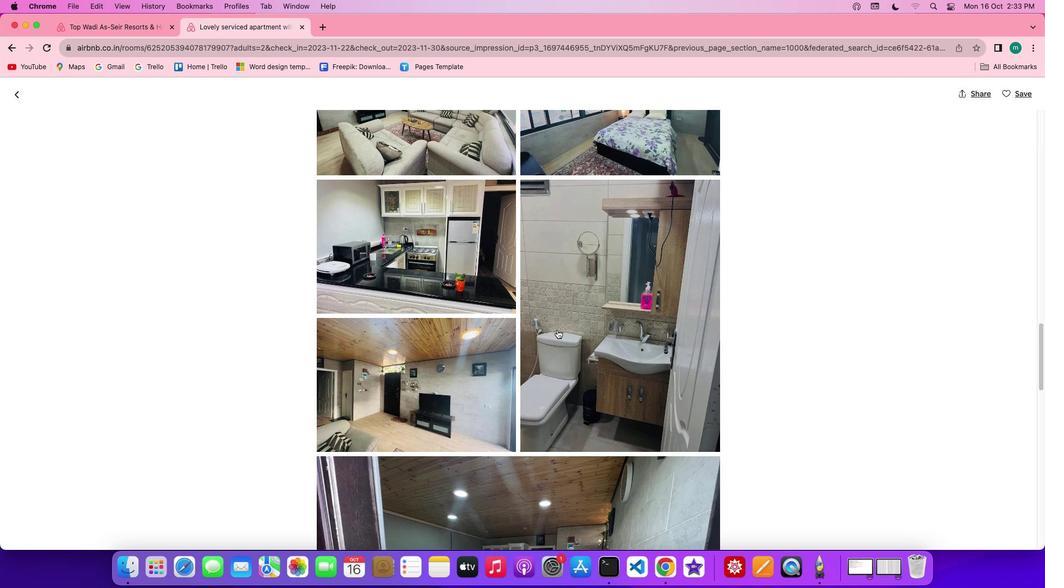 
Action: Mouse scrolled (557, 329) with delta (0, 0)
Screenshot: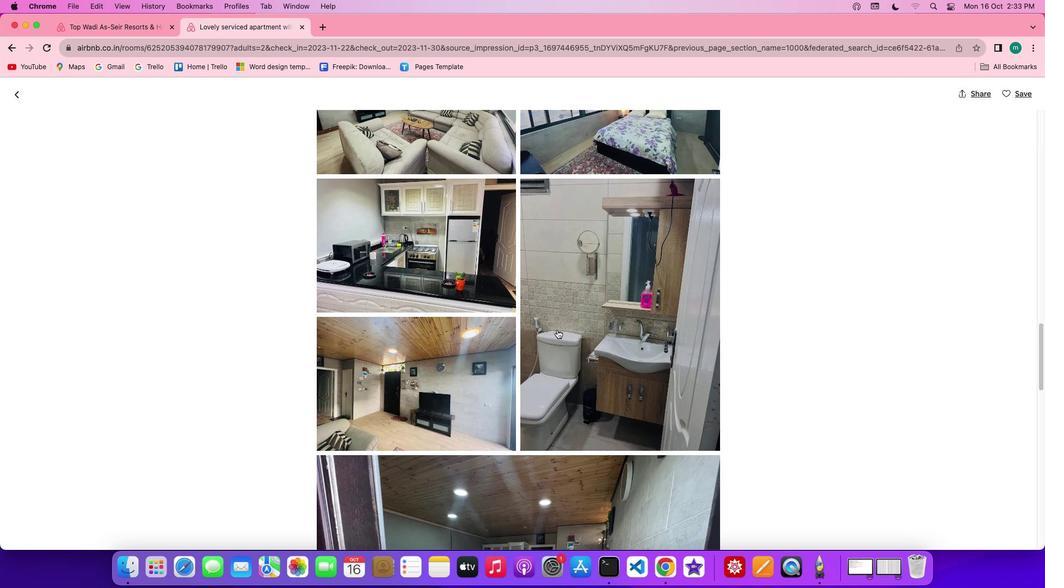
Action: Mouse scrolled (557, 329) with delta (0, 0)
Screenshot: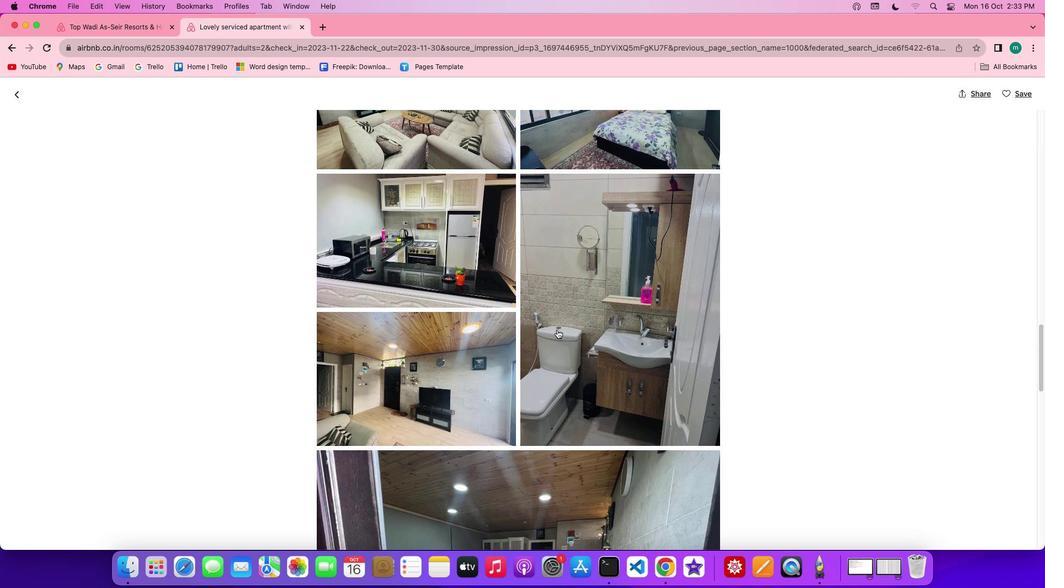 
Action: Mouse scrolled (557, 329) with delta (0, 0)
Screenshot: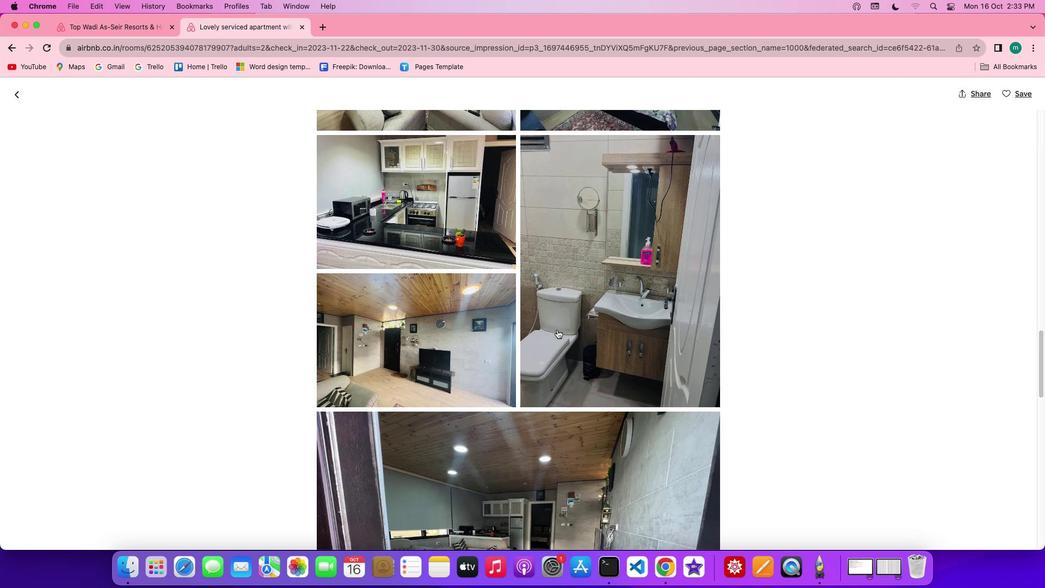 
Action: Mouse scrolled (557, 329) with delta (0, 0)
Screenshot: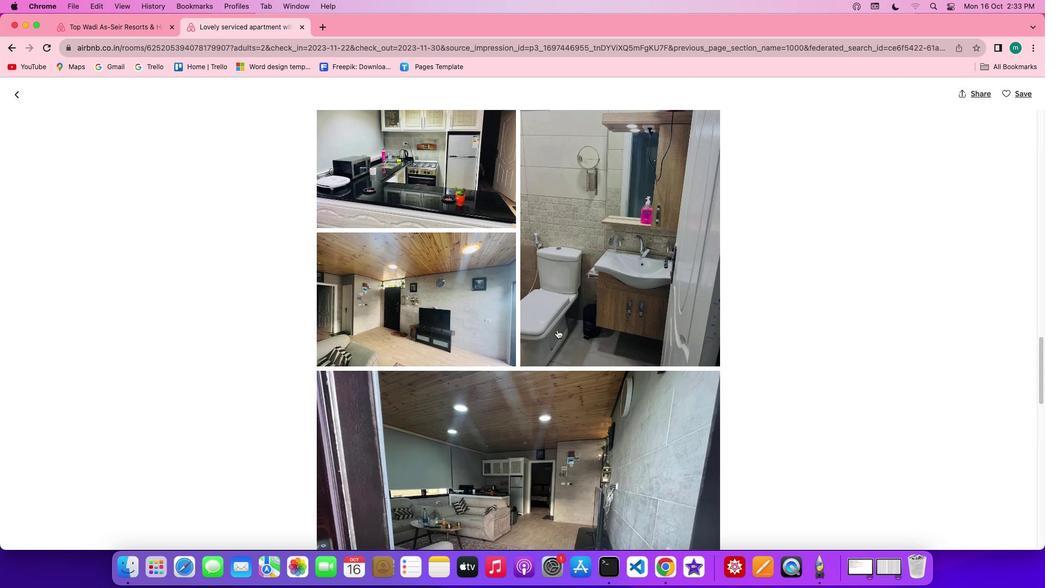 
Action: Mouse scrolled (557, 329) with delta (0, 0)
Screenshot: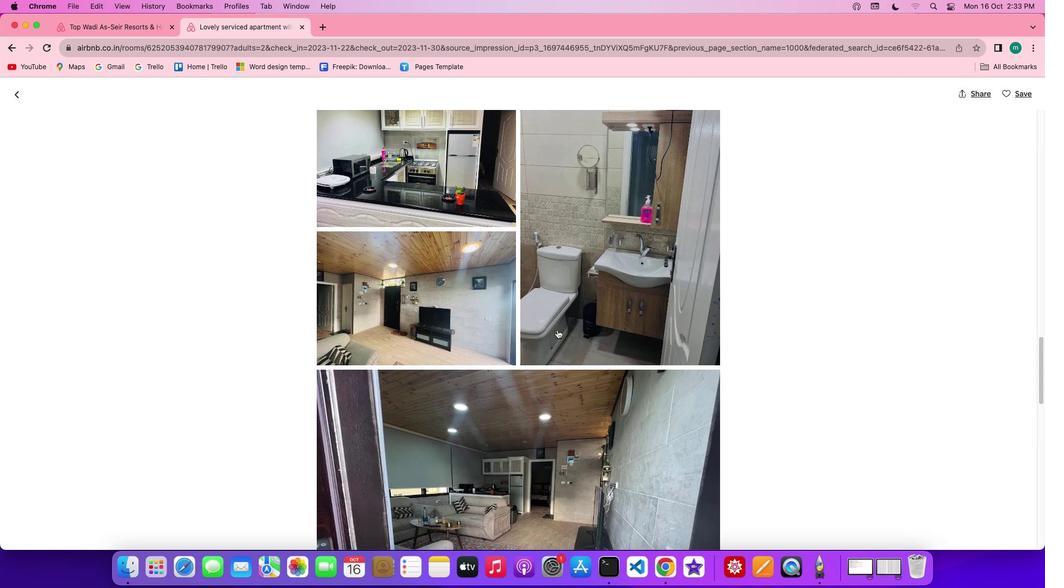 
Action: Mouse scrolled (557, 329) with delta (0, 0)
Screenshot: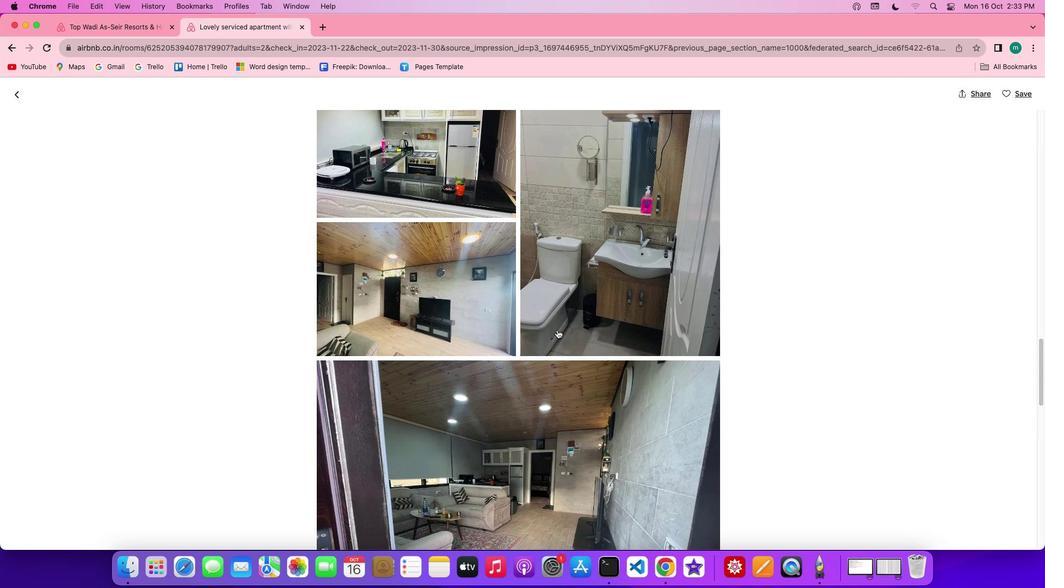 
Action: Mouse scrolled (557, 329) with delta (0, 0)
Screenshot: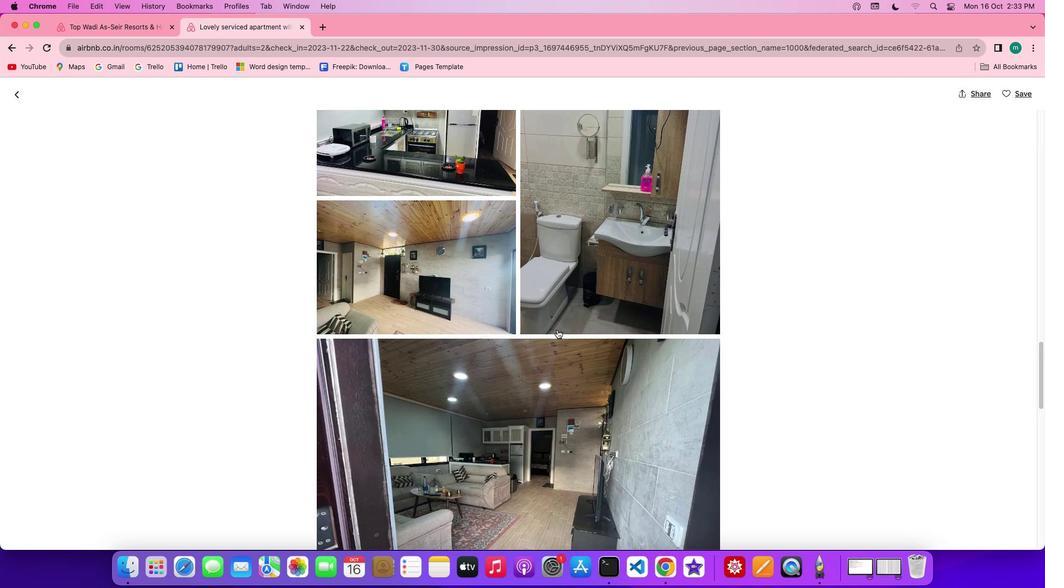 
Action: Mouse moved to (548, 337)
Screenshot: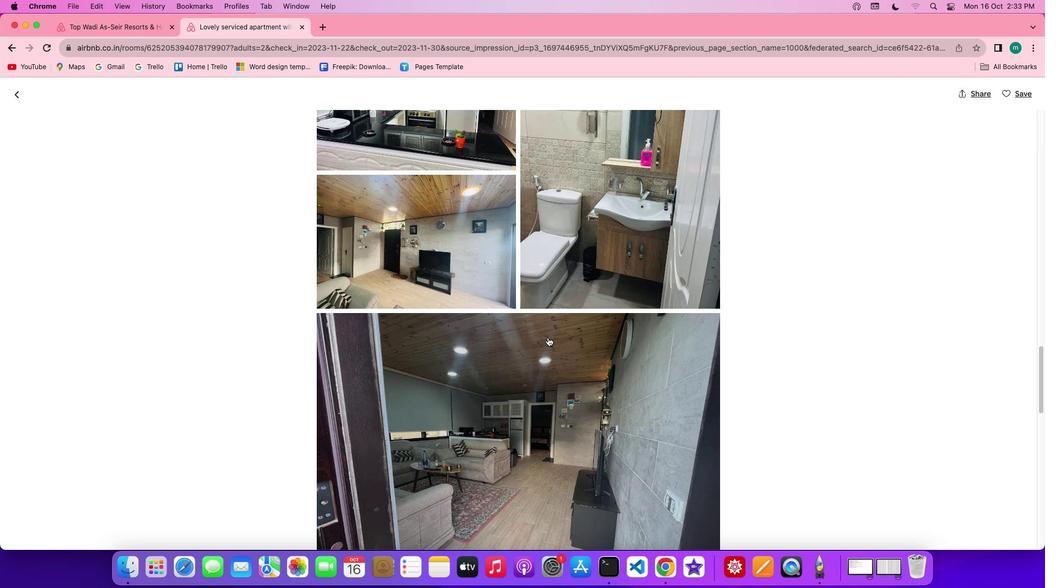 
Action: Mouse scrolled (548, 337) with delta (0, 0)
Screenshot: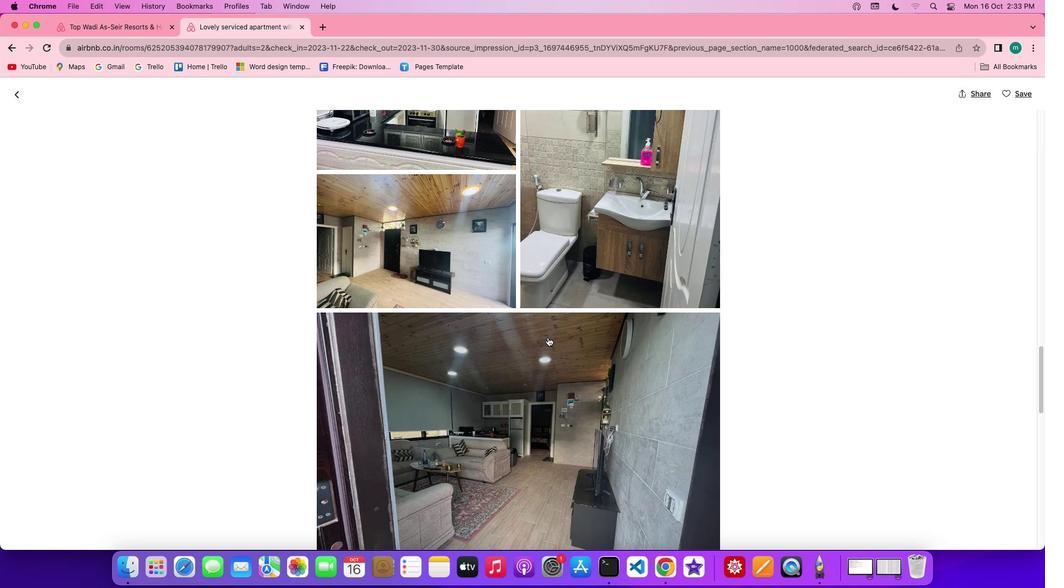 
Action: Mouse scrolled (548, 337) with delta (0, 0)
Screenshot: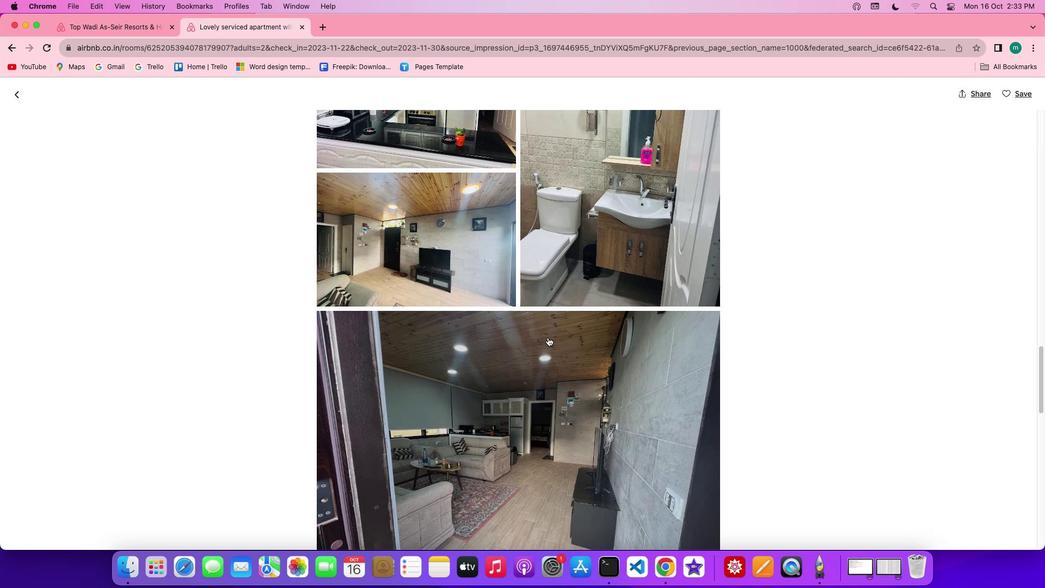 
Action: Mouse scrolled (548, 337) with delta (0, 0)
Screenshot: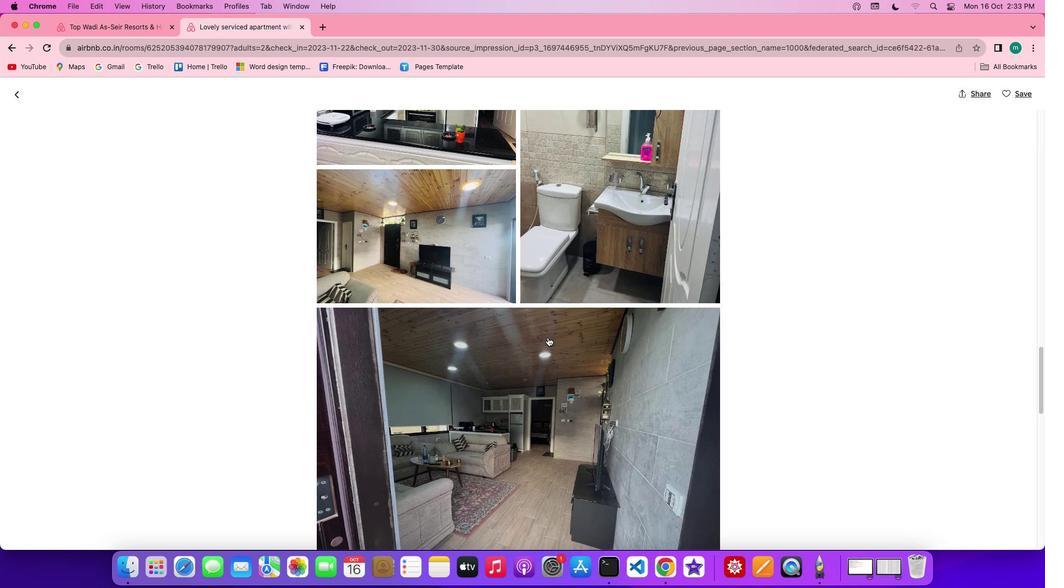 
Action: Mouse scrolled (548, 337) with delta (0, 0)
Screenshot: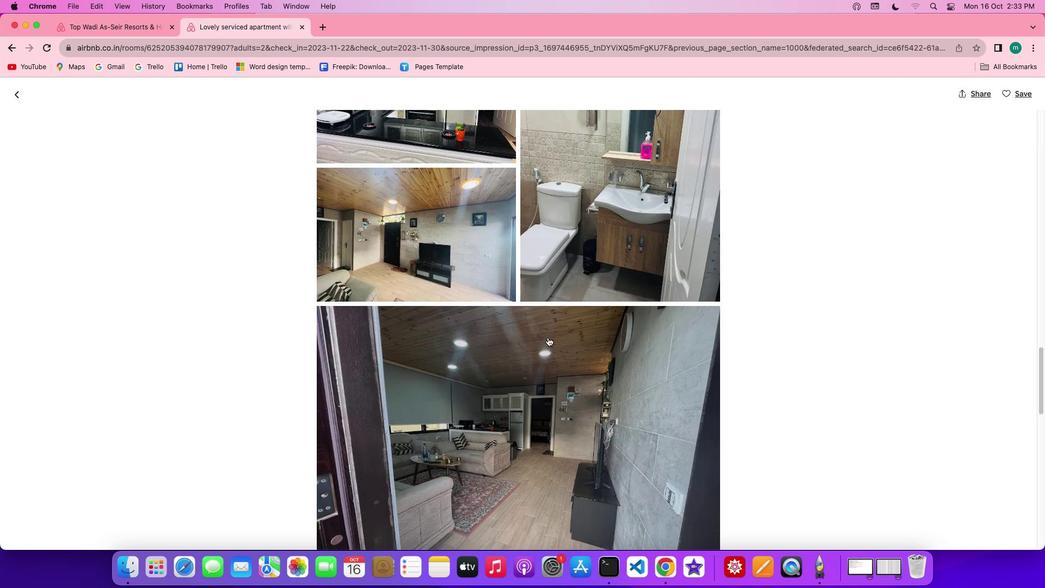 
Action: Mouse scrolled (548, 337) with delta (0, 0)
Screenshot: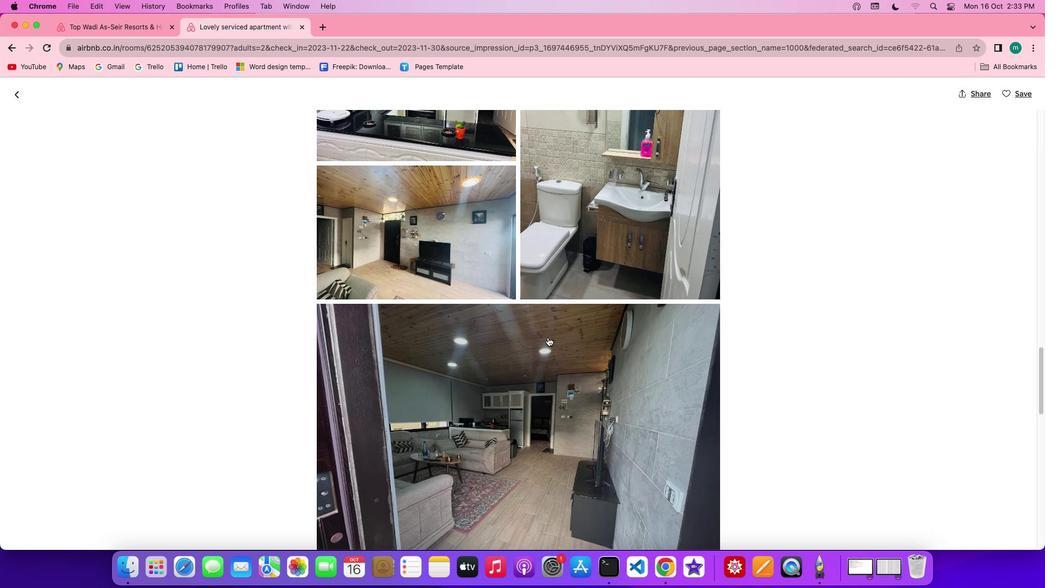 
Action: Mouse scrolled (548, 337) with delta (0, 0)
Screenshot: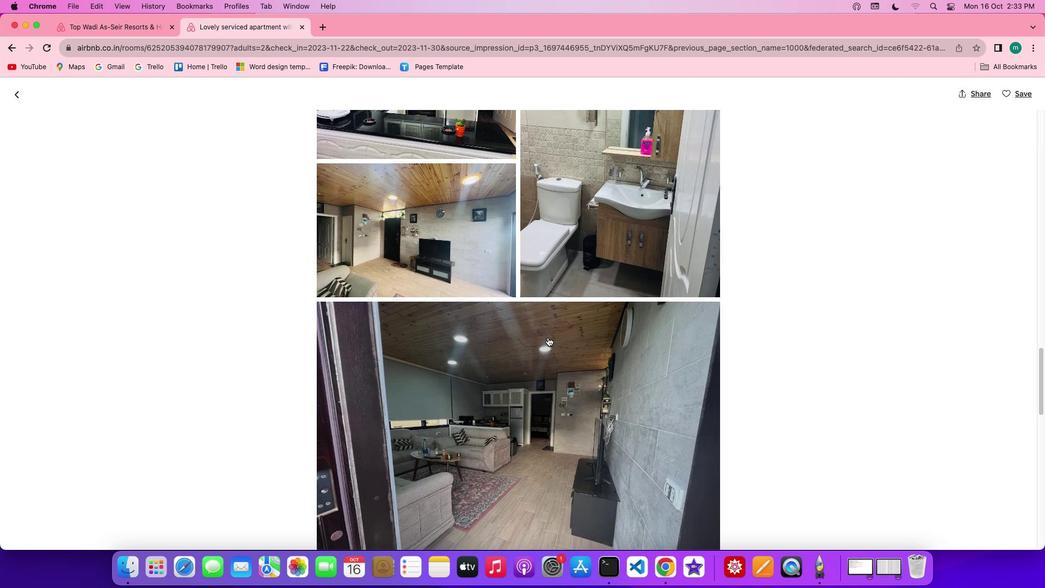 
Action: Mouse scrolled (548, 337) with delta (0, 0)
Screenshot: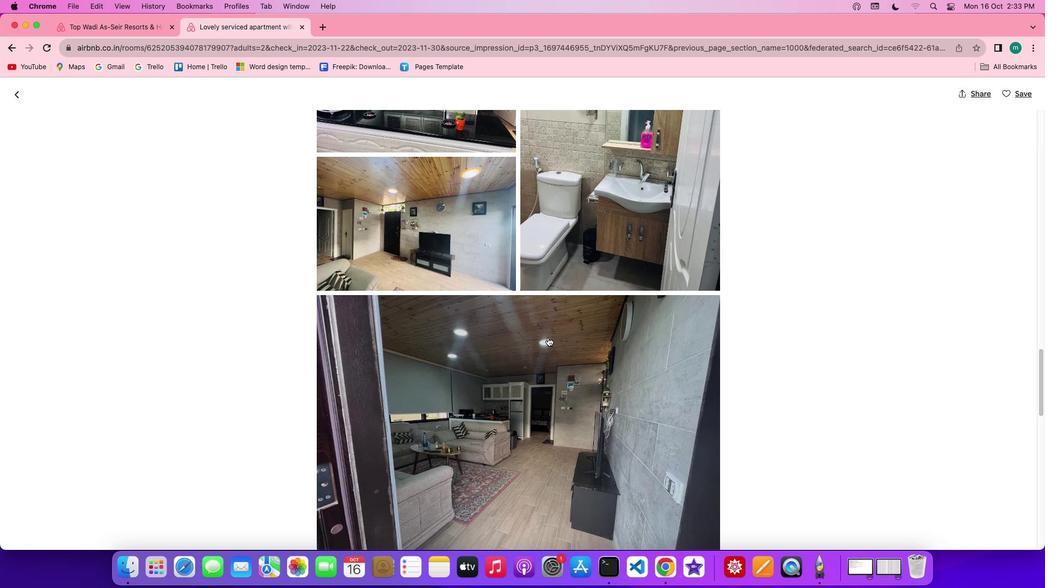 
Action: Mouse scrolled (548, 337) with delta (0, 0)
Screenshot: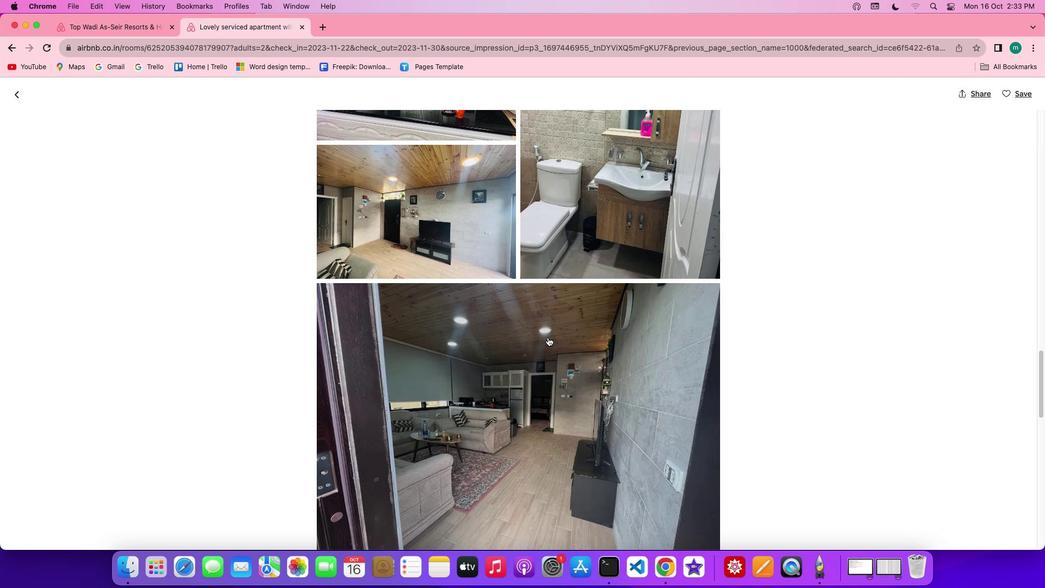 
Action: Mouse scrolled (548, 337) with delta (0, 0)
Screenshot: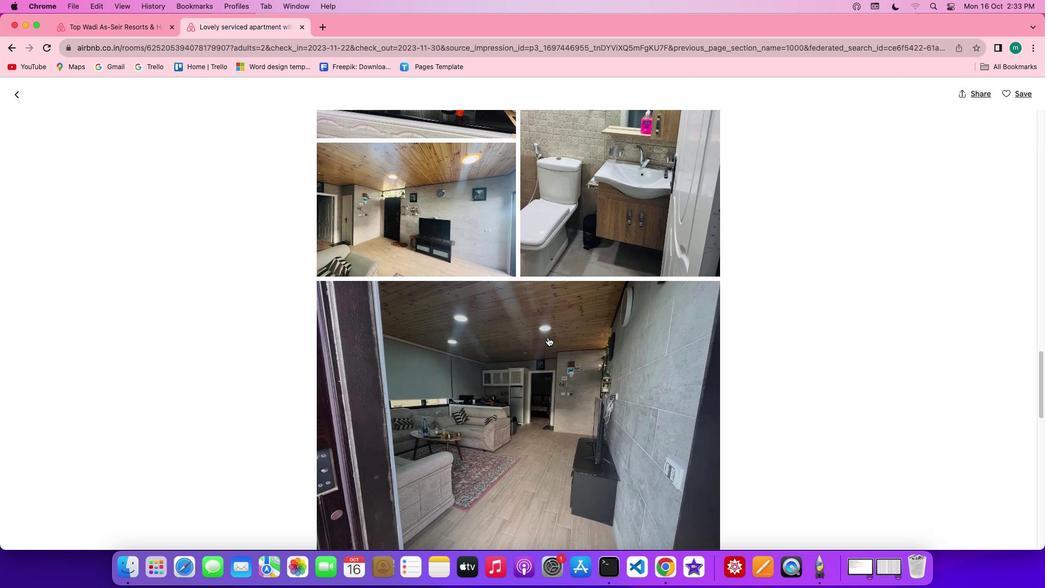
Action: Mouse scrolled (548, 337) with delta (0, 0)
Screenshot: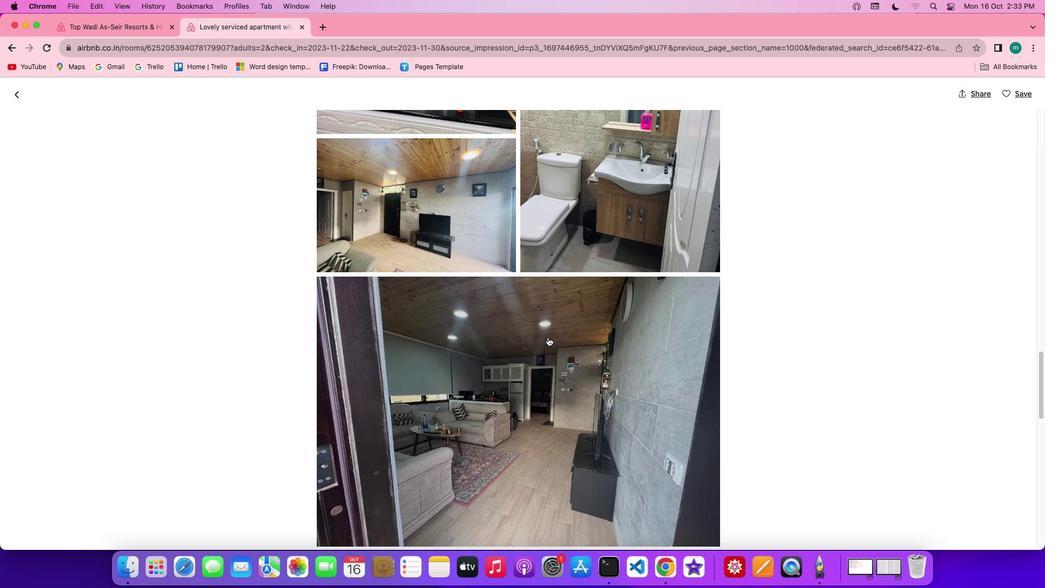 
Action: Mouse scrolled (548, 337) with delta (0, 0)
Screenshot: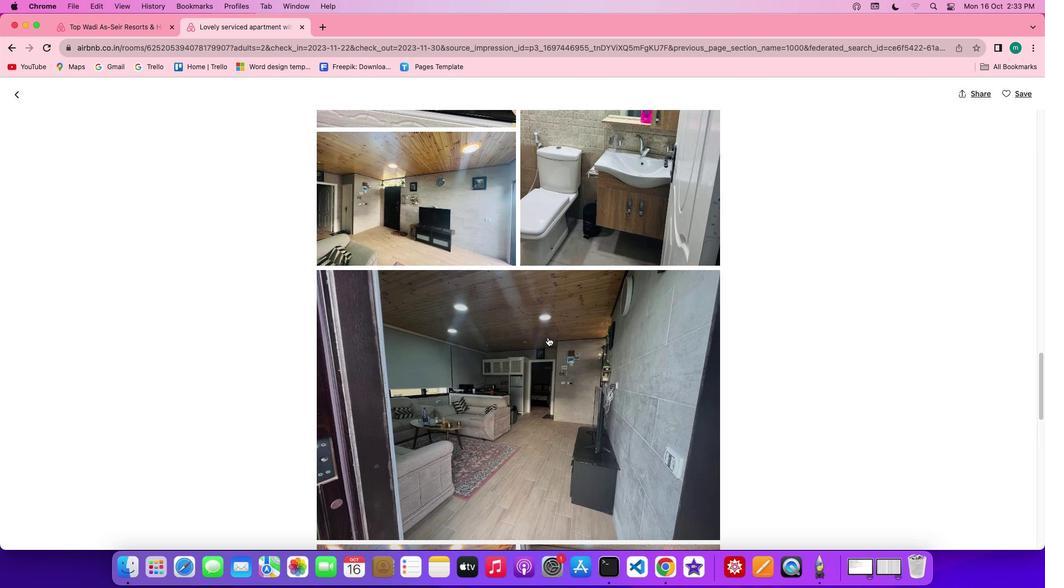 
Action: Mouse scrolled (548, 337) with delta (0, 0)
Screenshot: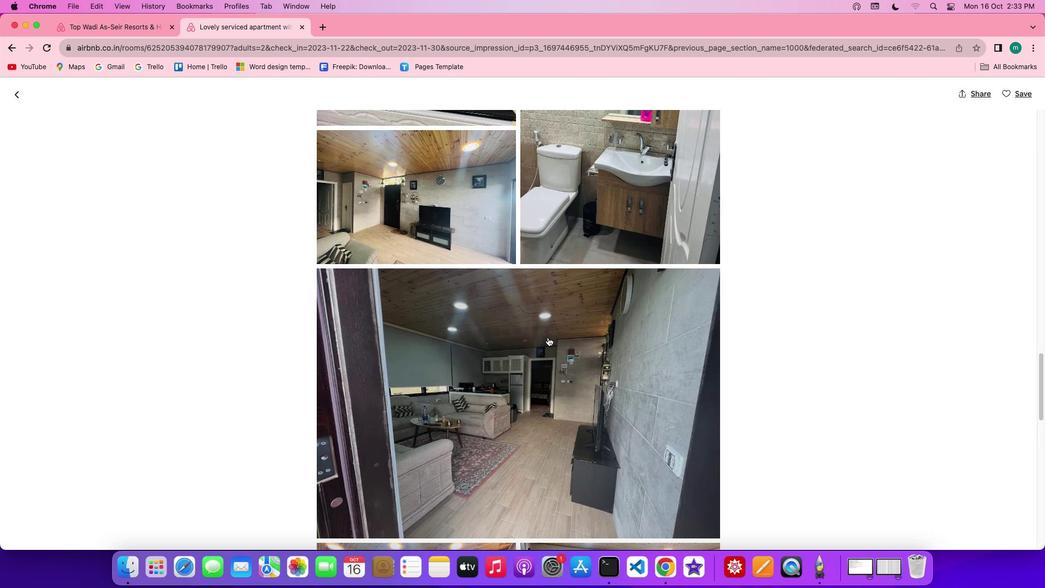 
Action: Mouse scrolled (548, 337) with delta (0, 0)
Screenshot: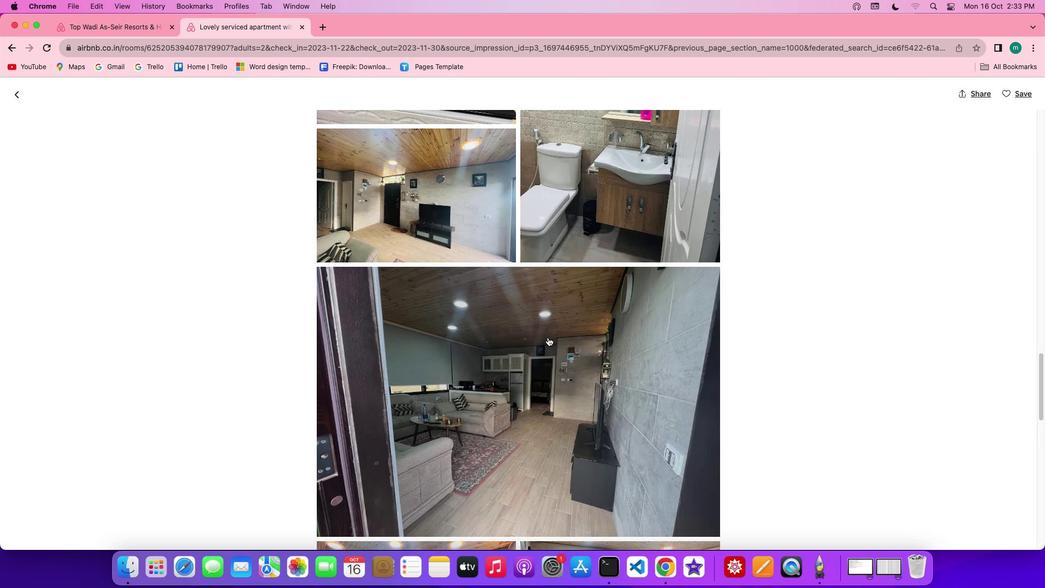 
Action: Mouse scrolled (548, 337) with delta (0, 0)
Screenshot: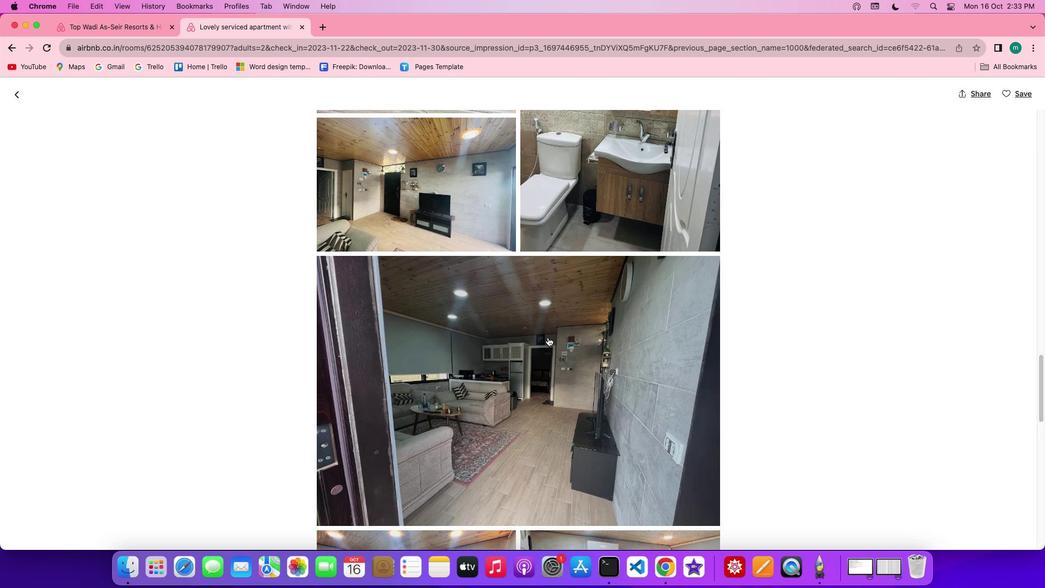 
Action: Mouse scrolled (548, 337) with delta (0, 0)
Screenshot: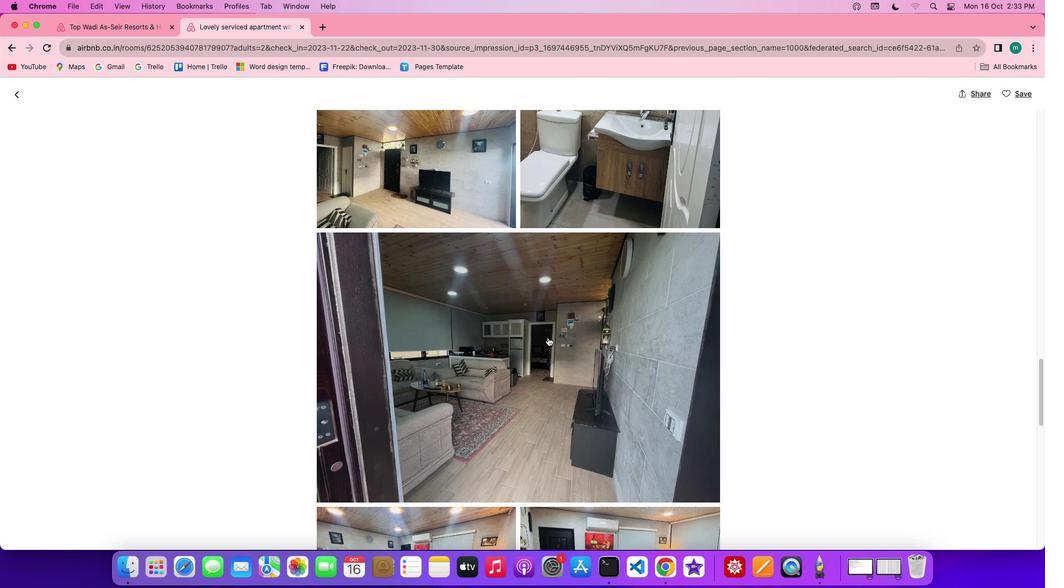 
Action: Mouse scrolled (548, 337) with delta (0, 0)
Screenshot: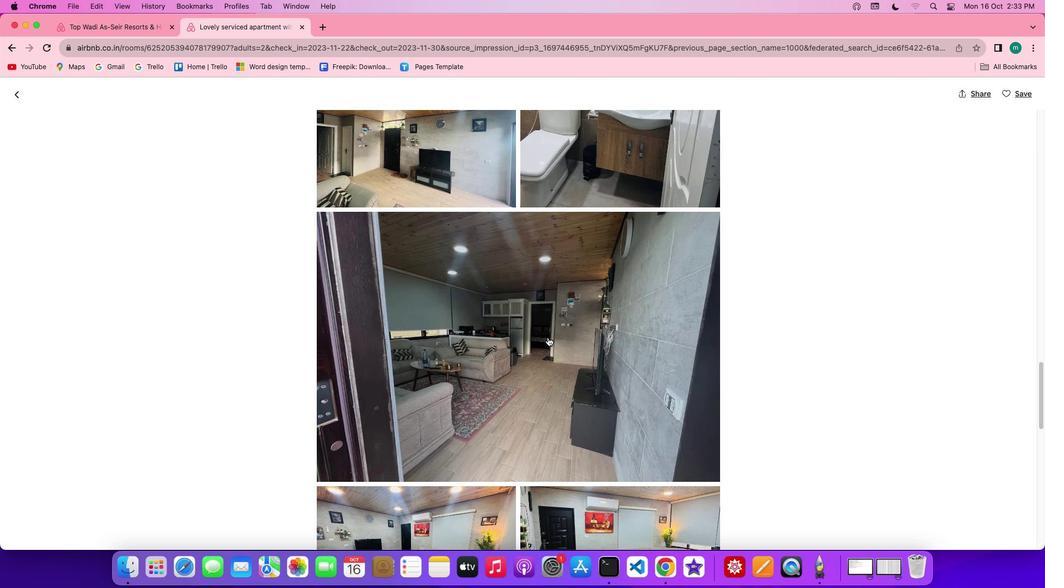 
Action: Mouse scrolled (548, 337) with delta (0, 0)
Screenshot: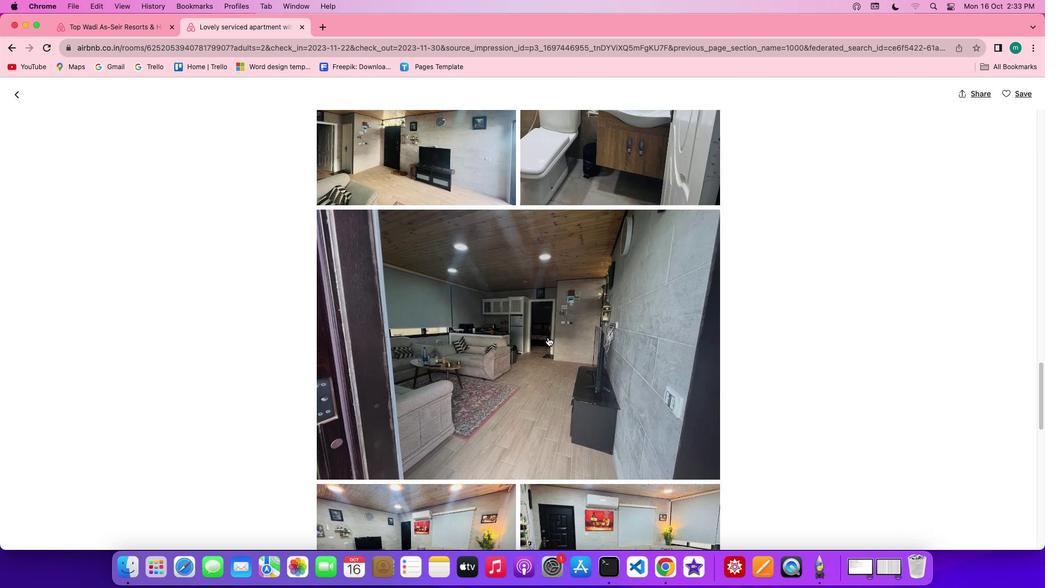 
Action: Mouse scrolled (548, 337) with delta (0, 0)
Screenshot: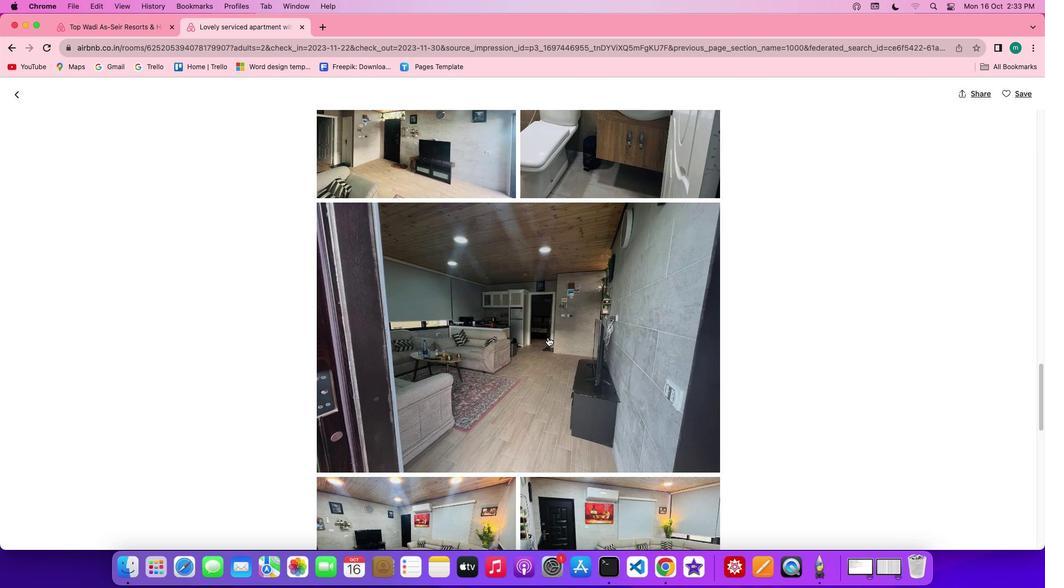 
Action: Mouse scrolled (548, 337) with delta (0, 0)
Screenshot: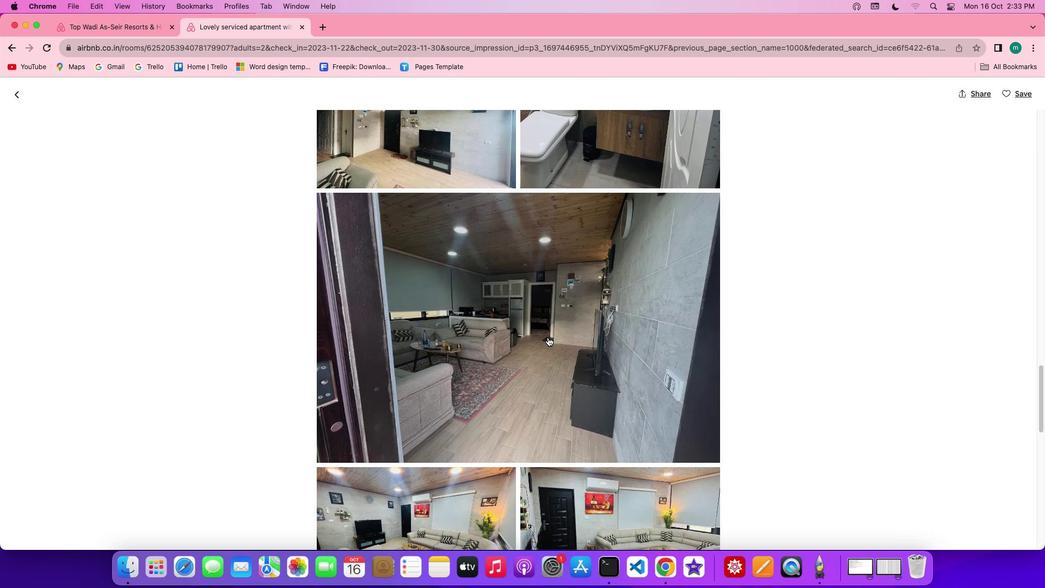
Action: Mouse scrolled (548, 337) with delta (0, 0)
Screenshot: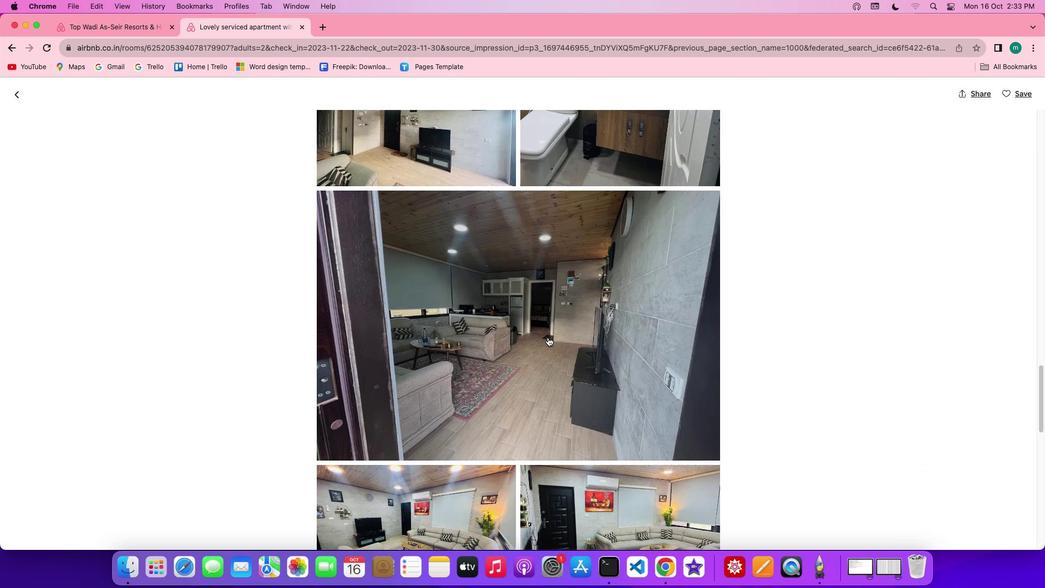 
Action: Mouse scrolled (548, 337) with delta (0, 0)
Screenshot: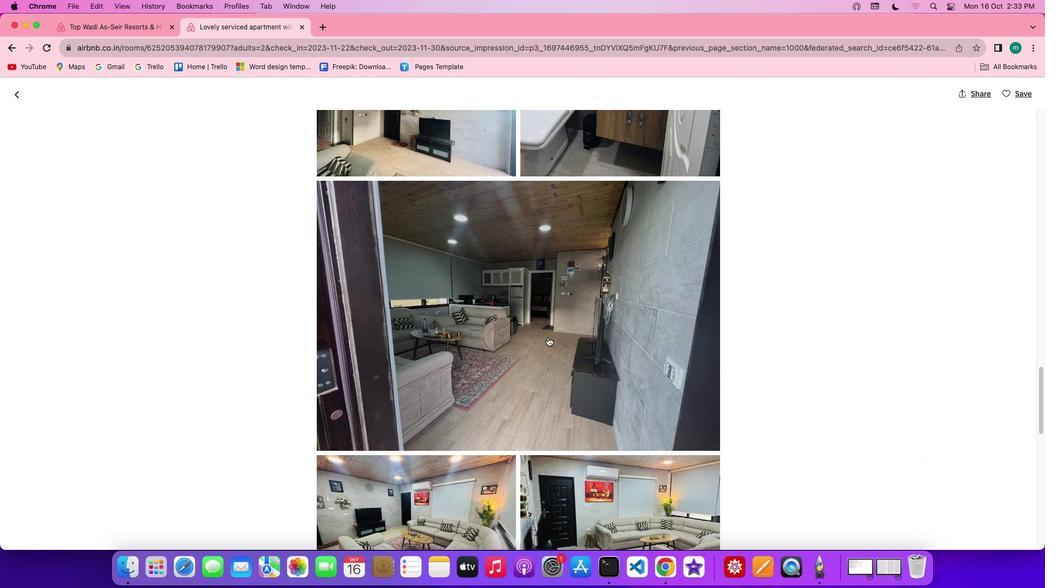 
Action: Mouse scrolled (548, 337) with delta (0, 0)
Screenshot: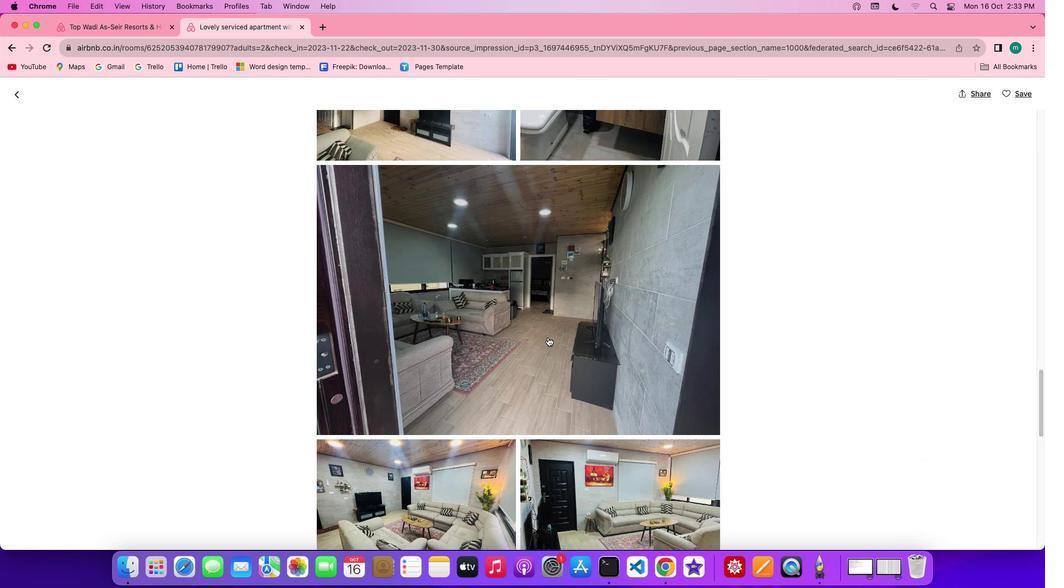 
Action: Mouse scrolled (548, 337) with delta (0, 0)
Screenshot: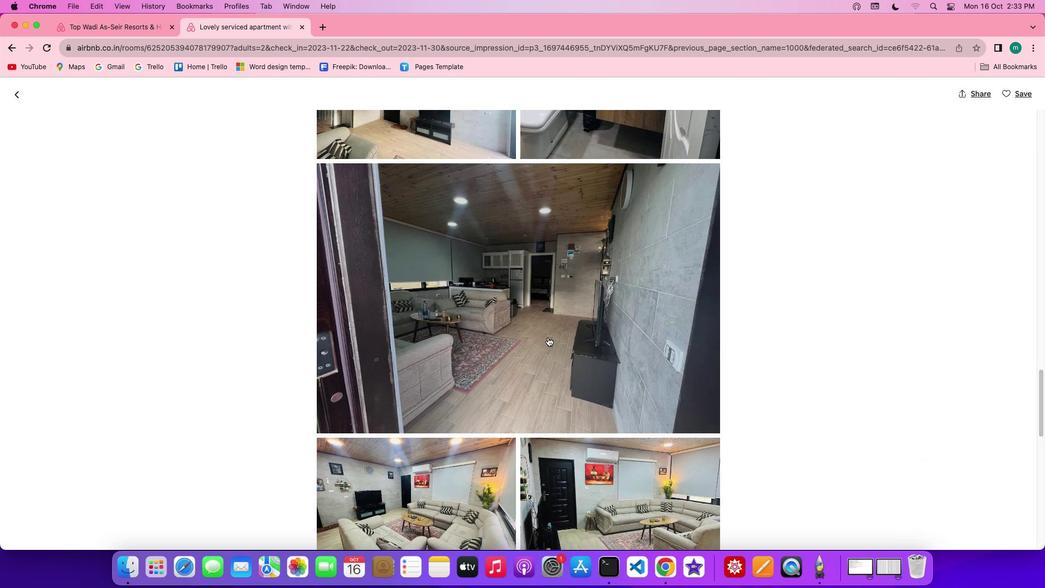 
Action: Mouse scrolled (548, 337) with delta (0, 0)
Screenshot: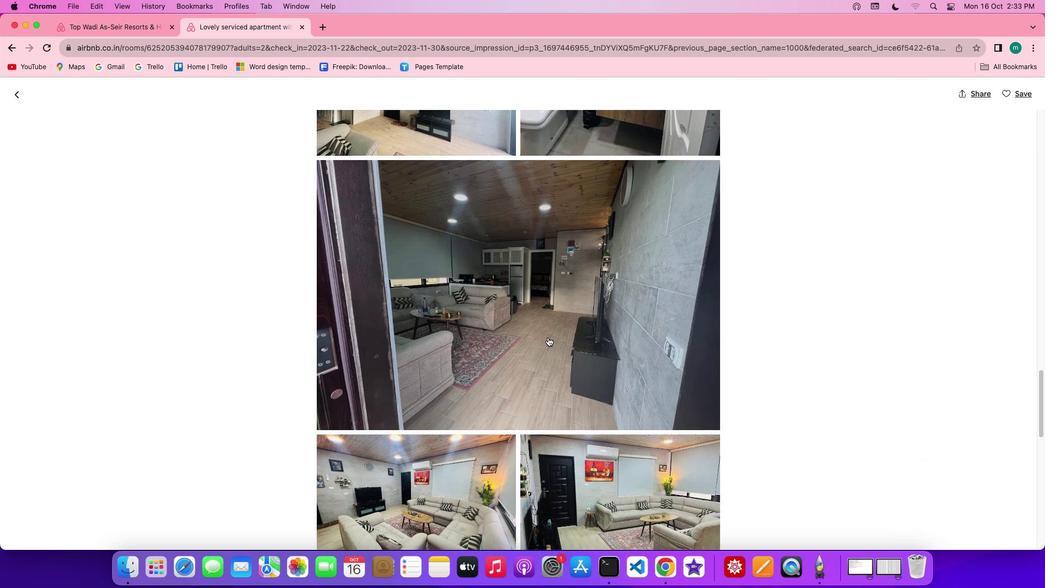 
Action: Mouse scrolled (548, 337) with delta (0, 0)
Screenshot: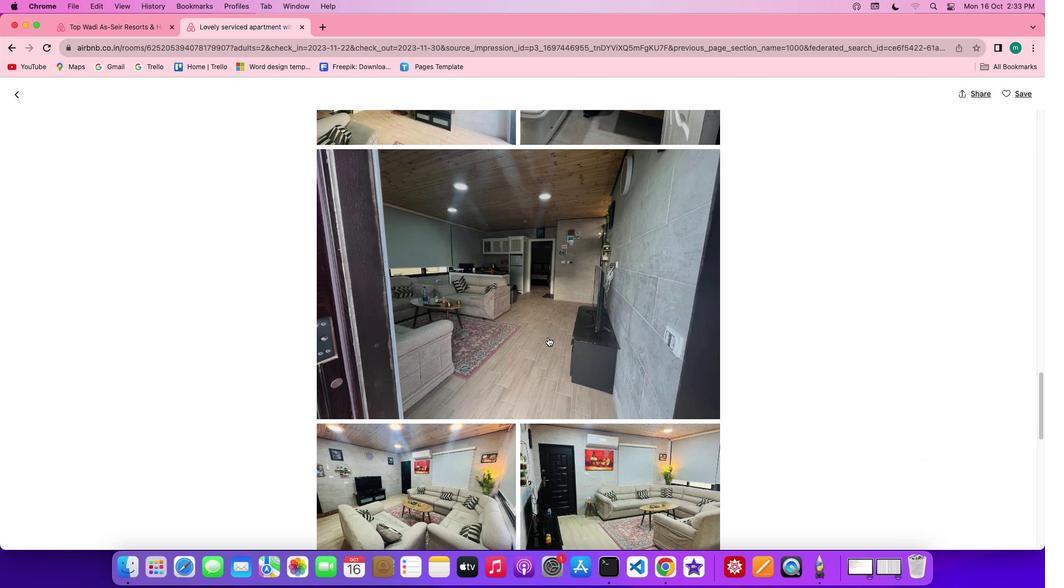 
Action: Mouse scrolled (548, 337) with delta (0, 0)
Screenshot: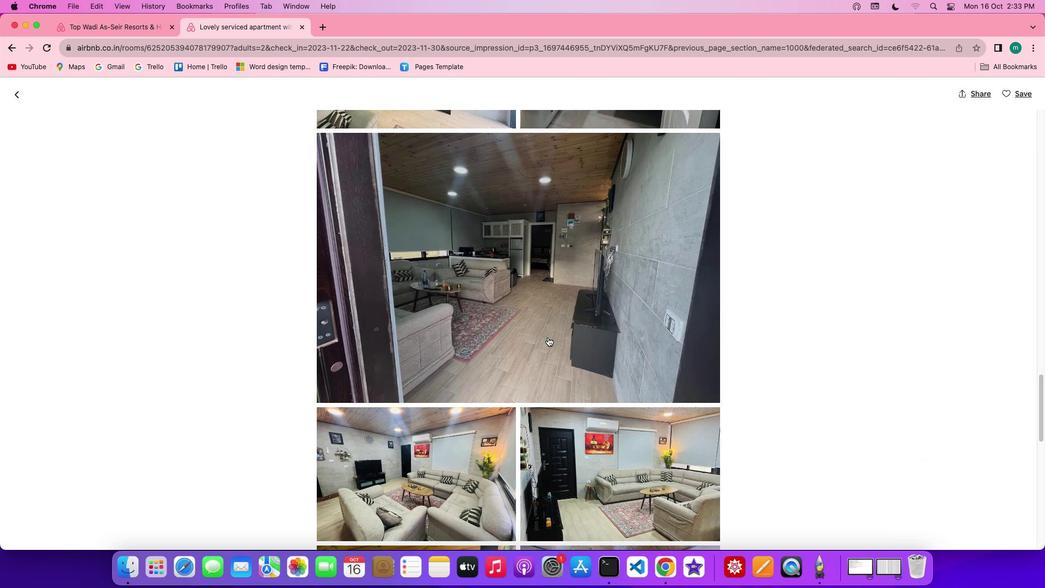 
Action: Mouse scrolled (548, 337) with delta (0, 0)
Screenshot: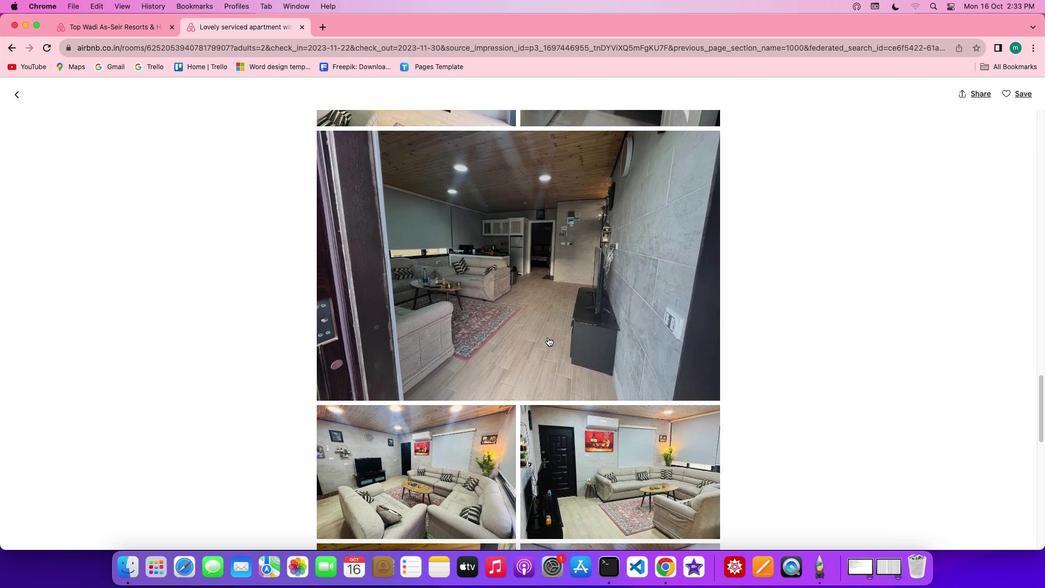 
Action: Mouse scrolled (548, 337) with delta (0, 0)
